 Task: Ladies night Flyers
Action: Mouse pressed left at (204, 227)
Screenshot: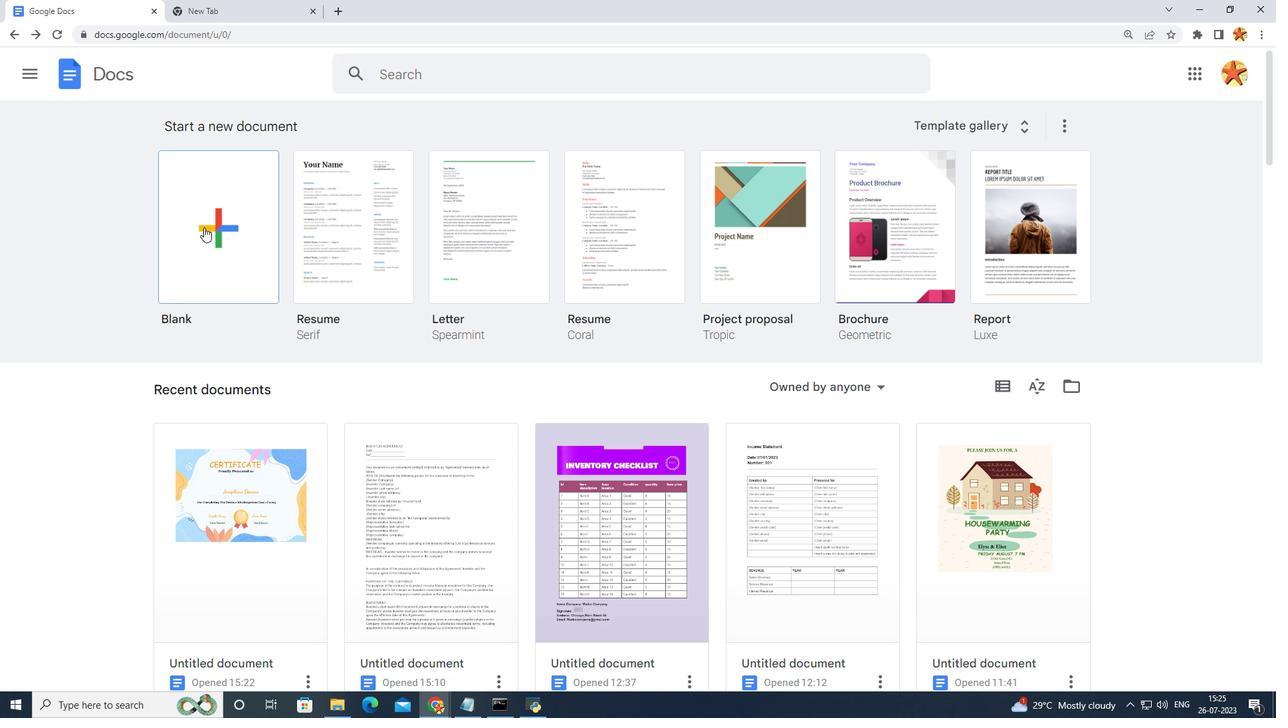 
Action: Mouse moved to (166, 89)
Screenshot: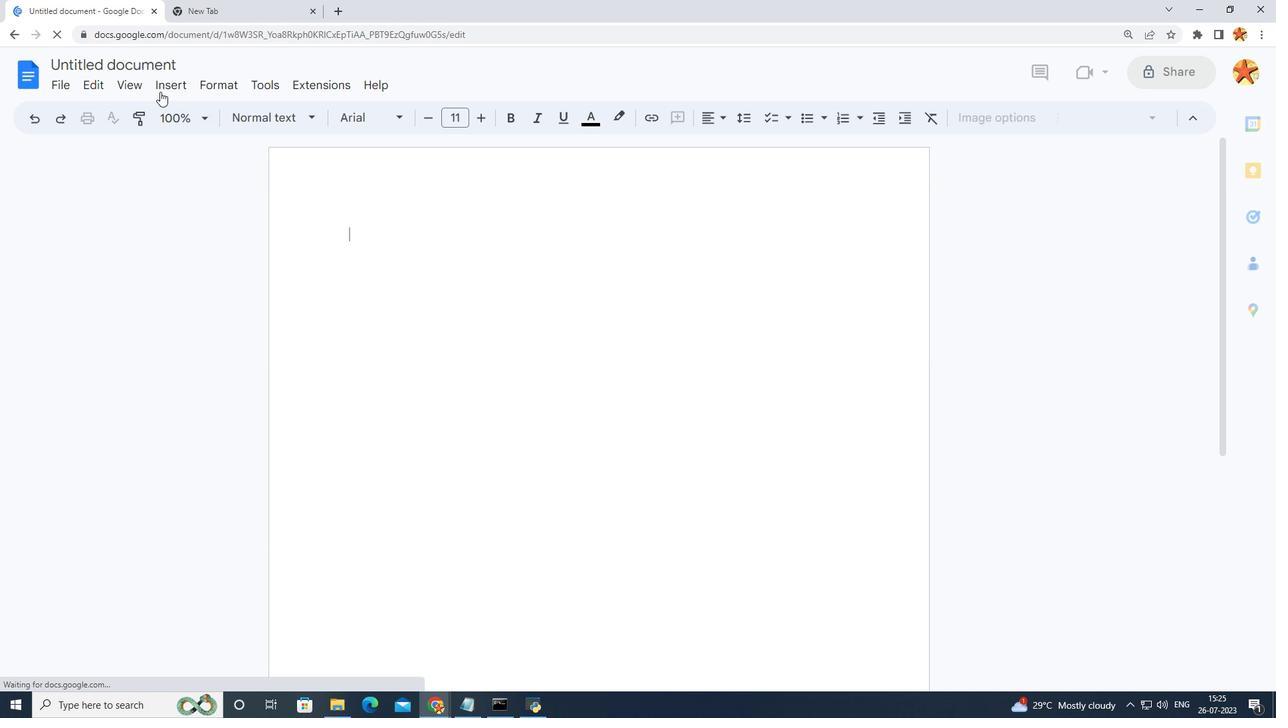 
Action: Mouse pressed left at (166, 89)
Screenshot: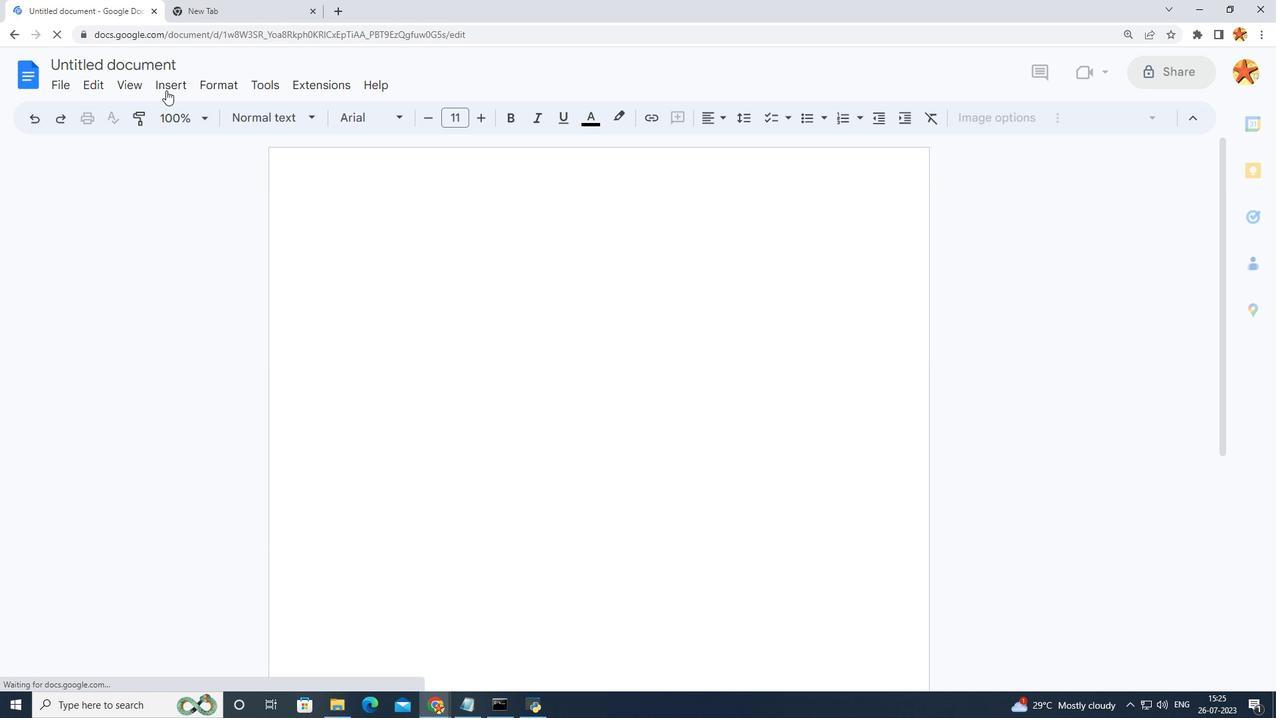 
Action: Mouse moved to (518, 175)
Screenshot: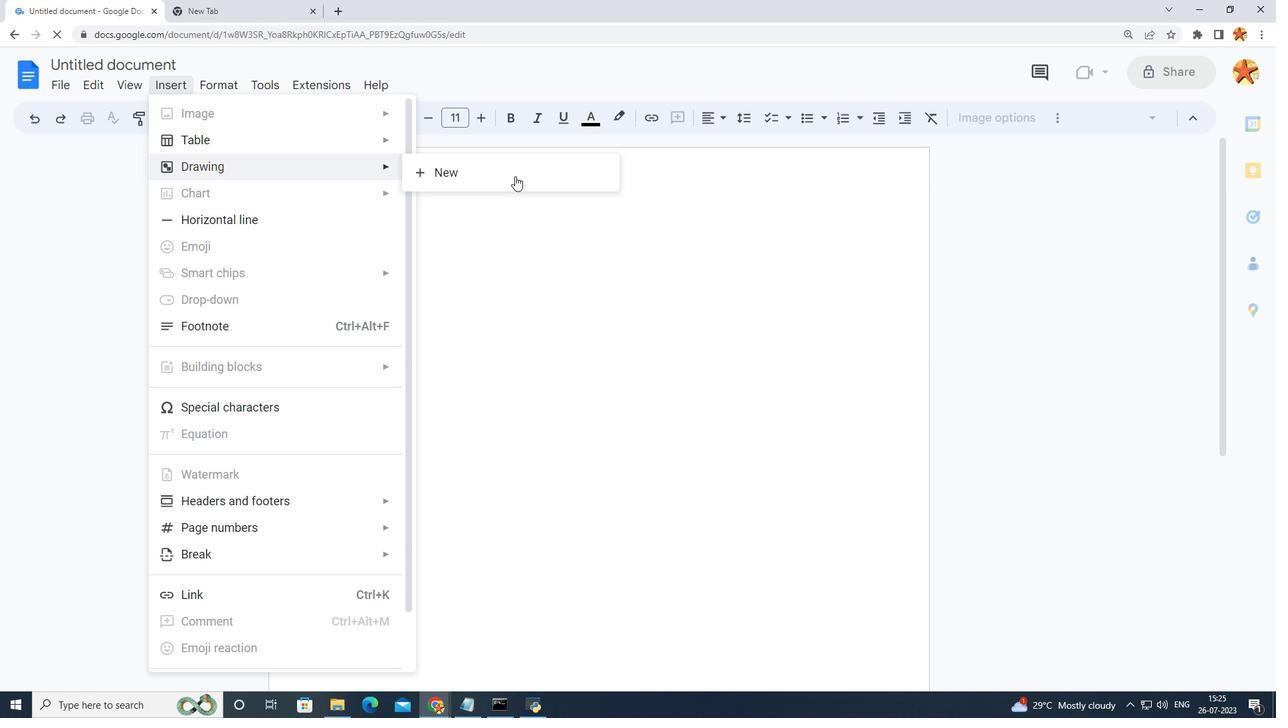 
Action: Mouse pressed left at (518, 175)
Screenshot: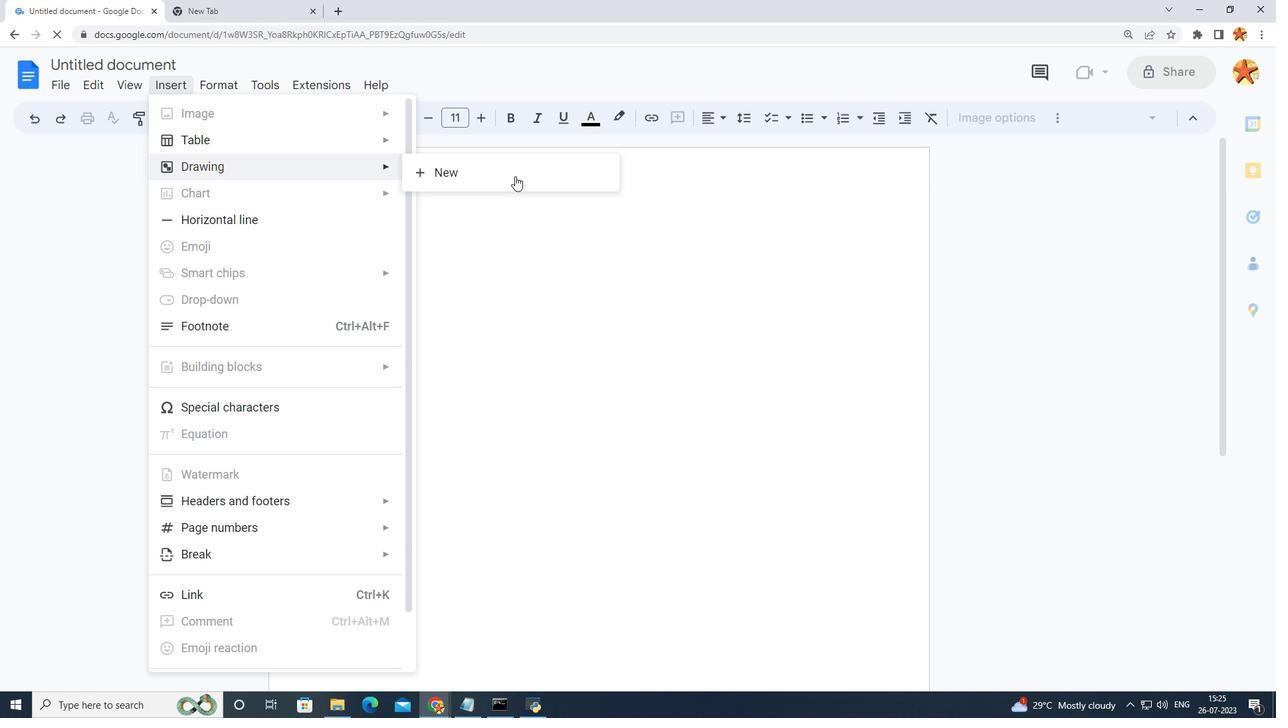 
Action: Mouse moved to (633, 162)
Screenshot: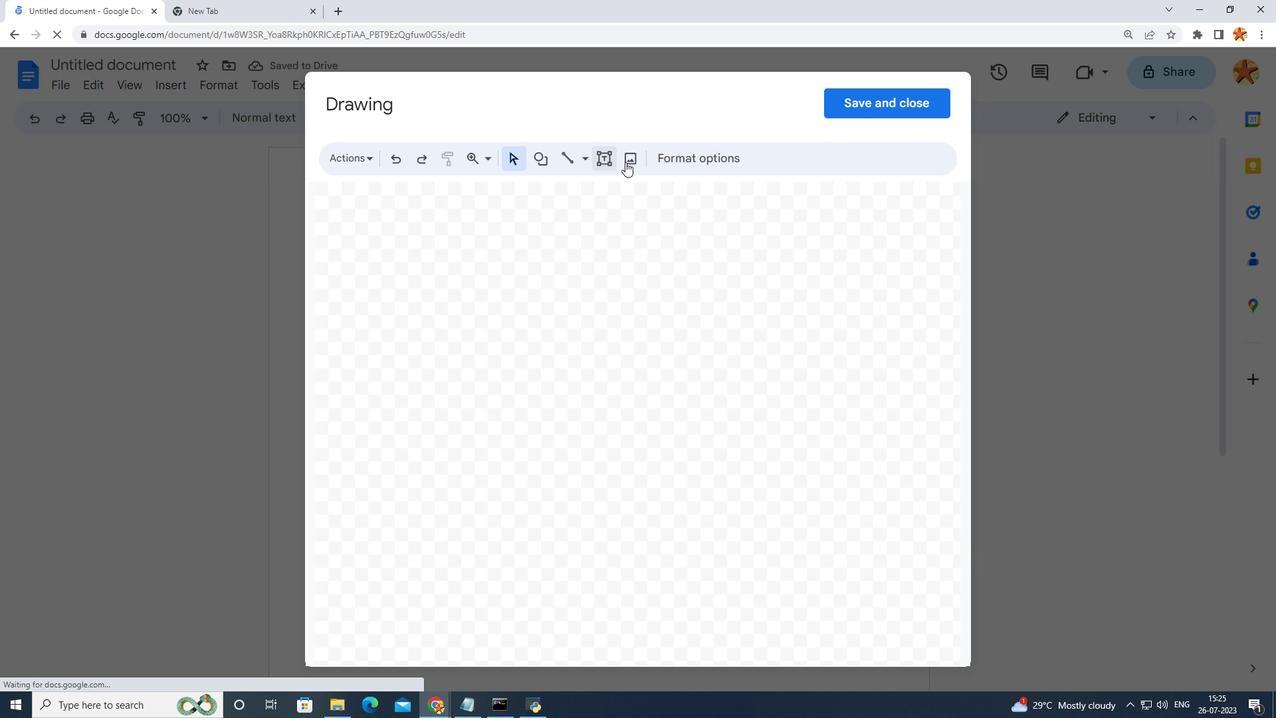 
Action: Mouse pressed left at (633, 162)
Screenshot: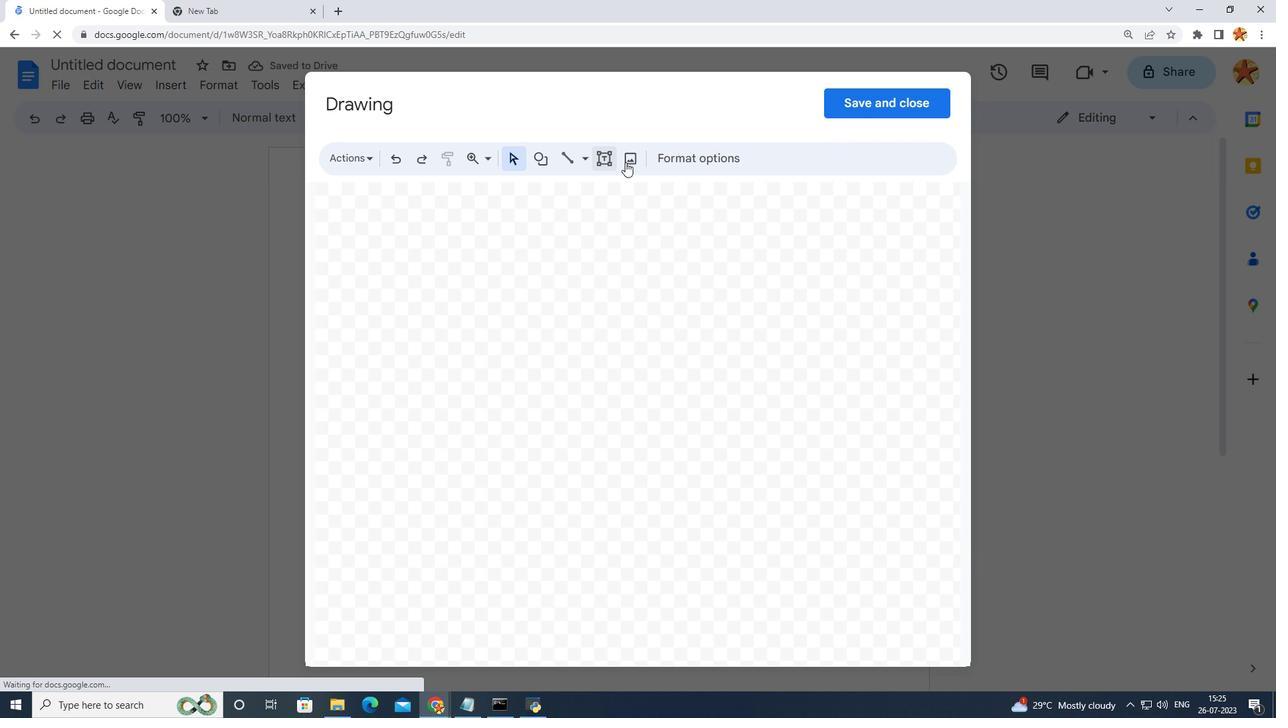 
Action: Mouse moved to (653, 458)
Screenshot: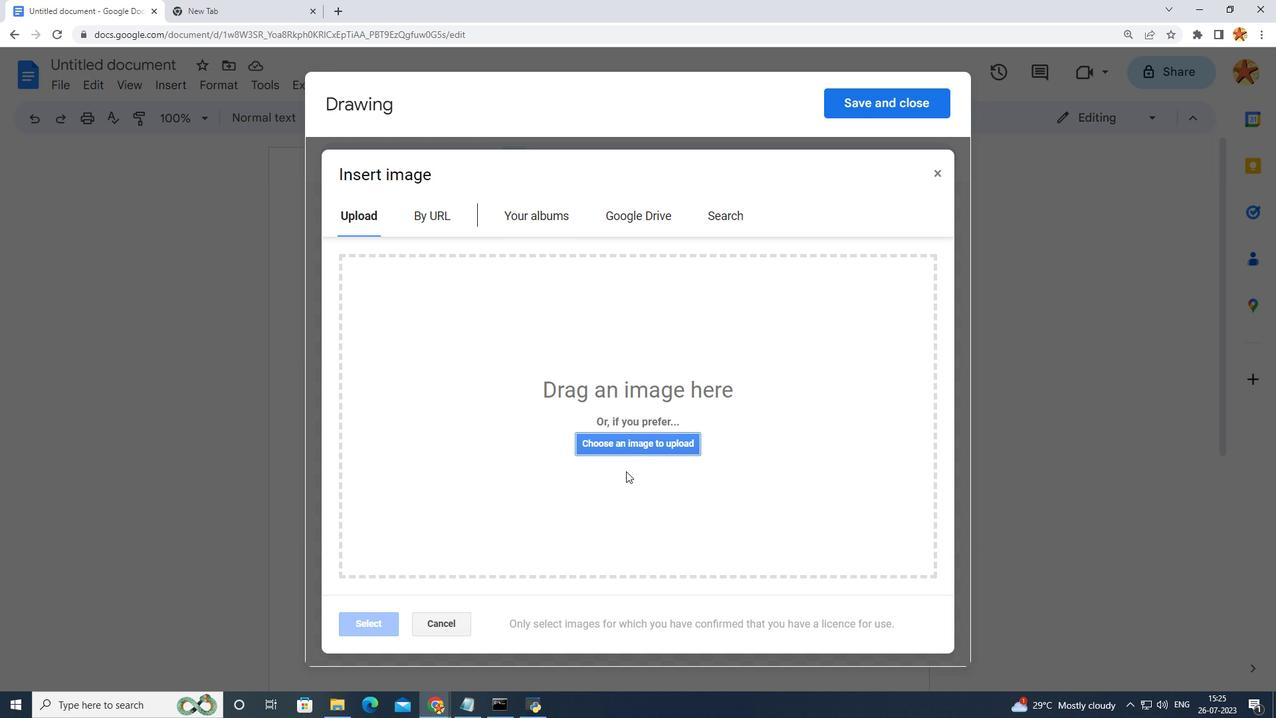 
Action: Mouse pressed left at (653, 458)
Screenshot: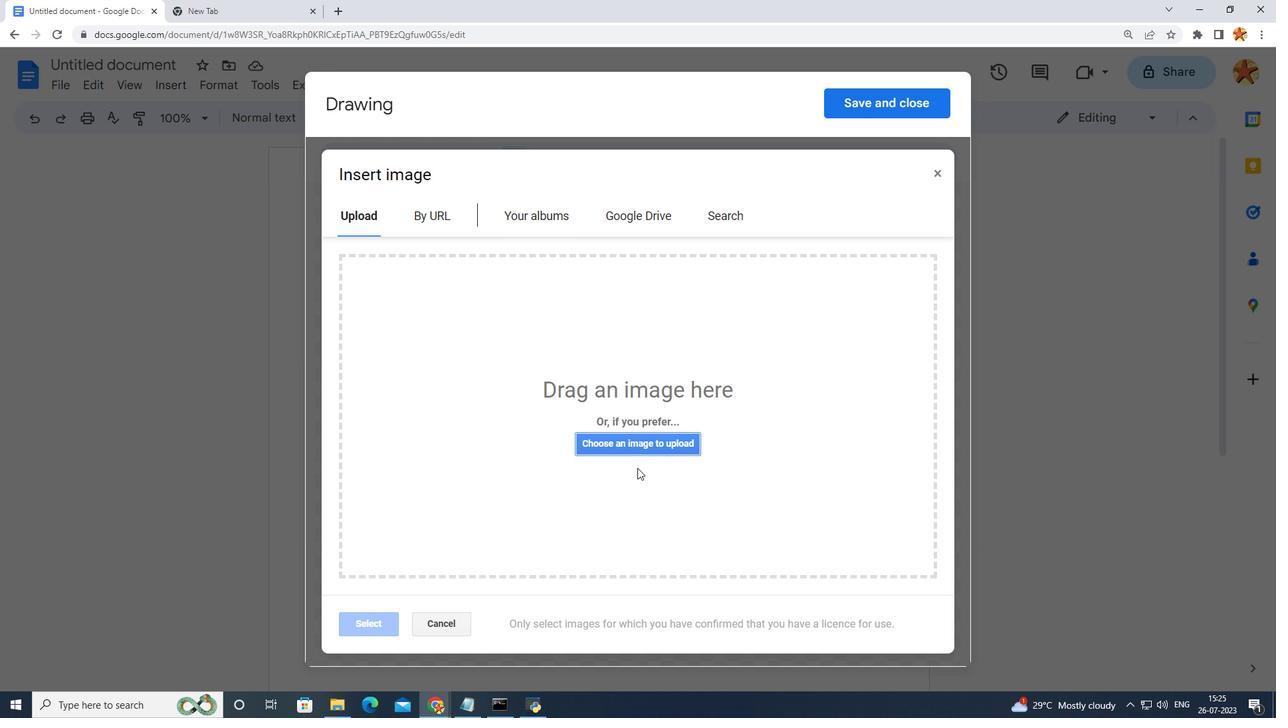 
Action: Mouse moved to (637, 443)
Screenshot: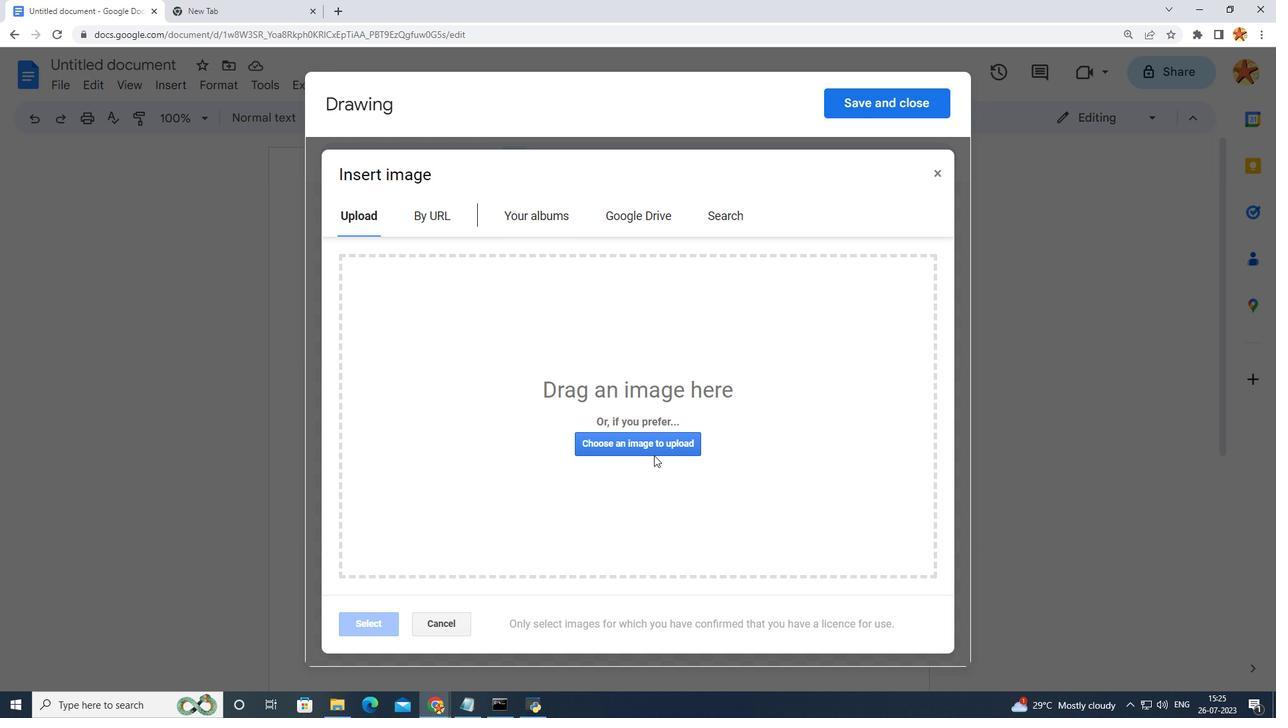 
Action: Mouse pressed left at (637, 443)
Screenshot: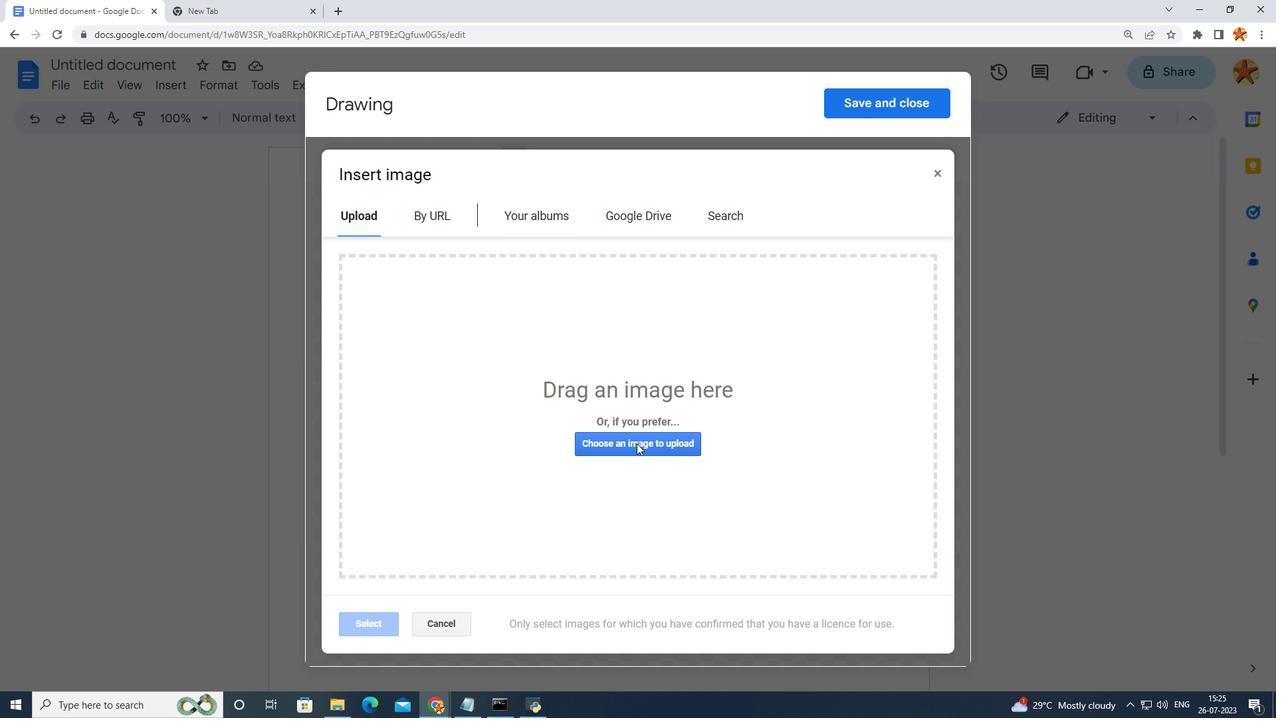 
Action: Mouse moved to (277, 119)
Screenshot: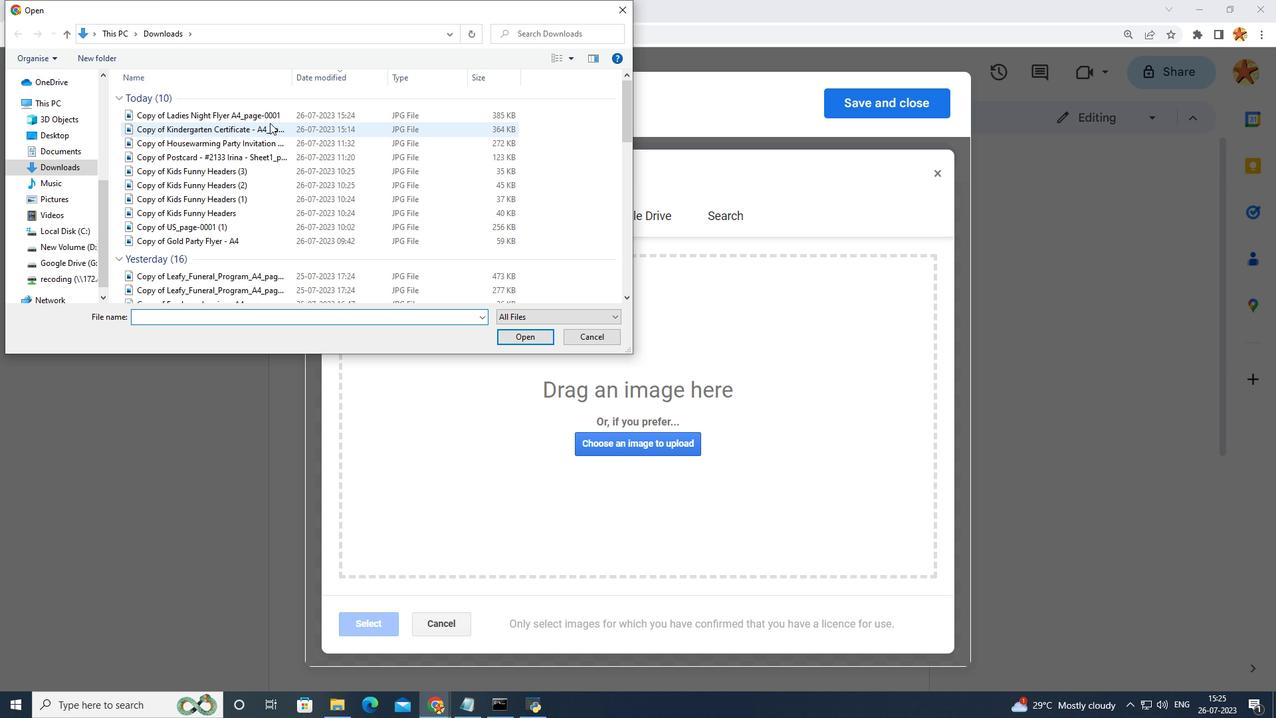 
Action: Mouse pressed left at (277, 119)
Screenshot: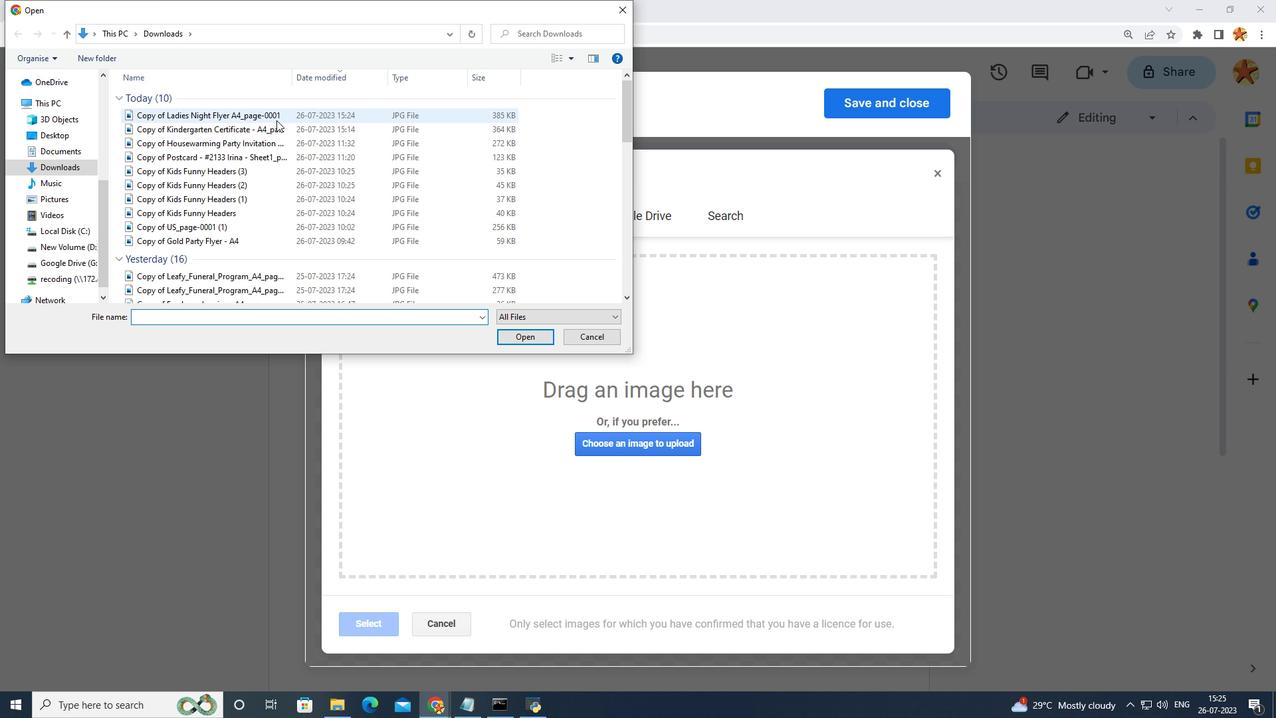 
Action: Mouse moved to (528, 341)
Screenshot: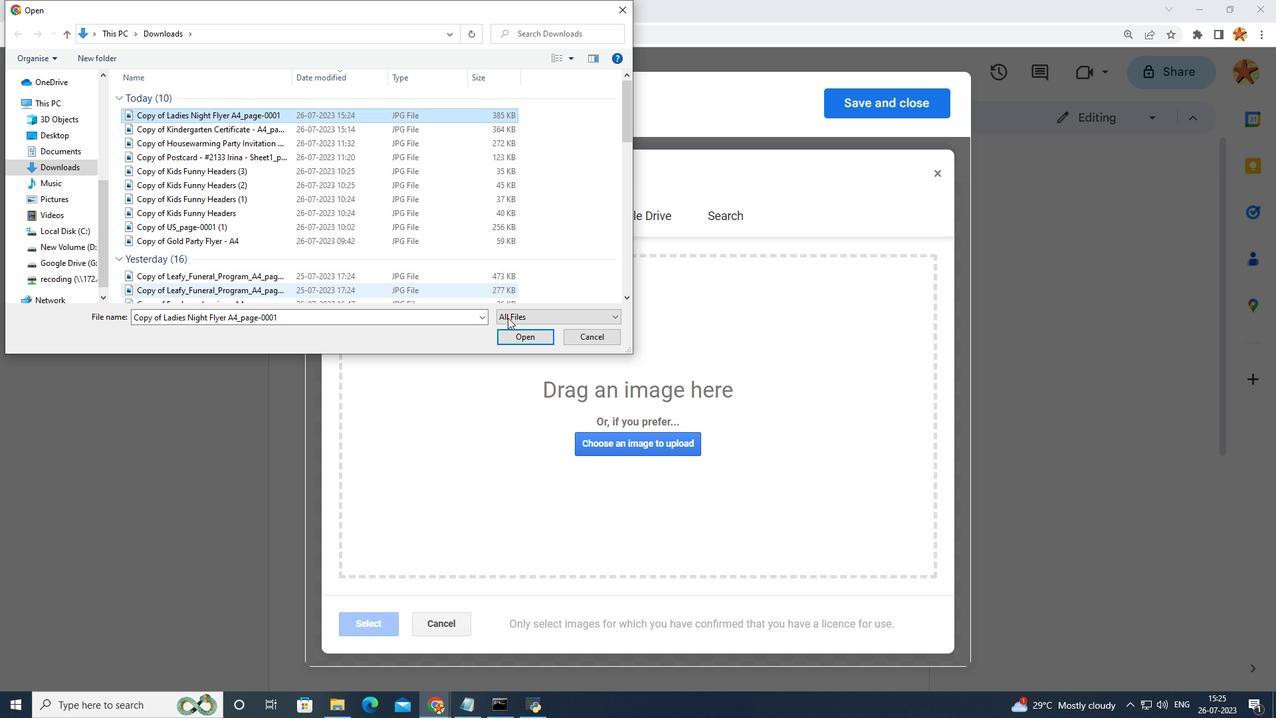 
Action: Mouse pressed left at (528, 341)
Screenshot: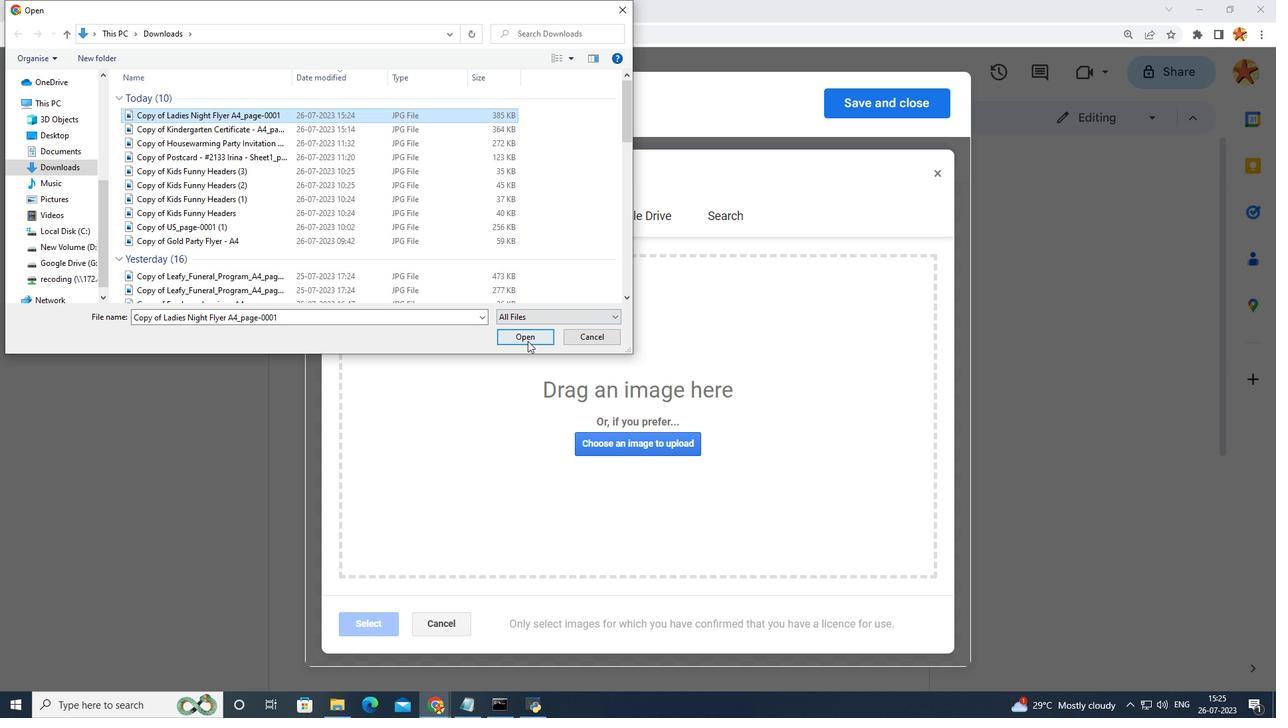 
Action: Mouse moved to (609, 168)
Screenshot: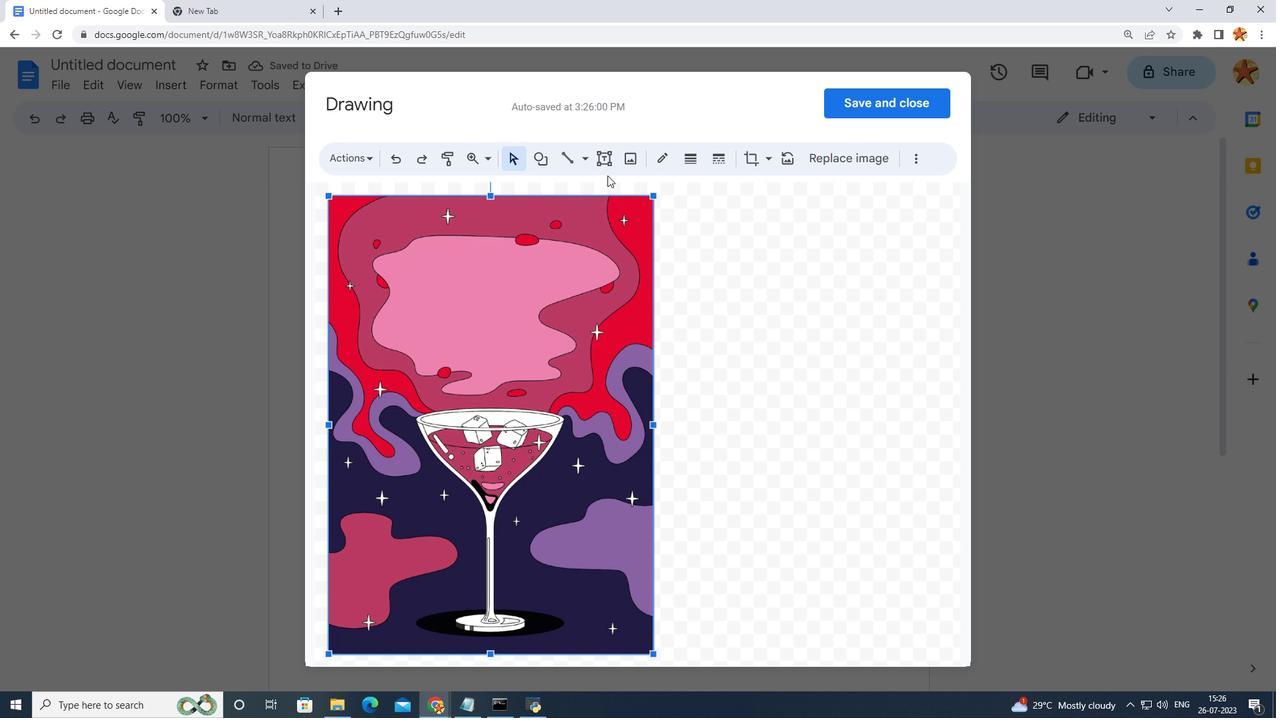 
Action: Mouse pressed left at (609, 168)
Screenshot: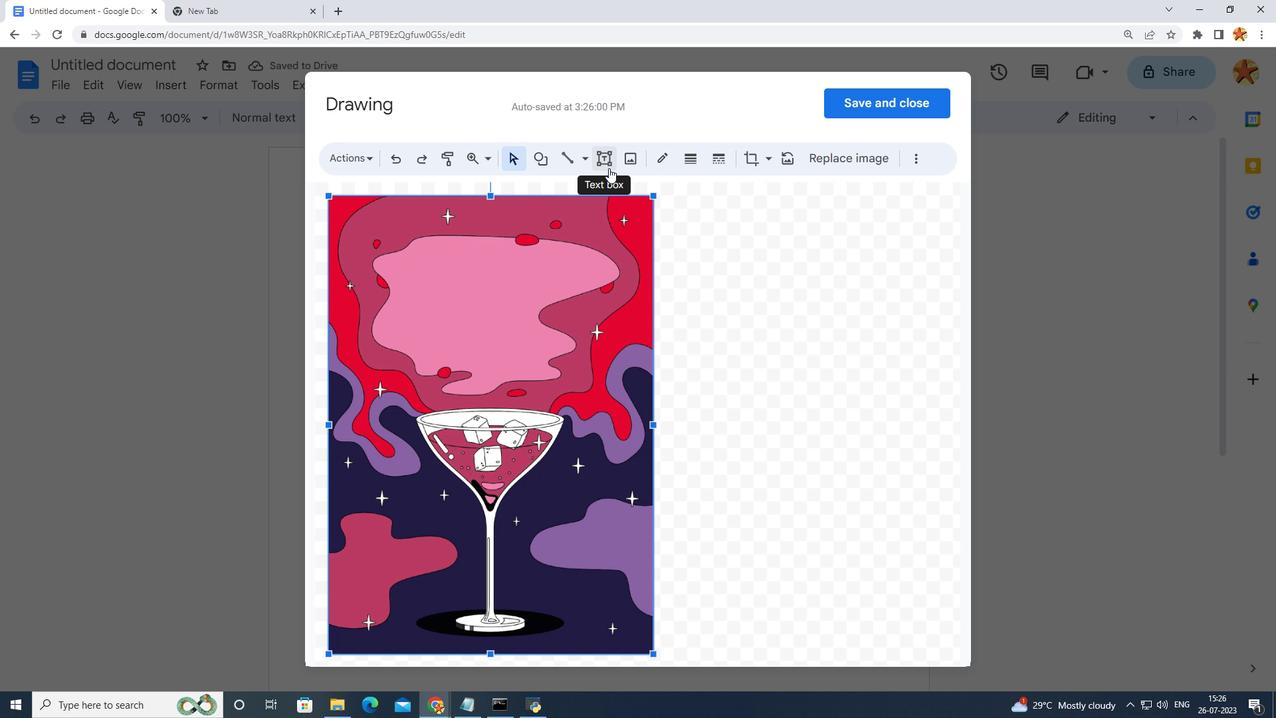 
Action: Mouse moved to (378, 248)
Screenshot: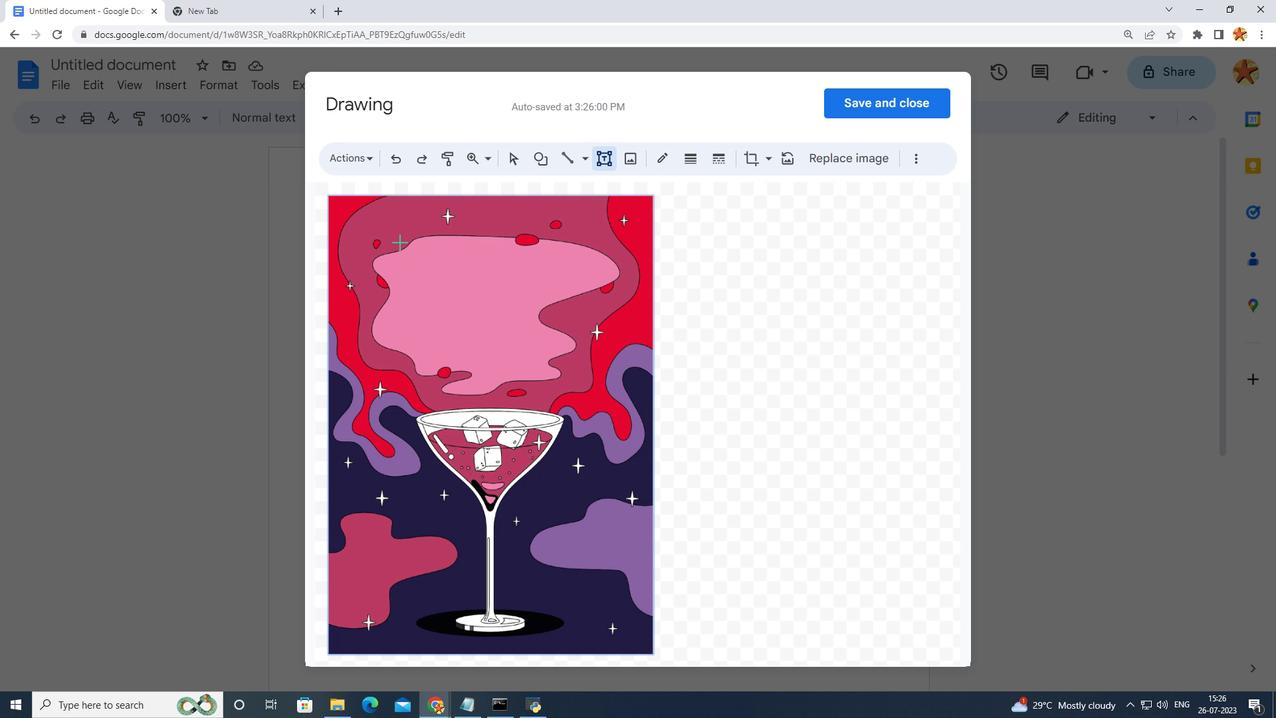 
Action: Mouse pressed left at (378, 248)
Screenshot: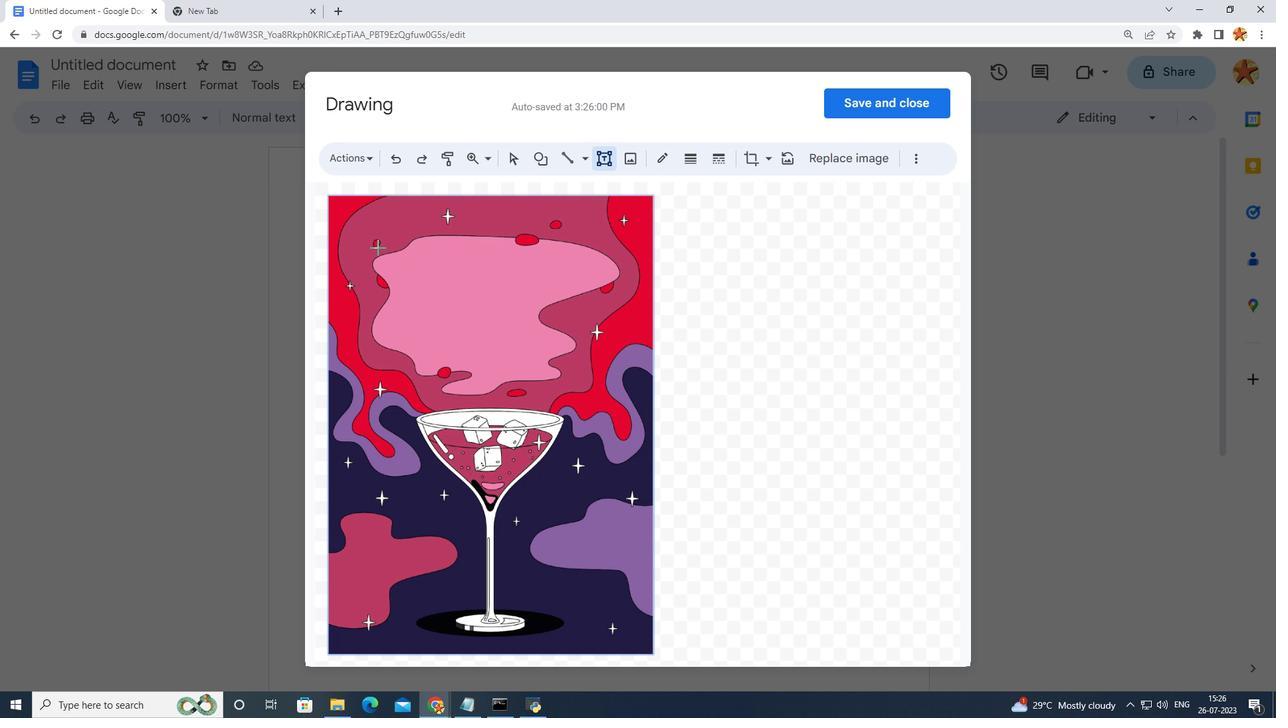 
Action: Mouse moved to (624, 160)
Screenshot: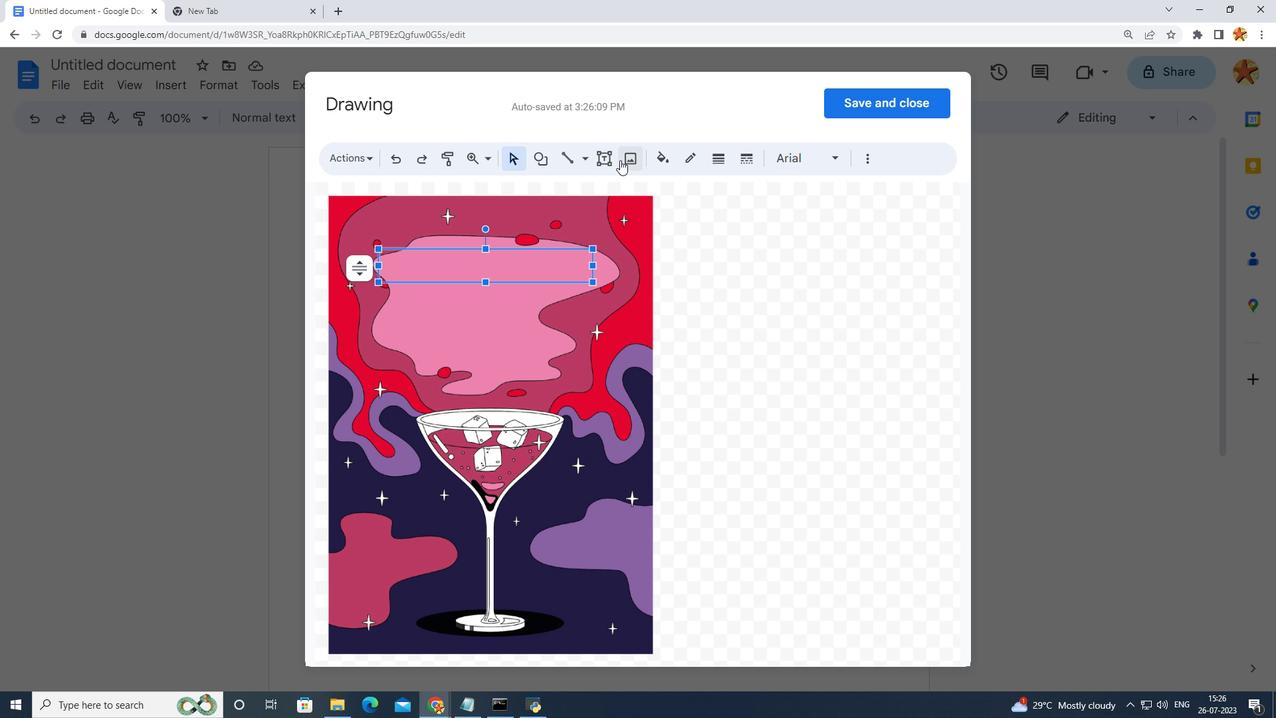 
Action: Mouse pressed left at (624, 160)
Screenshot: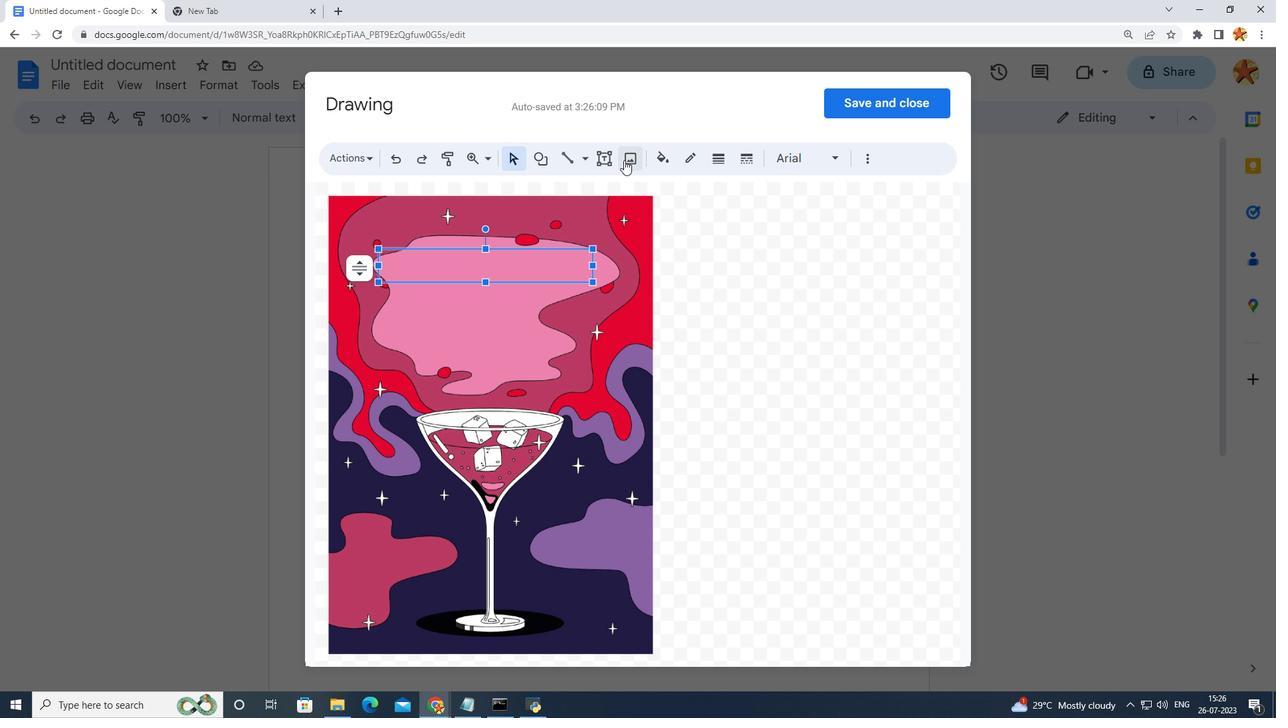 
Action: Mouse moved to (939, 173)
Screenshot: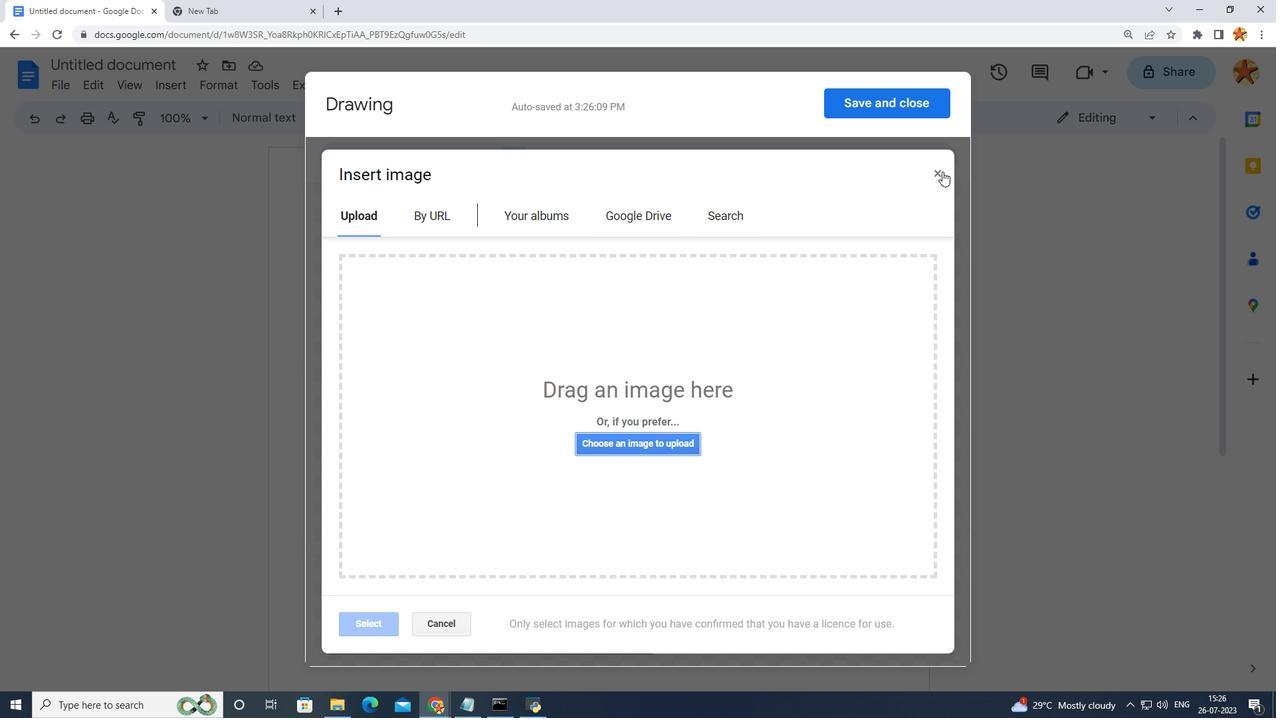 
Action: Mouse pressed left at (939, 173)
Screenshot: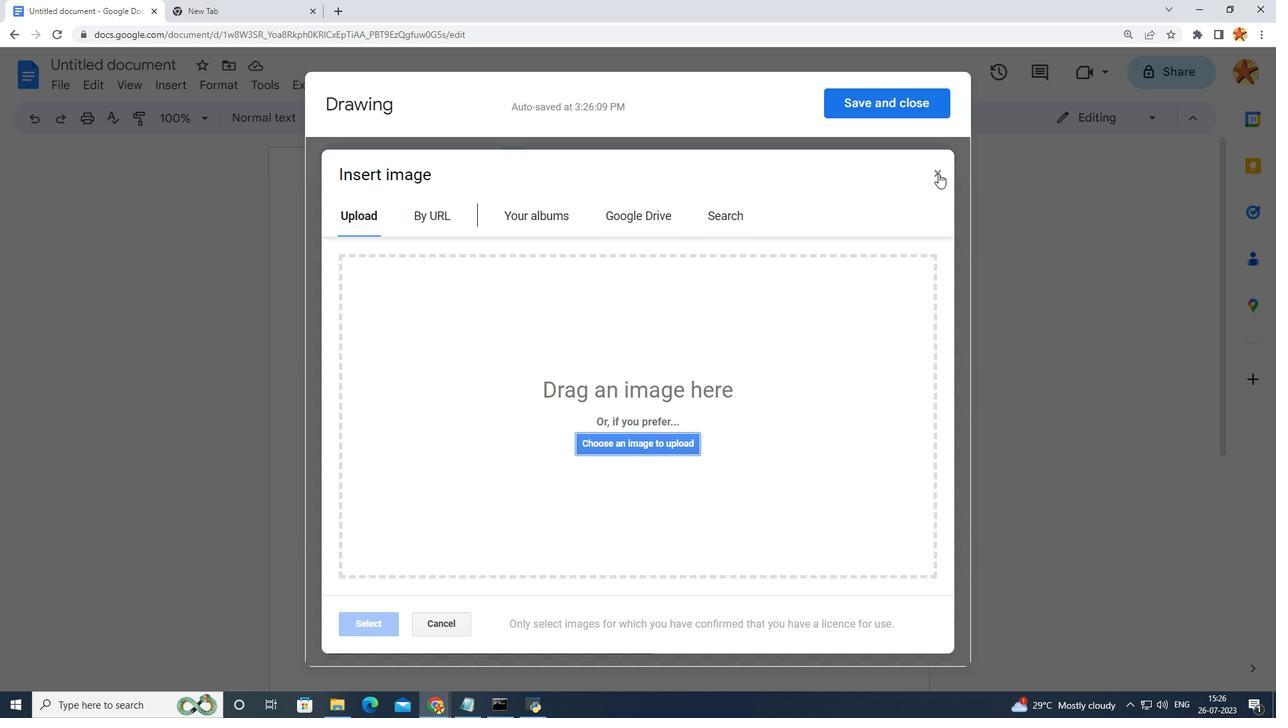 
Action: Mouse moved to (605, 168)
Screenshot: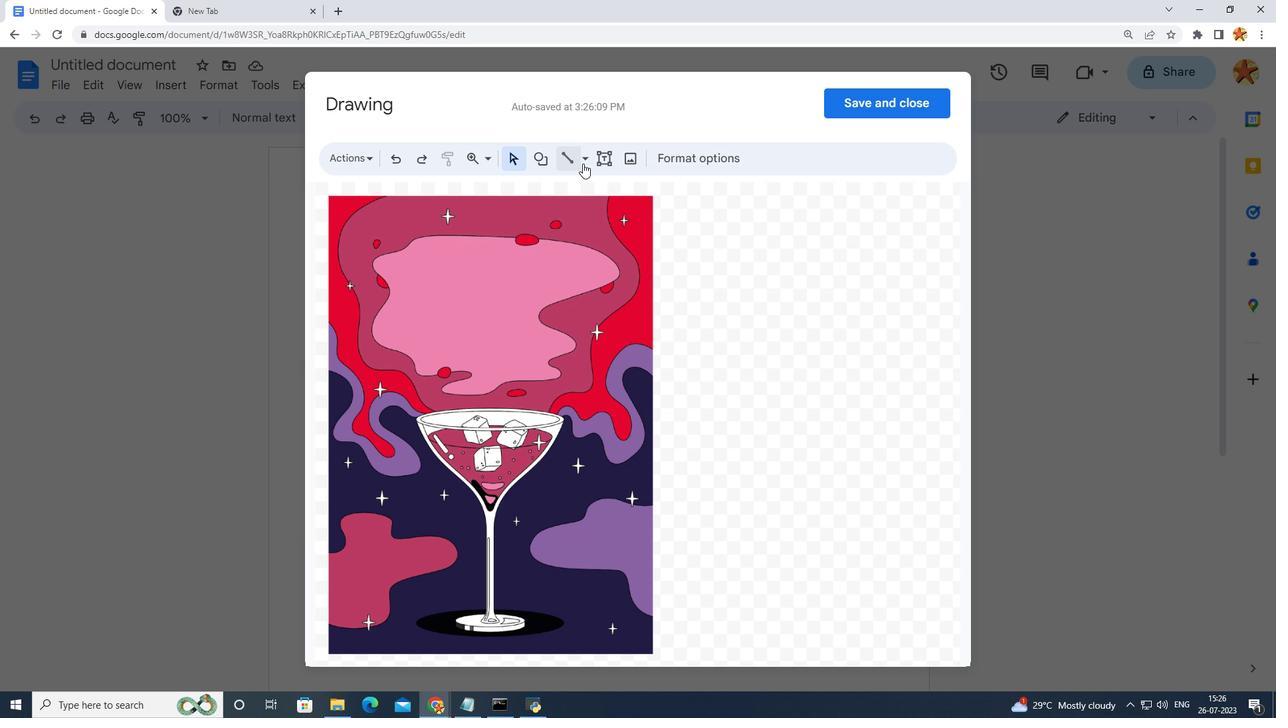 
Action: Mouse pressed left at (605, 168)
Screenshot: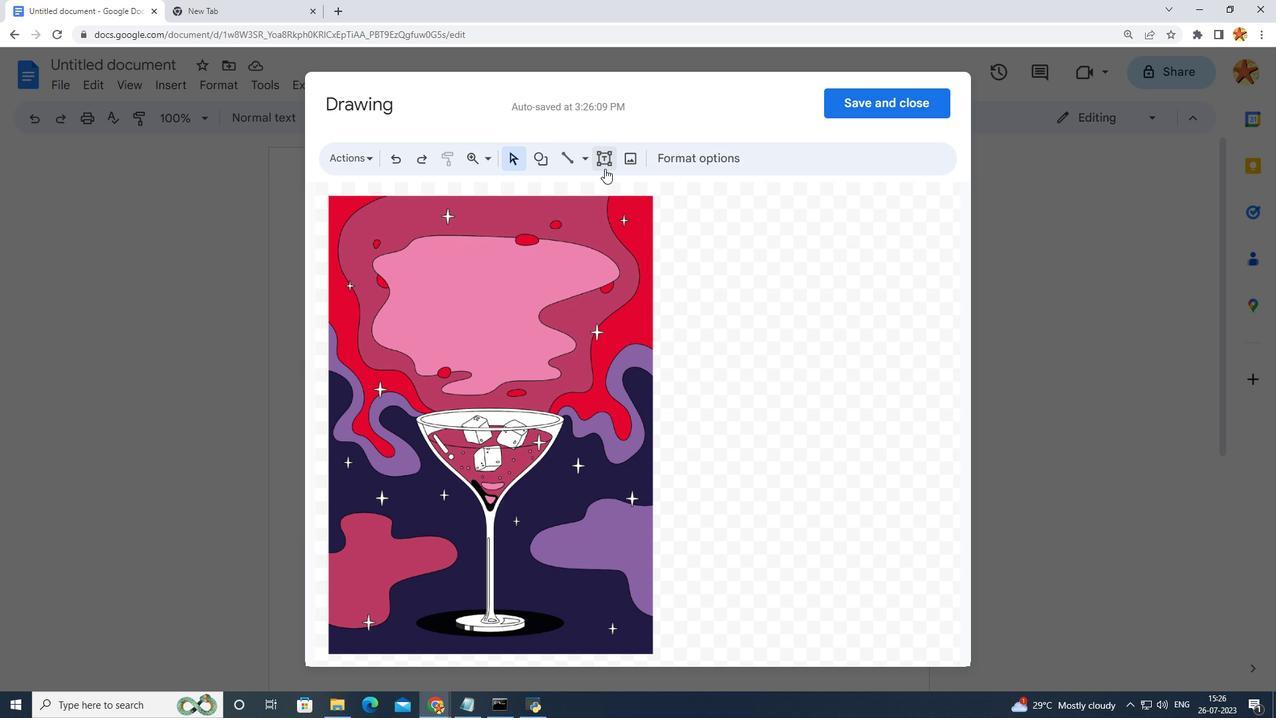 
Action: Mouse moved to (329, 494)
Screenshot: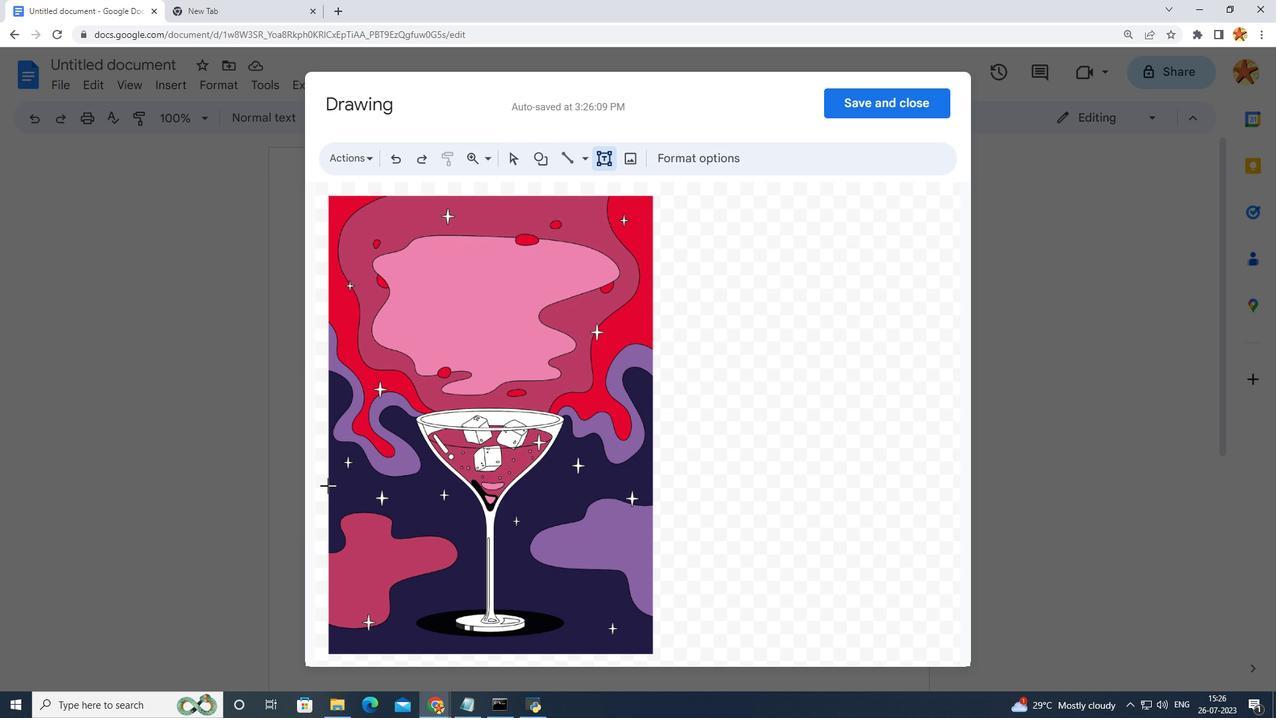 
Action: Mouse pressed left at (329, 494)
Screenshot: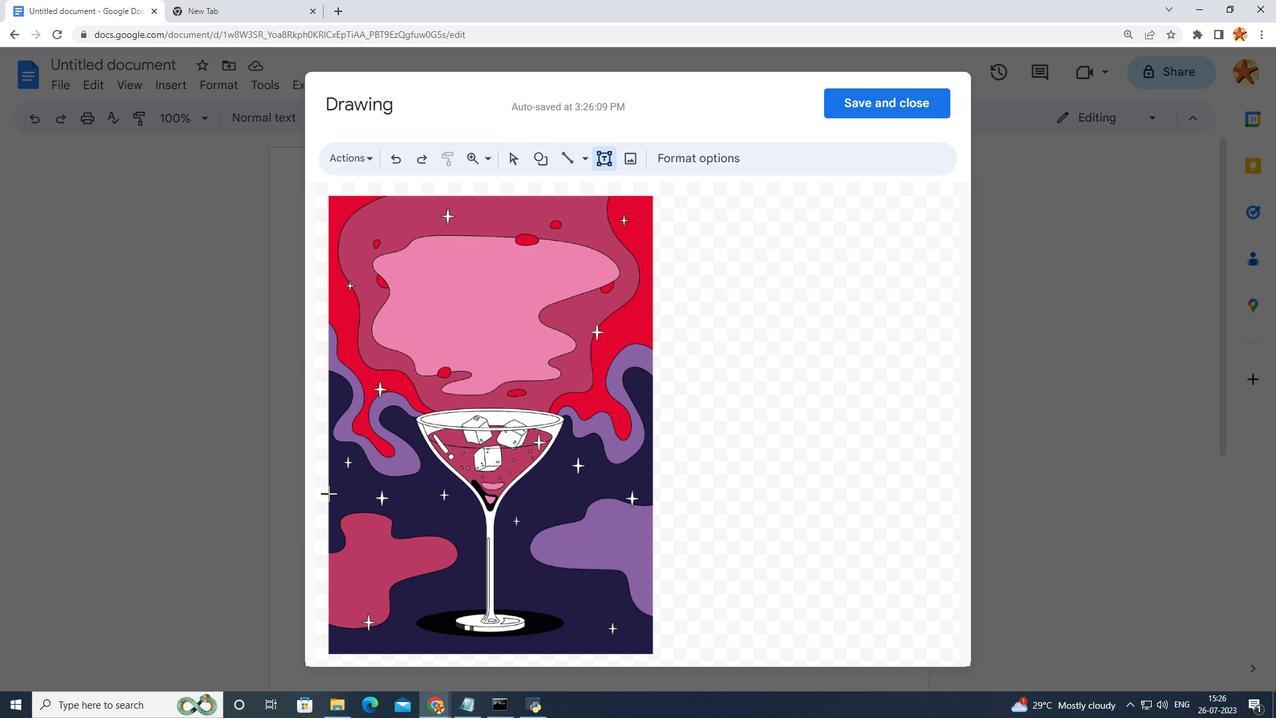 
Action: Mouse moved to (611, 159)
Screenshot: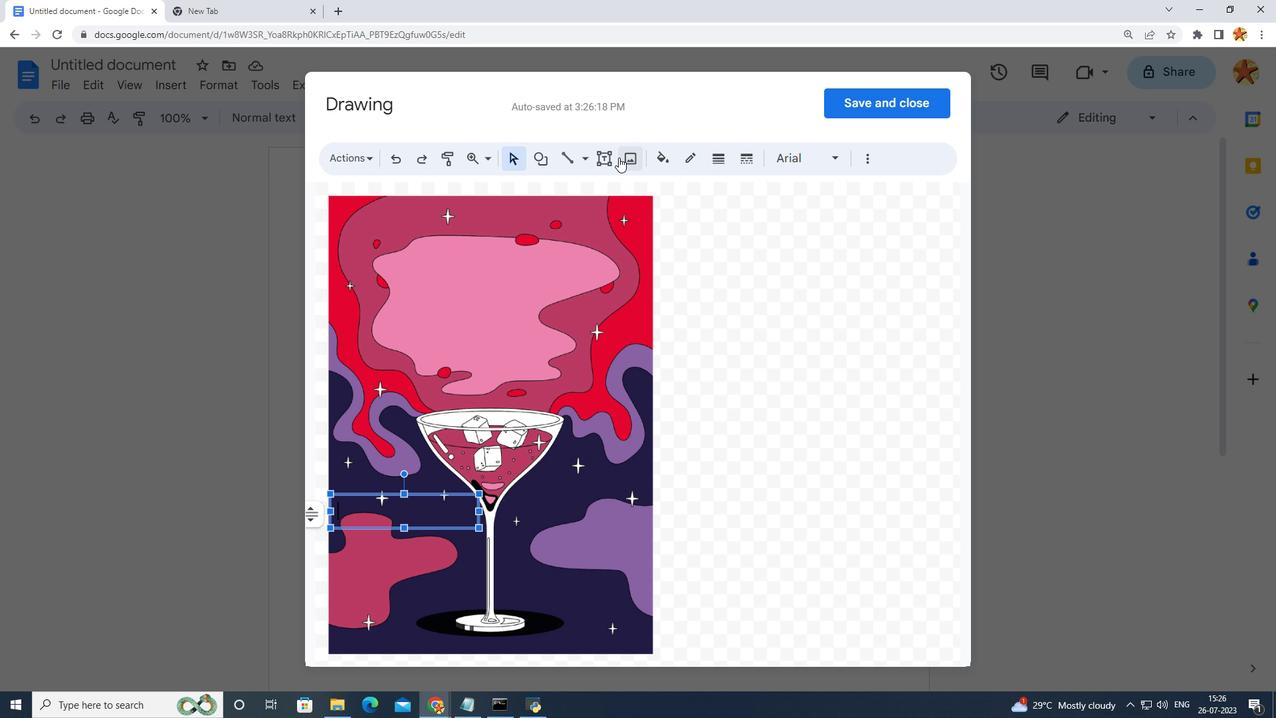 
Action: Mouse pressed left at (611, 159)
Screenshot: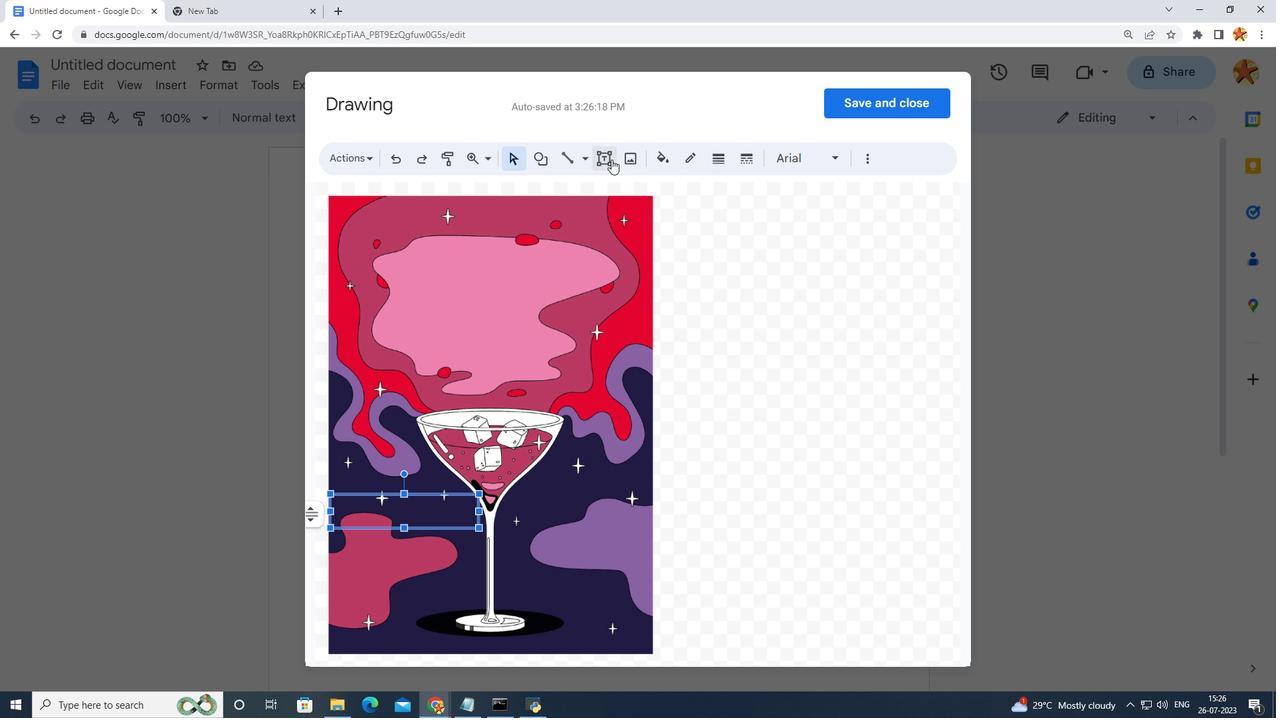 
Action: Mouse moved to (536, 491)
Screenshot: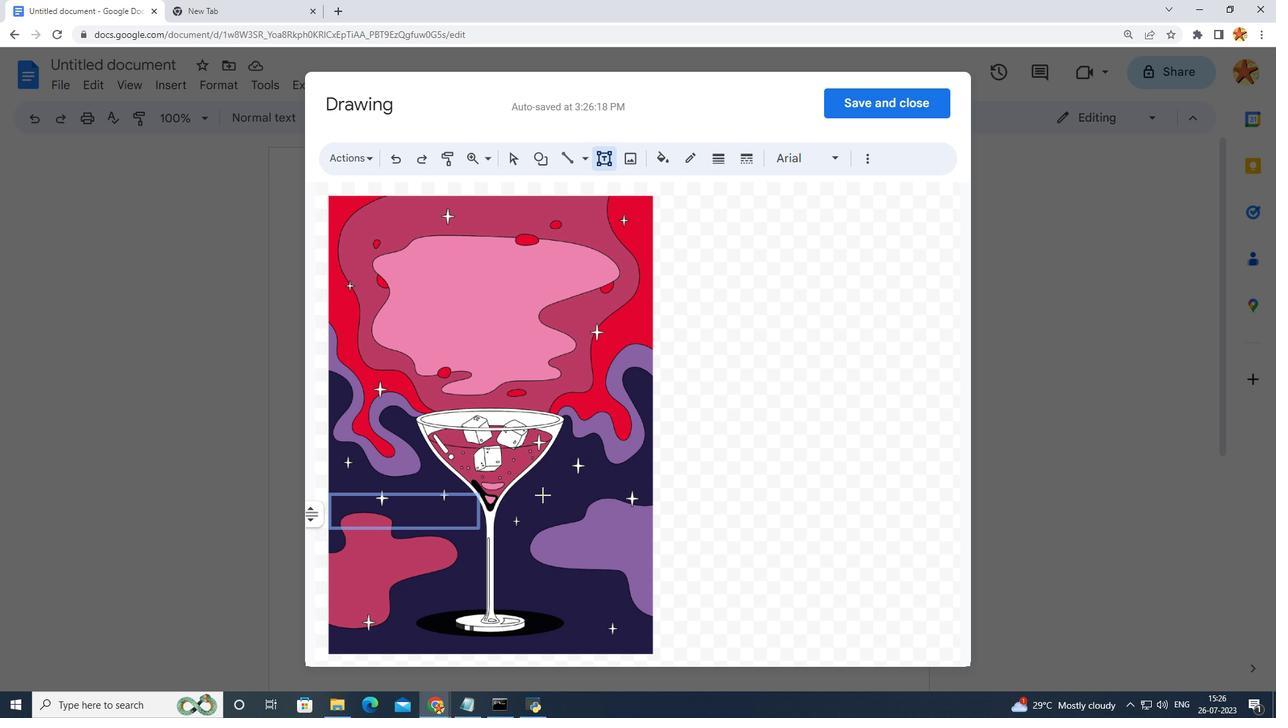 
Action: Mouse pressed left at (536, 491)
Screenshot: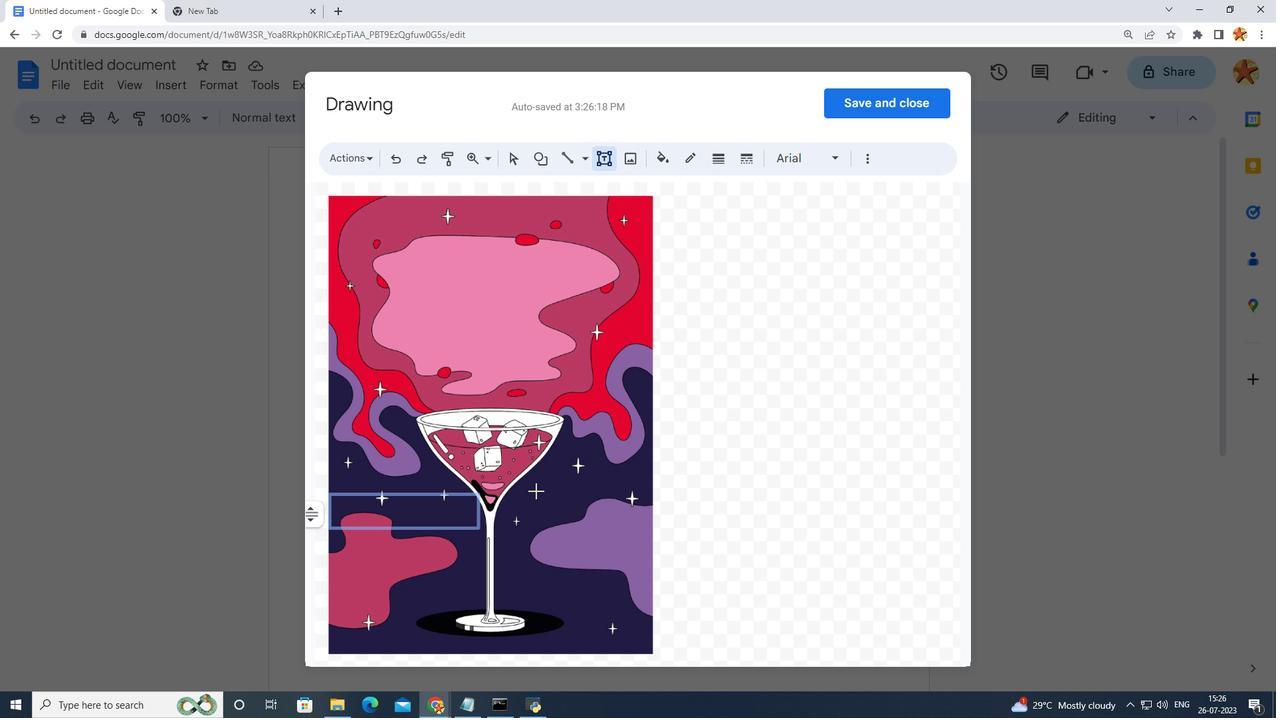 
Action: Mouse moved to (466, 319)
Screenshot: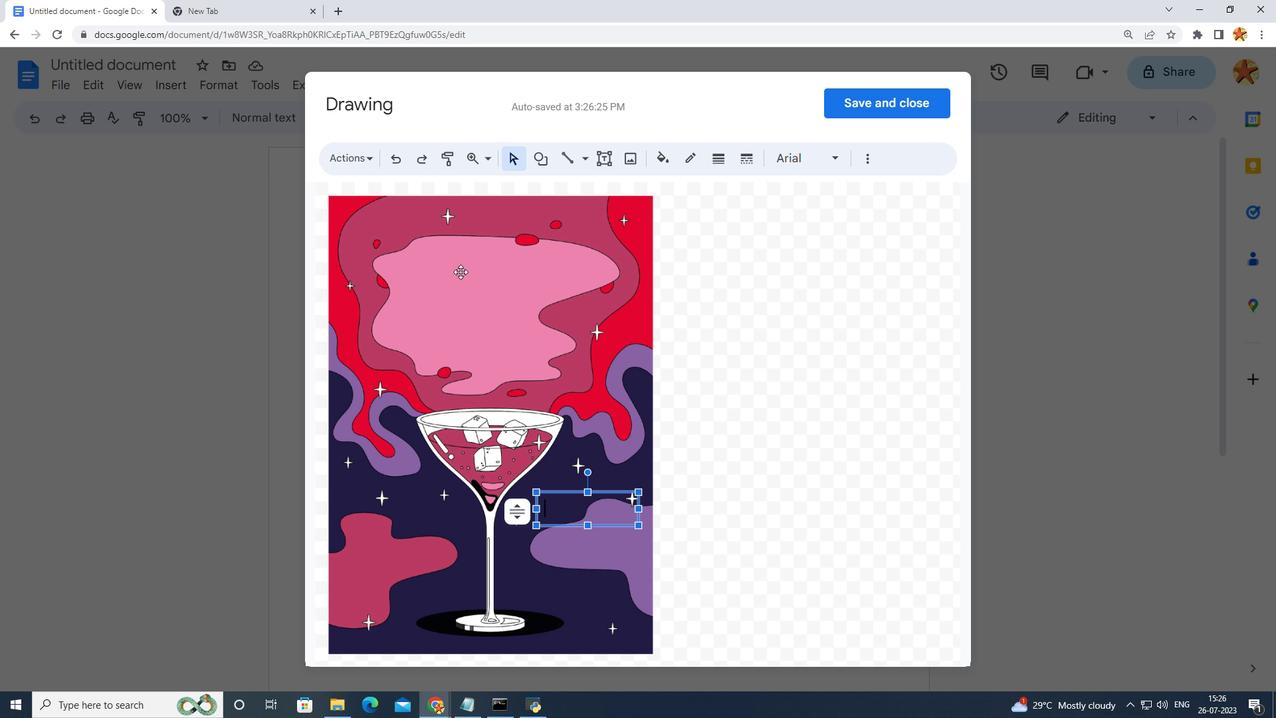 
Action: Mouse pressed left at (466, 319)
Screenshot: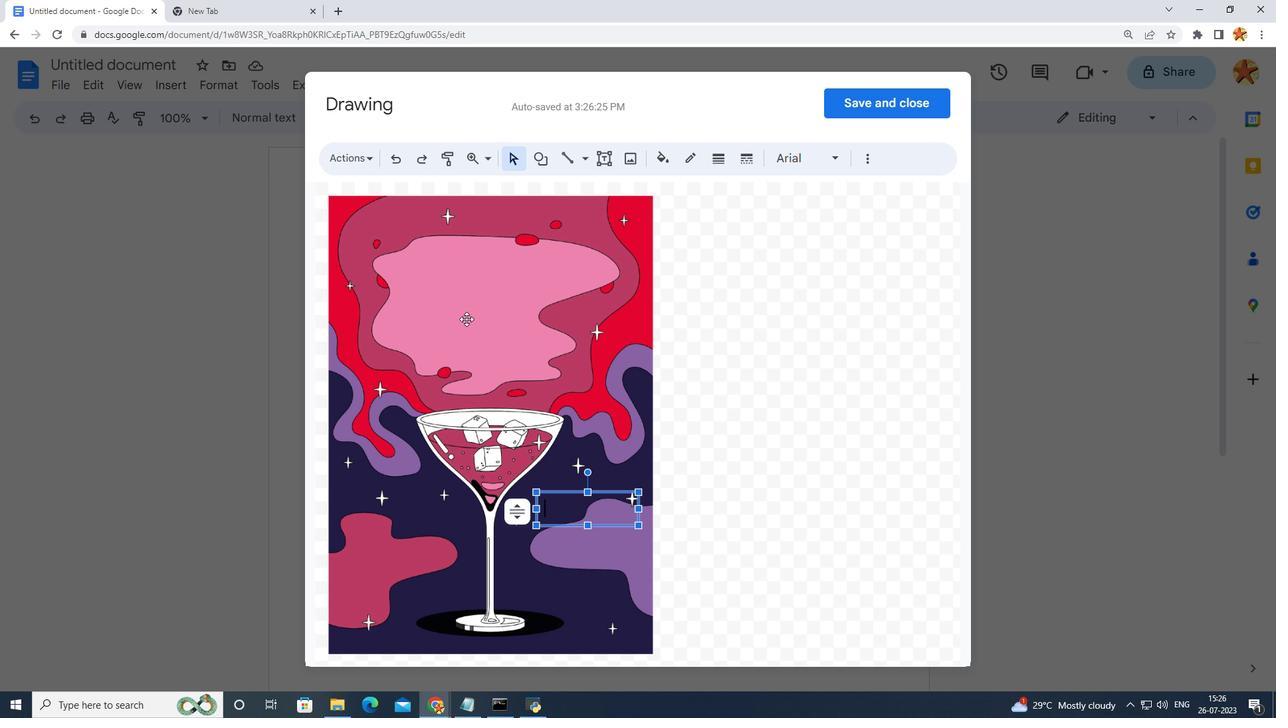 
Action: Mouse moved to (467, 319)
Screenshot: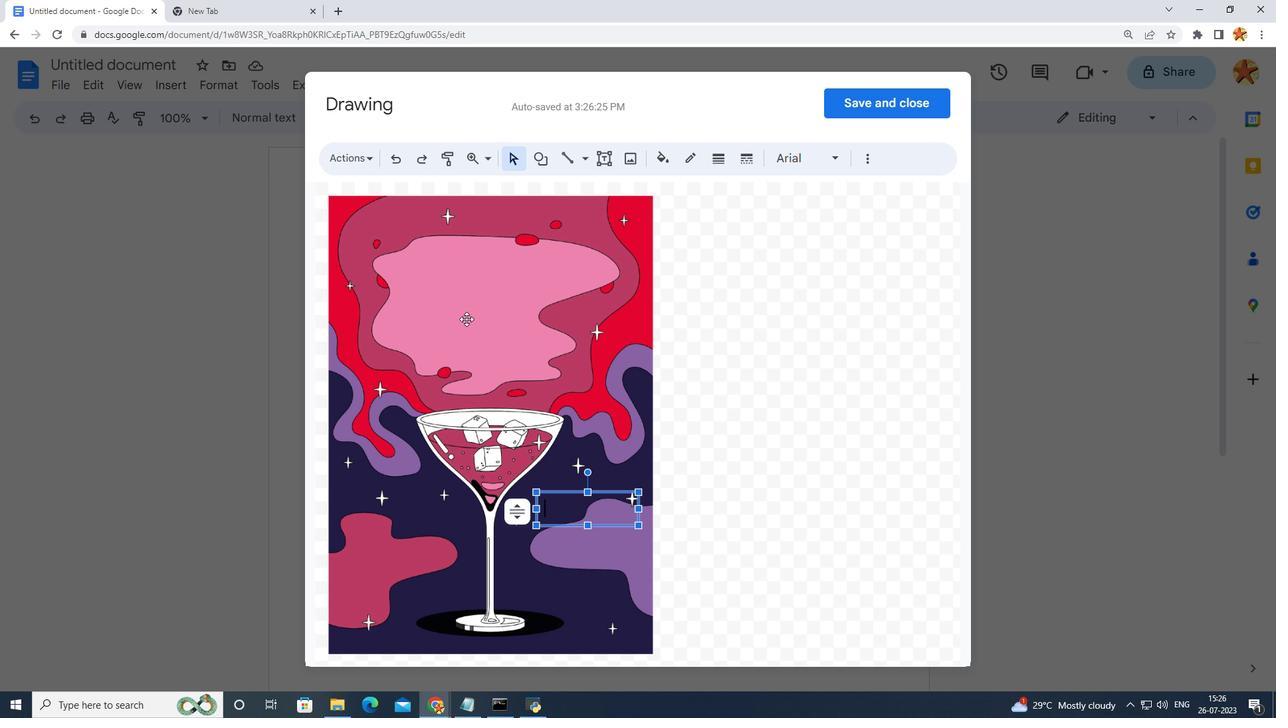 
Action: Mouse pressed left at (467, 319)
Screenshot: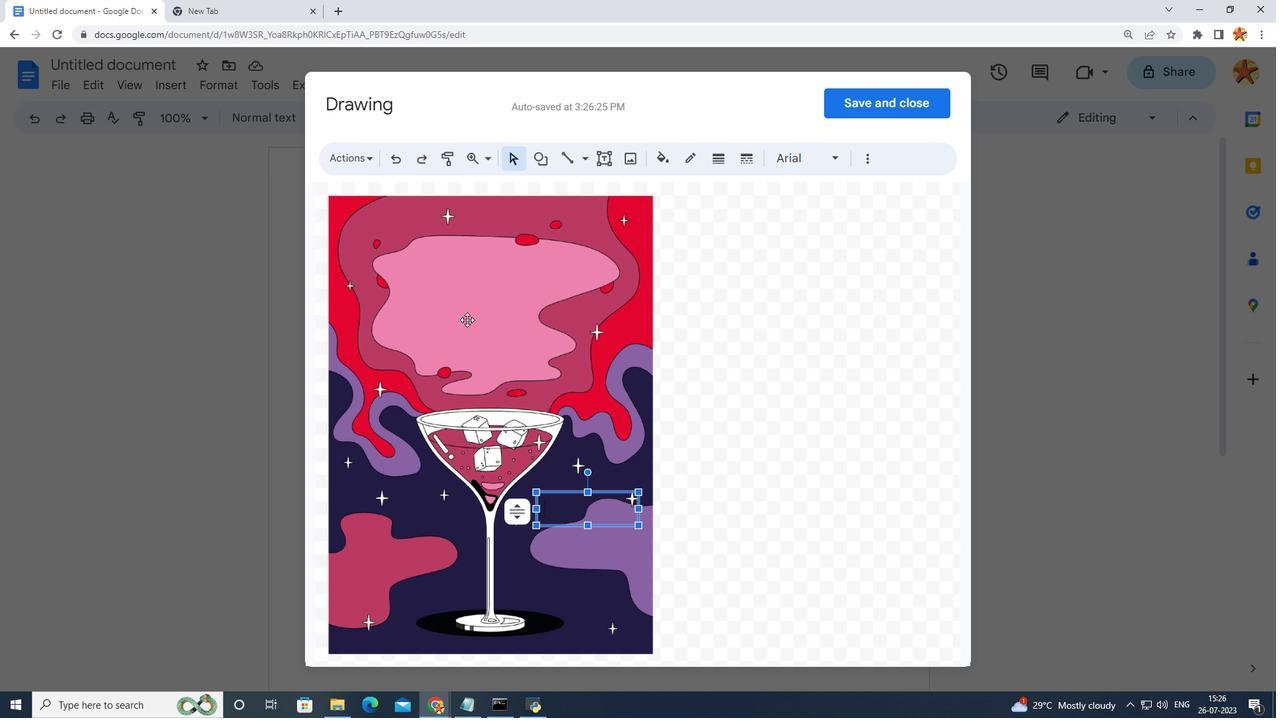 
Action: Mouse moved to (602, 160)
Screenshot: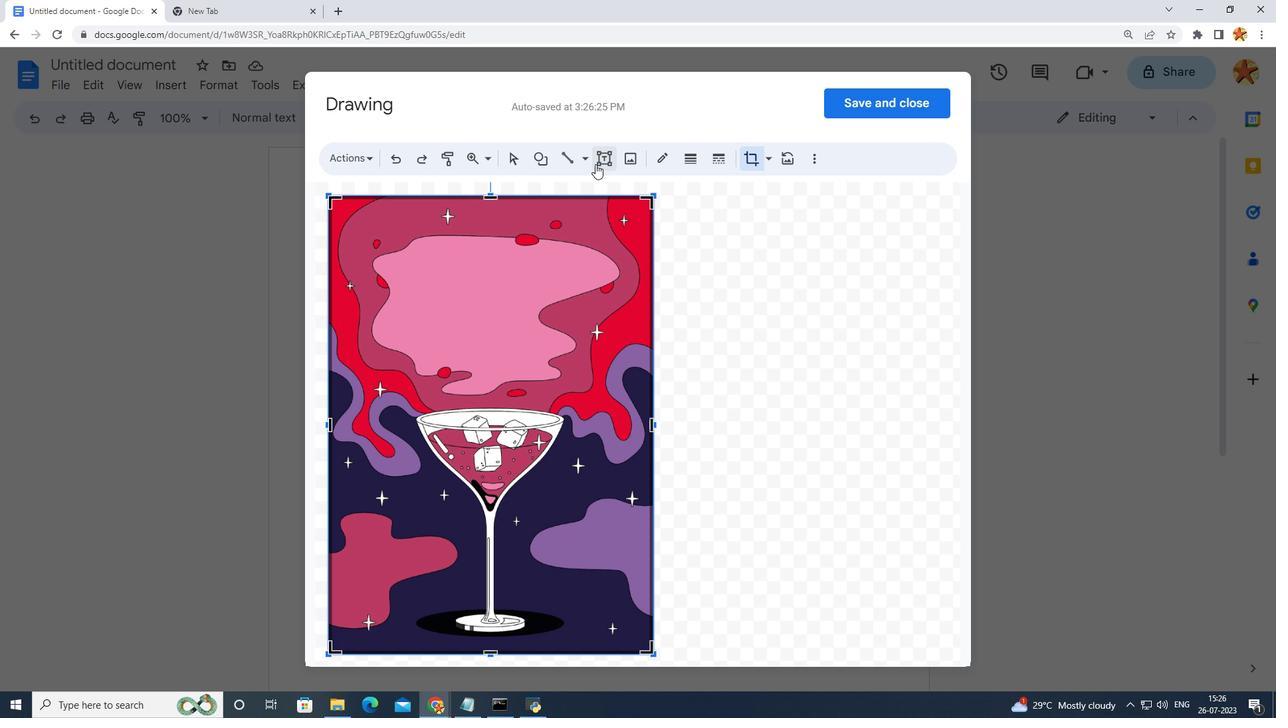 
Action: Mouse pressed left at (602, 160)
Screenshot: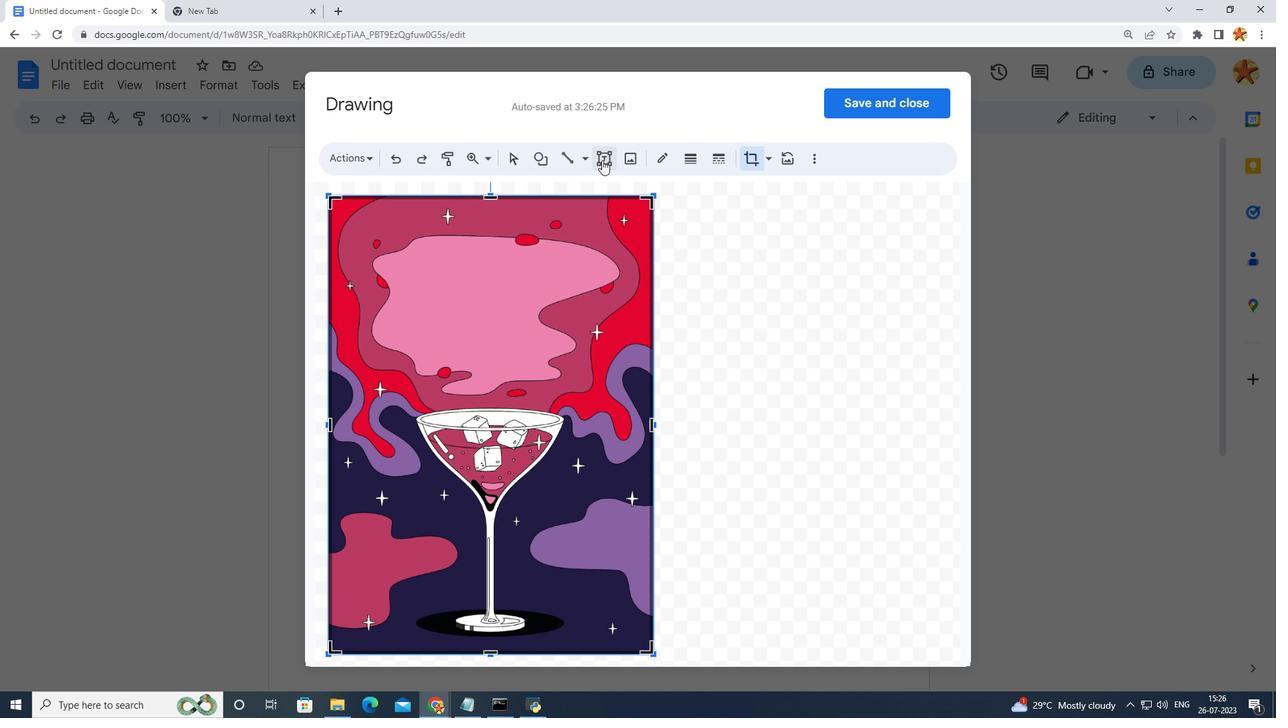 
Action: Mouse moved to (481, 279)
Screenshot: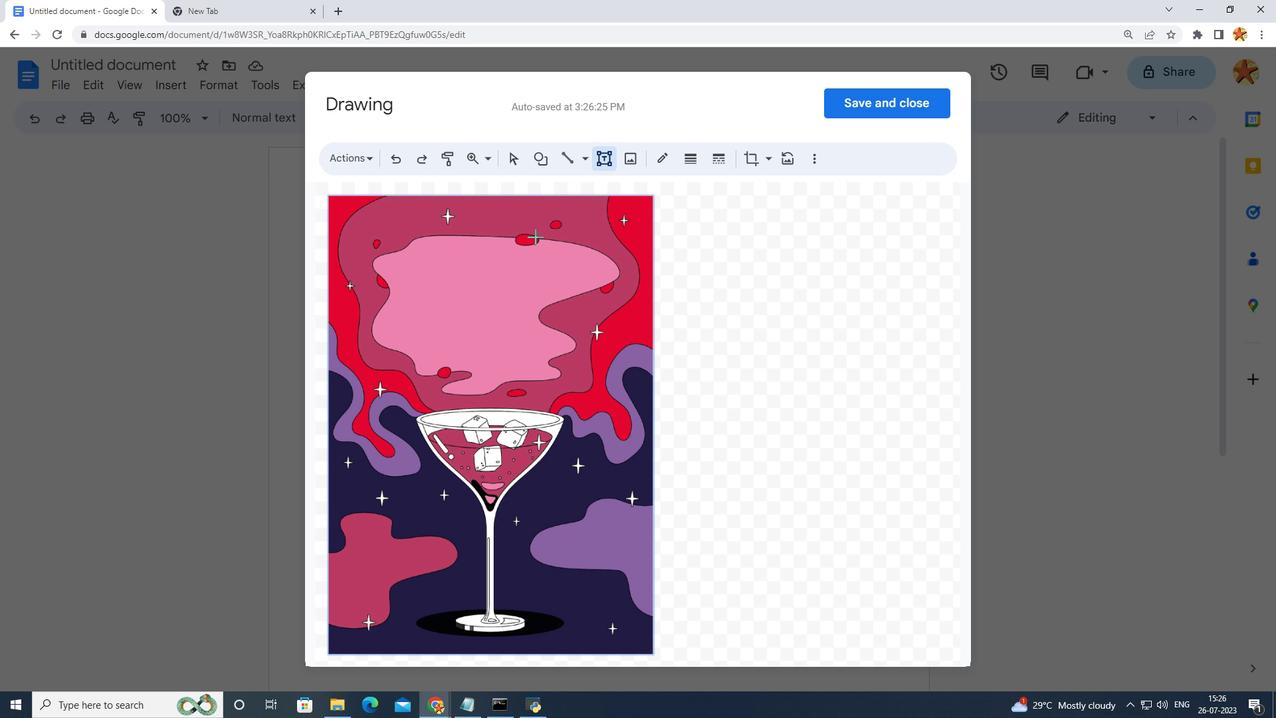 
Action: Mouse pressed left at (481, 279)
Screenshot: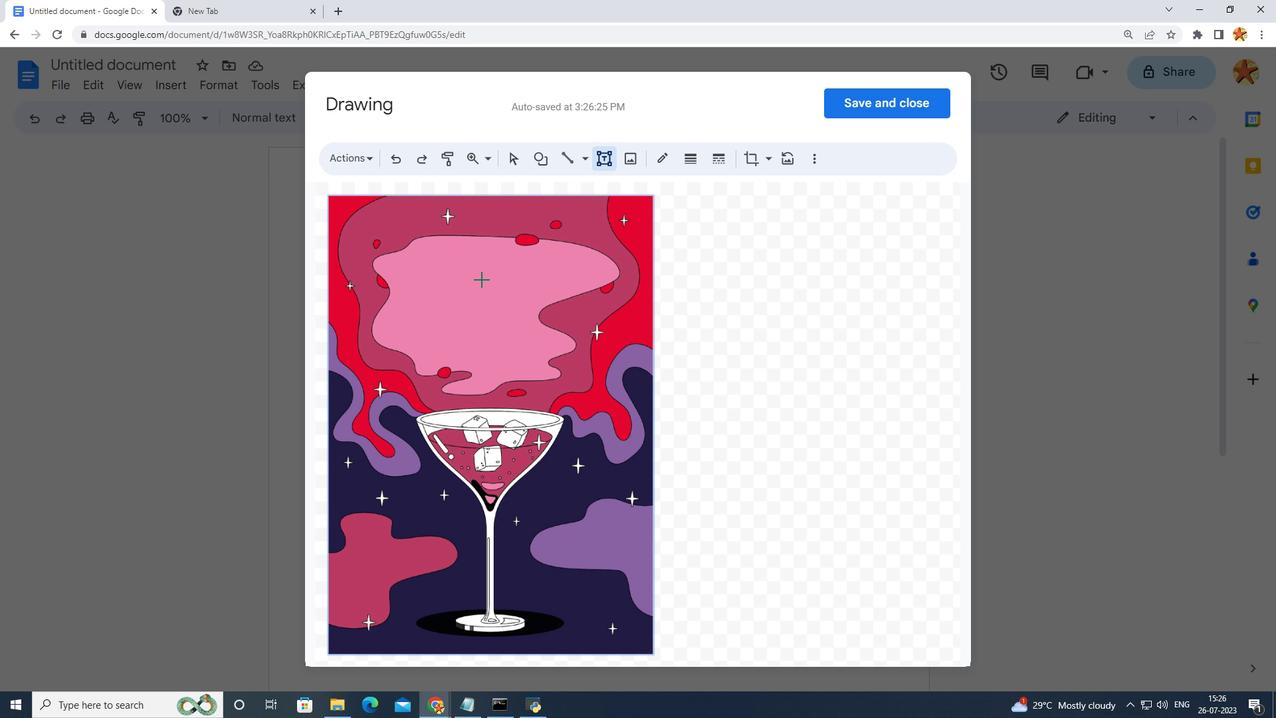 
Action: Mouse pressed left at (481, 279)
Screenshot: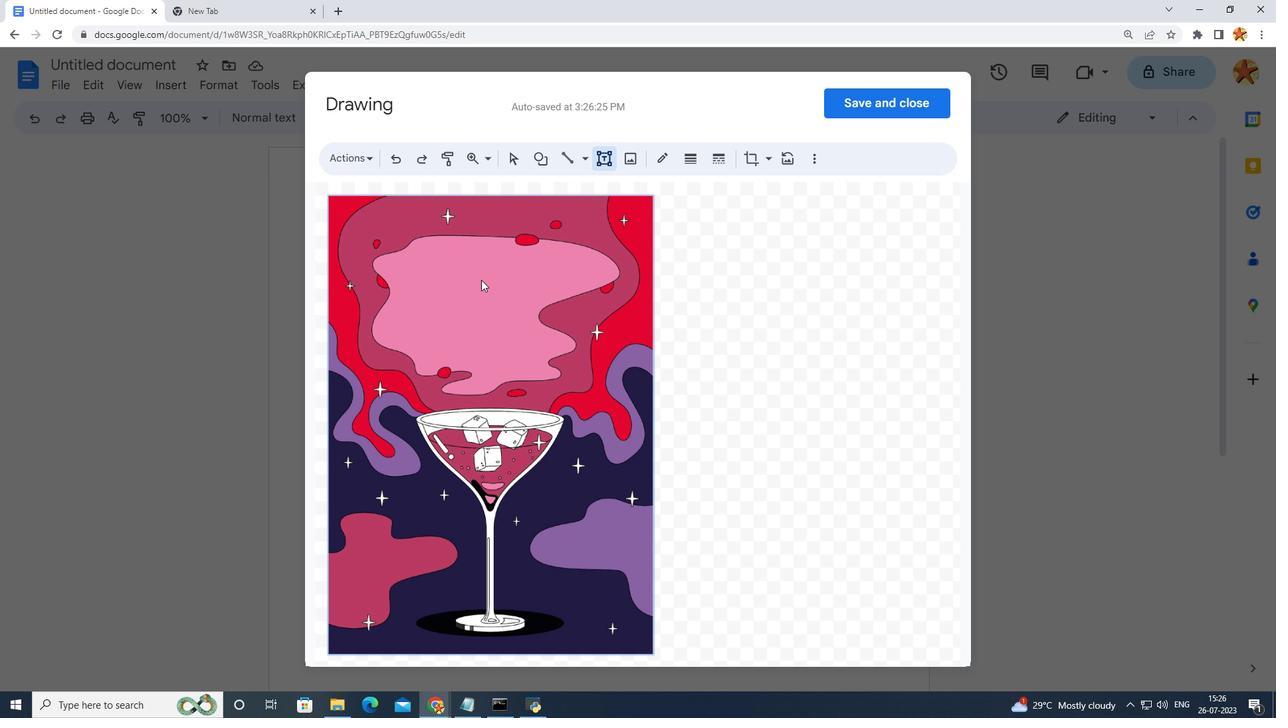 
Action: Mouse moved to (531, 274)
Screenshot: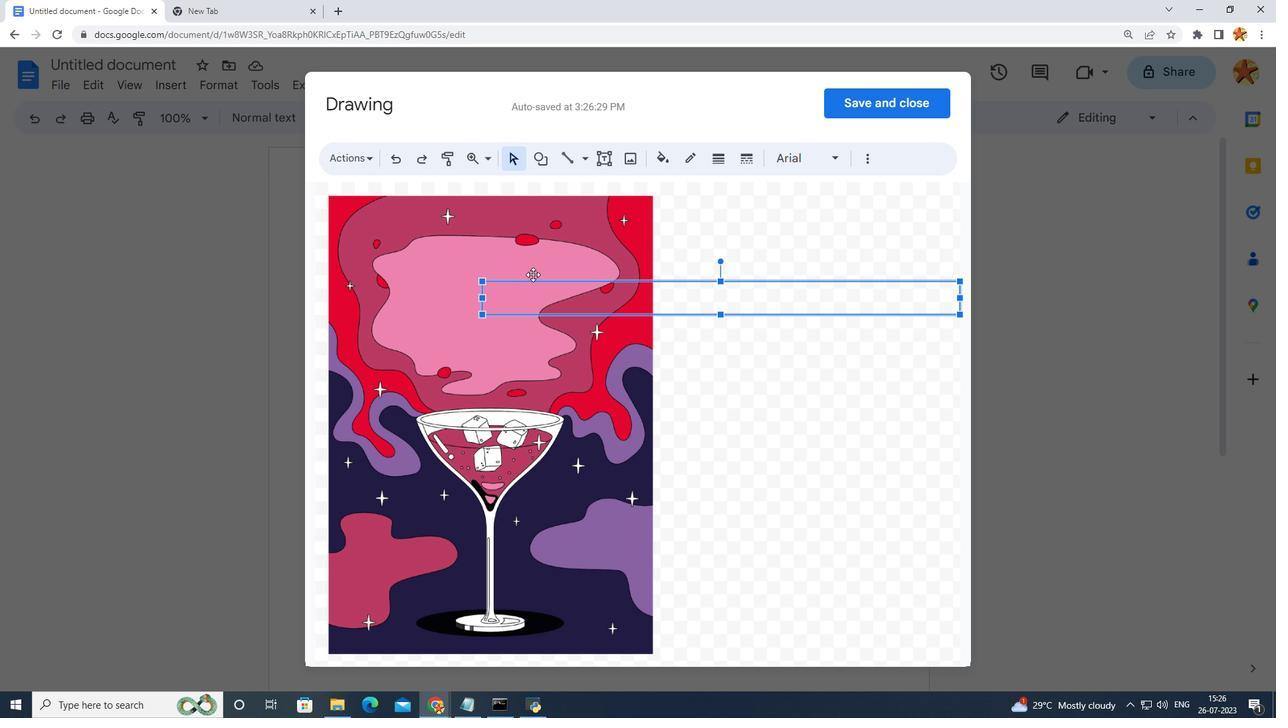 
Action: Mouse pressed left at (531, 274)
Screenshot: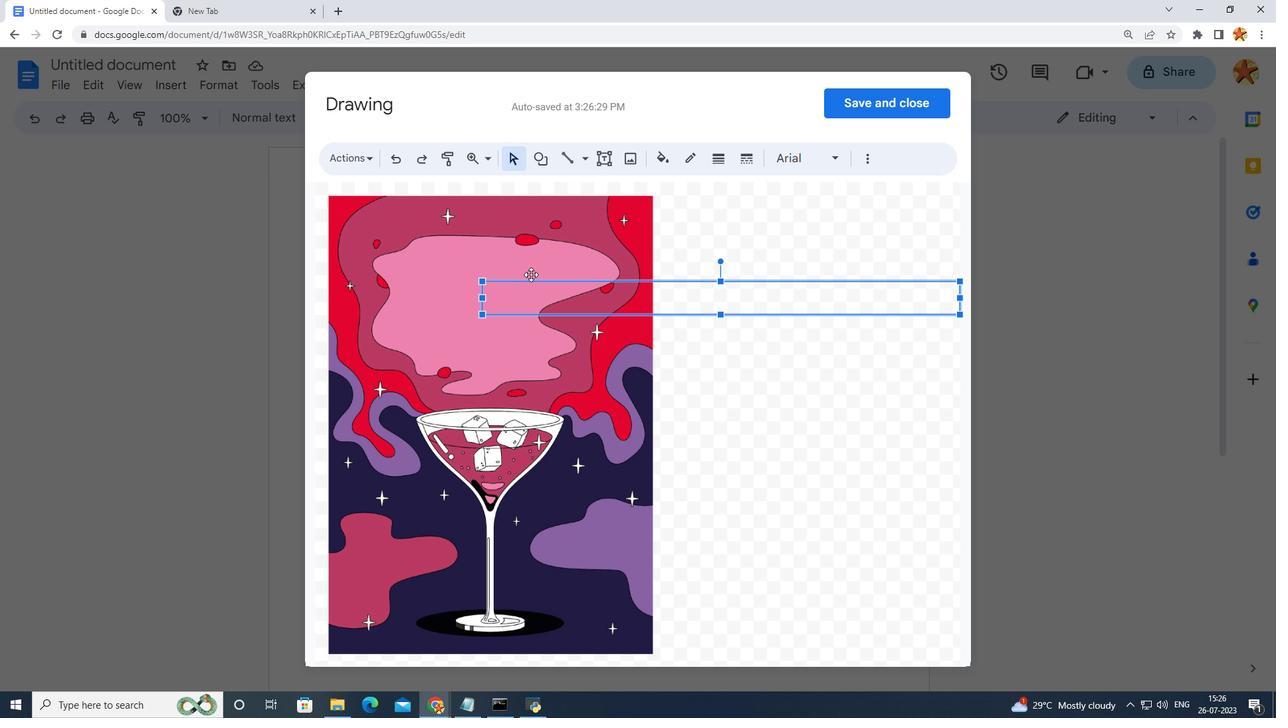 
Action: Mouse moved to (534, 295)
Screenshot: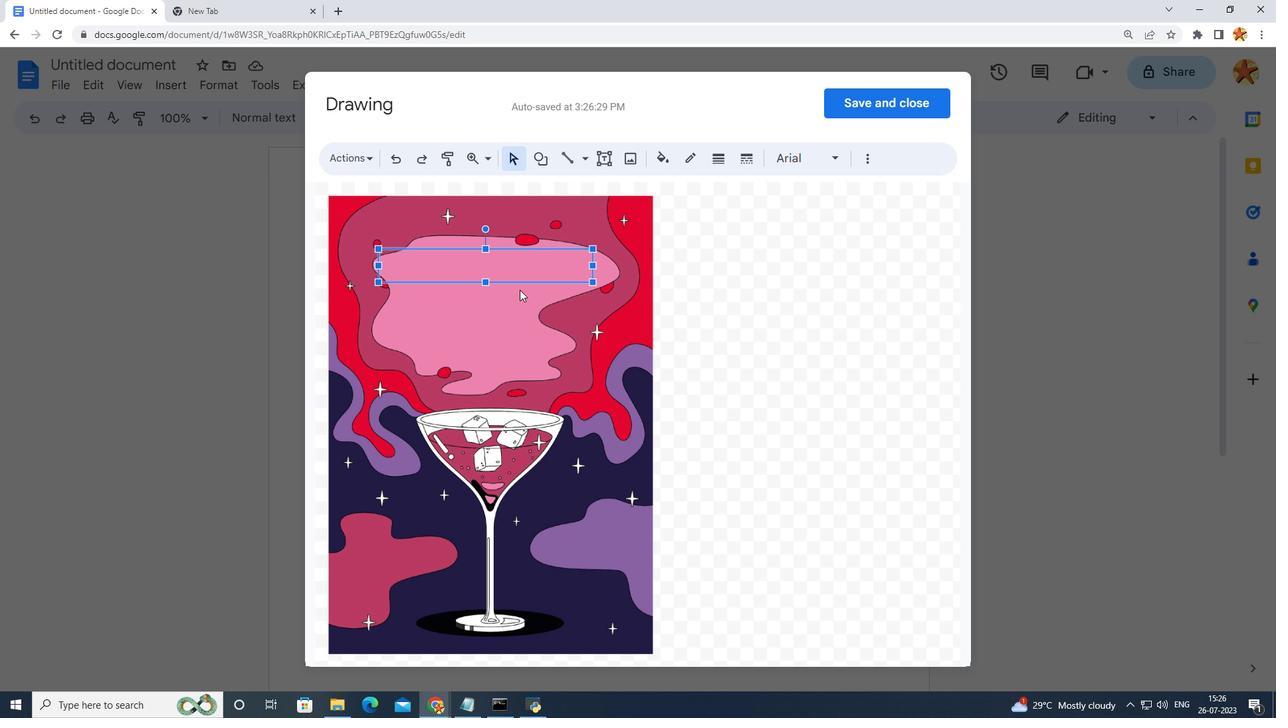 
Action: Mouse pressed left at (534, 295)
Screenshot: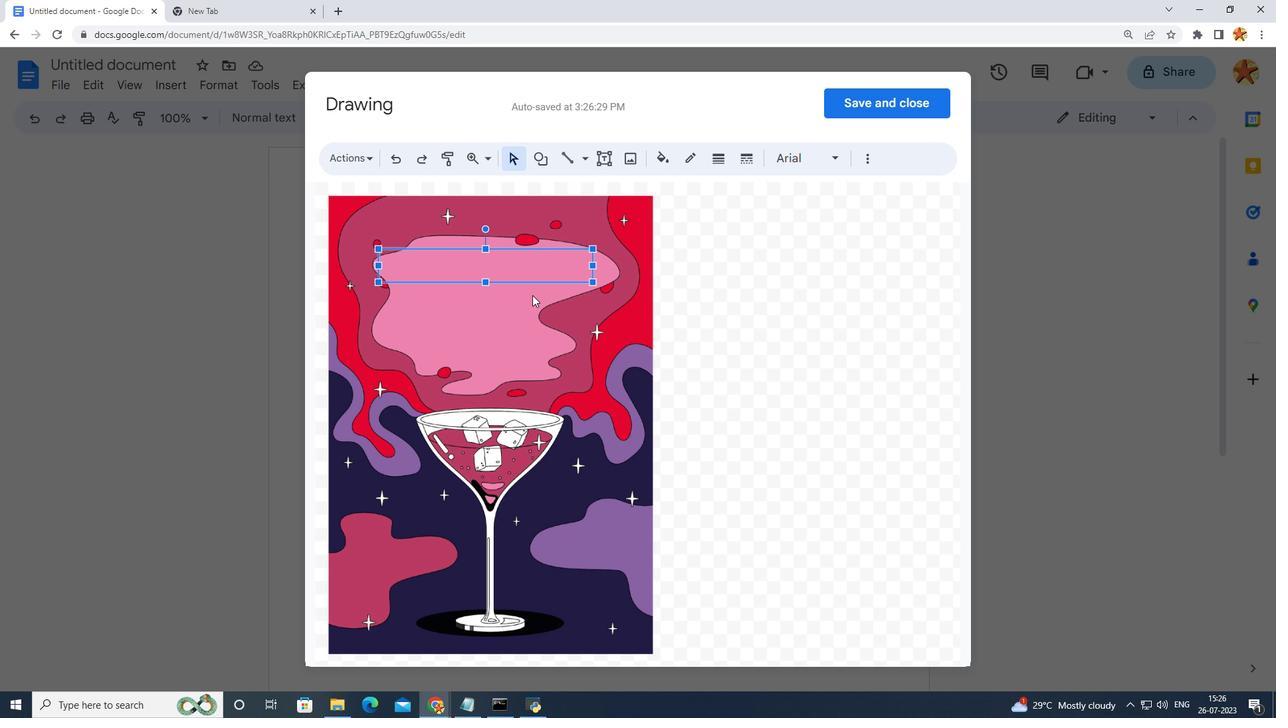
Action: Key pressed <Key.backspace>
Screenshot: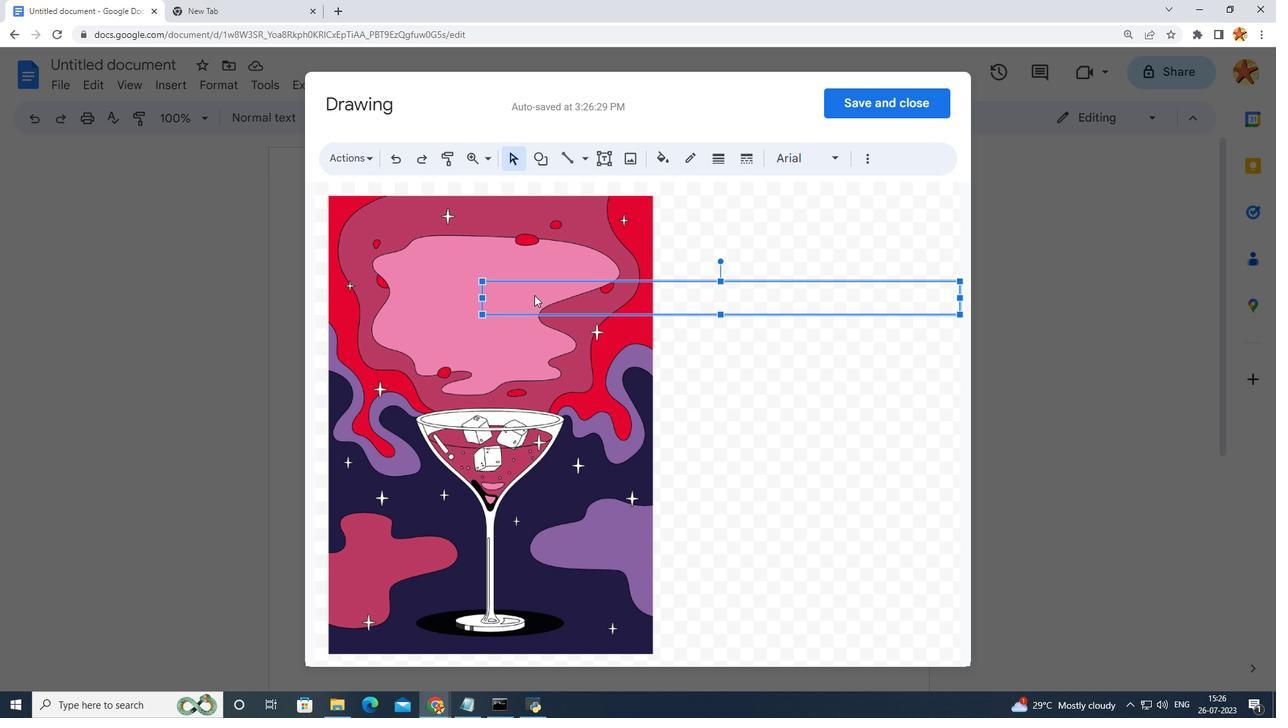 
Action: Mouse moved to (508, 262)
Screenshot: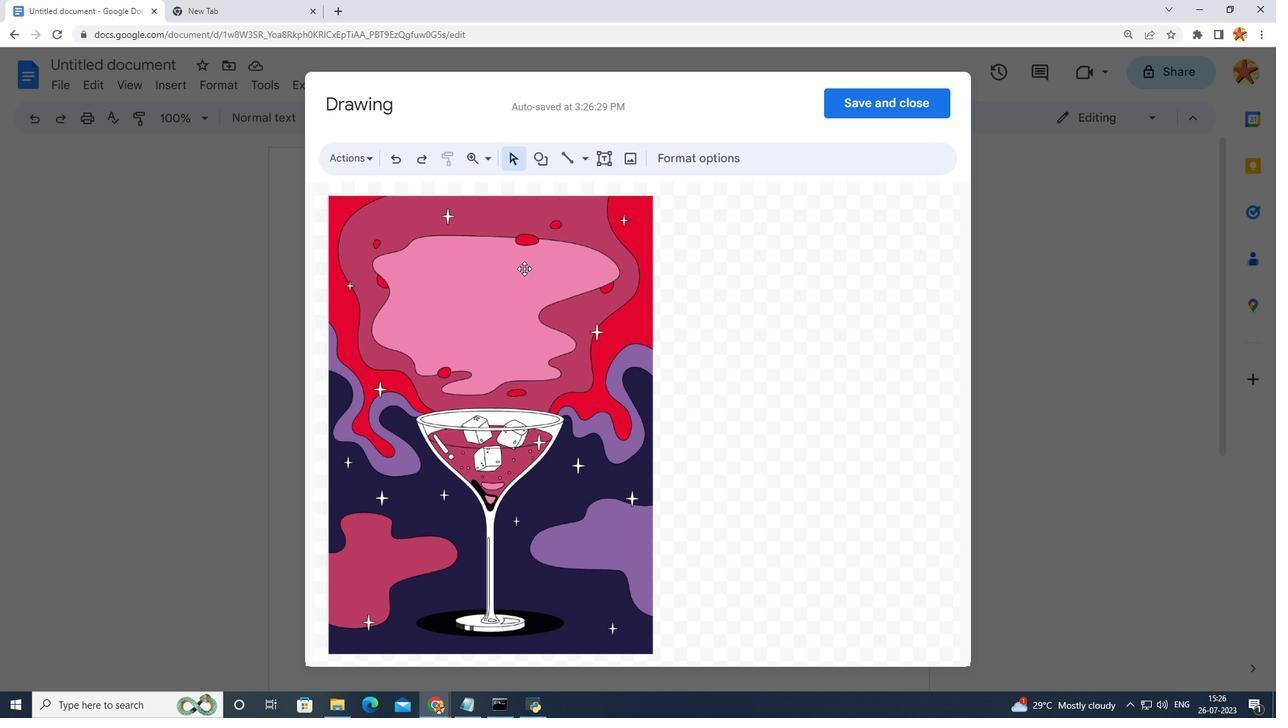 
Action: Mouse pressed left at (508, 262)
Screenshot: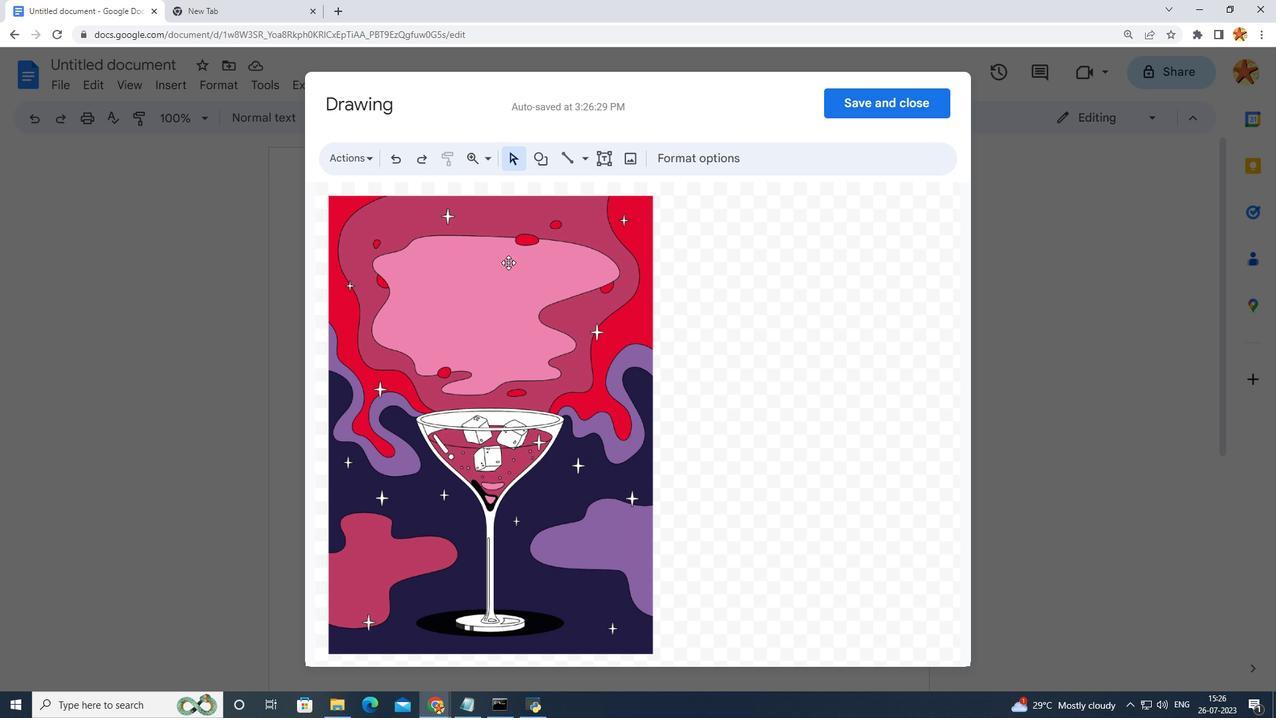 
Action: Mouse moved to (507, 262)
Screenshot: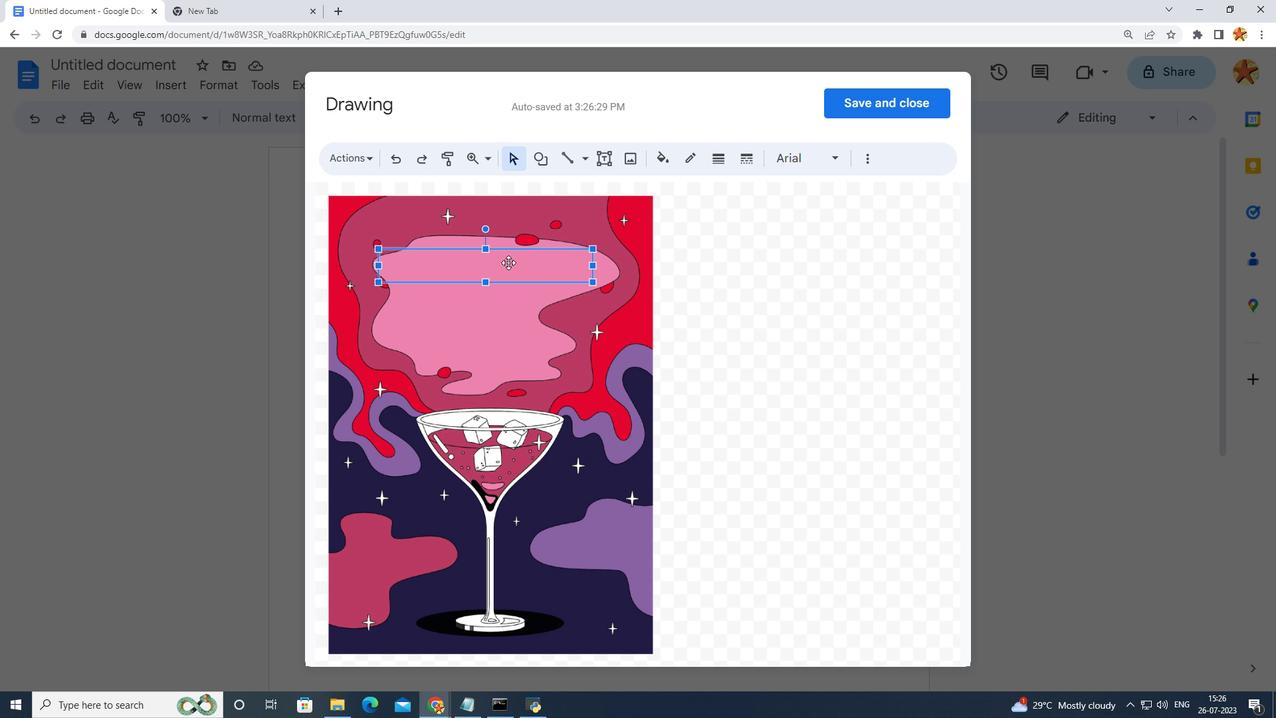 
Action: Mouse pressed left at (507, 262)
Screenshot: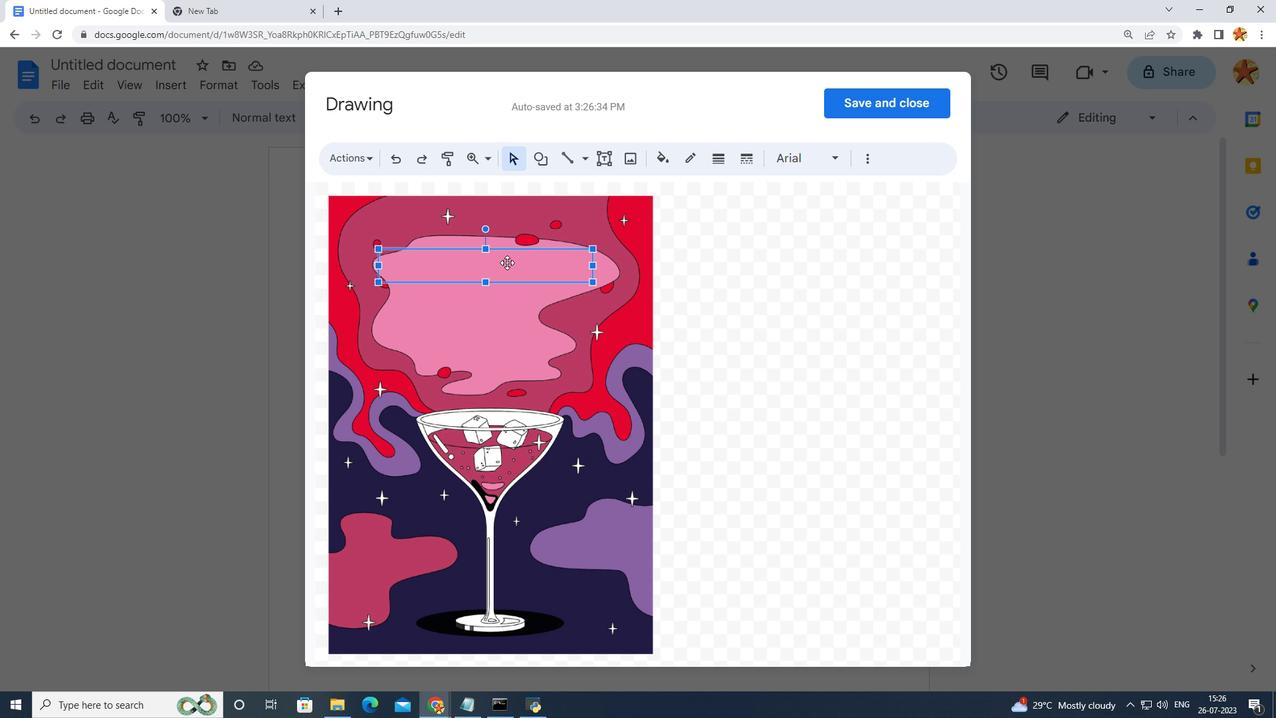 
Action: Mouse pressed left at (507, 262)
Screenshot: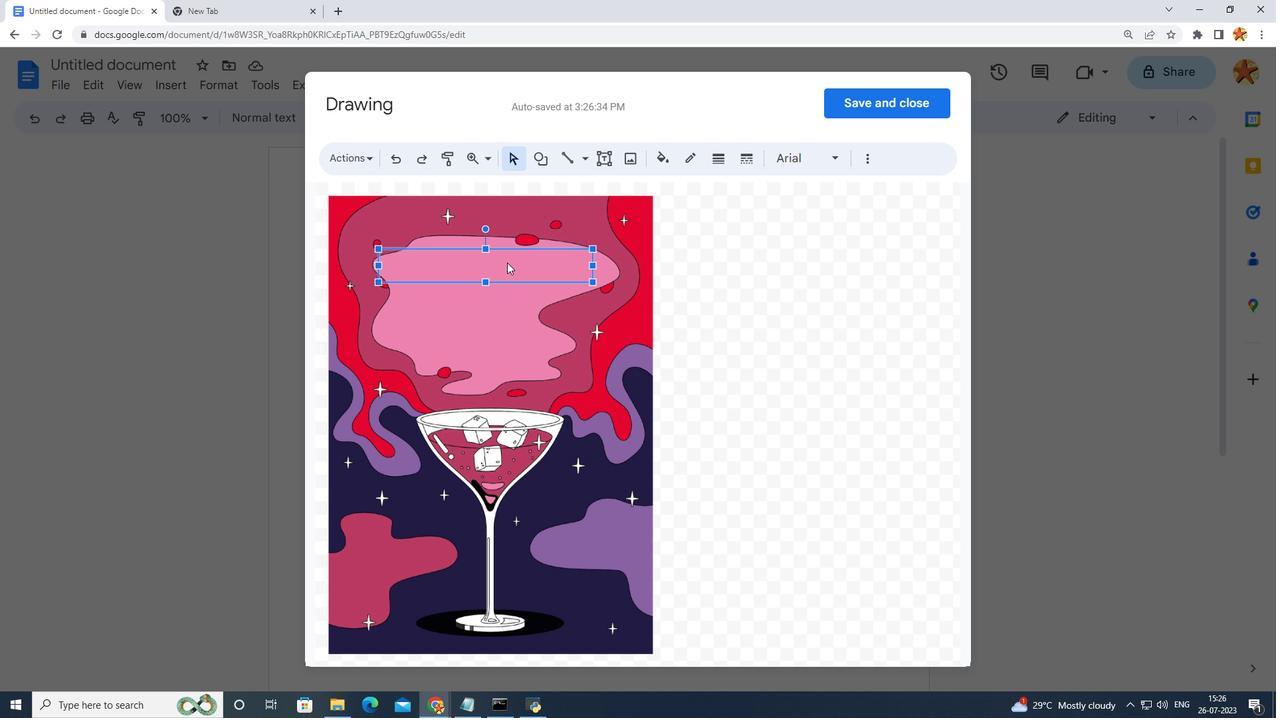 
Action: Key pressed <Key.caps_lock>LAS=<Key.backspace><Key.backspace>DIES<Key.enter>NIGH<Key.backspace><Key.backspace><Key.backspace><Key.backspace><Key.space><Key.backspace><Key.backspace><Key.space>NIGHT
Screenshot: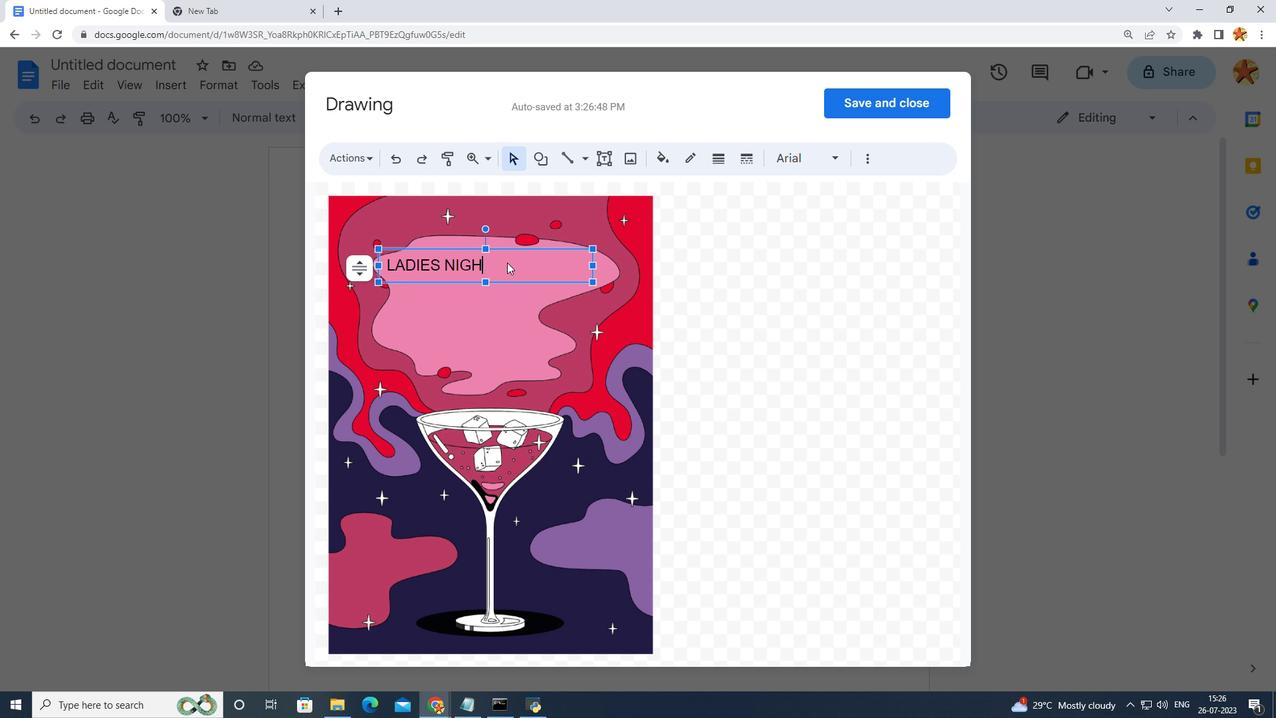 
Action: Mouse moved to (416, 450)
Screenshot: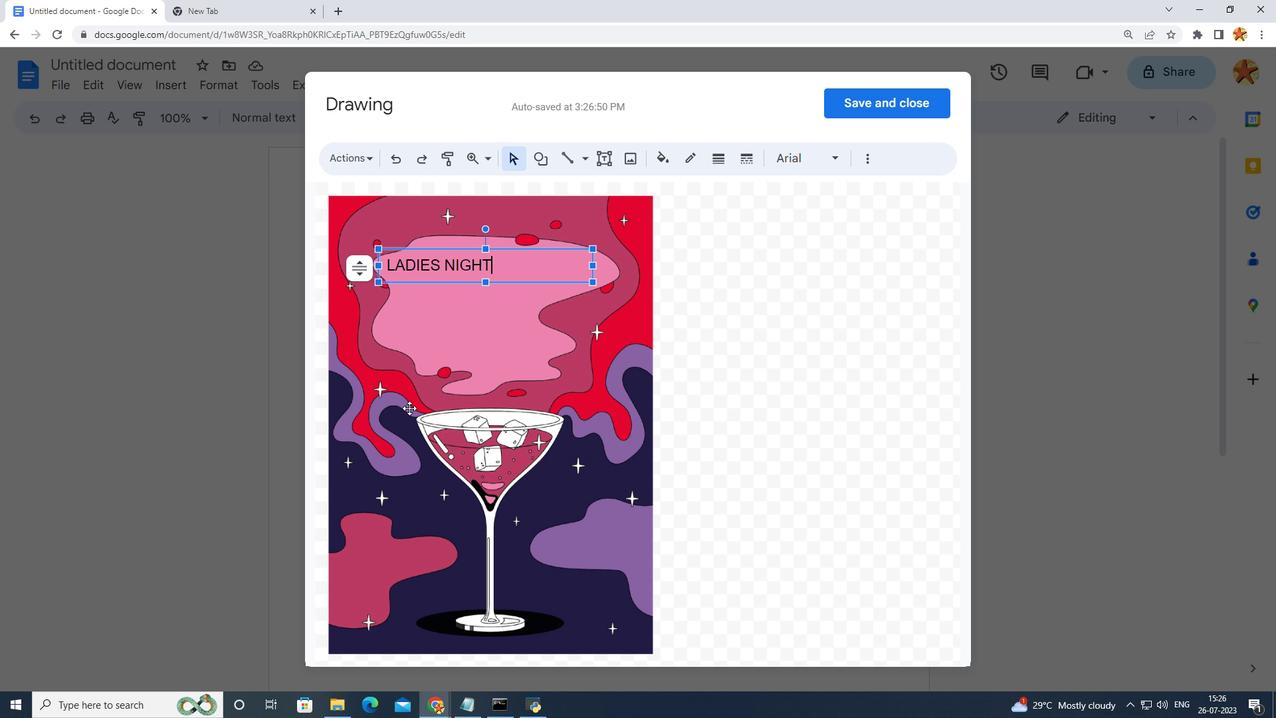 
Action: Mouse pressed left at (416, 450)
Screenshot: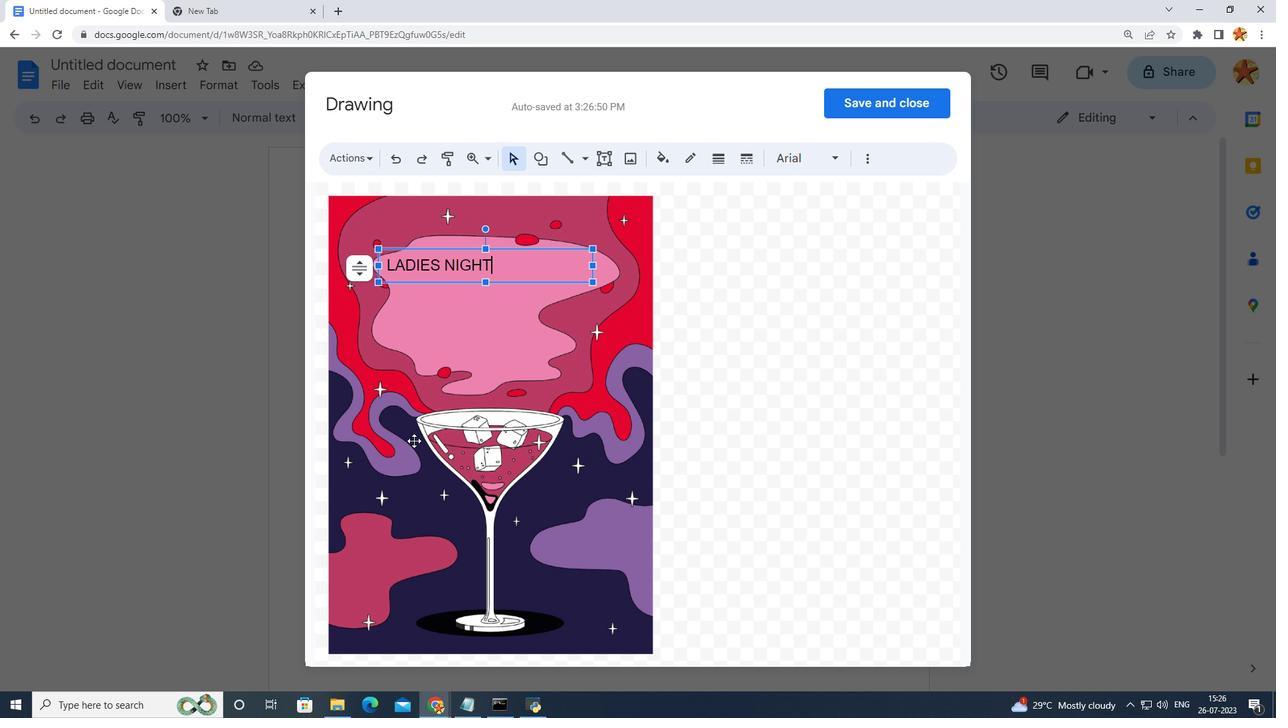 
Action: Mouse moved to (490, 268)
Screenshot: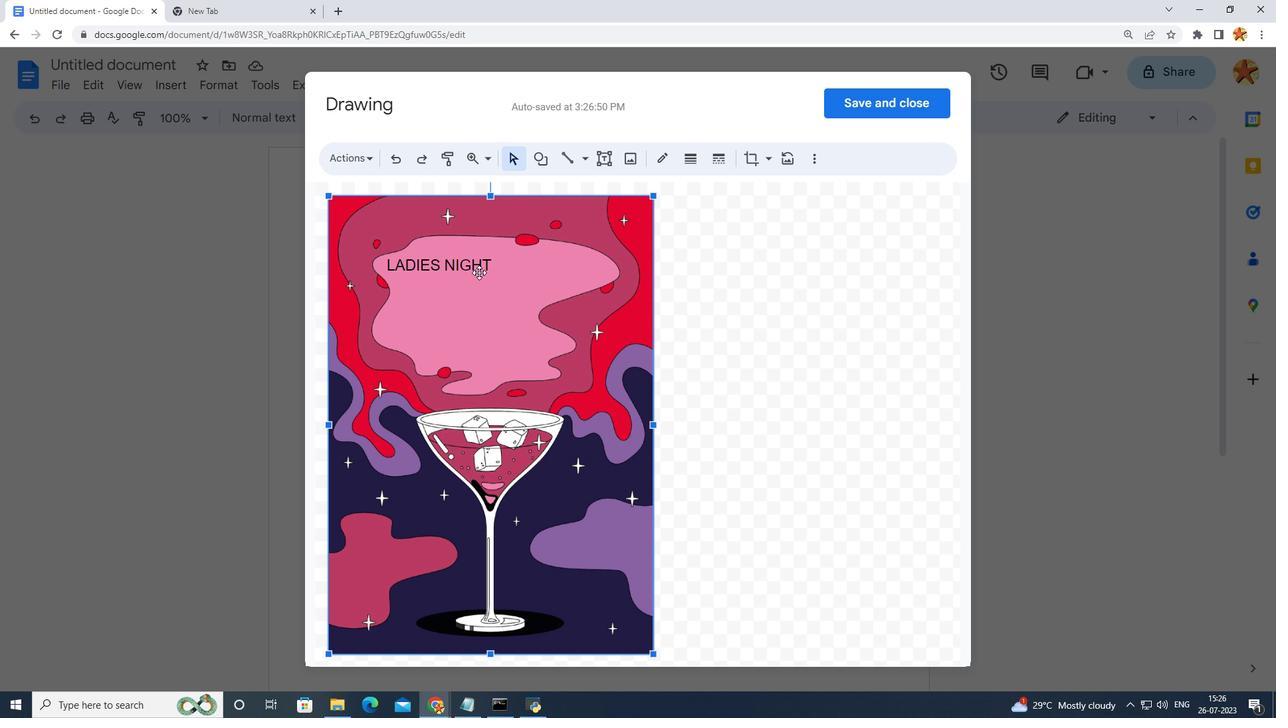 
Action: Mouse pressed left at (490, 268)
Screenshot: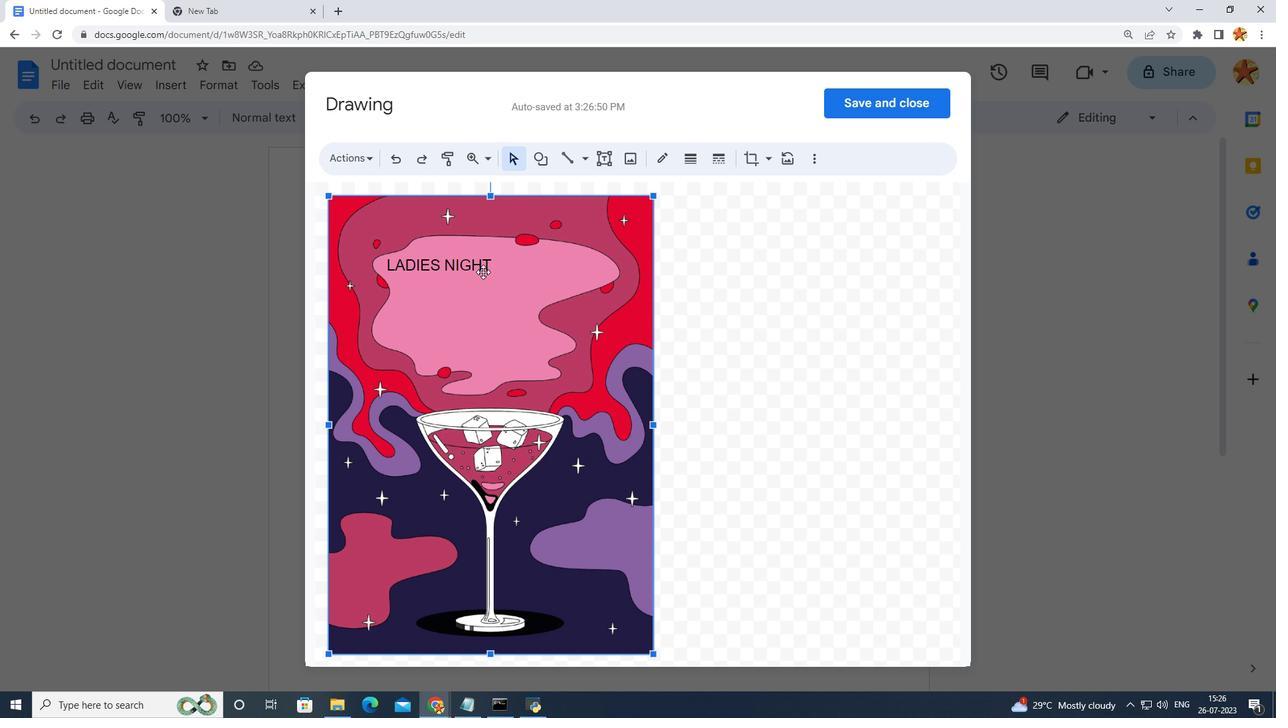 
Action: Mouse moved to (498, 264)
Screenshot: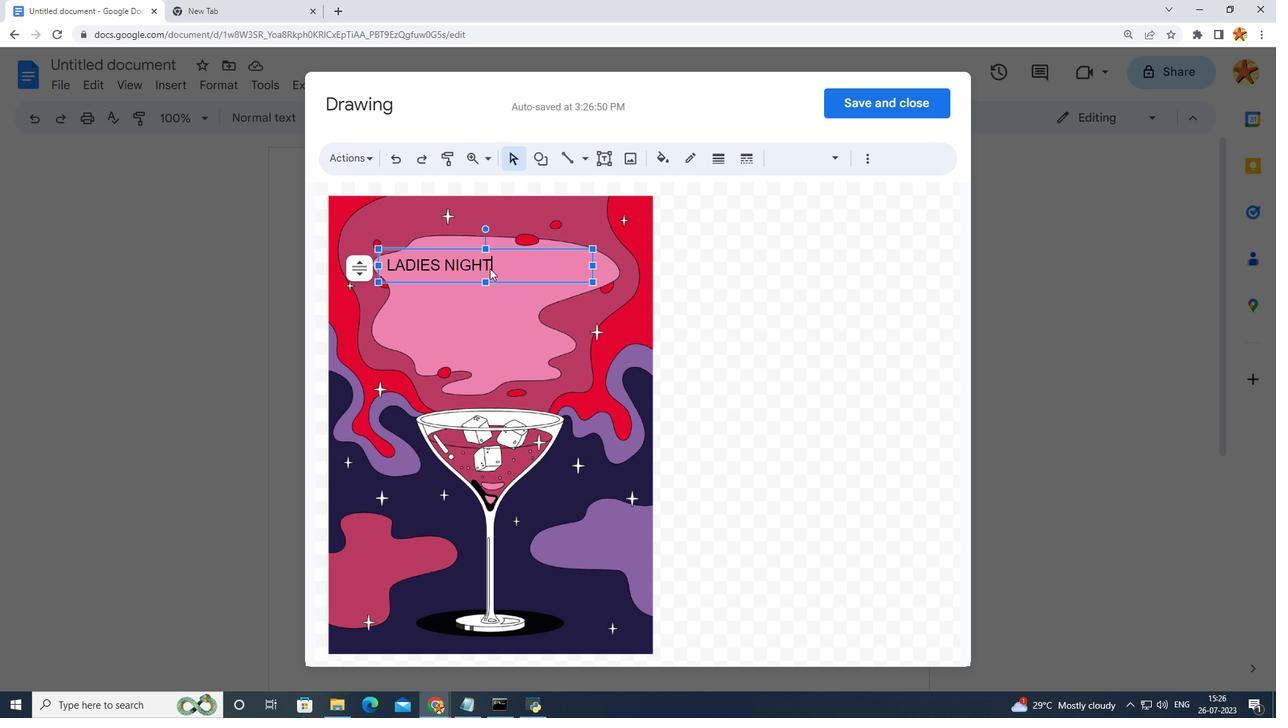 
Action: Mouse pressed left at (498, 264)
Screenshot: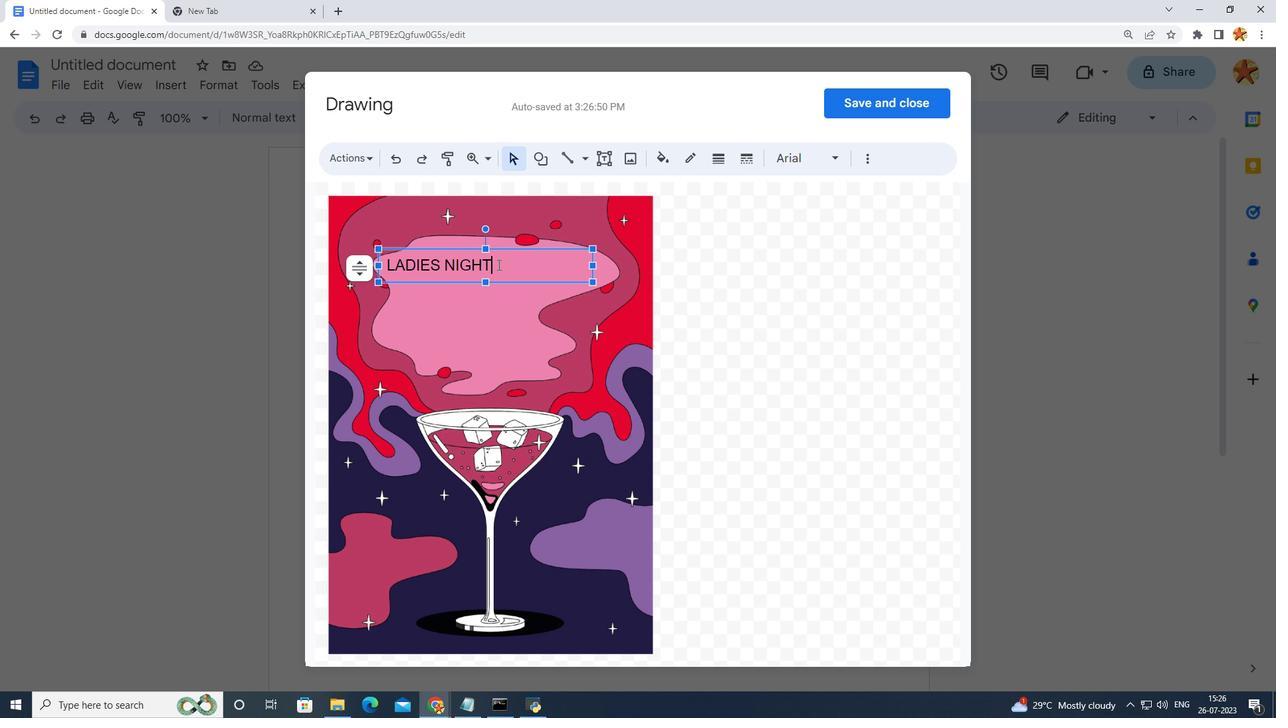
Action: Mouse moved to (829, 161)
Screenshot: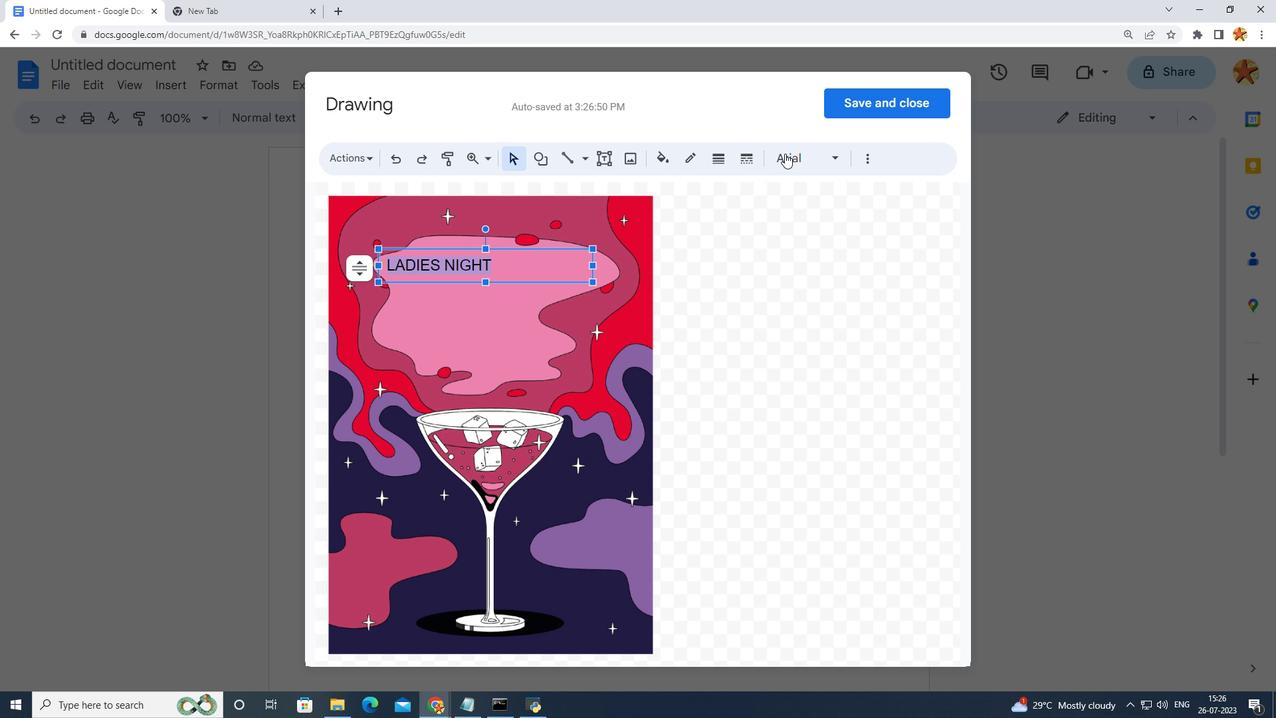 
Action: Mouse pressed left at (829, 161)
Screenshot: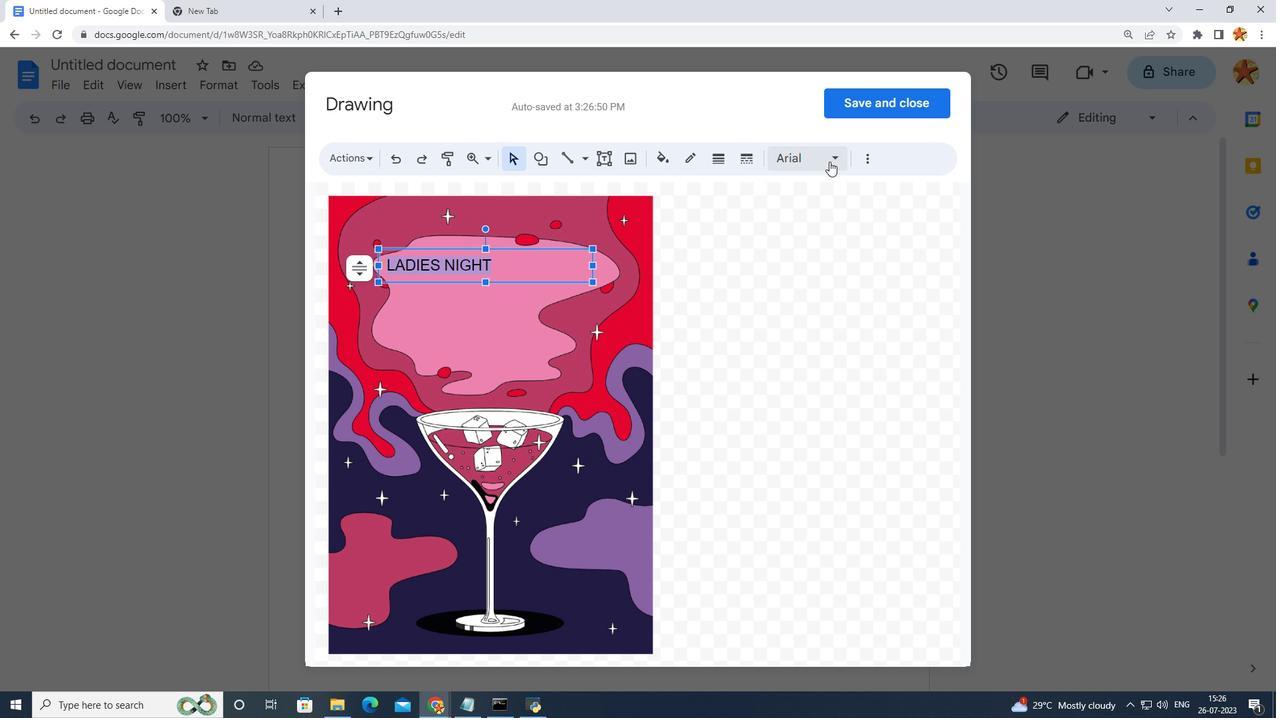 
Action: Mouse moved to (732, 286)
Screenshot: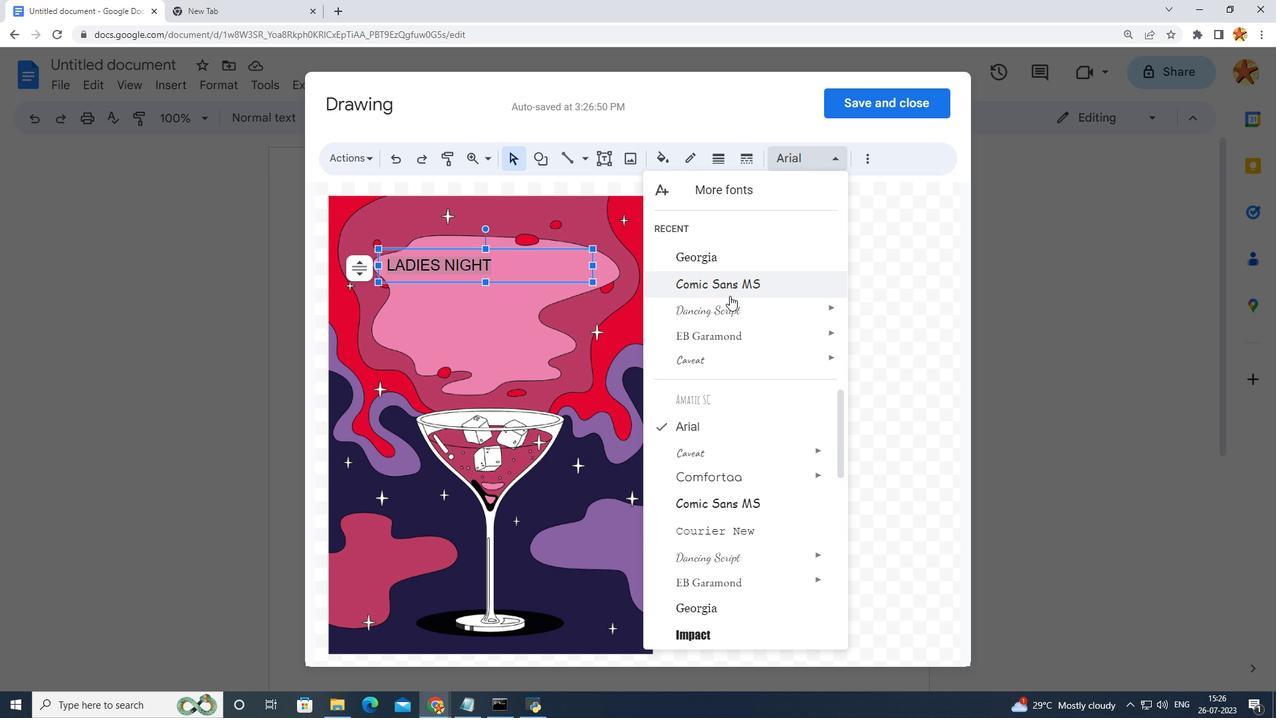 
Action: Mouse pressed left at (732, 286)
Screenshot: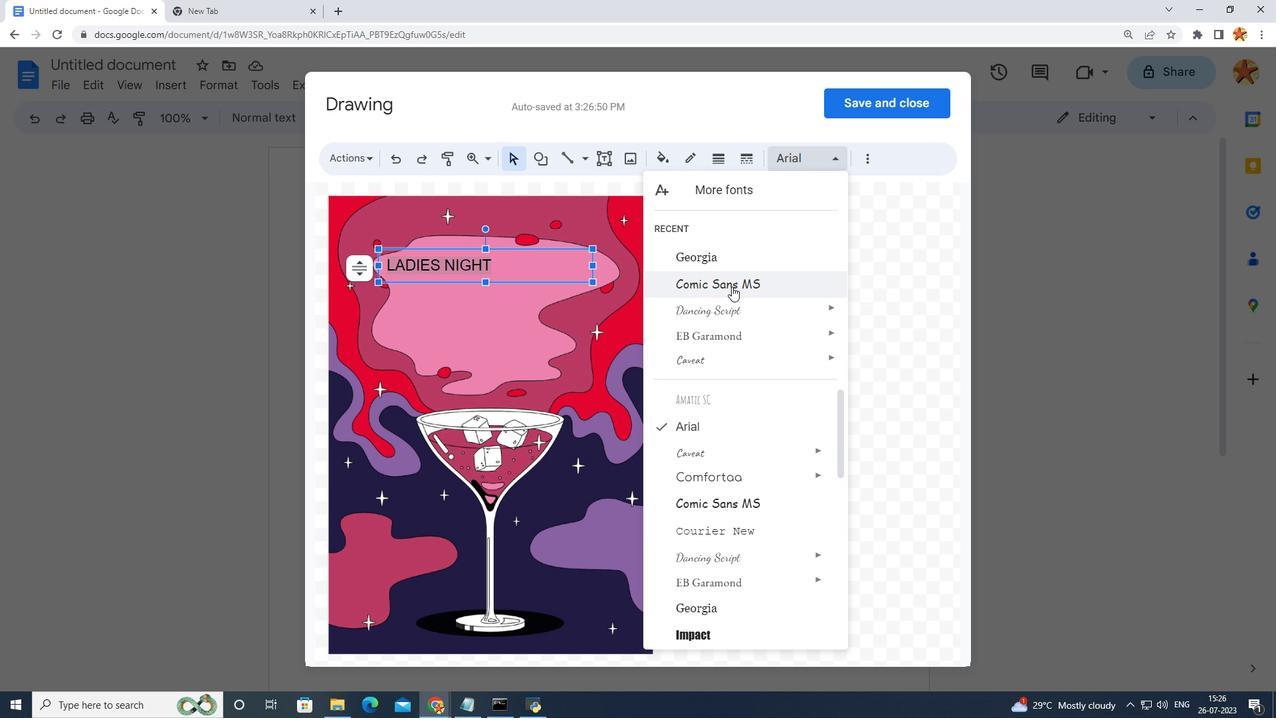 
Action: Mouse moved to (877, 157)
Screenshot: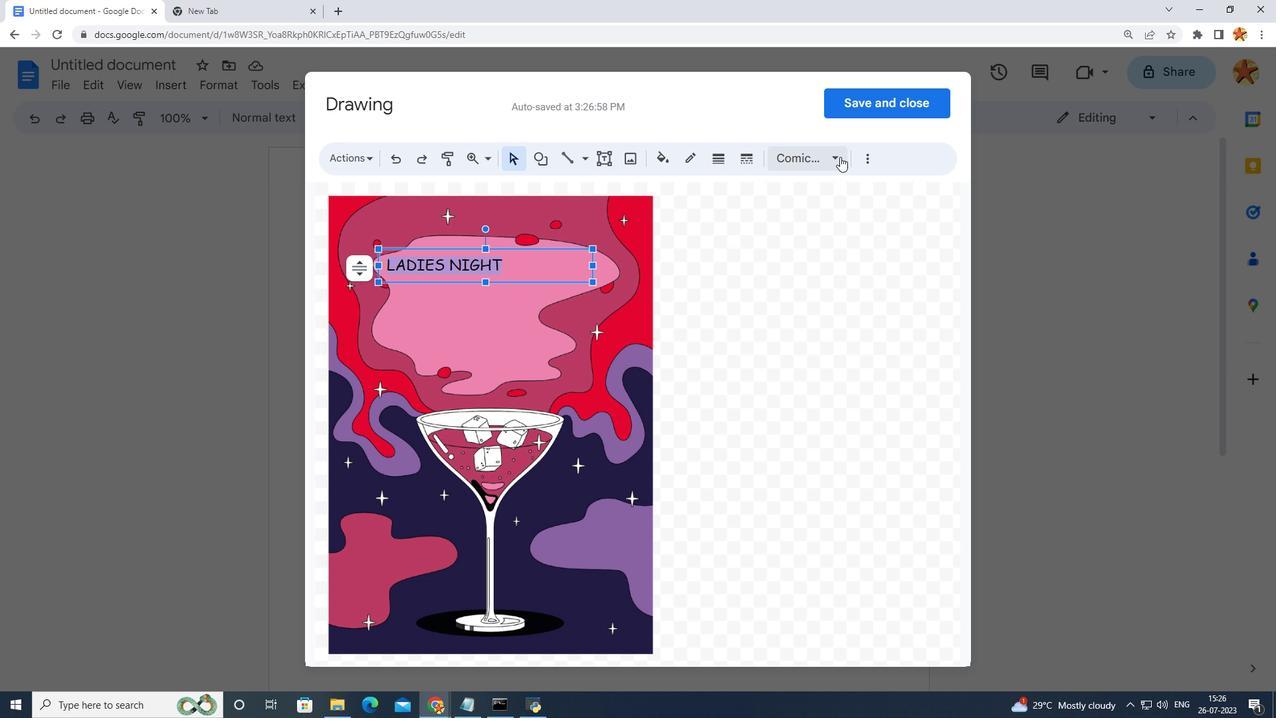 
Action: Mouse pressed left at (877, 157)
Screenshot: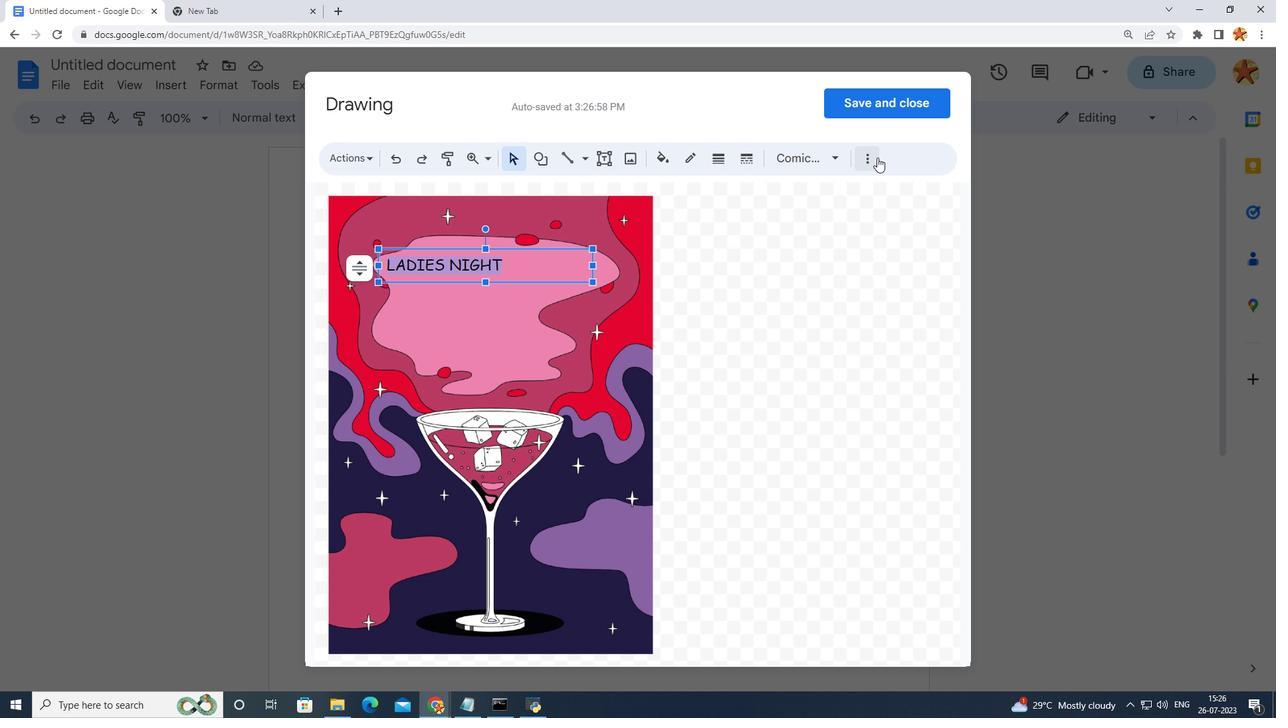 
Action: Mouse moved to (432, 188)
Screenshot: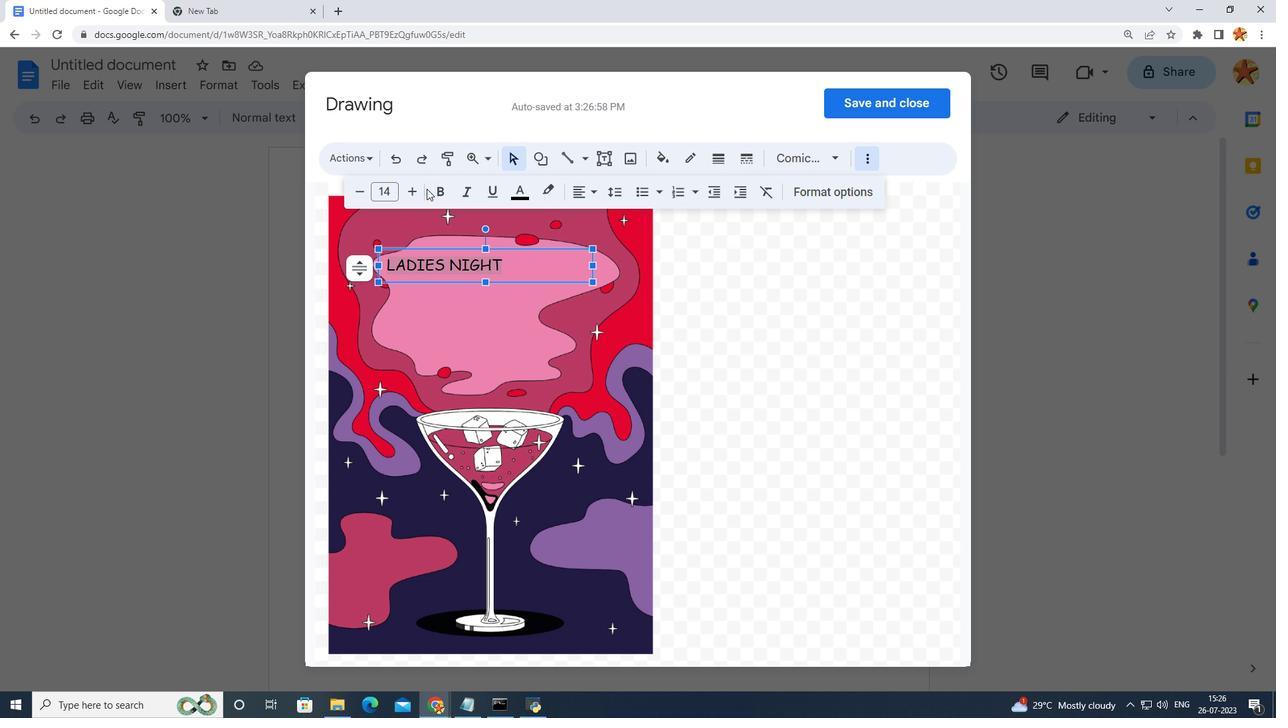 
Action: Mouse pressed left at (432, 188)
Screenshot: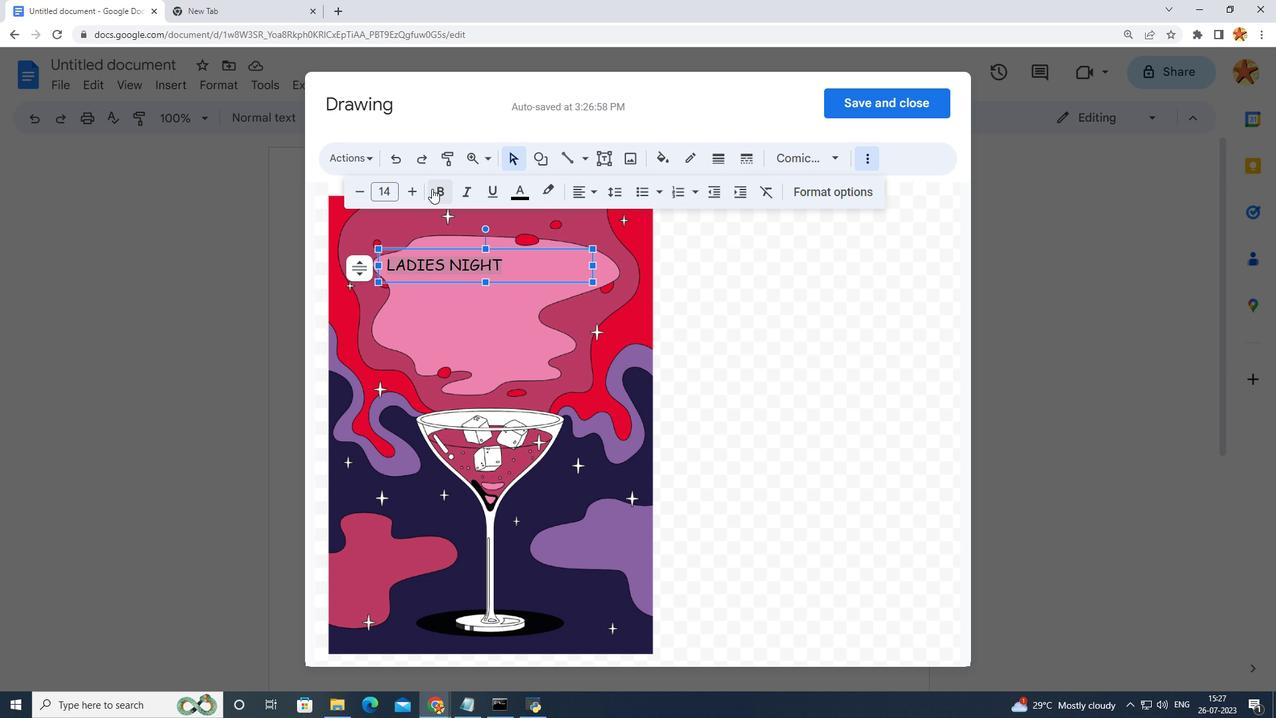 
Action: Mouse moved to (535, 194)
Screenshot: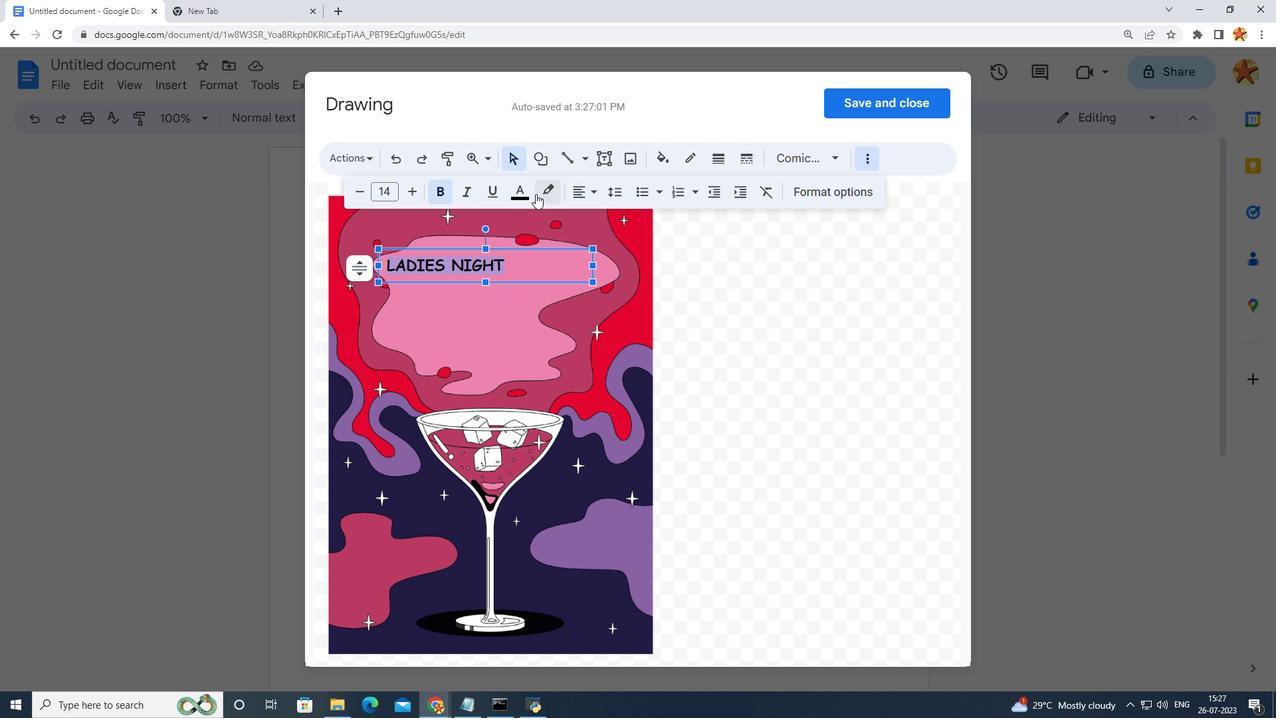 
Action: Mouse pressed left at (535, 194)
Screenshot: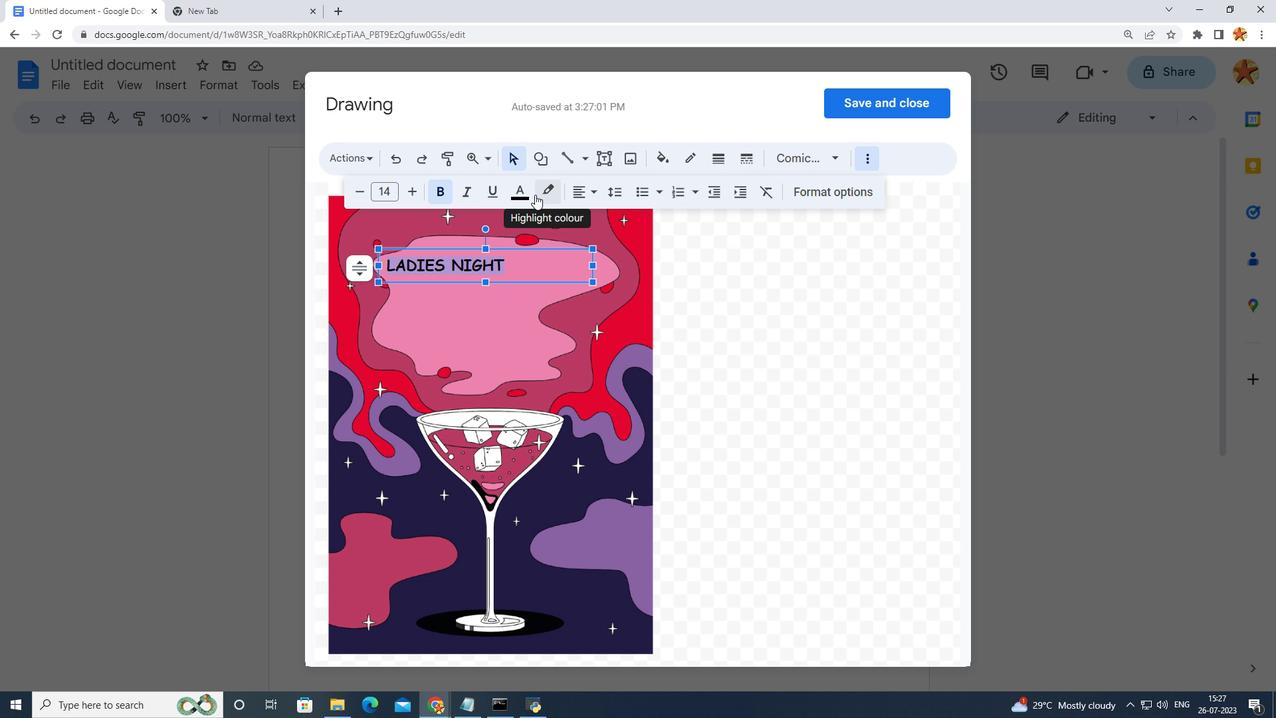 
Action: Mouse moved to (724, 285)
Screenshot: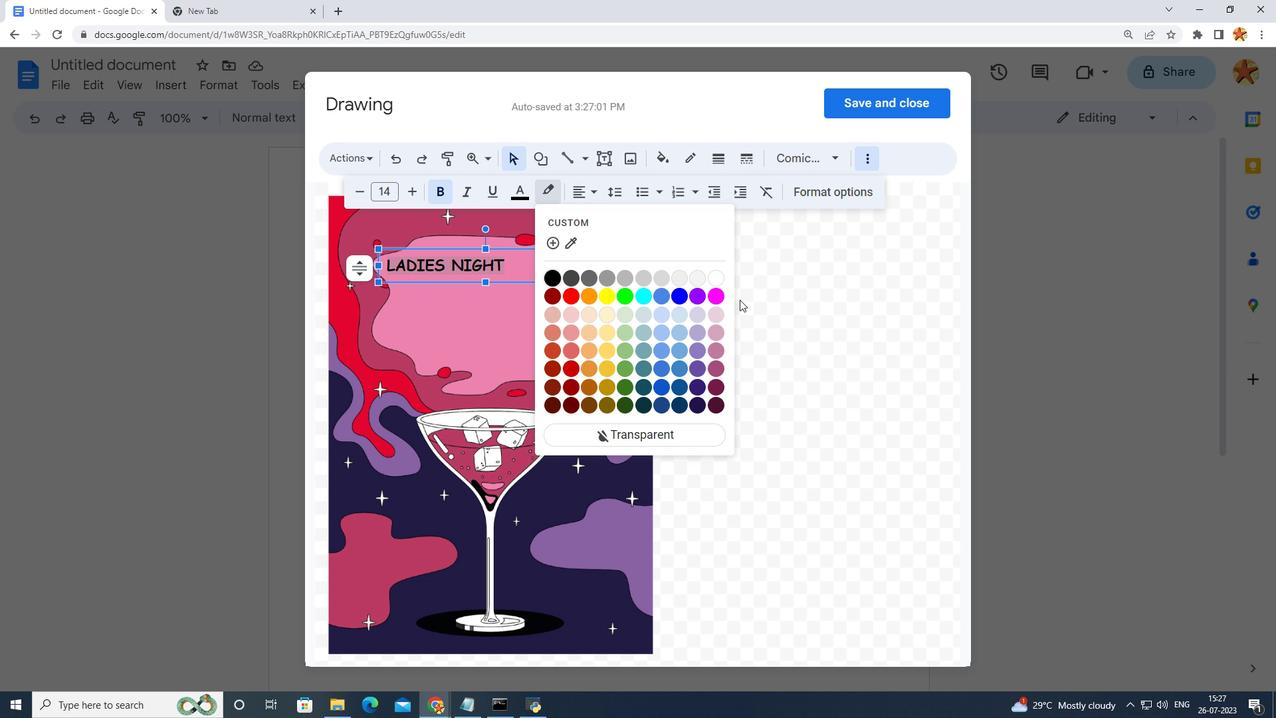 
Action: Mouse pressed left at (724, 285)
Screenshot: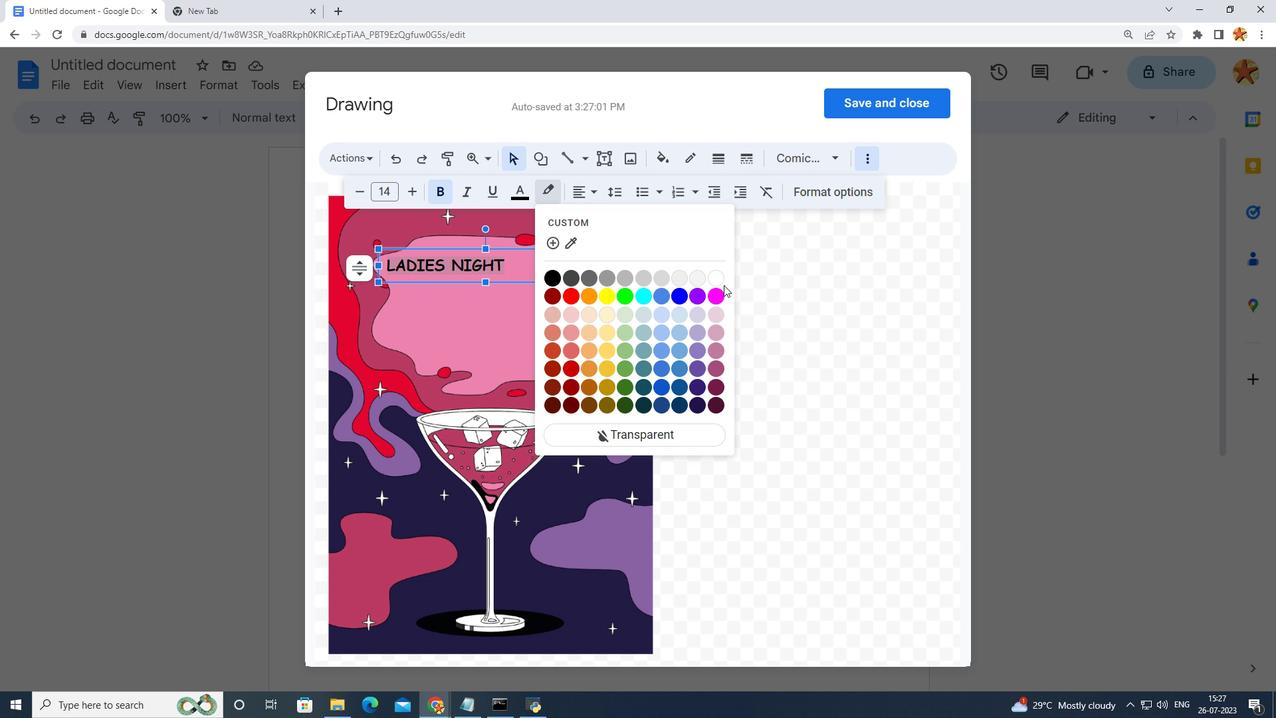 
Action: Mouse moved to (522, 189)
Screenshot: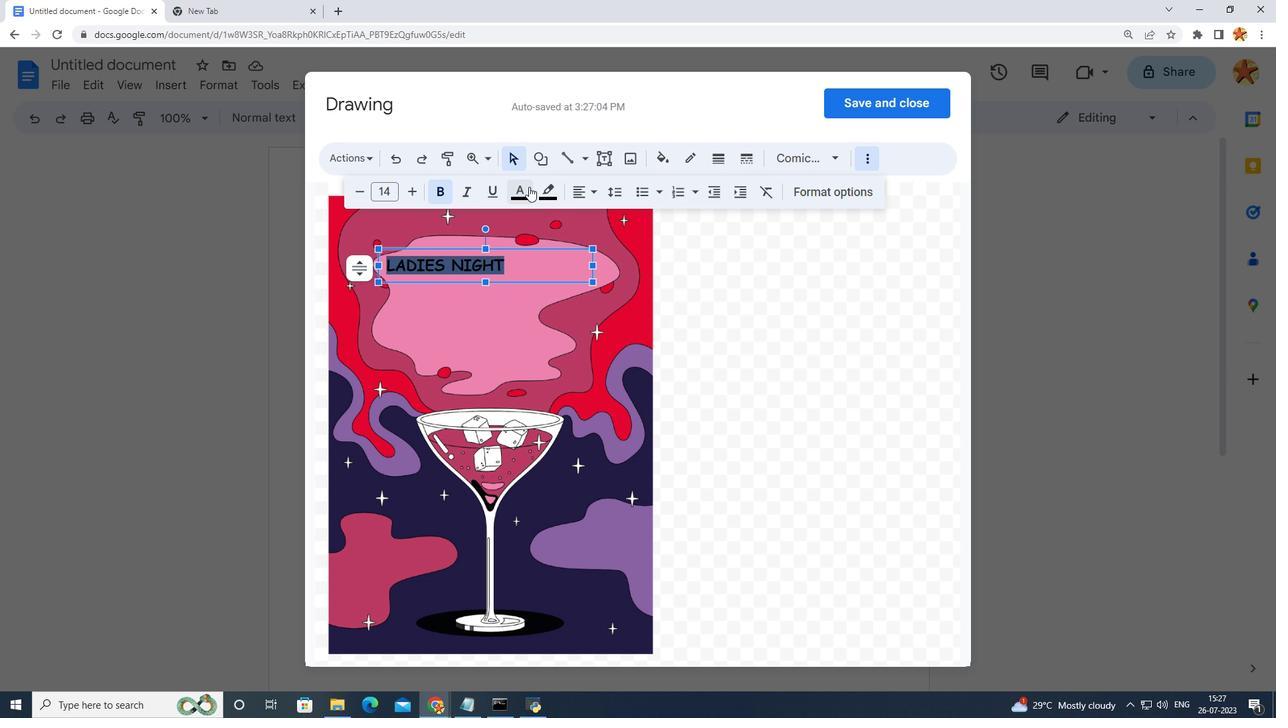 
Action: Mouse pressed left at (522, 189)
Screenshot: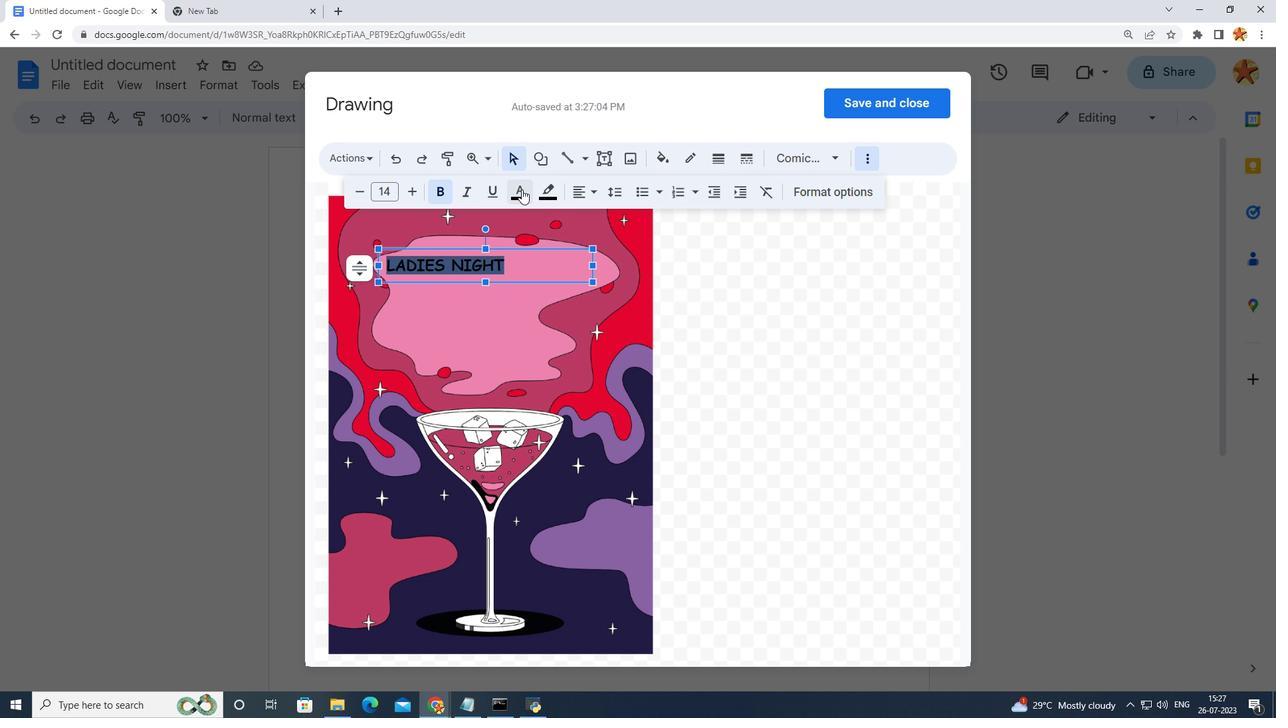 
Action: Mouse moved to (690, 280)
Screenshot: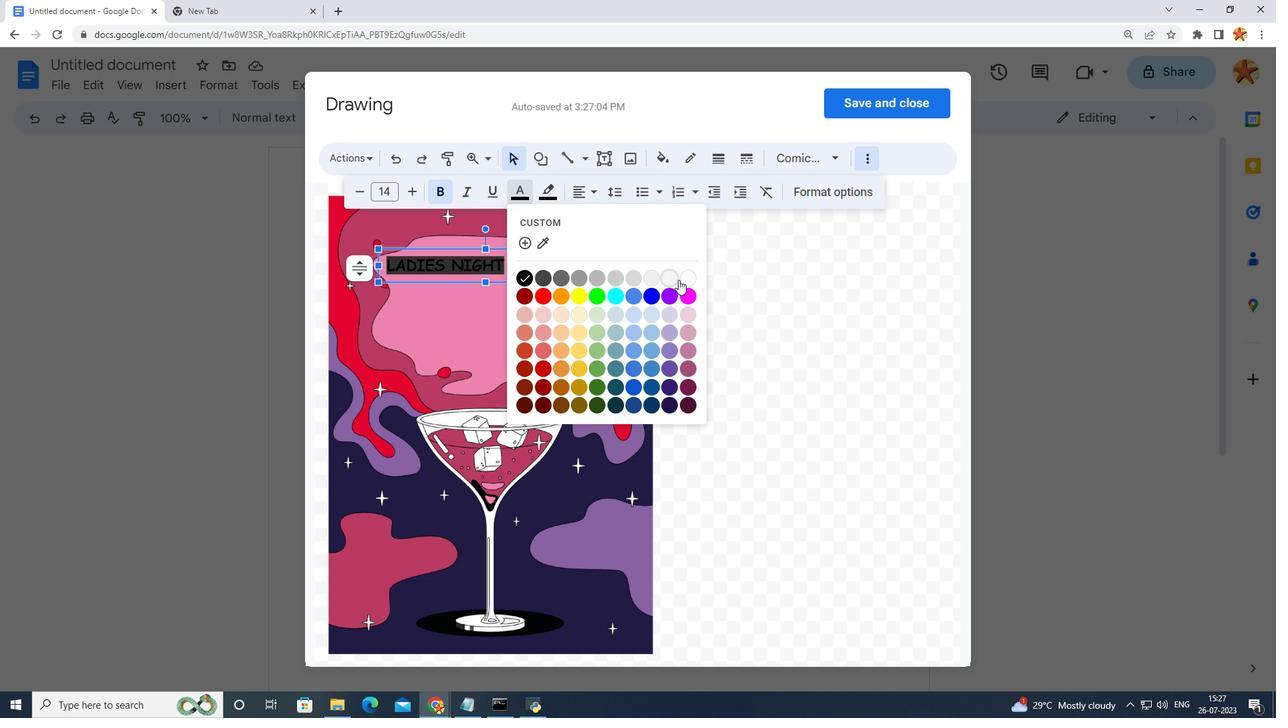 
Action: Mouse pressed left at (690, 280)
Screenshot: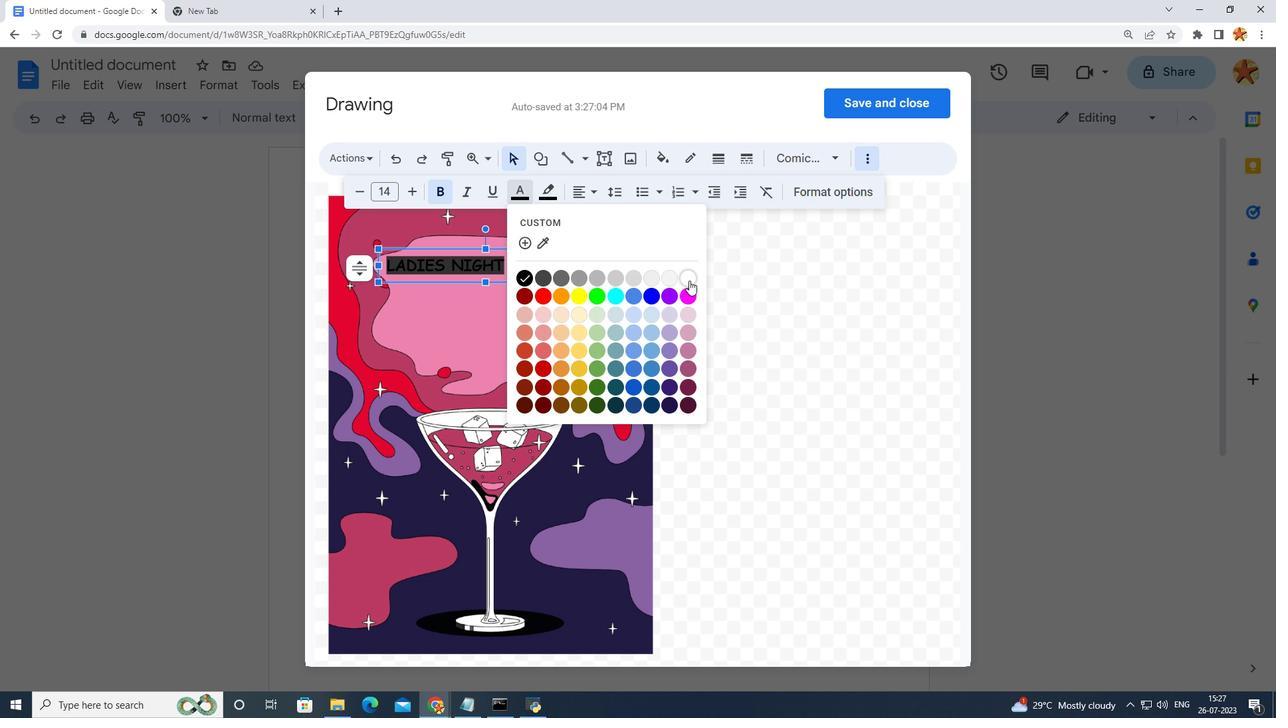 
Action: Mouse moved to (540, 191)
Screenshot: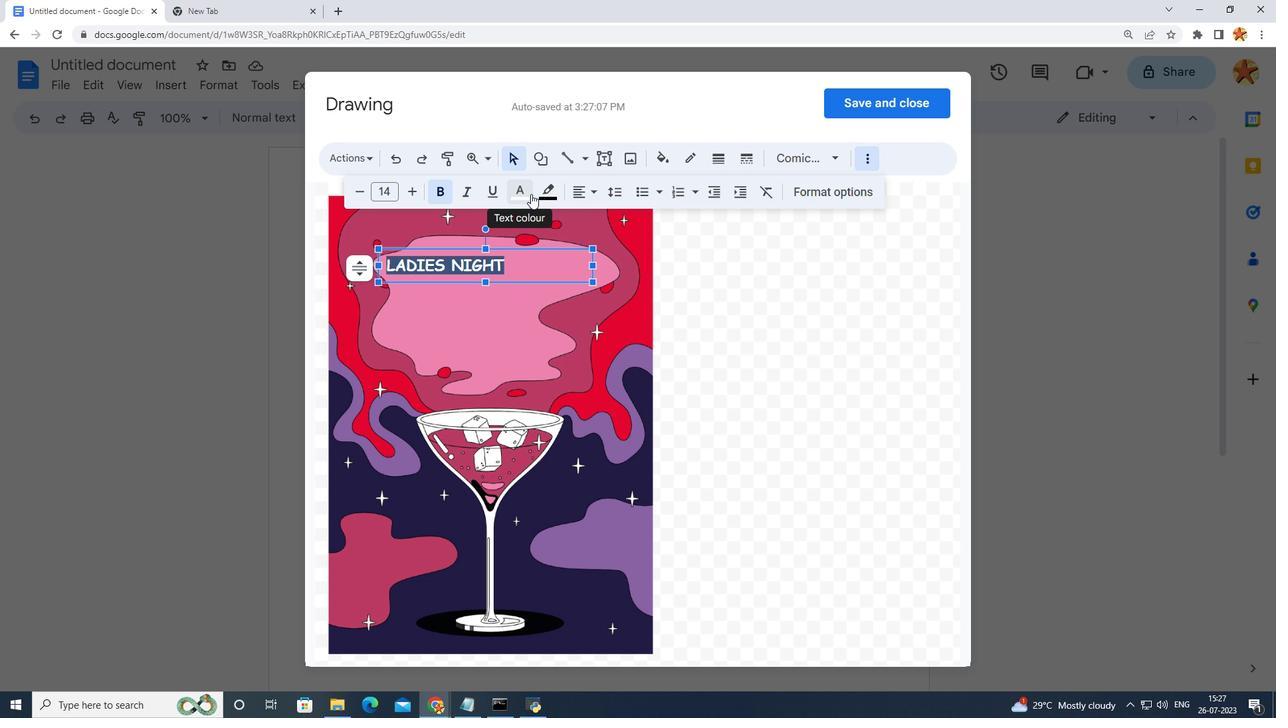 
Action: Mouse pressed left at (540, 191)
Screenshot: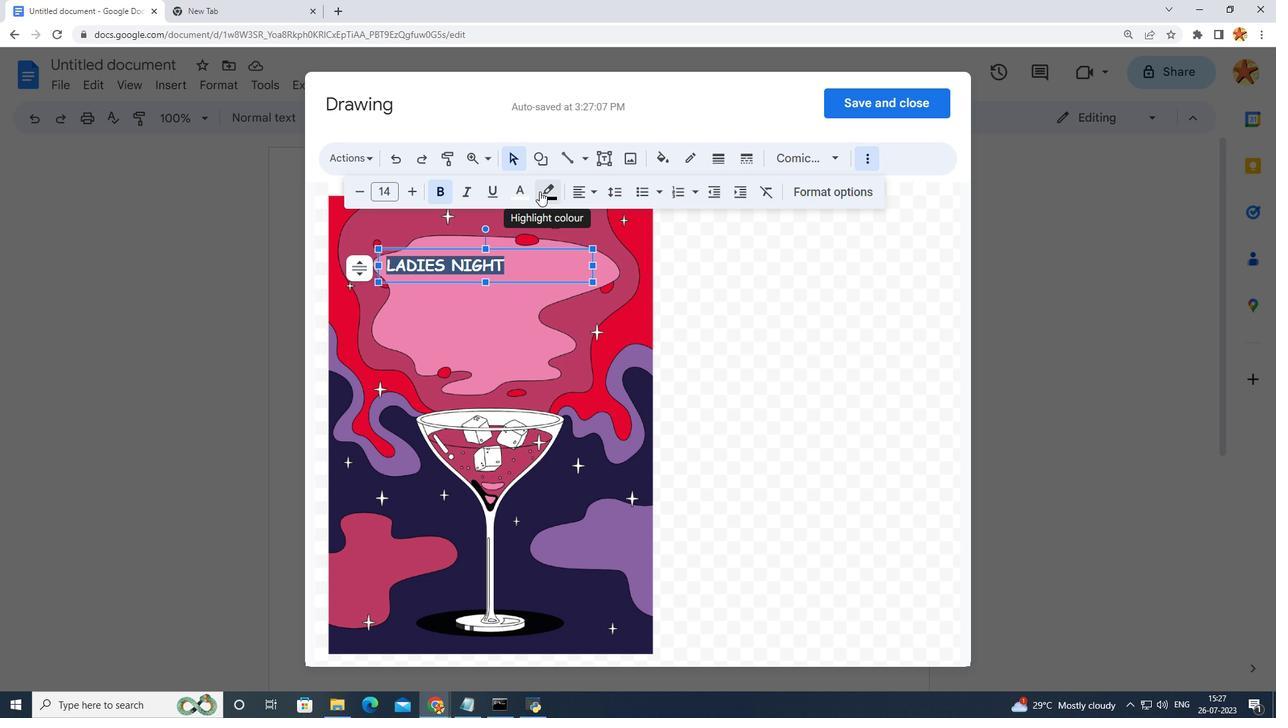 
Action: Mouse moved to (588, 426)
Screenshot: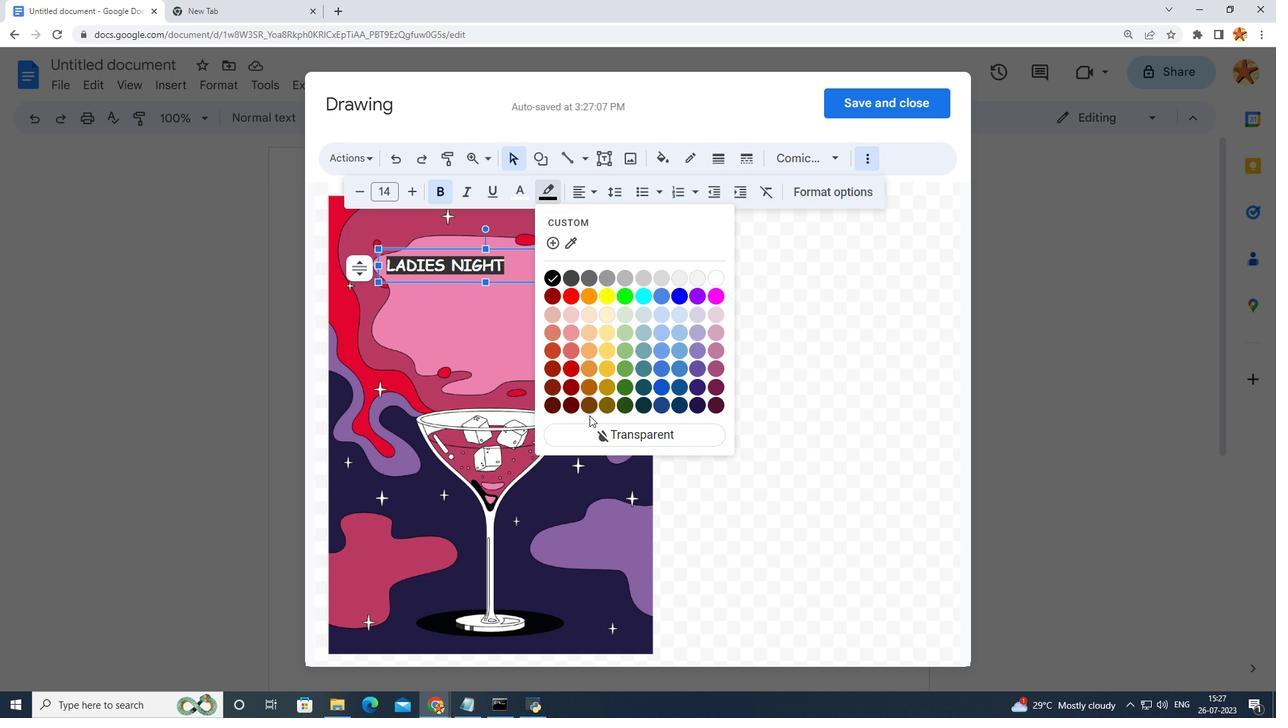 
Action: Mouse pressed left at (588, 426)
Screenshot: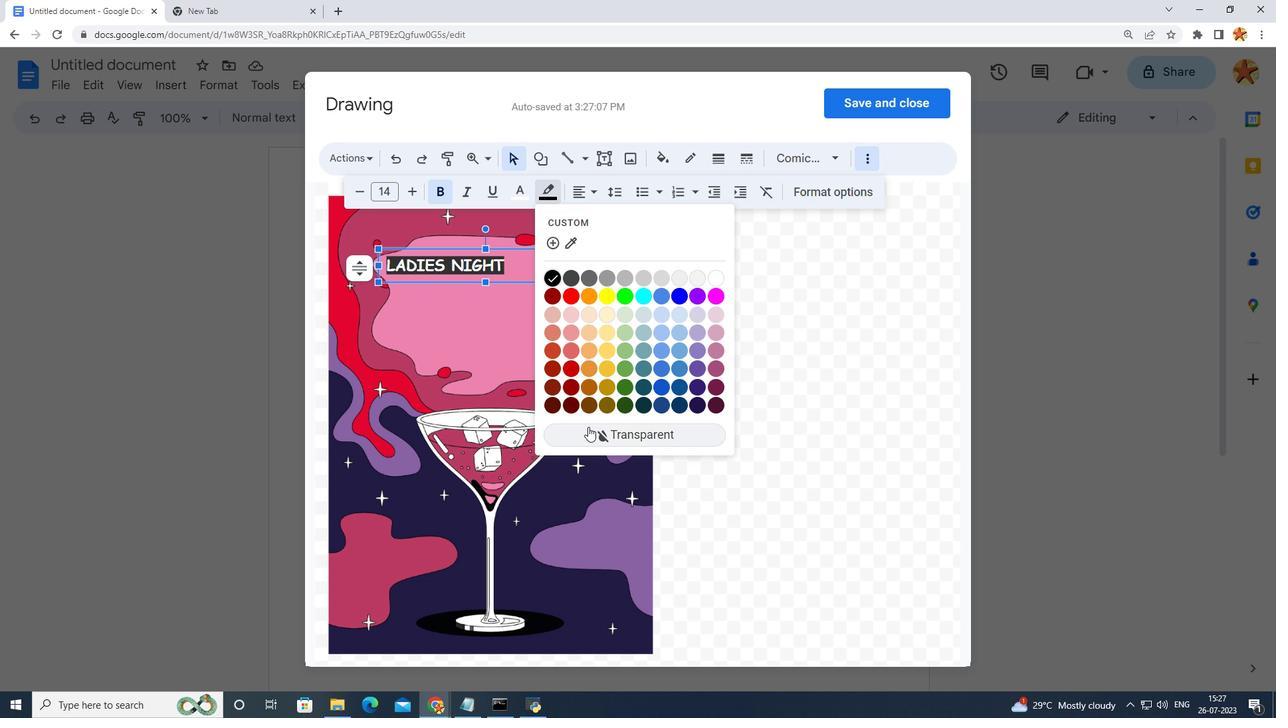 
Action: Mouse moved to (415, 192)
Screenshot: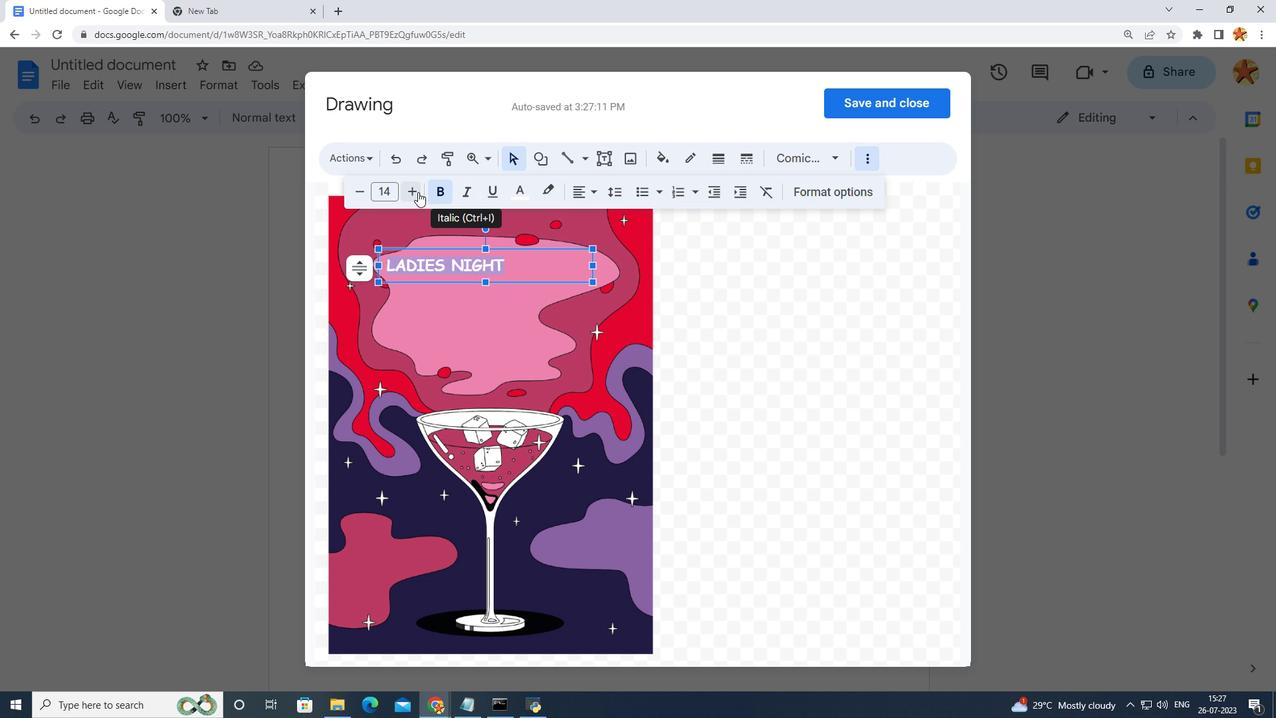 
Action: Mouse pressed left at (415, 192)
Screenshot: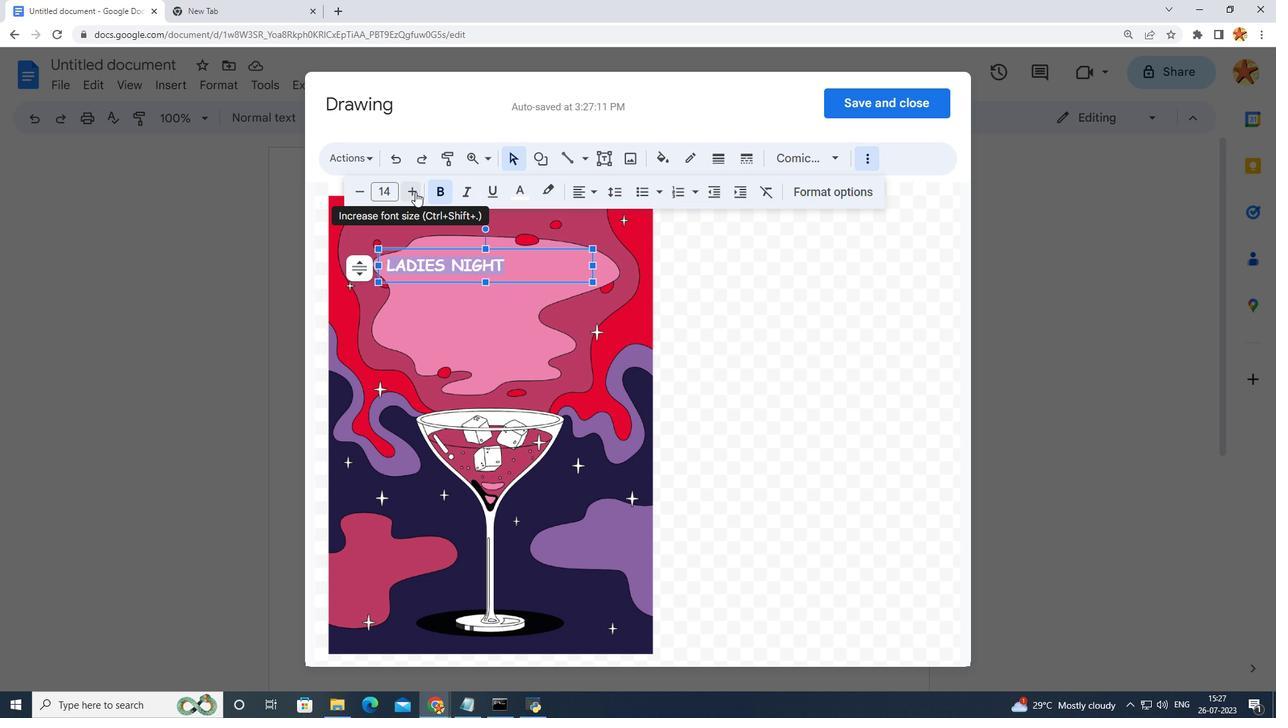 
Action: Mouse moved to (414, 192)
Screenshot: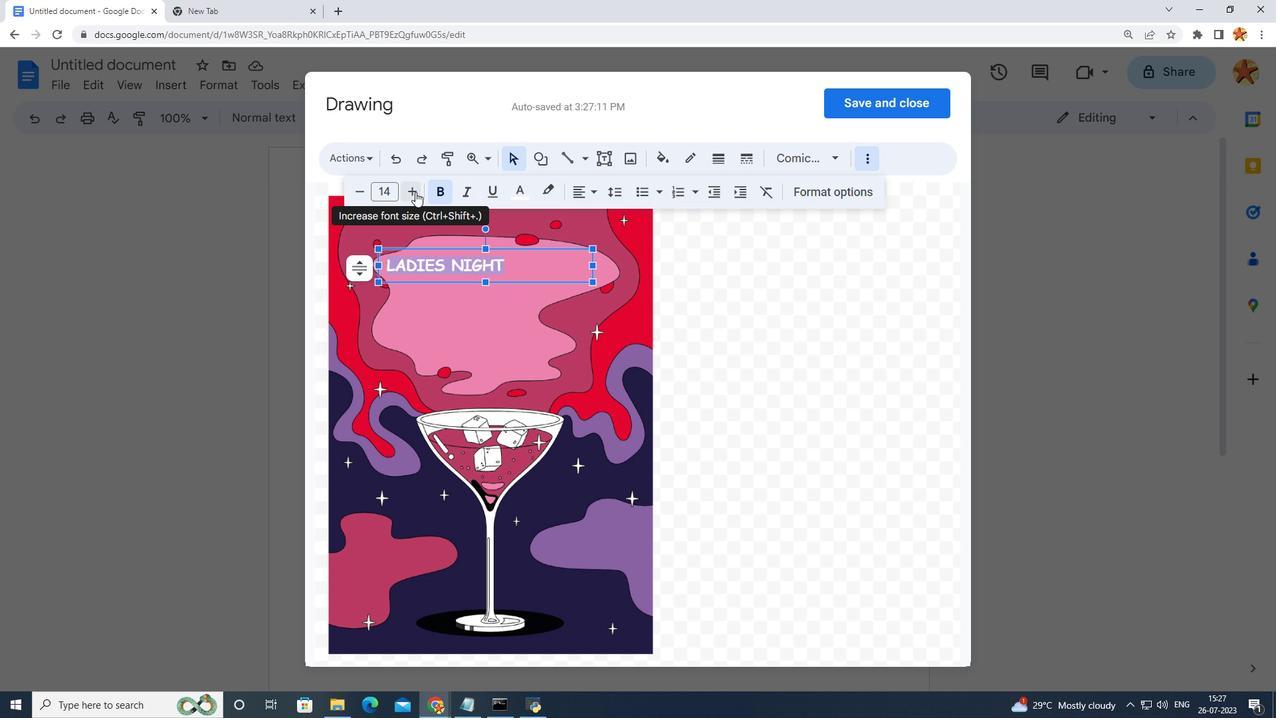 
Action: Mouse pressed left at (414, 192)
Screenshot: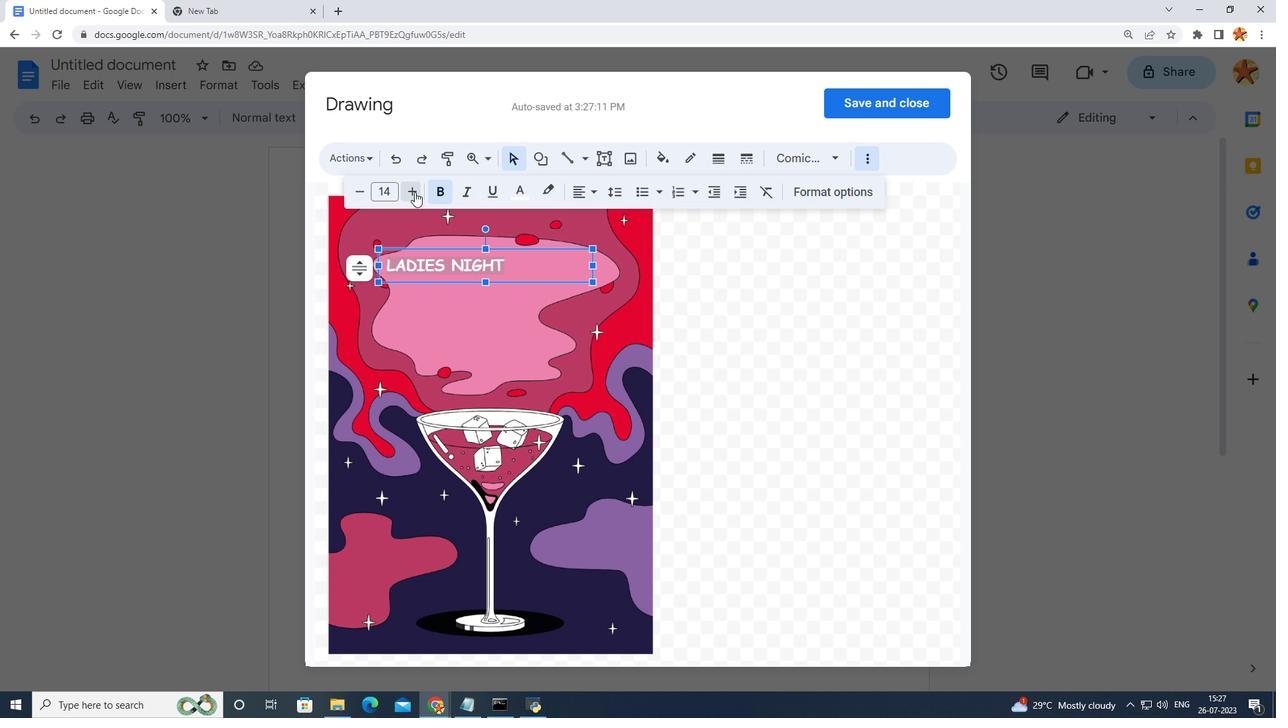 
Action: Mouse pressed left at (414, 192)
Screenshot: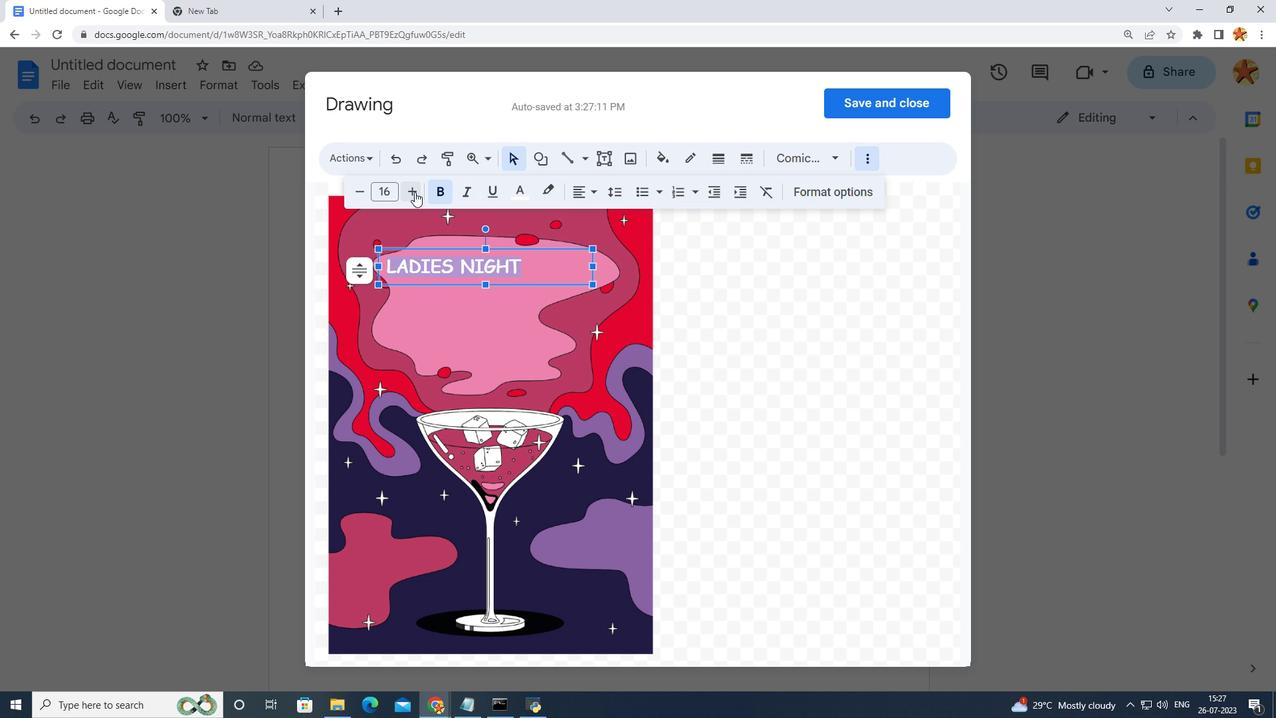 
Action: Mouse pressed left at (414, 192)
Screenshot: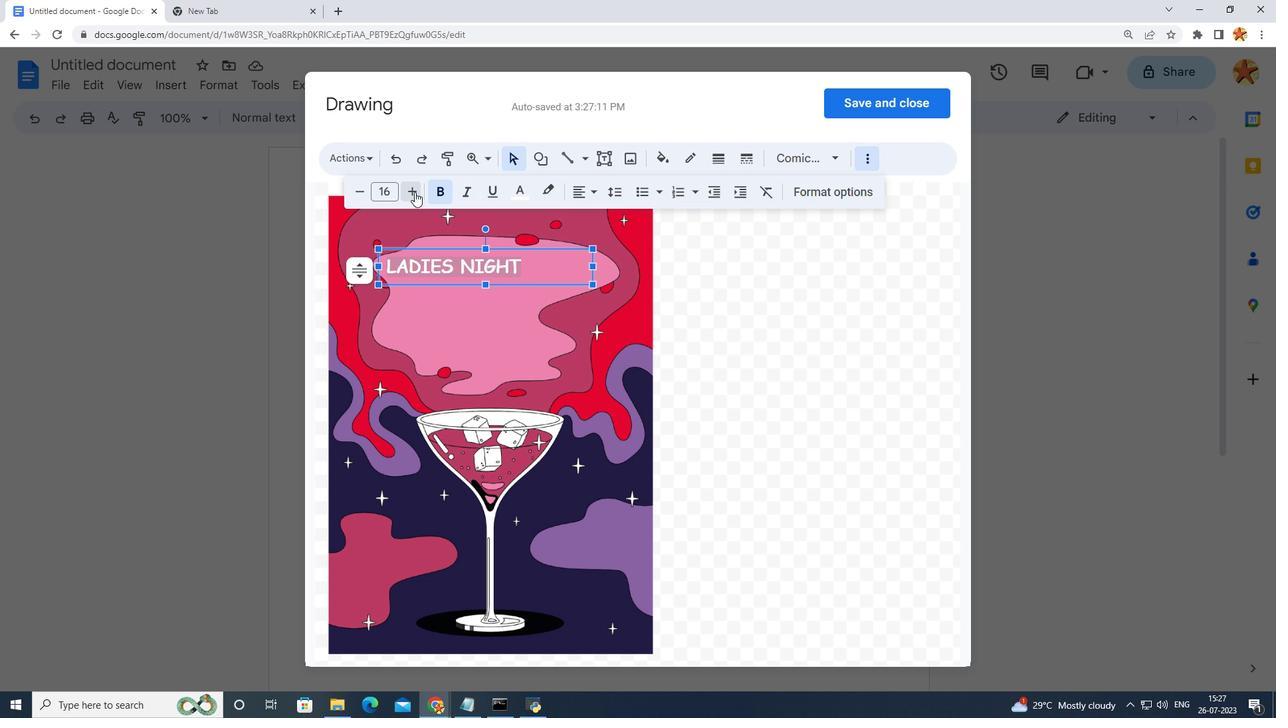 
Action: Mouse pressed left at (414, 192)
Screenshot: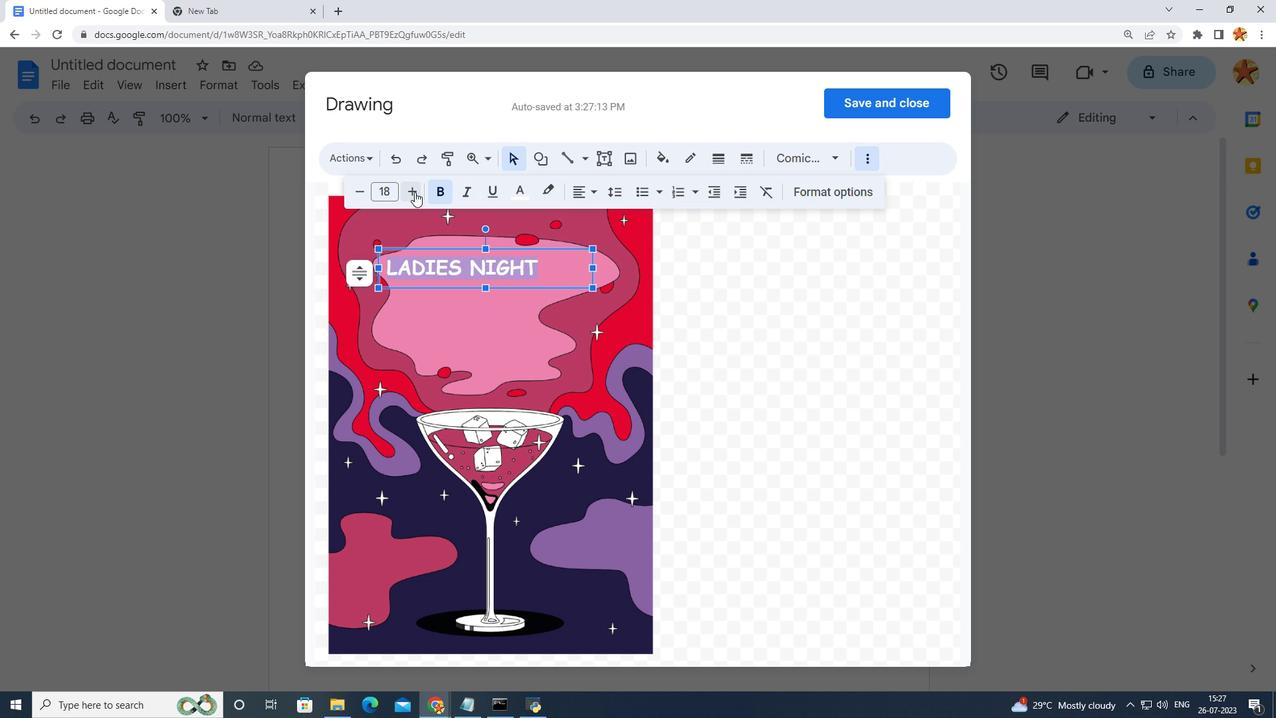 
Action: Mouse moved to (414, 192)
Screenshot: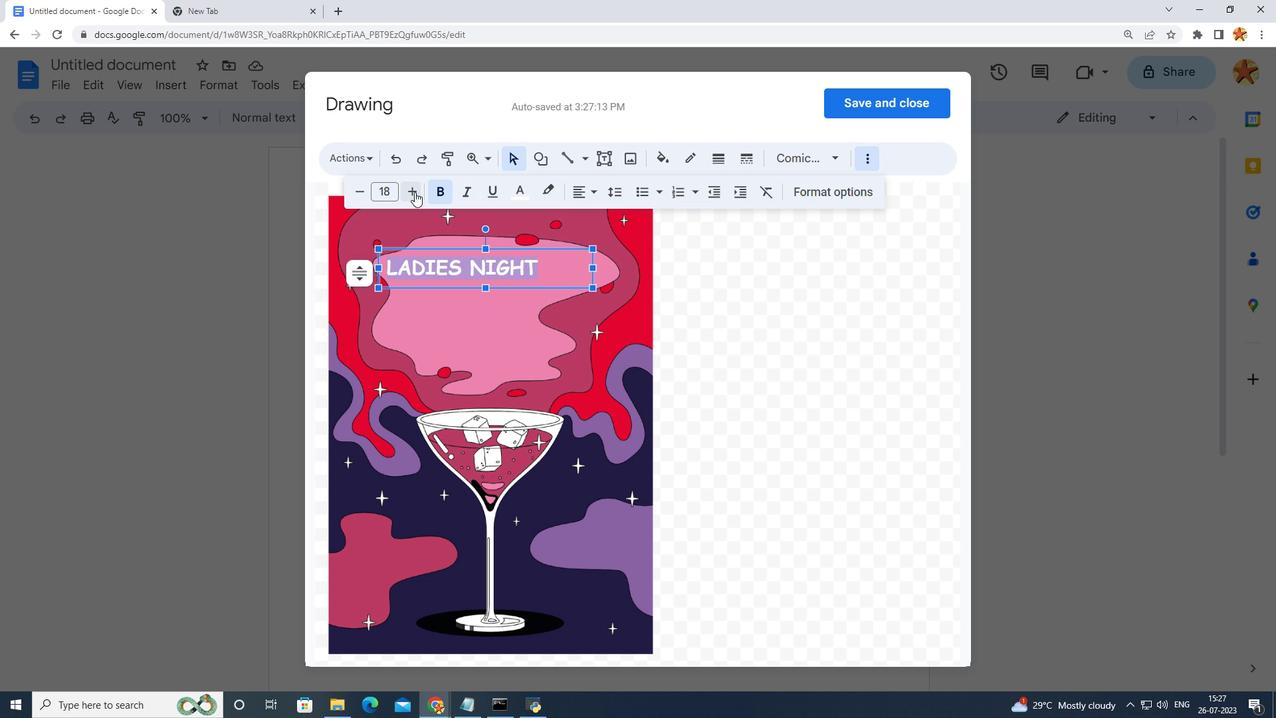 
Action: Mouse pressed left at (414, 192)
Screenshot: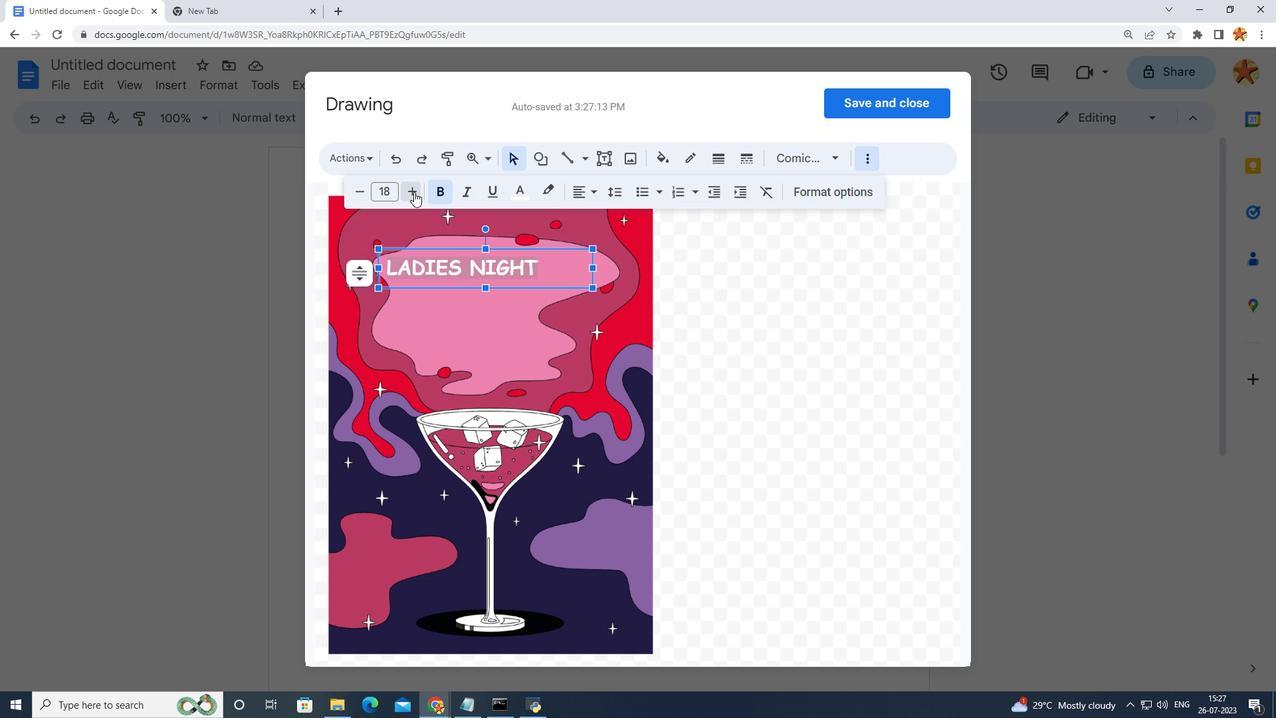 
Action: Mouse pressed left at (414, 192)
Screenshot: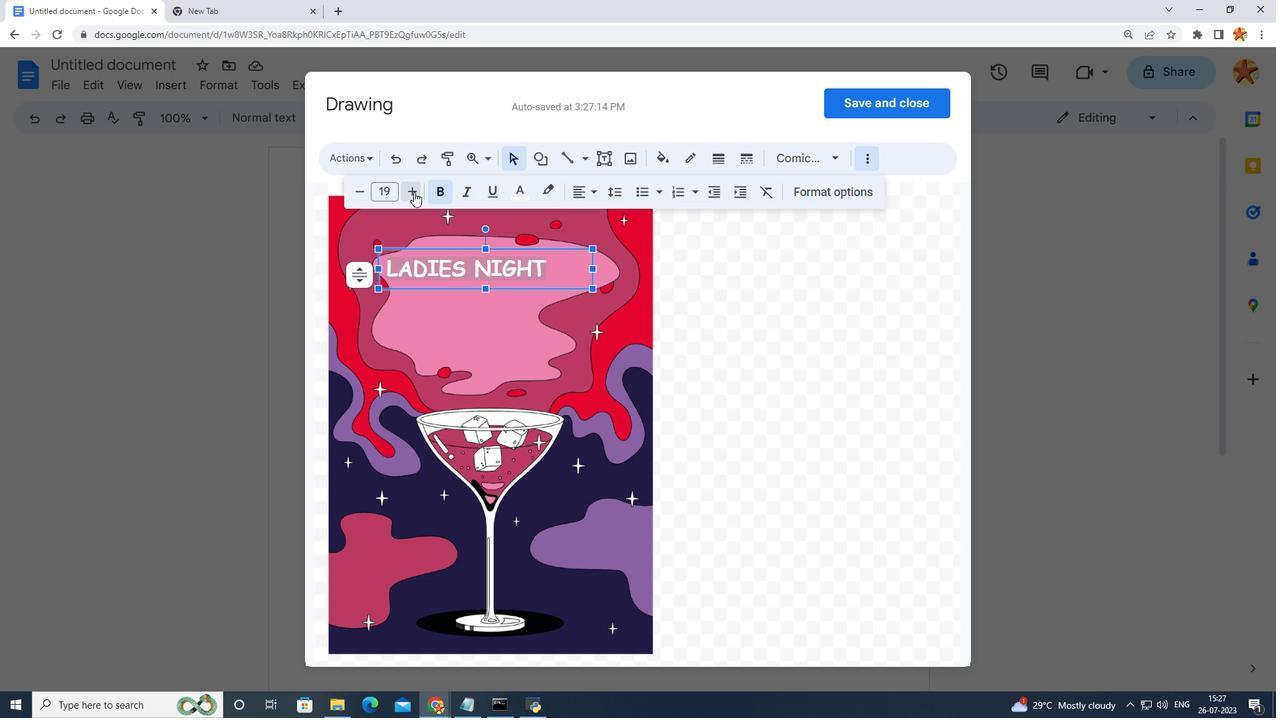 
Action: Mouse pressed left at (414, 192)
Screenshot: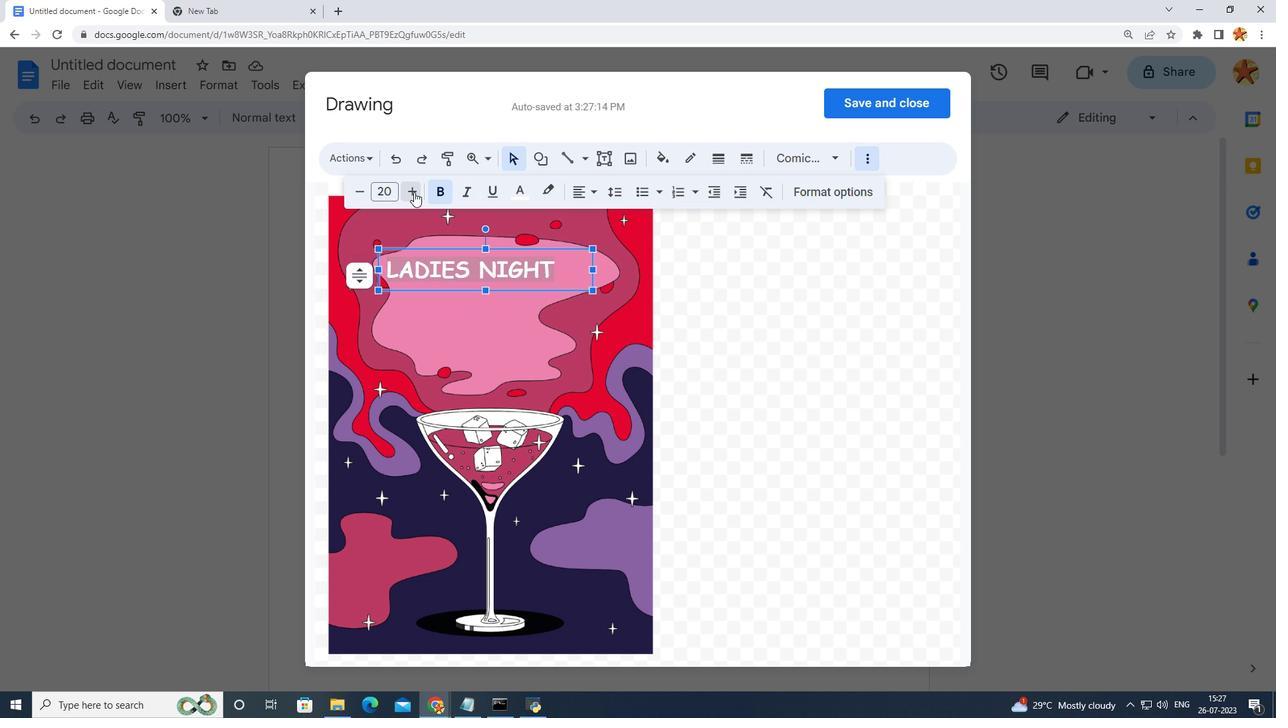 
Action: Mouse pressed left at (414, 192)
Screenshot: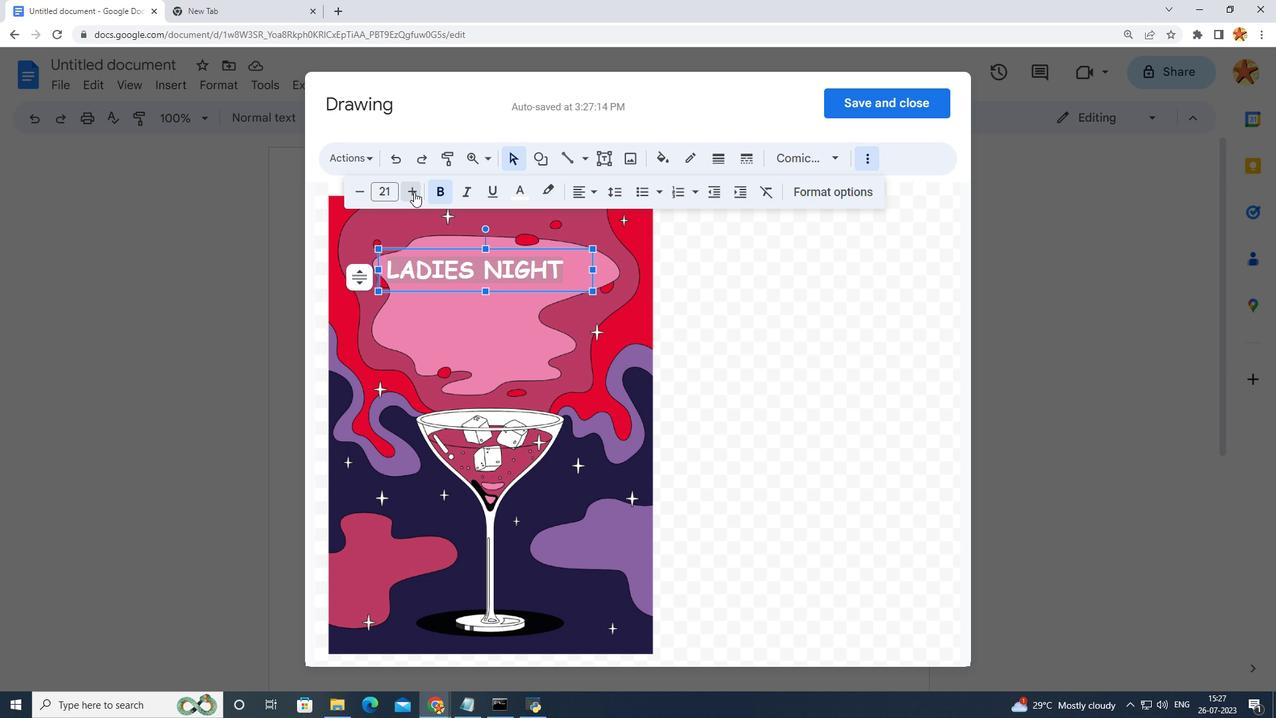 
Action: Mouse pressed left at (414, 192)
Screenshot: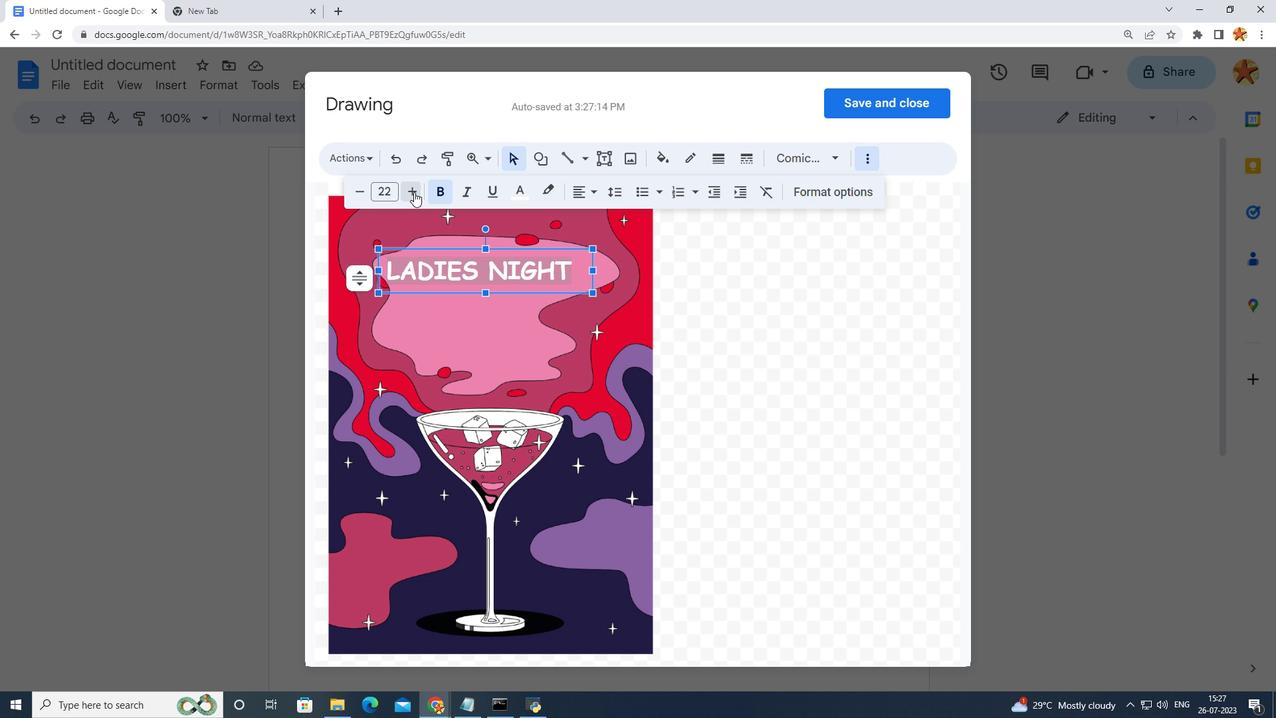 
Action: Mouse pressed left at (414, 192)
Screenshot: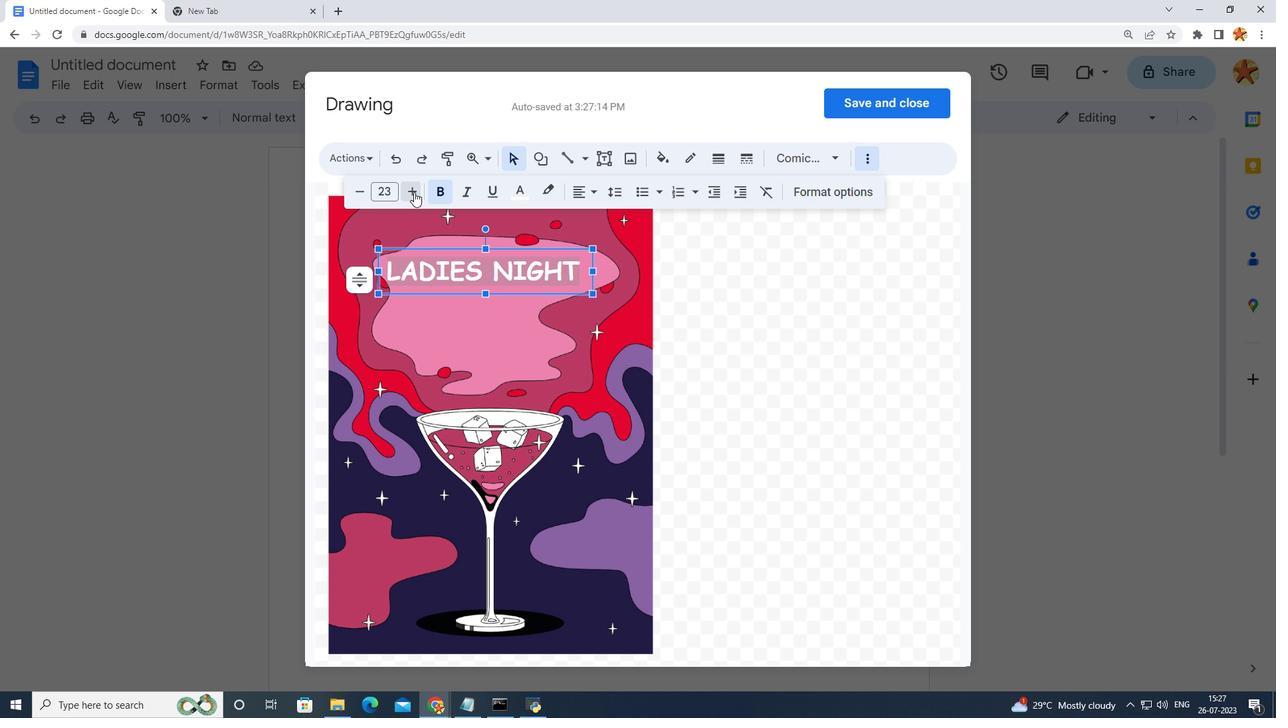 
Action: Mouse pressed left at (414, 192)
Screenshot: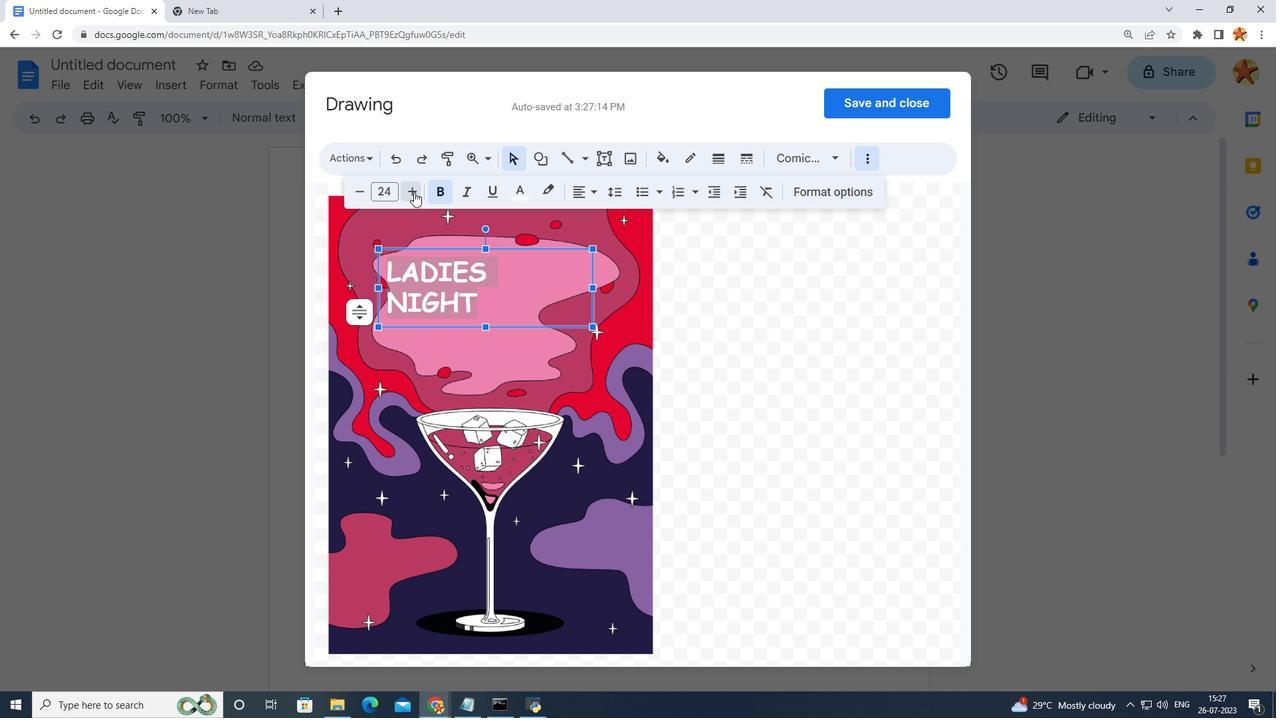 
Action: Mouse pressed left at (414, 192)
Screenshot: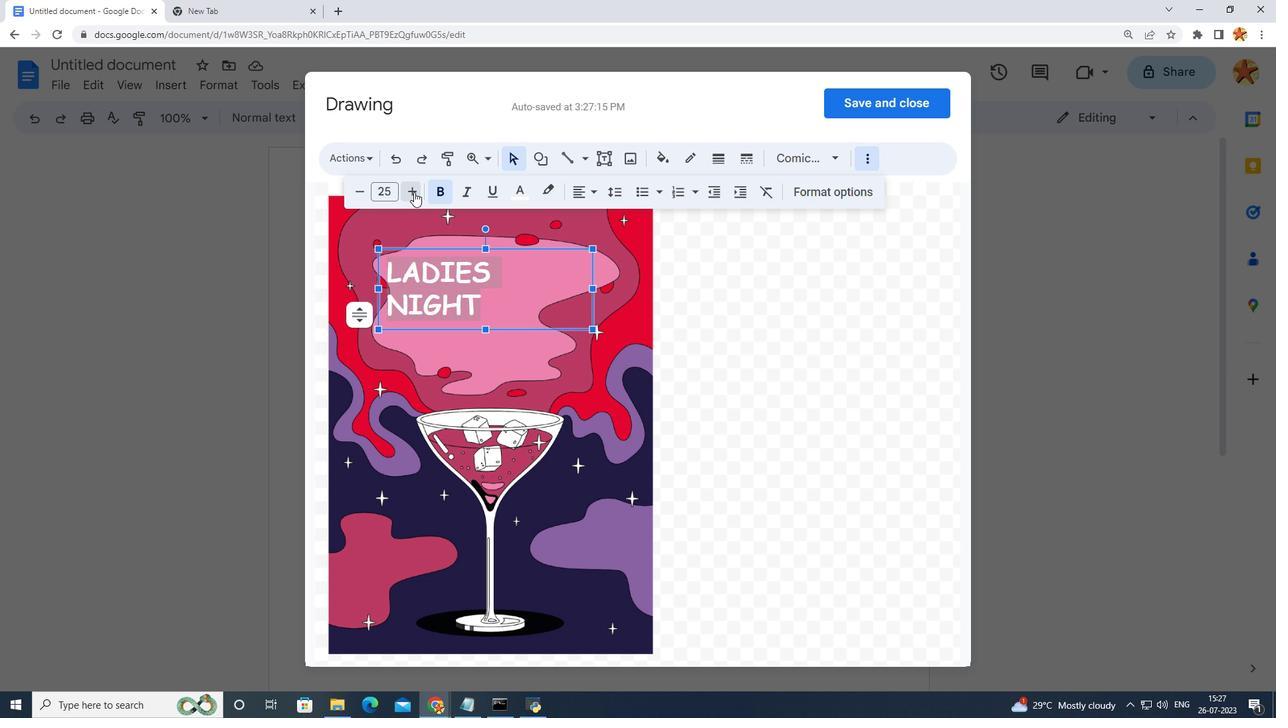 
Action: Mouse pressed left at (414, 192)
Screenshot: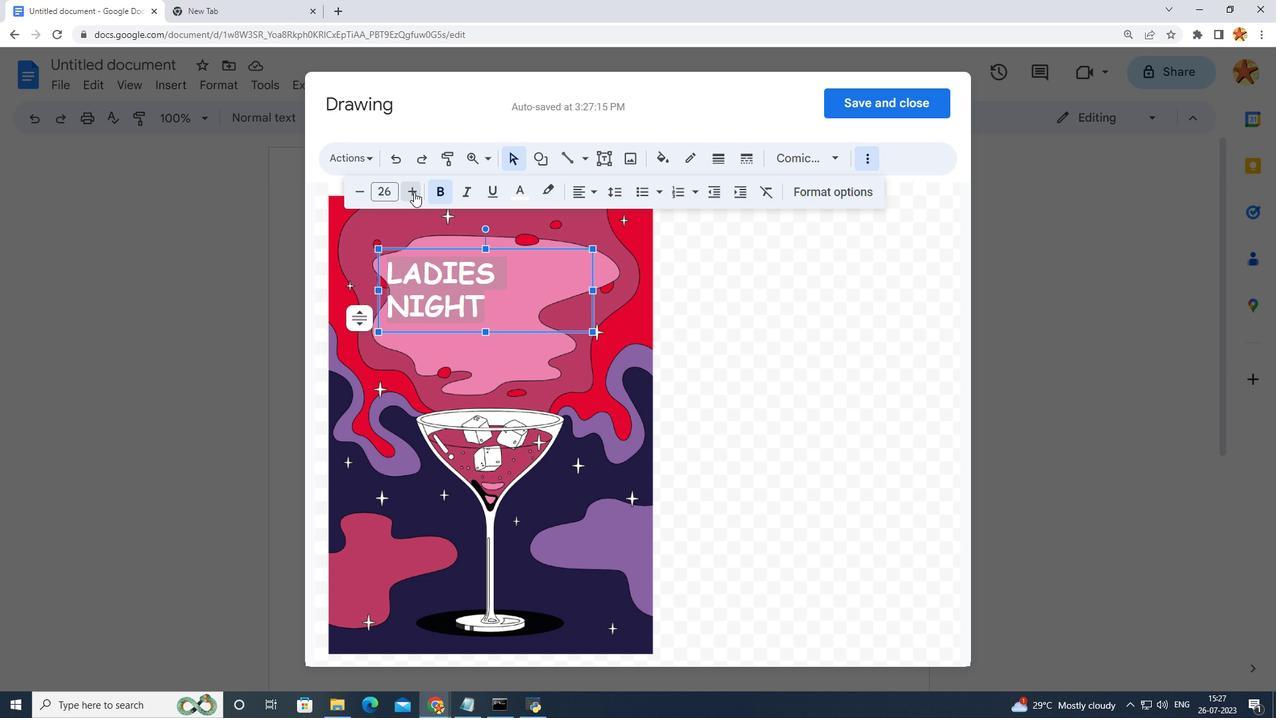 
Action: Mouse pressed left at (414, 192)
Screenshot: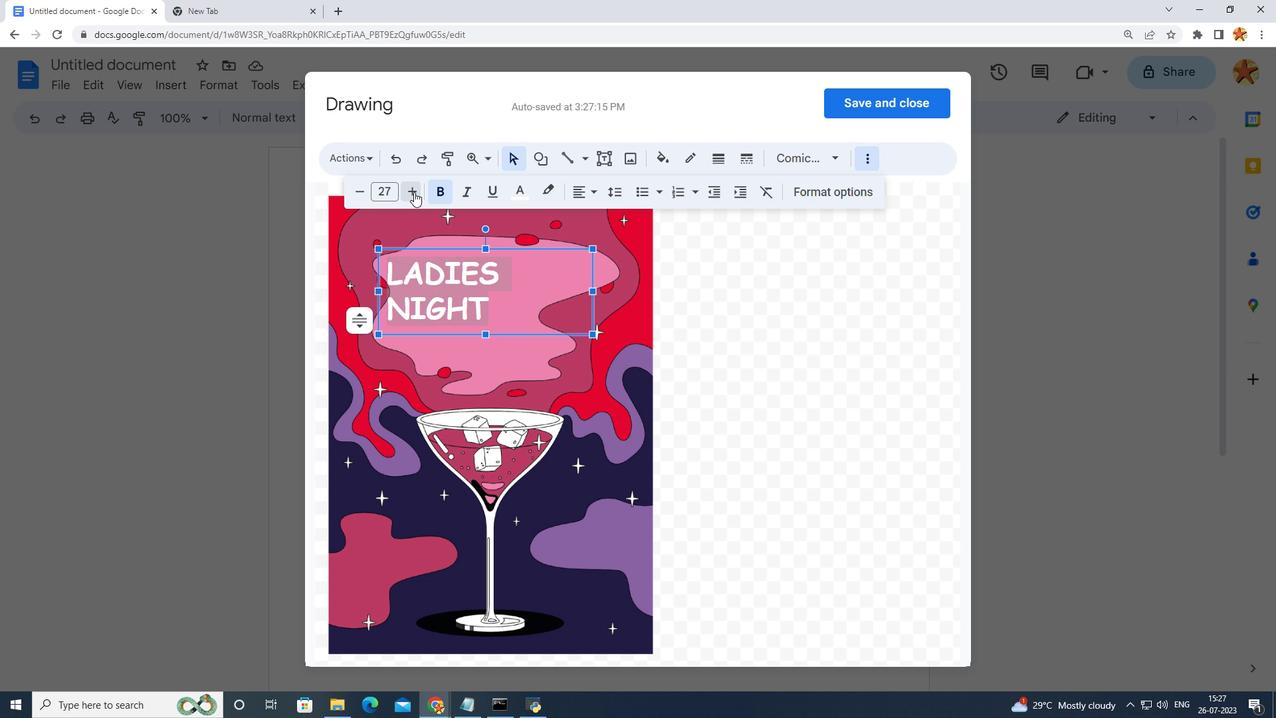 
Action: Mouse pressed left at (414, 192)
Screenshot: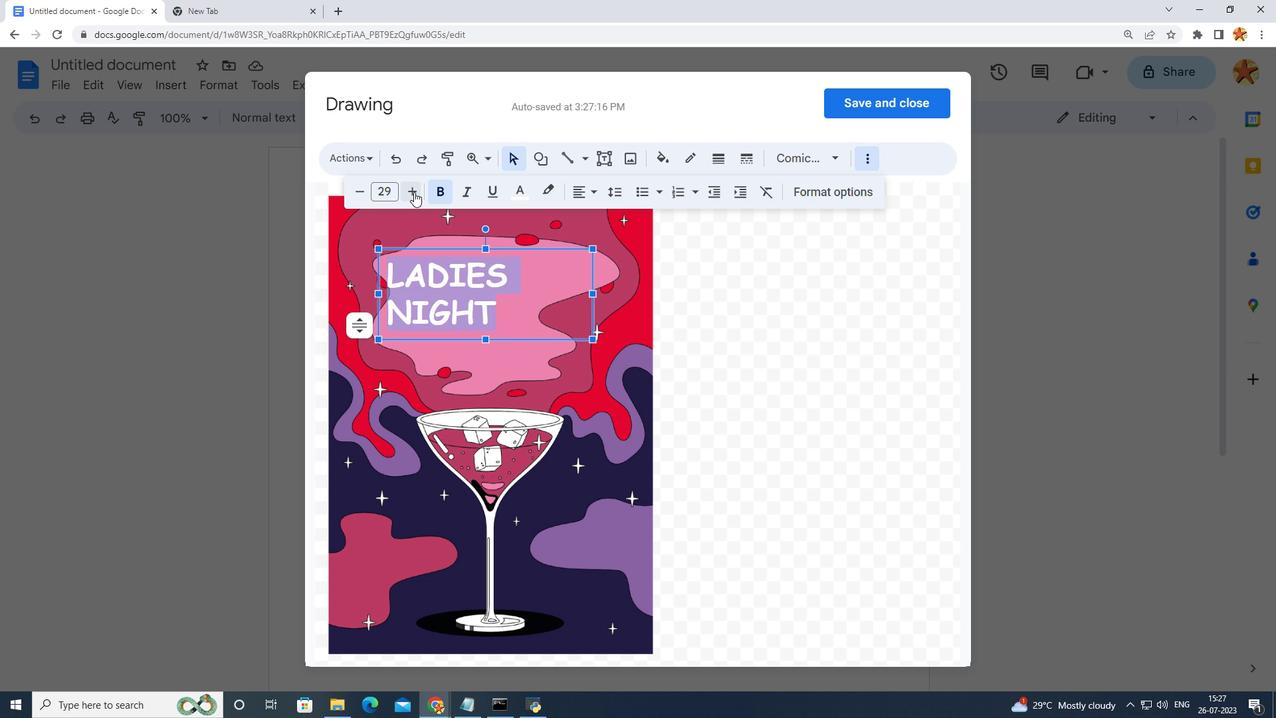 
Action: Mouse pressed left at (414, 192)
Screenshot: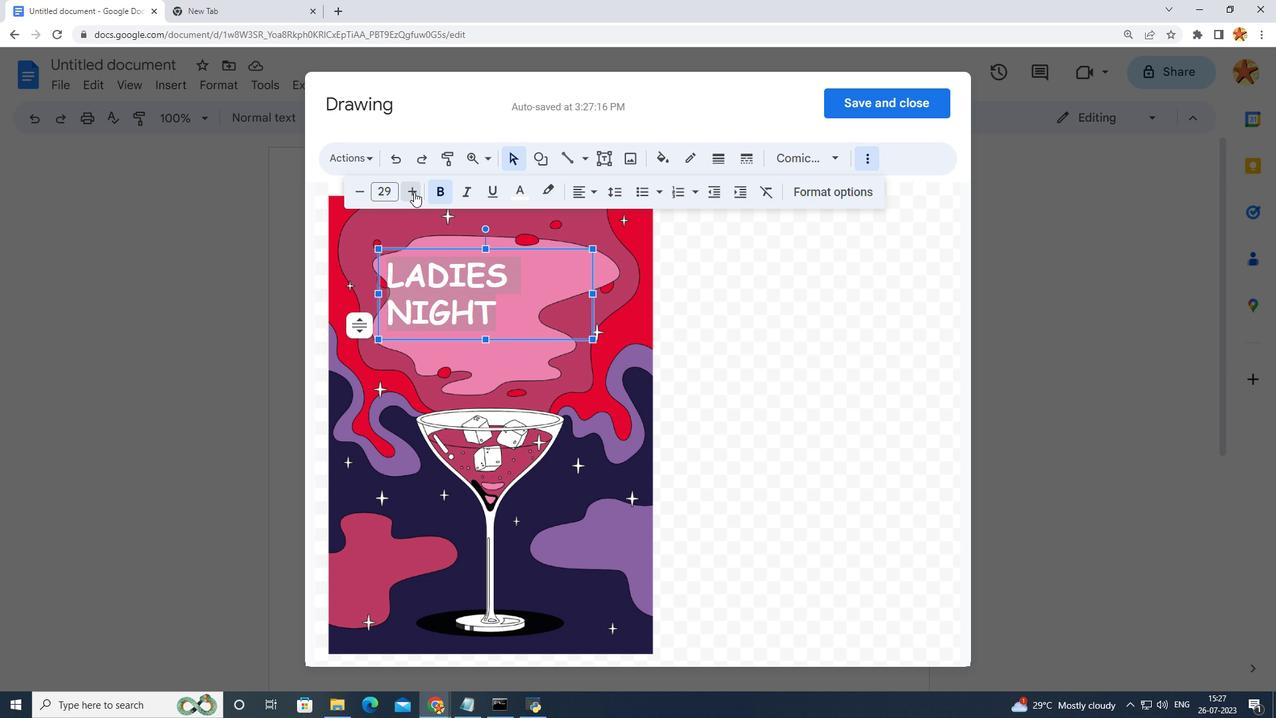 
Action: Mouse pressed left at (414, 192)
Screenshot: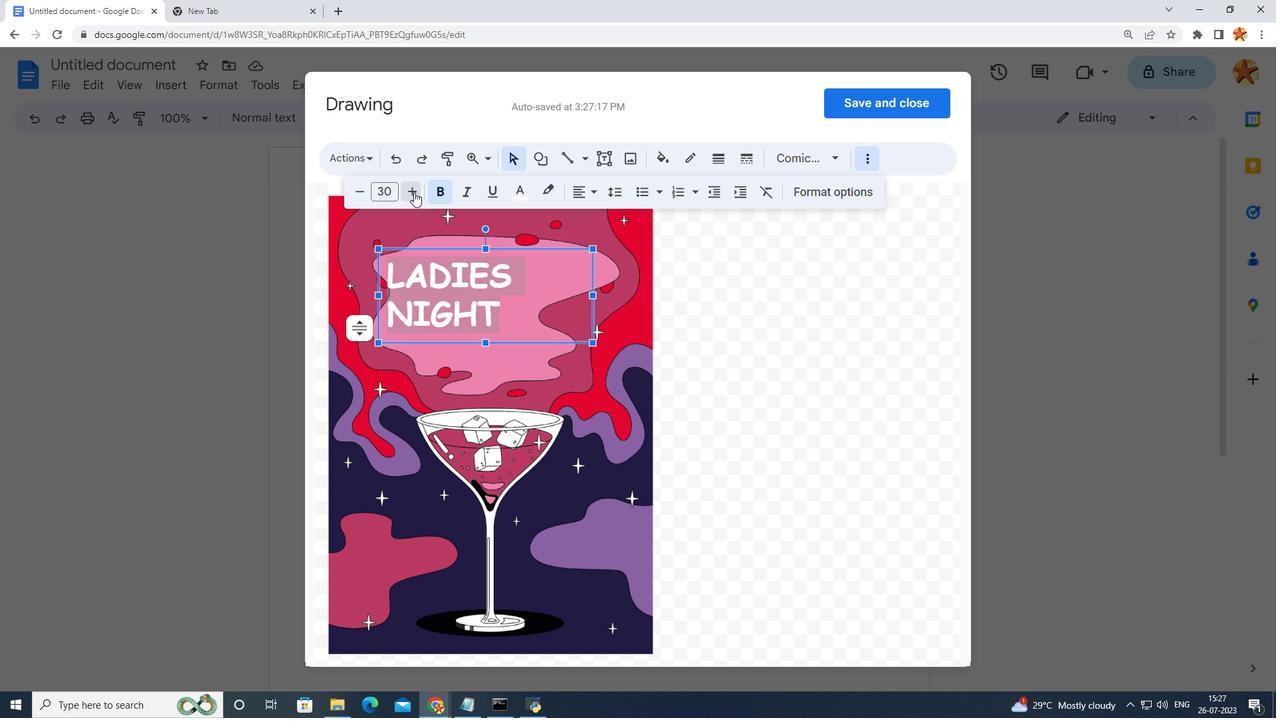 
Action: Mouse pressed left at (414, 192)
Screenshot: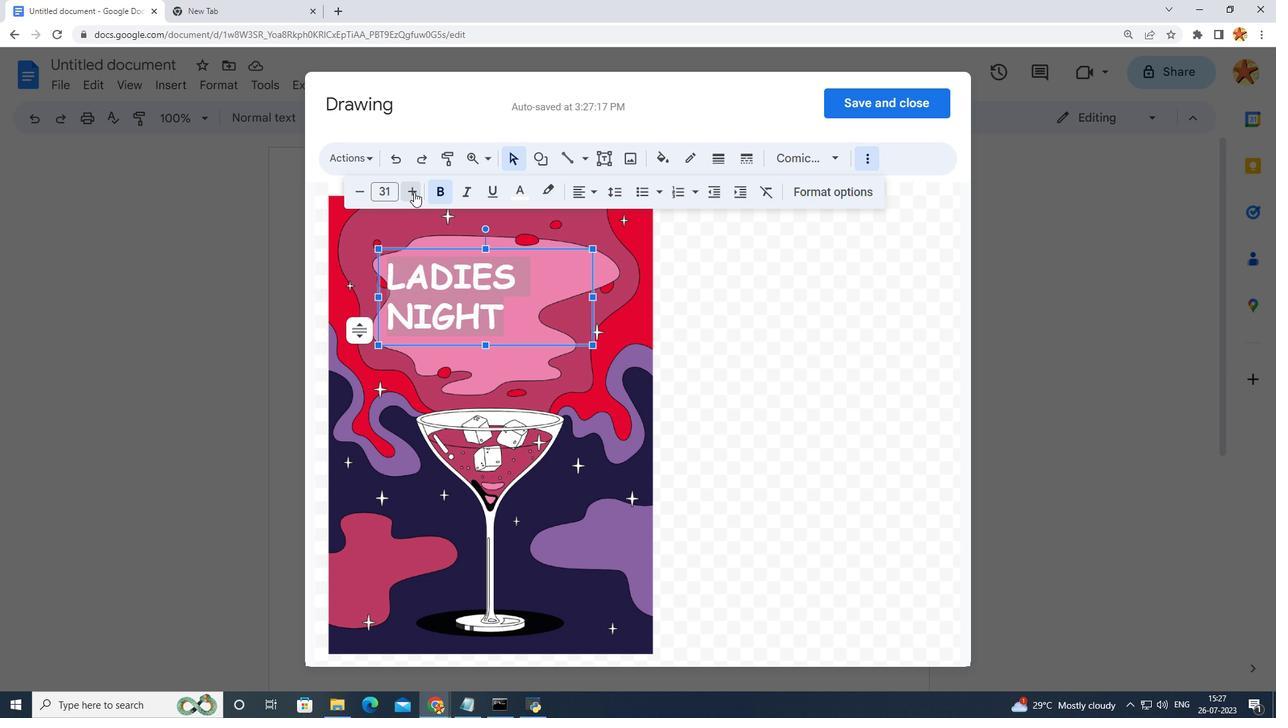 
Action: Mouse pressed left at (414, 192)
Screenshot: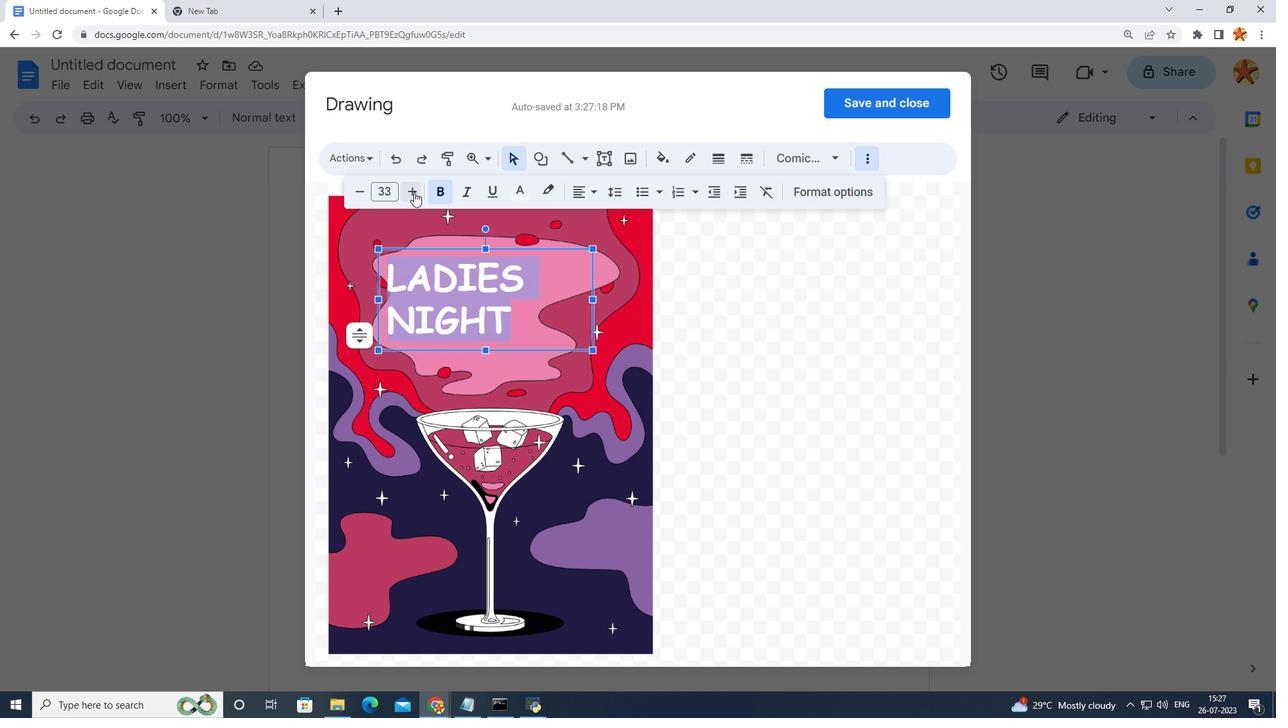 
Action: Mouse pressed left at (414, 192)
Screenshot: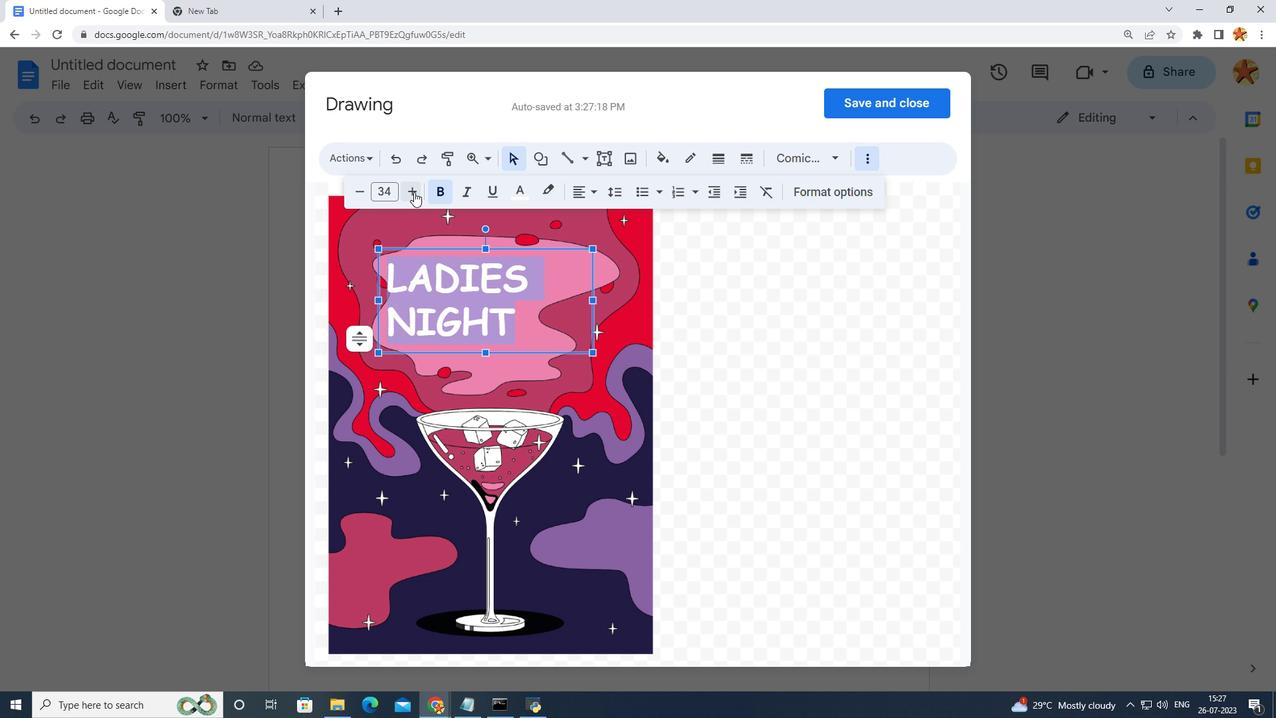 
Action: Mouse pressed left at (414, 192)
Screenshot: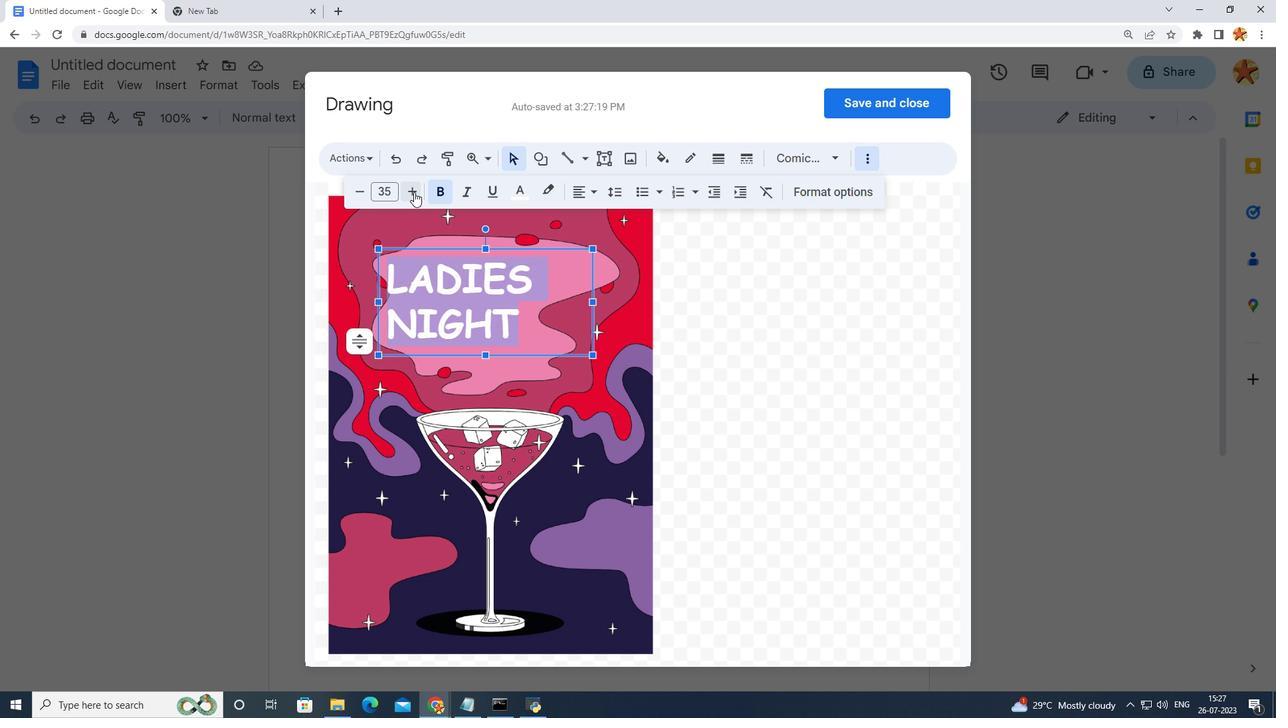 
Action: Mouse pressed left at (414, 192)
Screenshot: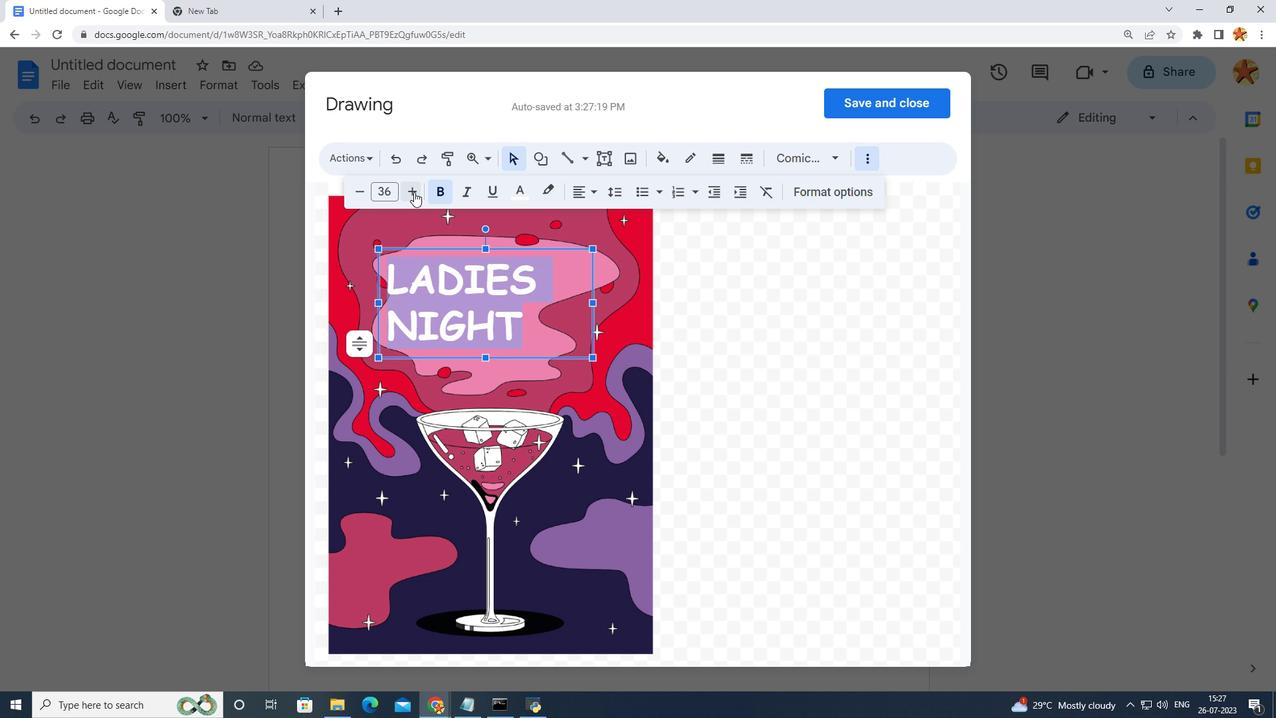 
Action: Mouse pressed left at (414, 192)
Screenshot: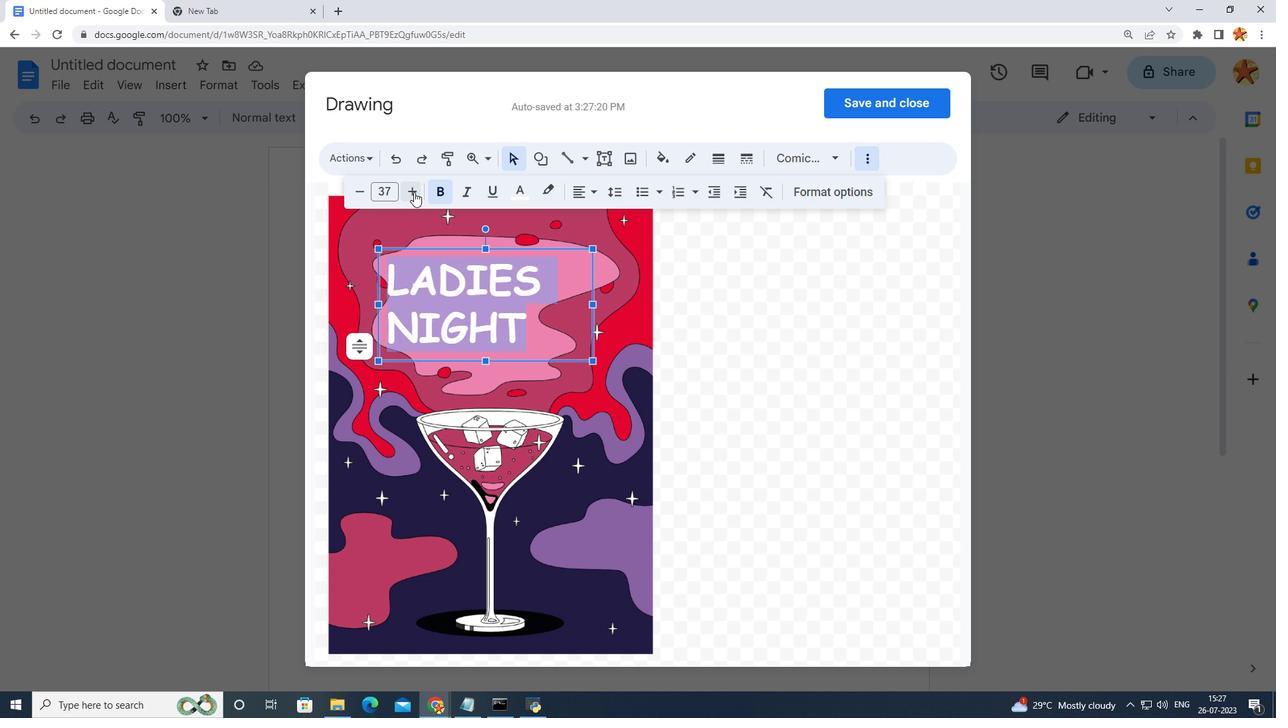 
Action: Mouse moved to (436, 329)
Screenshot: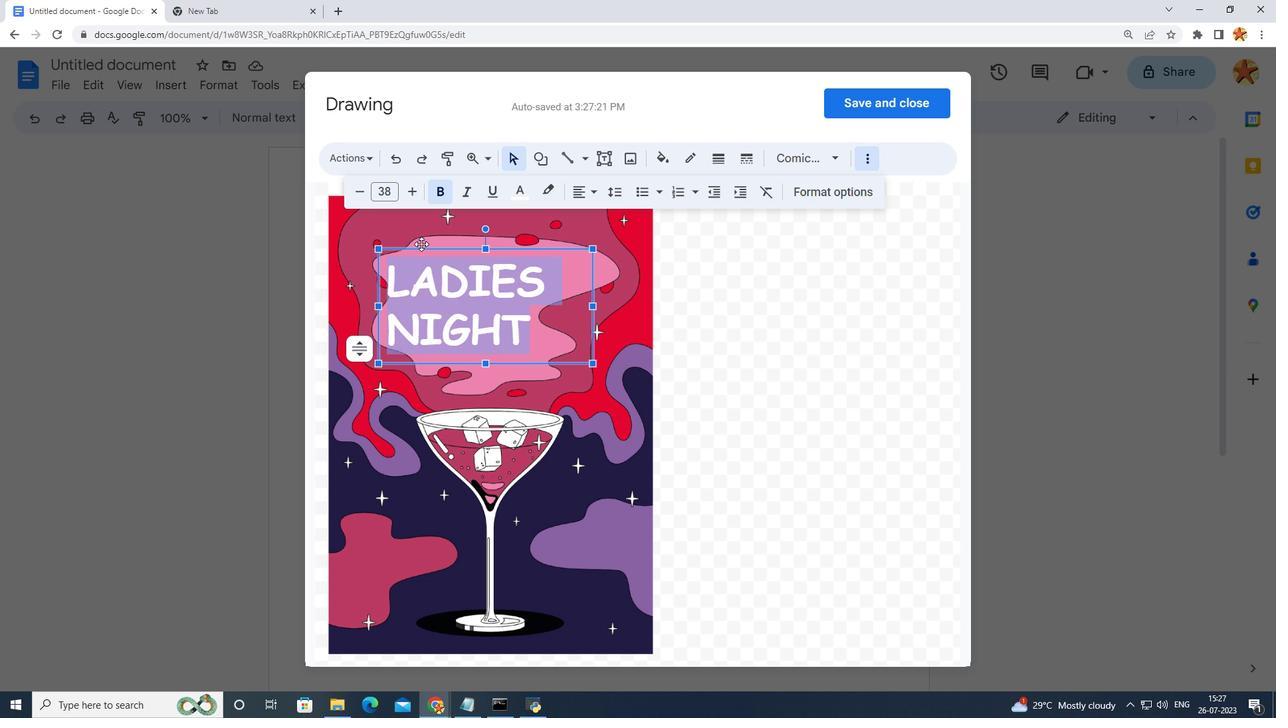 
Action: Mouse pressed left at (436, 329)
Screenshot: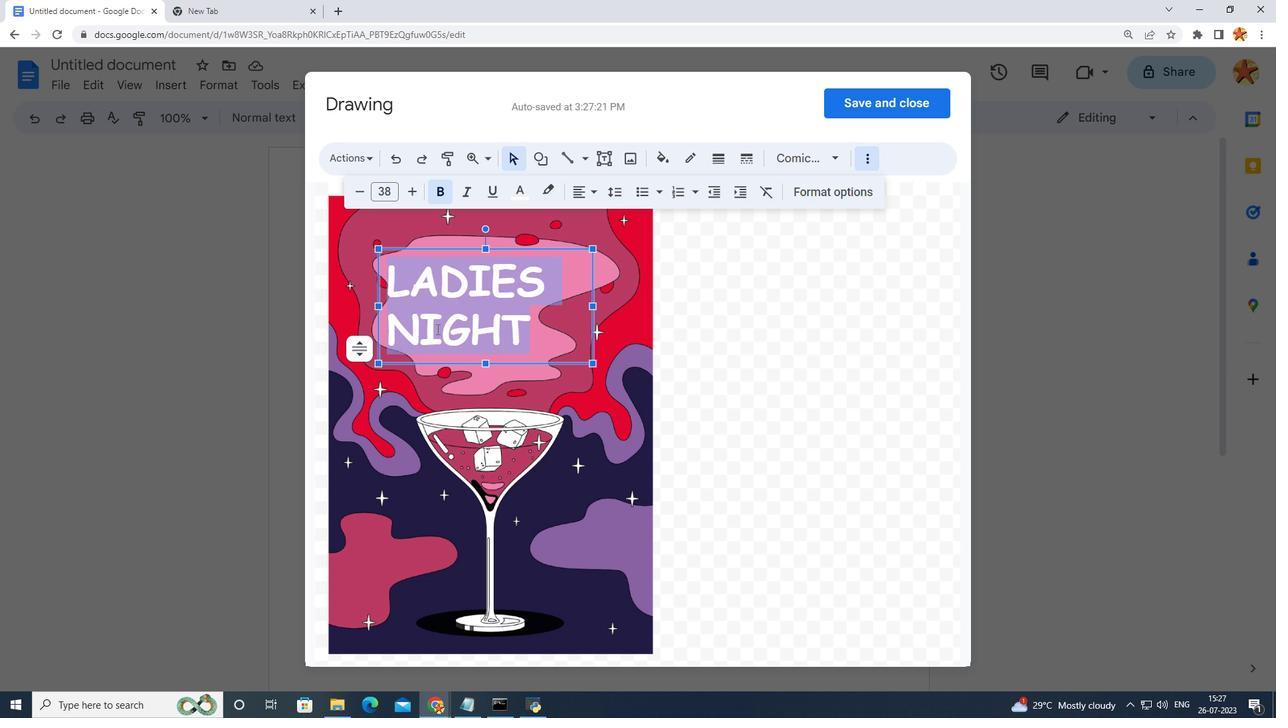 
Action: Mouse moved to (497, 250)
Screenshot: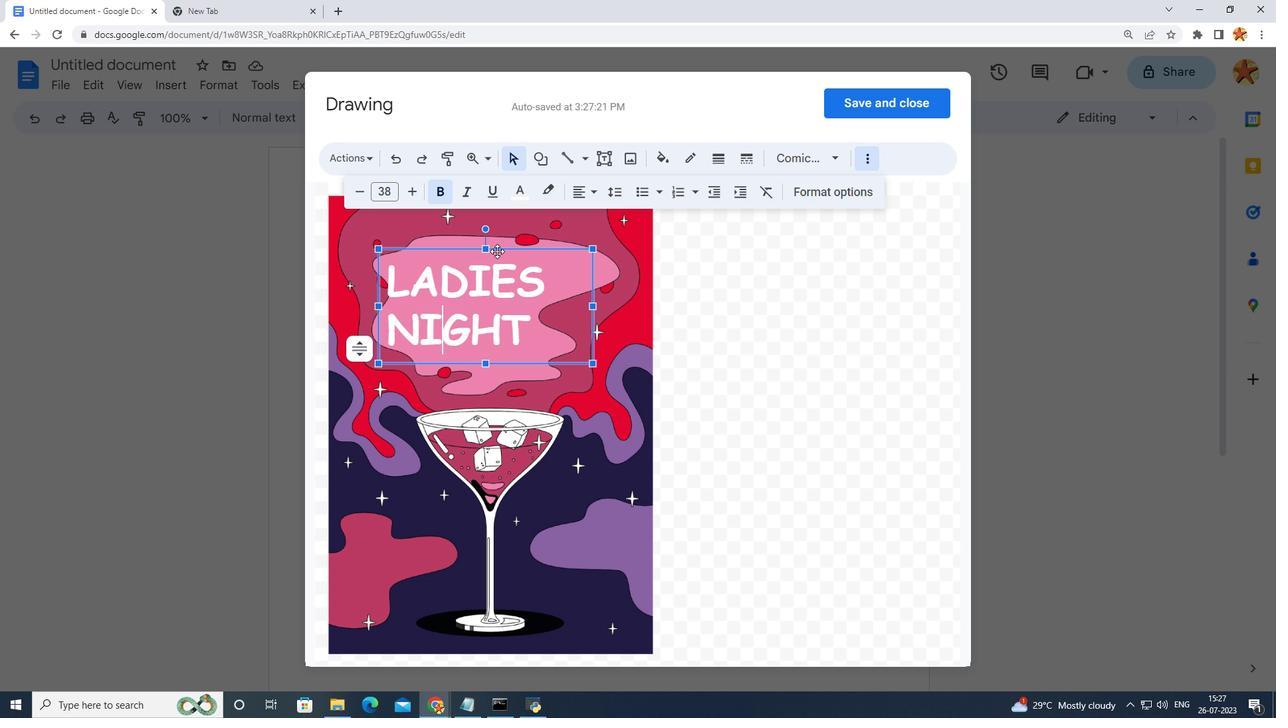 
Action: Mouse pressed left at (497, 250)
Screenshot: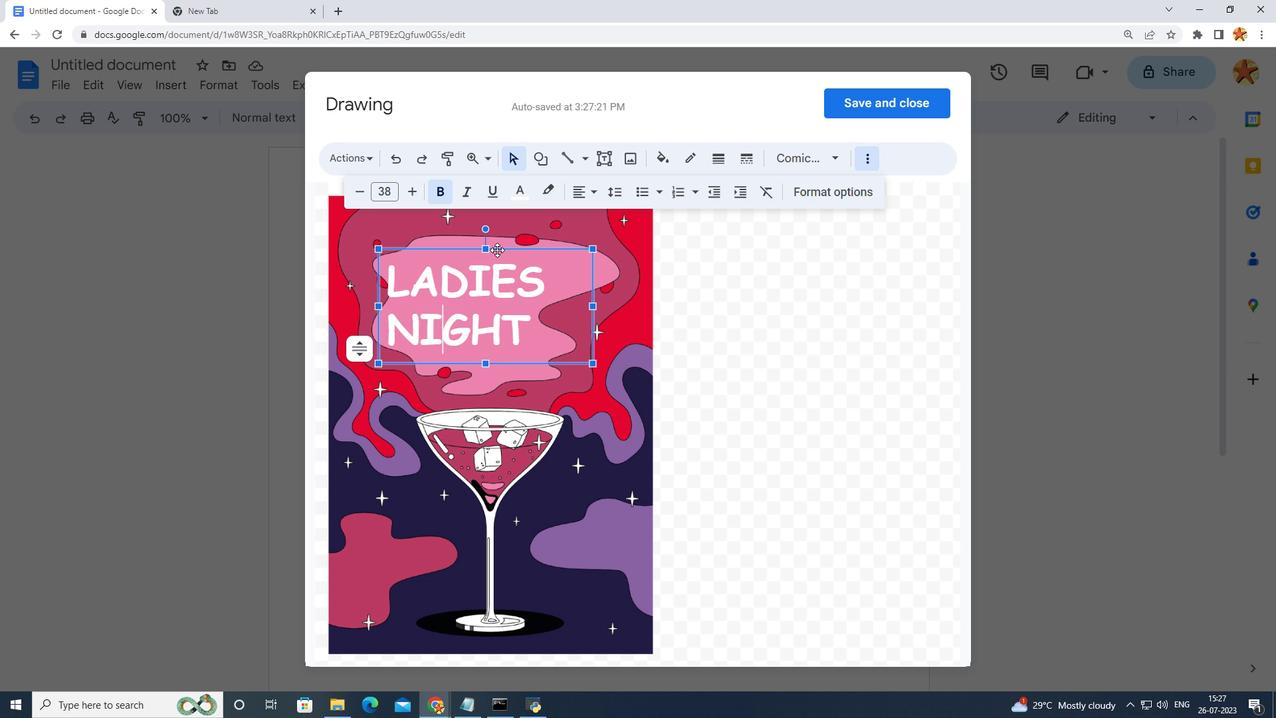 
Action: Mouse moved to (639, 306)
Screenshot: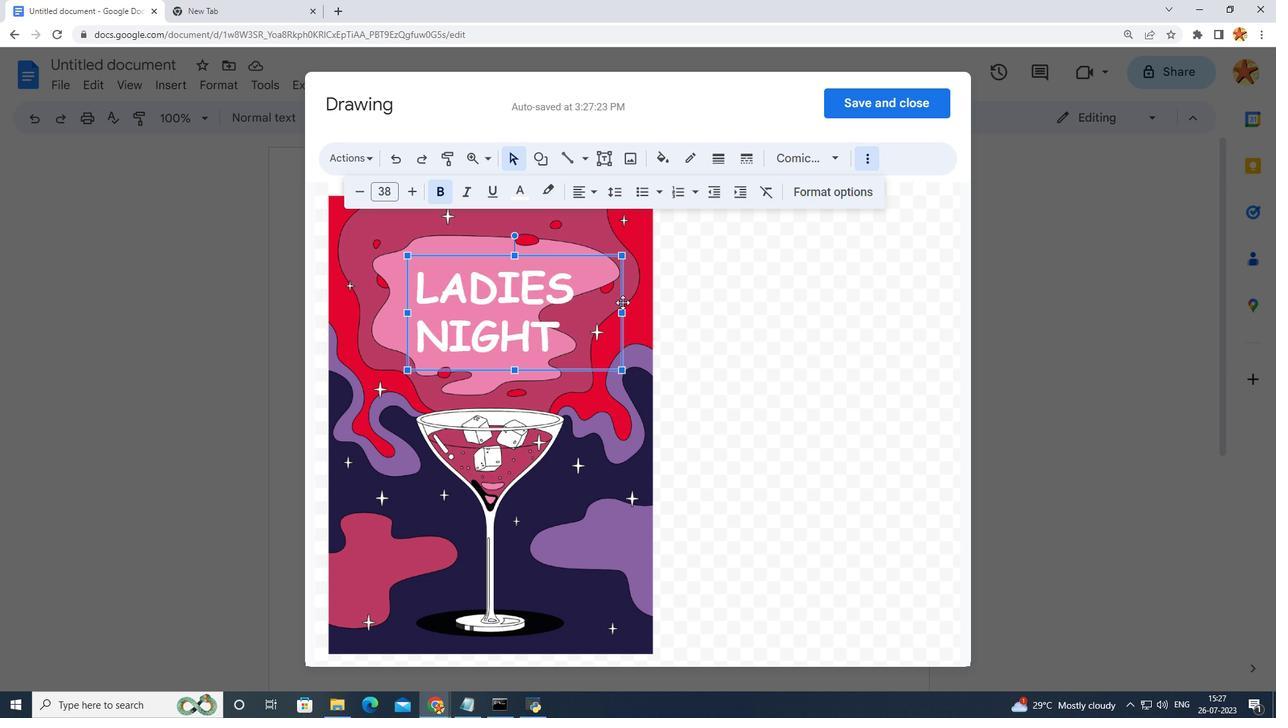 
Action: Mouse pressed left at (639, 306)
Screenshot: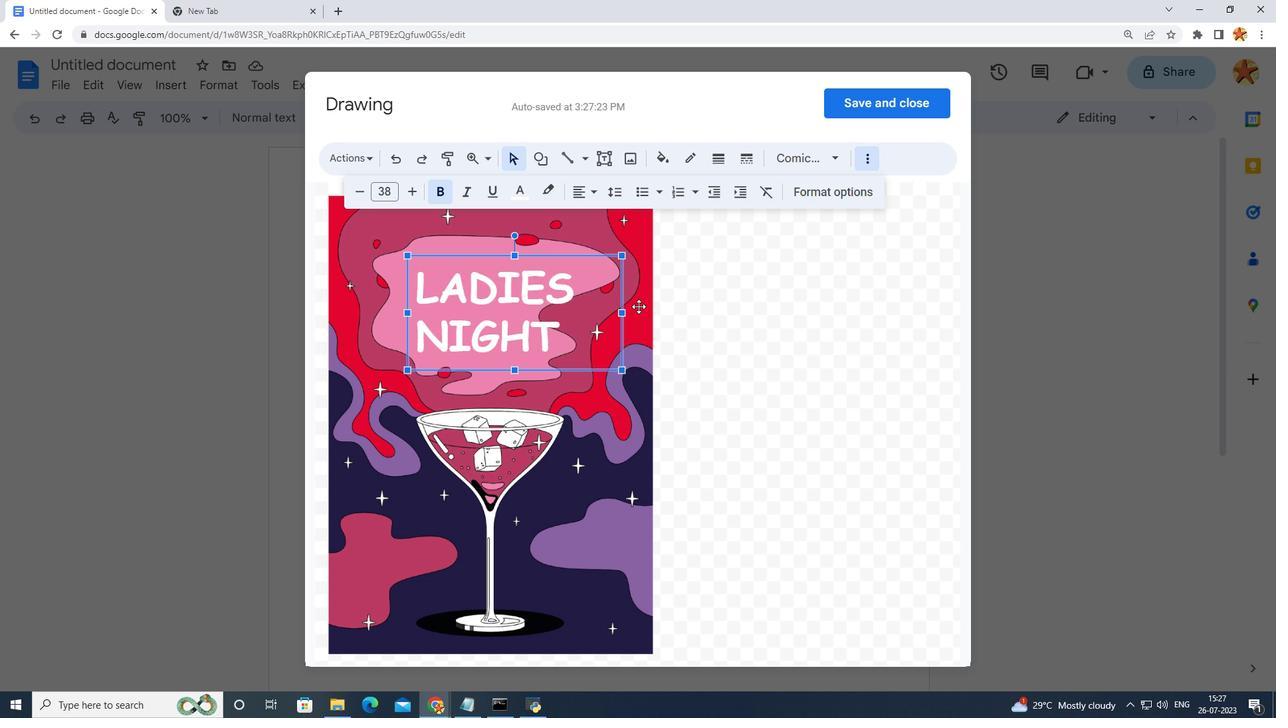
Action: Mouse moved to (593, 494)
Screenshot: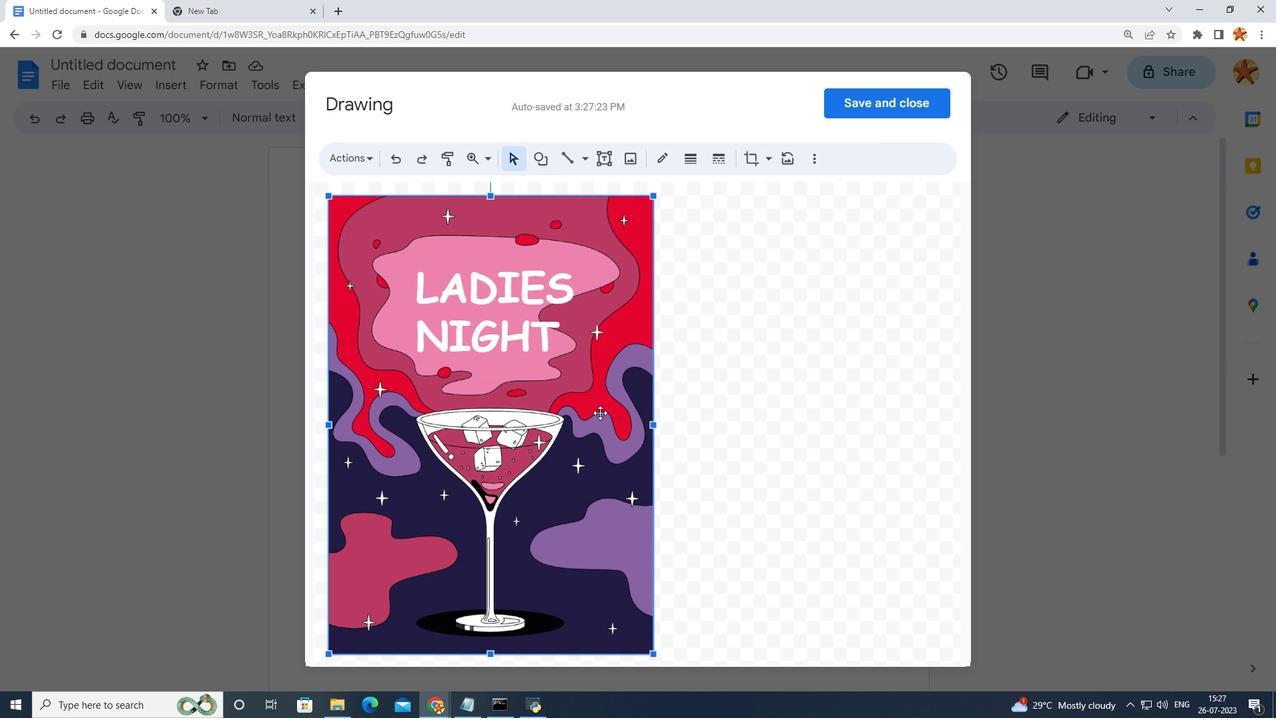 
Action: Mouse pressed left at (593, 494)
Screenshot: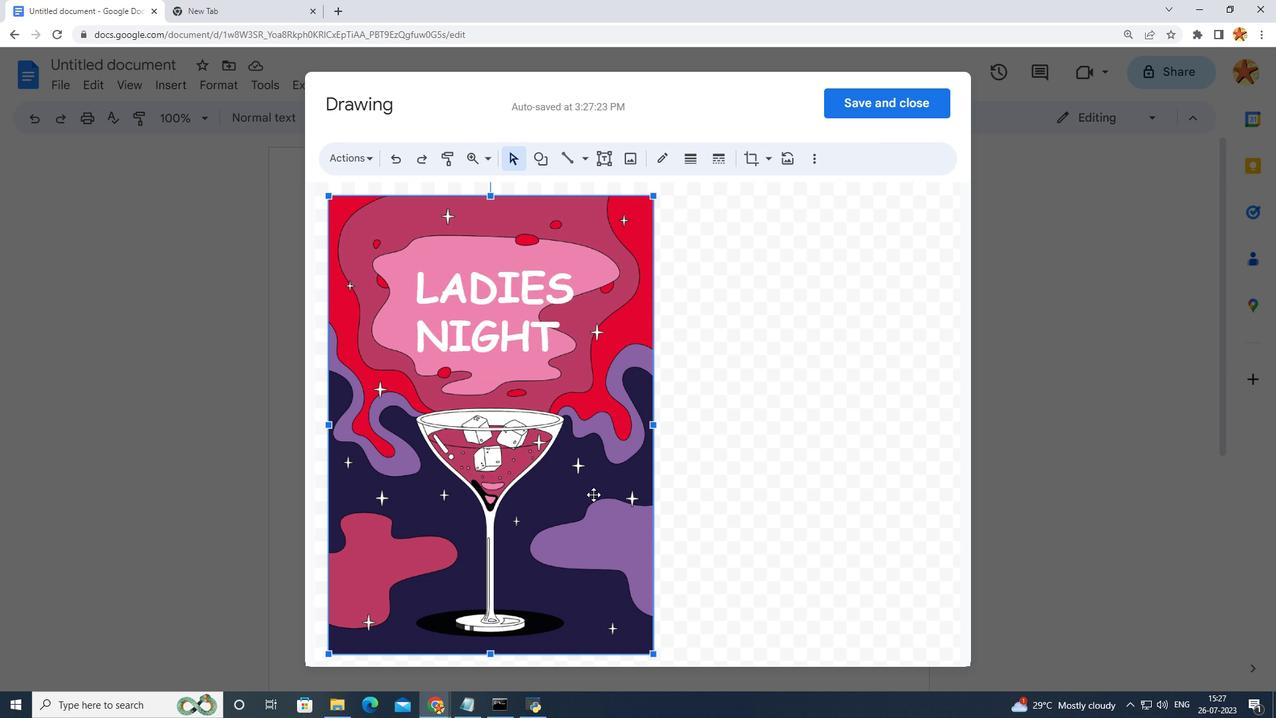 
Action: Mouse pressed left at (593, 494)
Screenshot: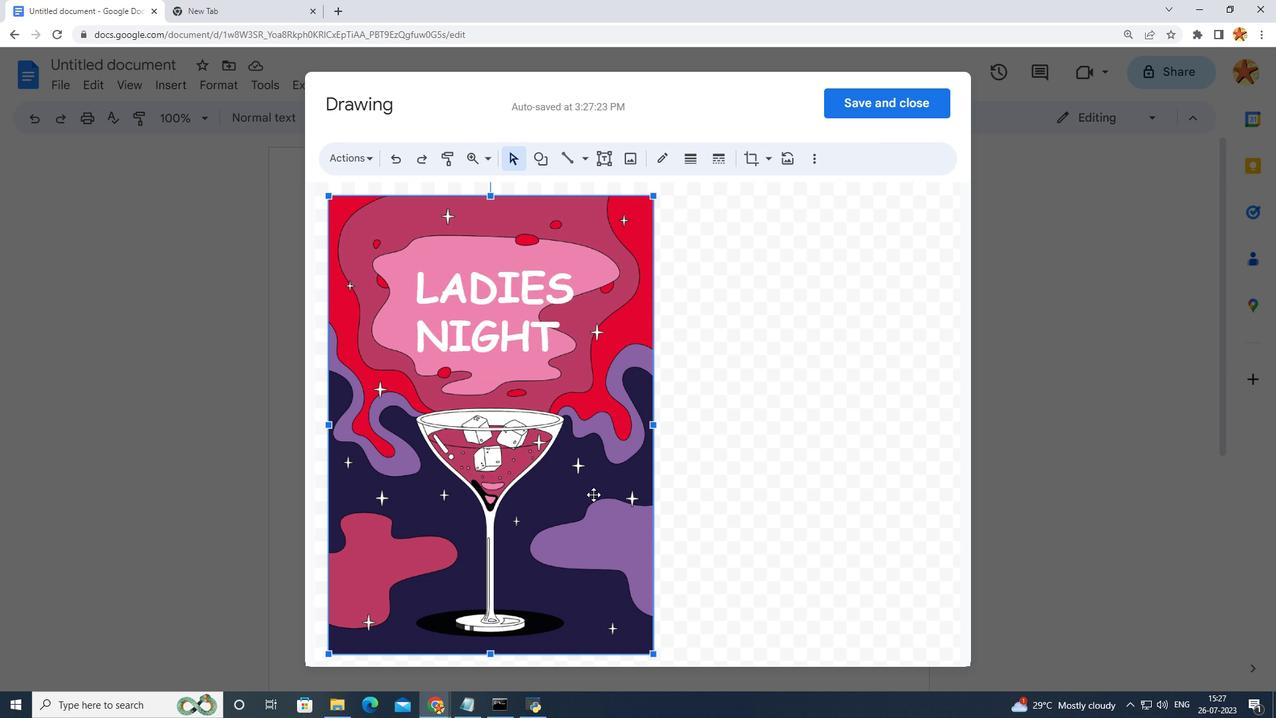 
Action: Mouse moved to (581, 506)
Screenshot: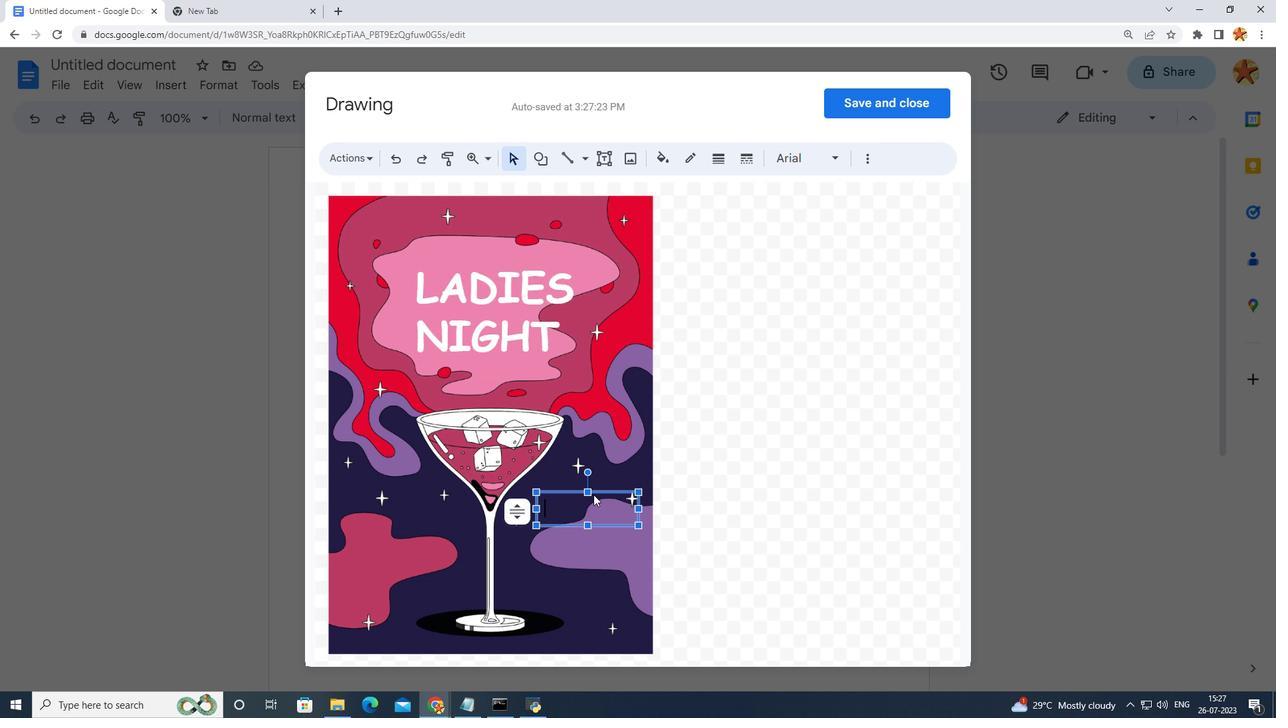 
Action: Mouse pressed left at (581, 506)
Screenshot: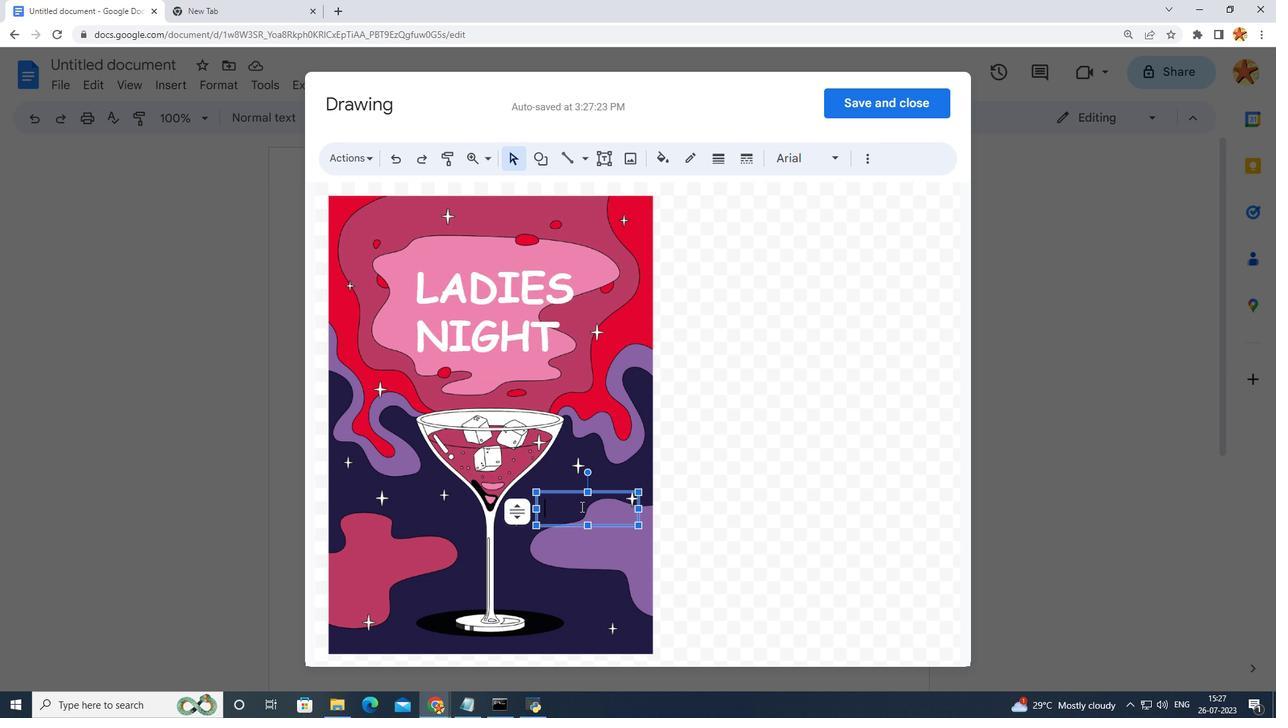 
Action: Key pressed <Key.caps_lock>m<Key.backspace><Key.caps_lock>MUSIC<Key.space>AND<Key.space>DANCE<Key.space><Key.enter>ALL<Key.space>NIGHT
Screenshot: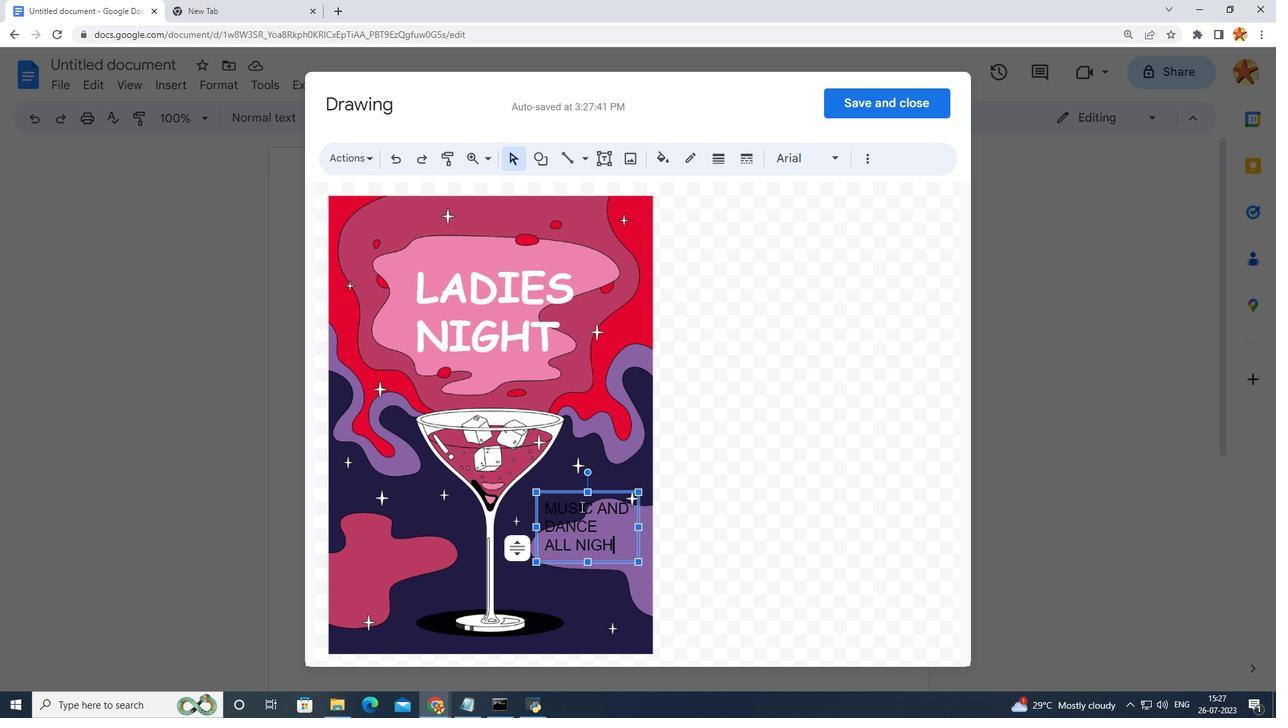 
Action: Mouse moved to (620, 540)
Screenshot: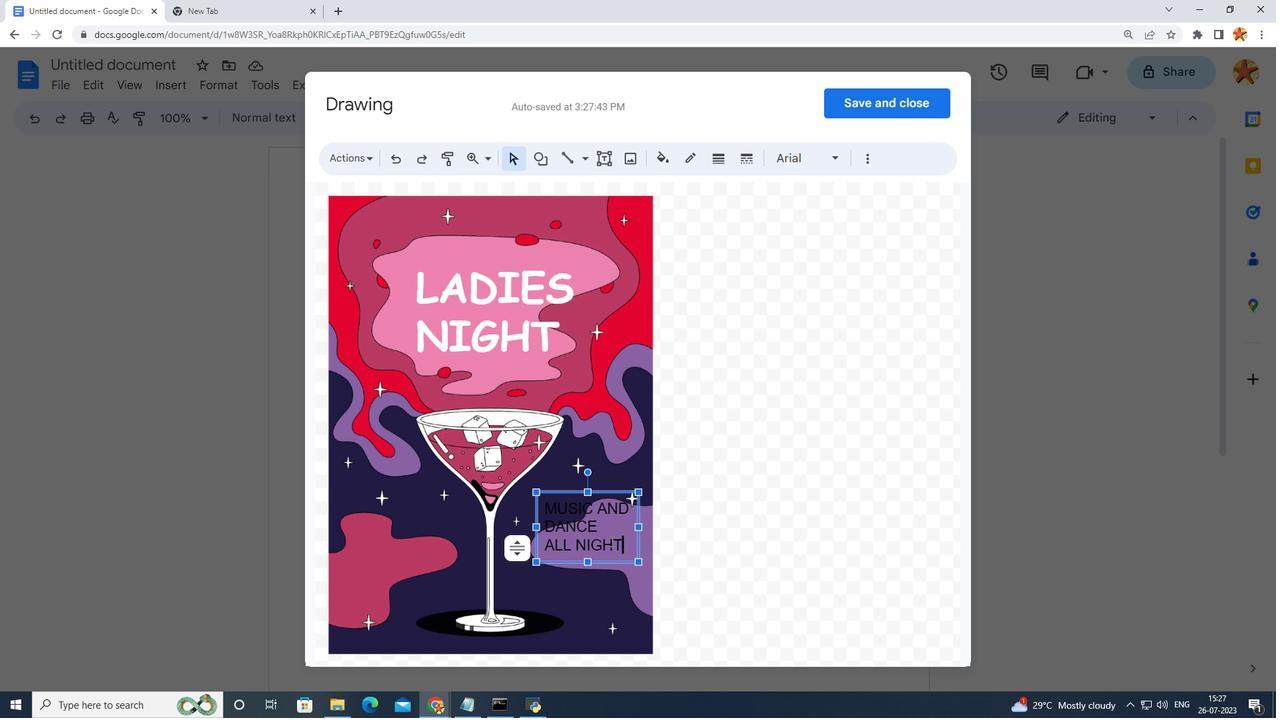 
Action: Mouse pressed left at (620, 540)
Screenshot: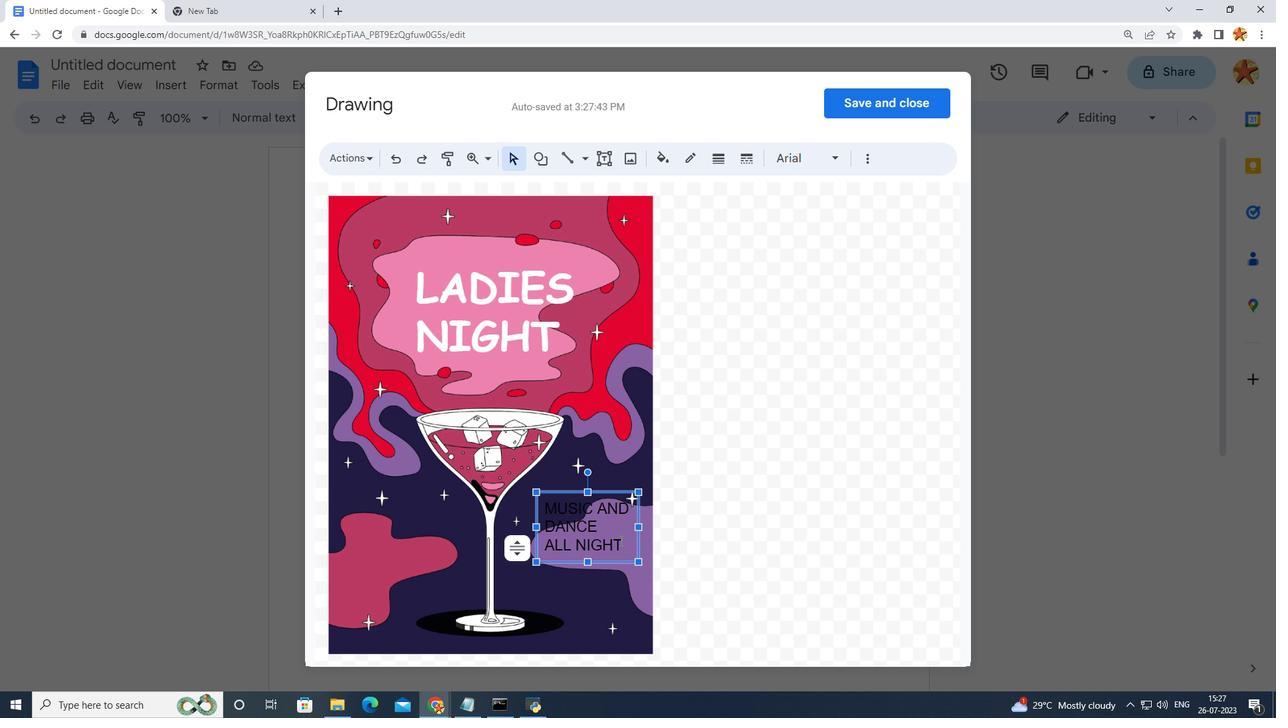 
Action: Mouse moved to (863, 154)
Screenshot: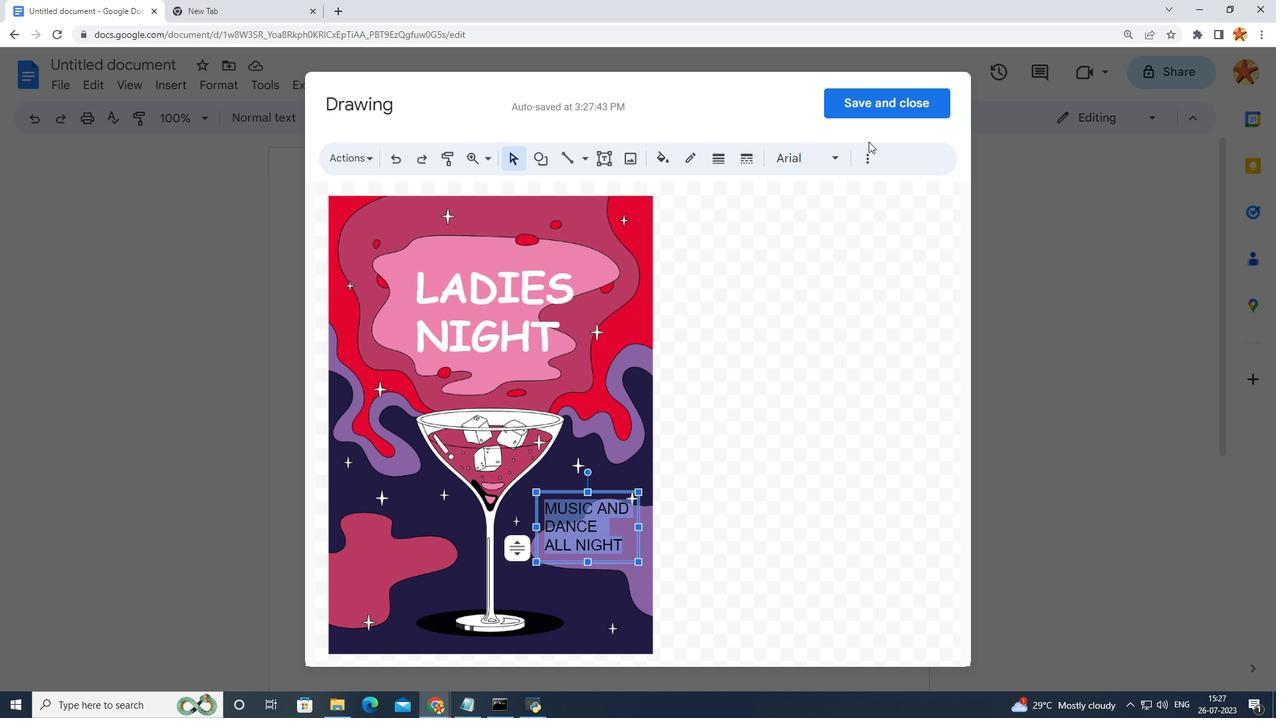 
Action: Mouse pressed left at (863, 154)
Screenshot: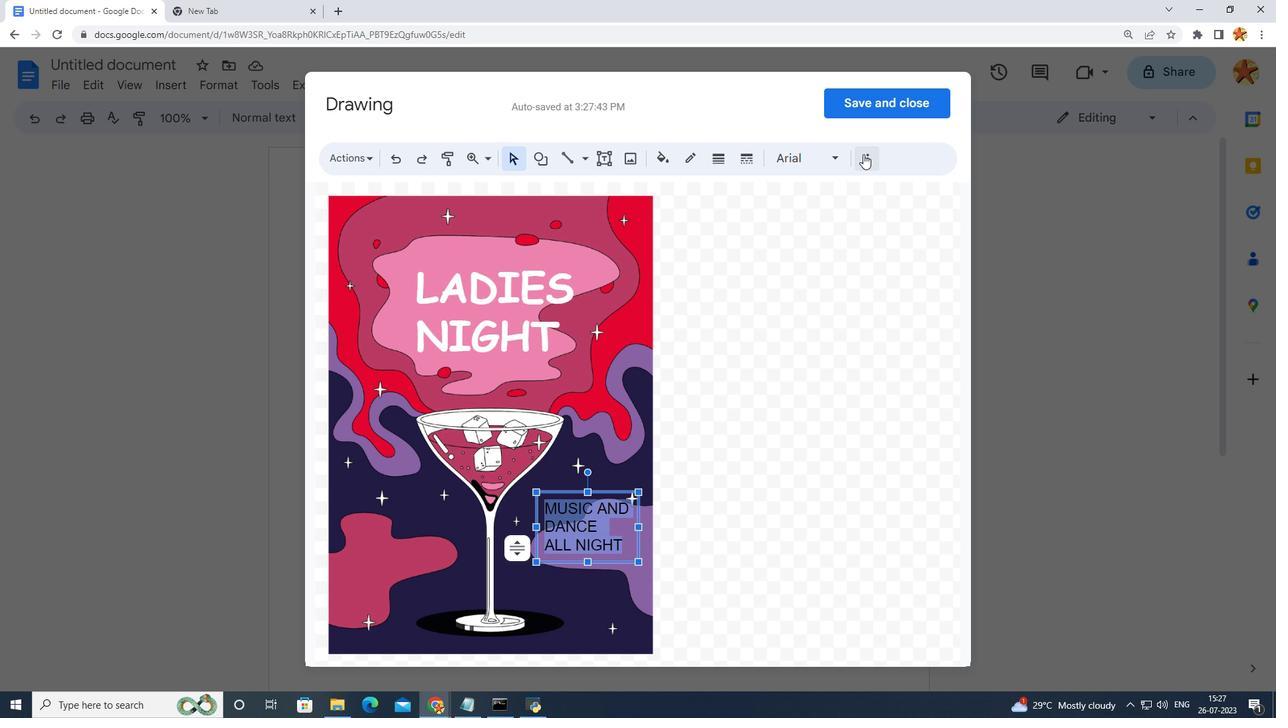 
Action: Mouse moved to (435, 191)
Screenshot: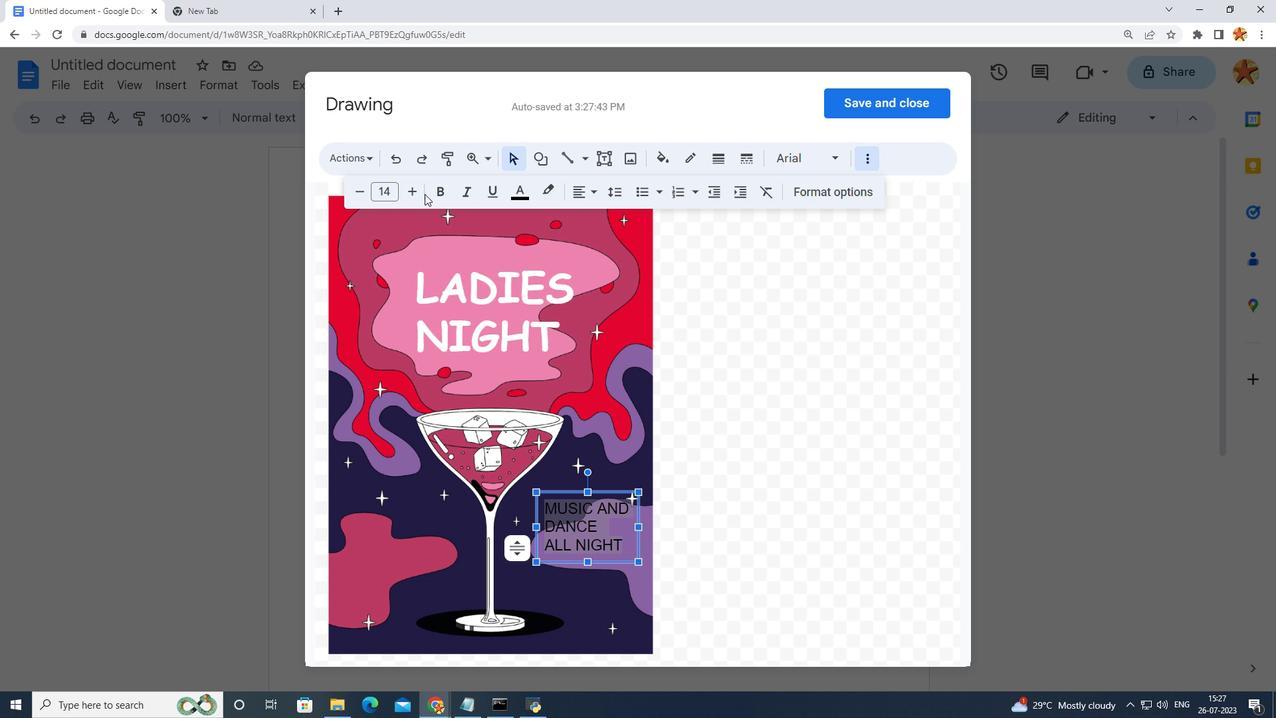 
Action: Mouse pressed left at (435, 191)
Screenshot: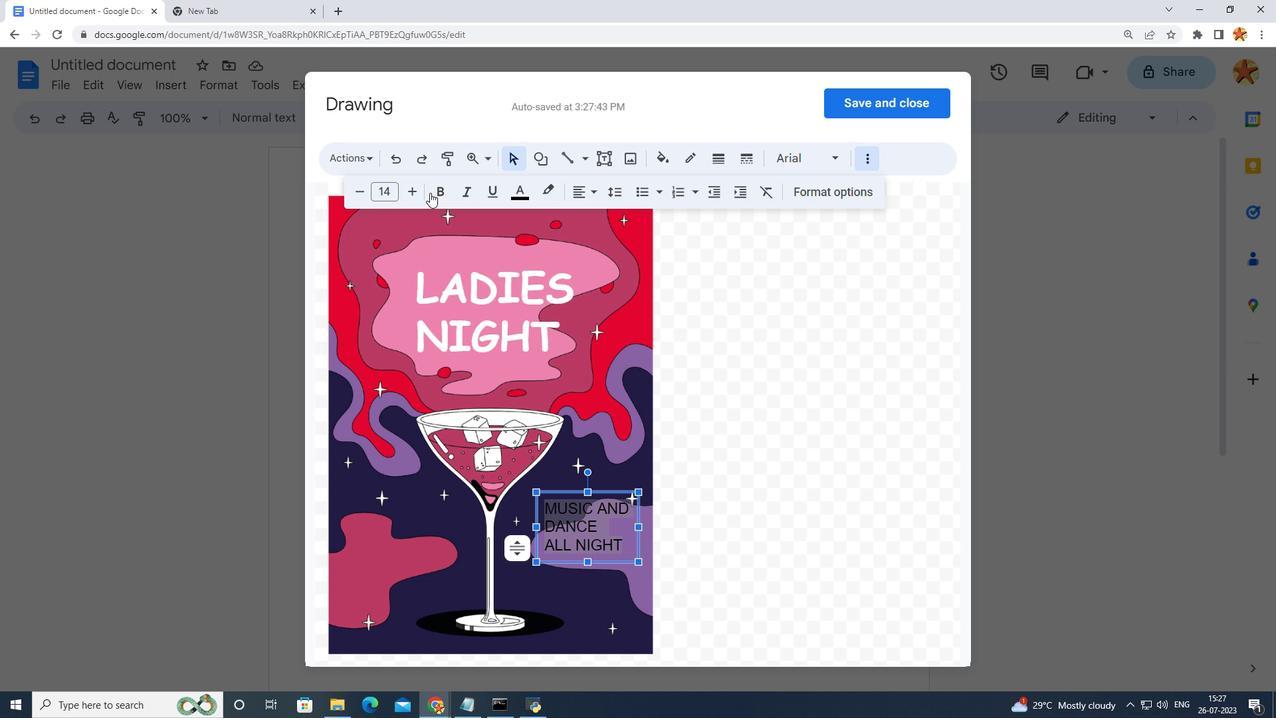 
Action: Mouse moved to (505, 188)
Screenshot: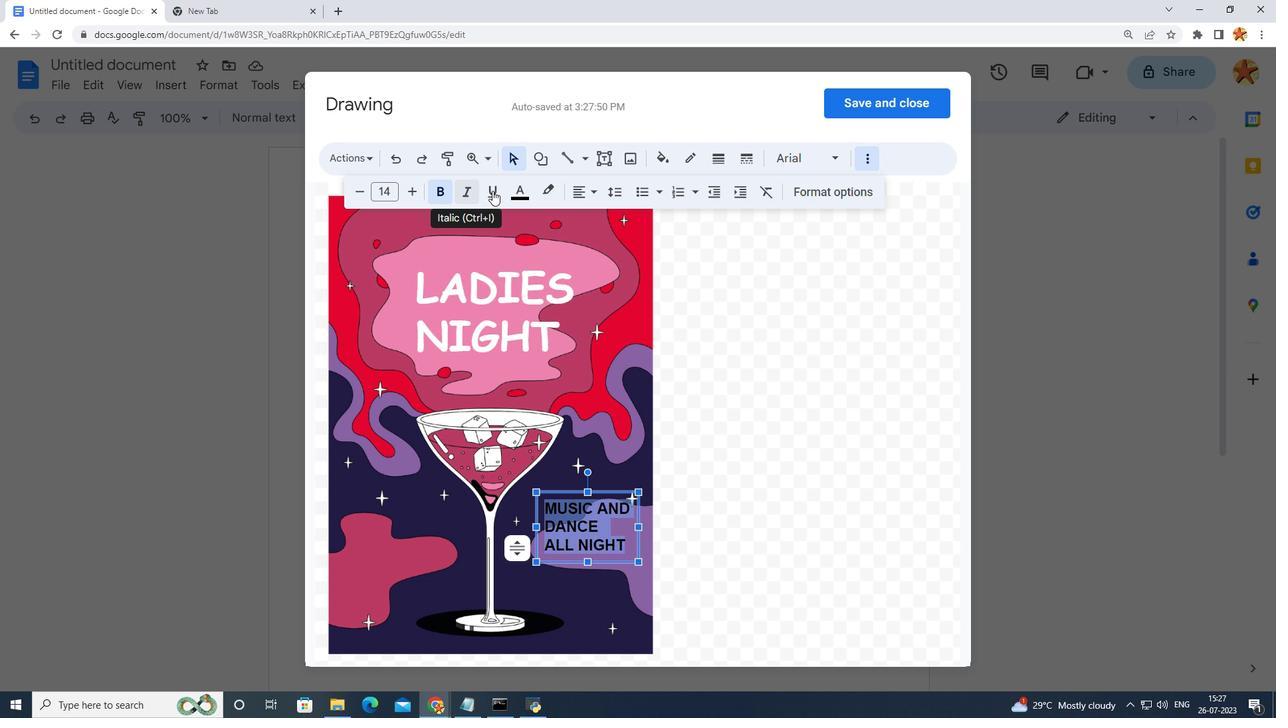
Action: Mouse pressed left at (505, 188)
Screenshot: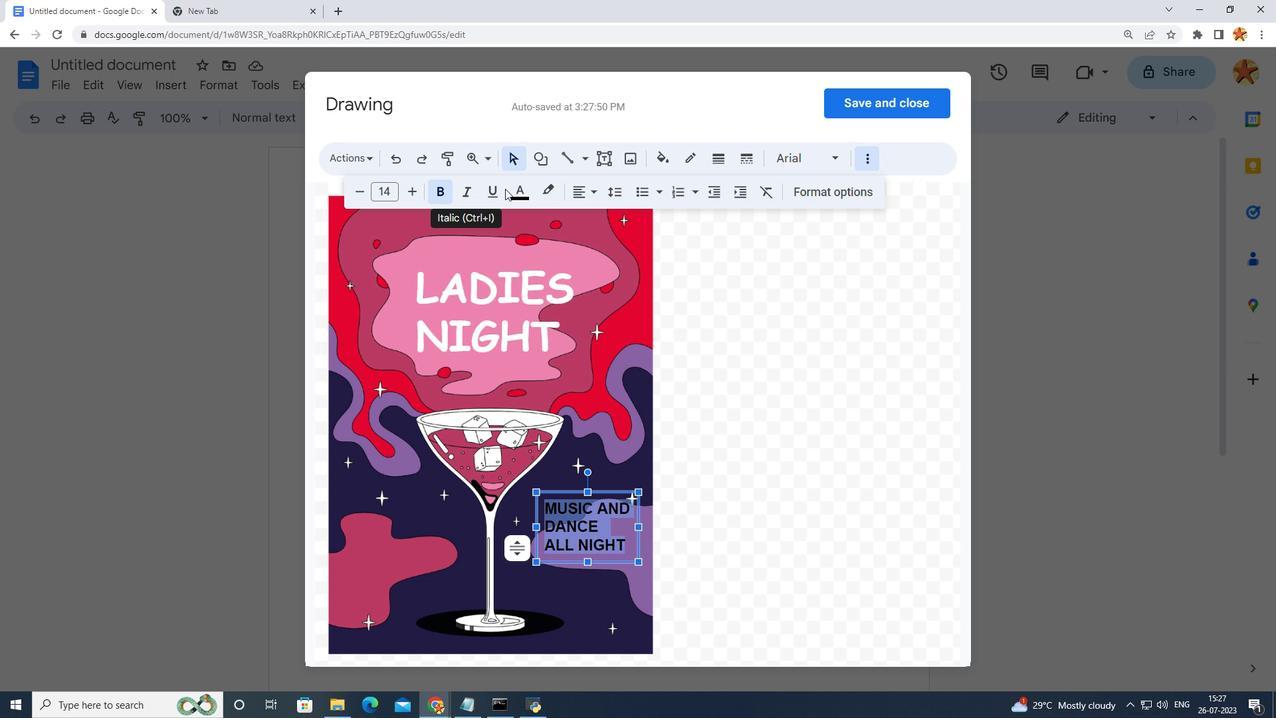 
Action: Mouse moved to (515, 186)
Screenshot: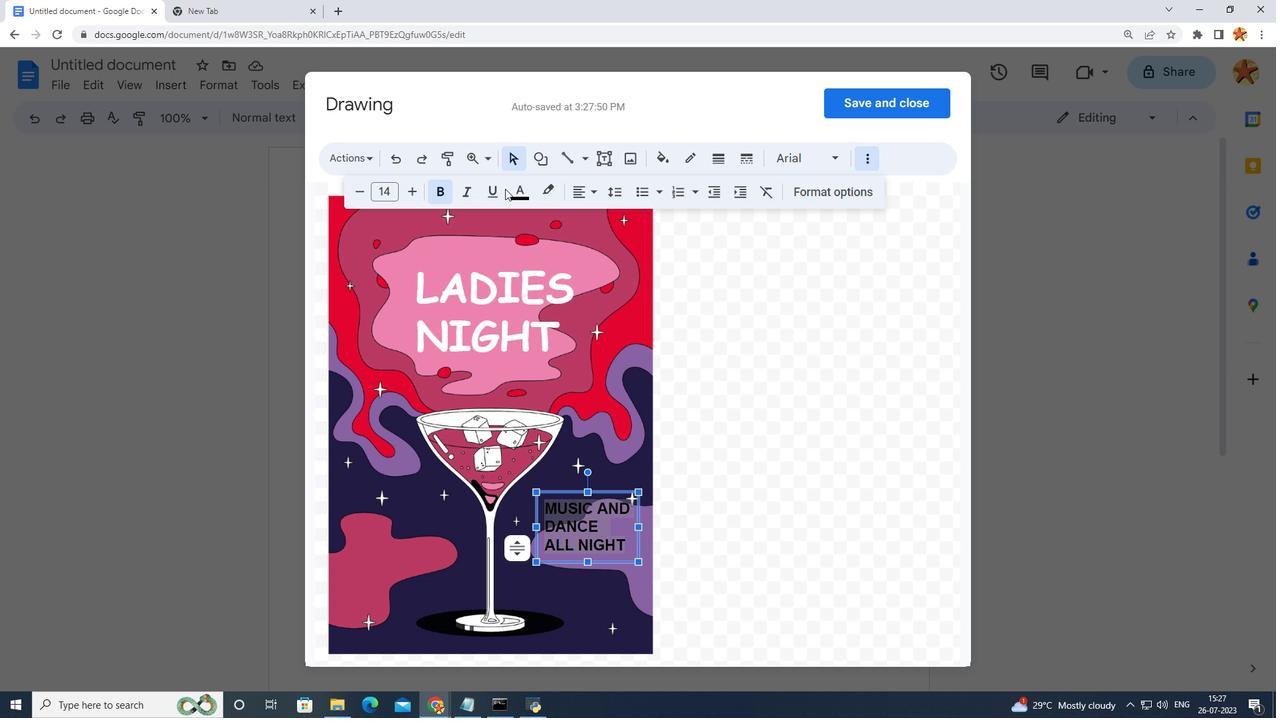 
Action: Mouse pressed left at (515, 186)
Screenshot: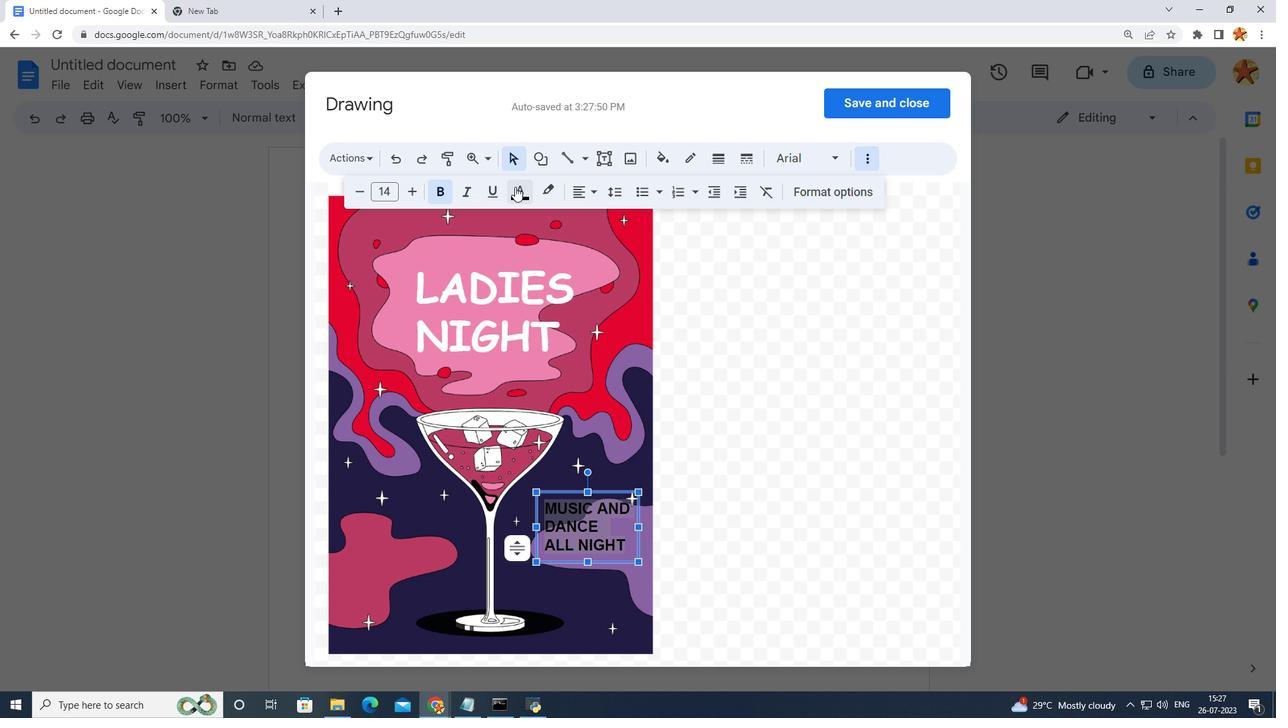 
Action: Mouse moved to (688, 279)
Screenshot: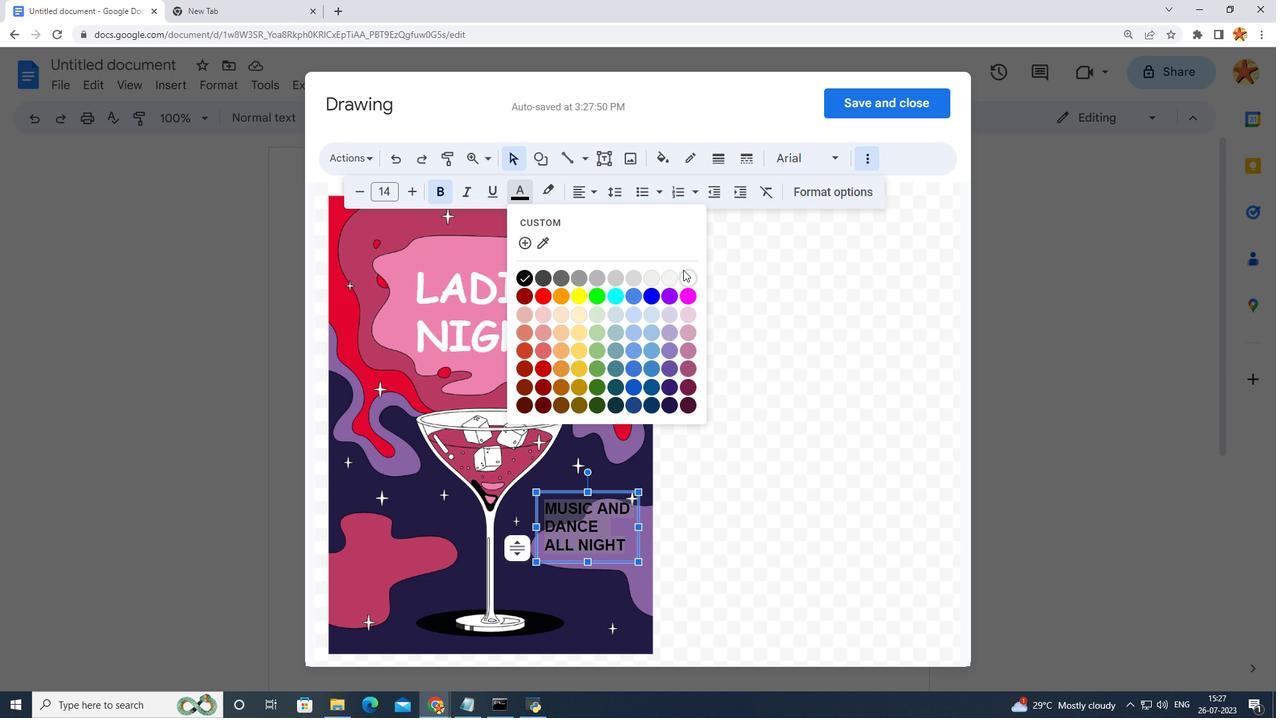 
Action: Mouse pressed left at (688, 279)
Screenshot: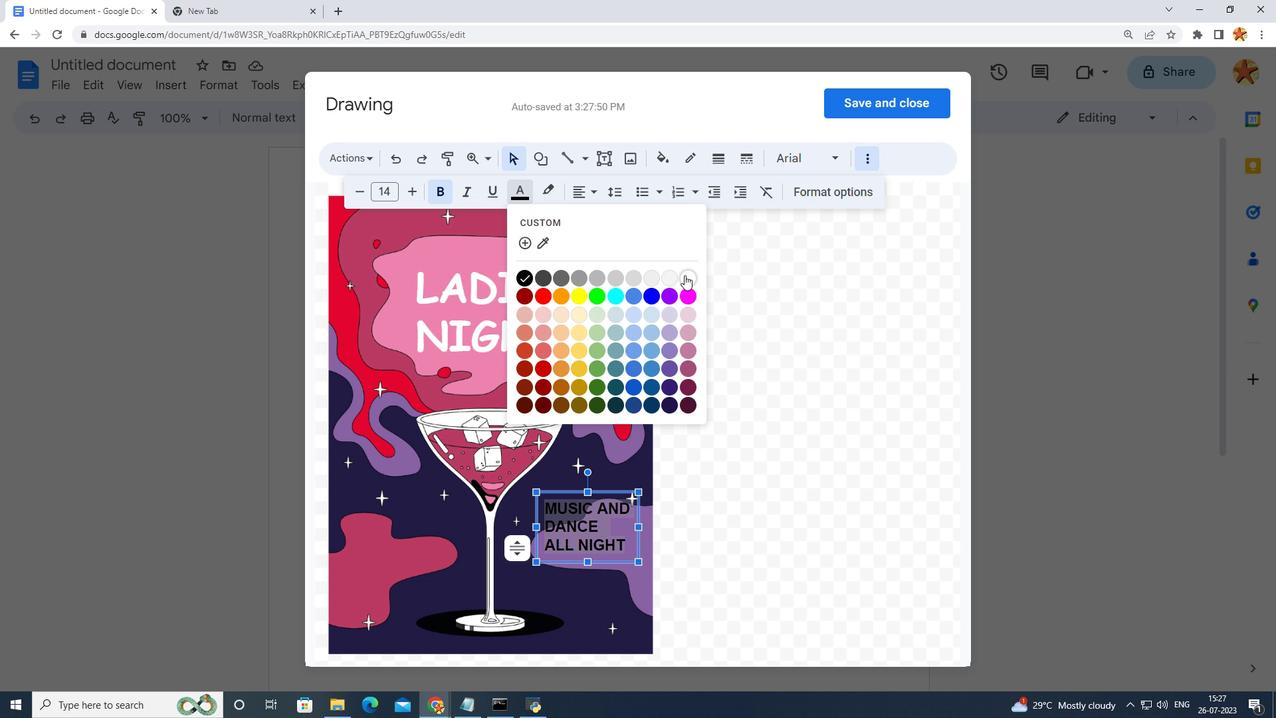 
Action: Mouse moved to (794, 162)
Screenshot: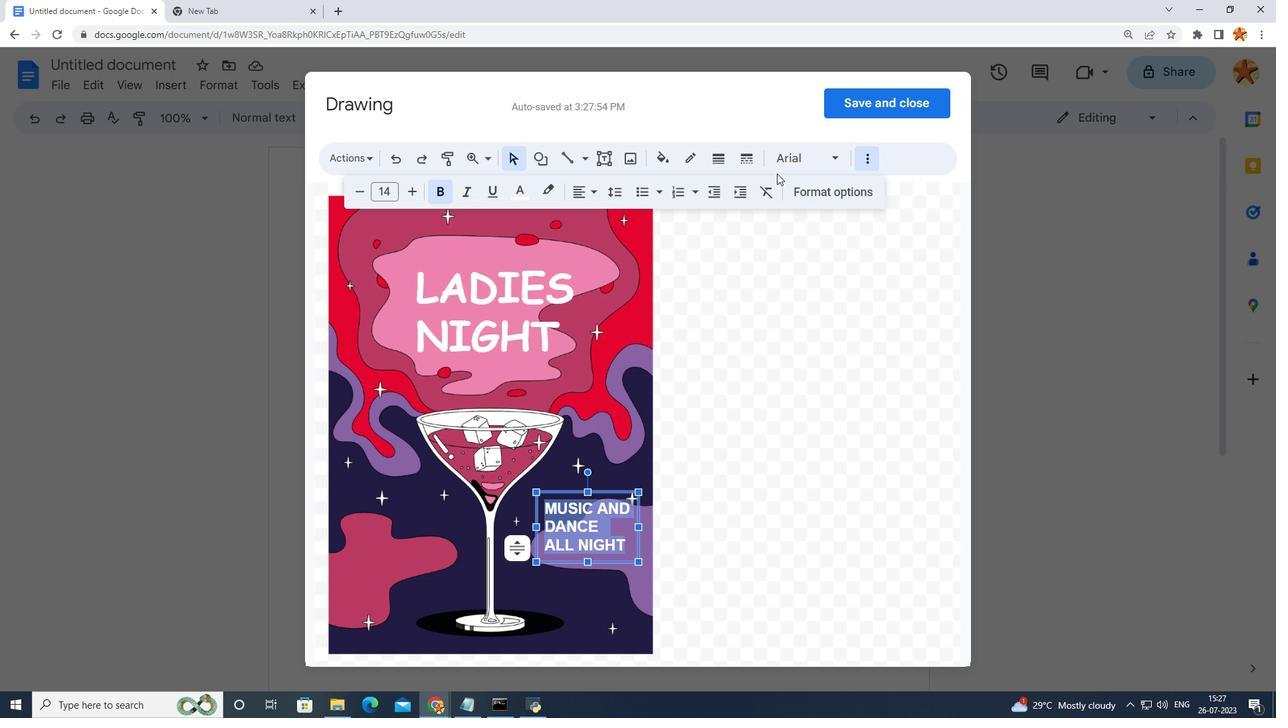 
Action: Mouse pressed left at (794, 162)
Screenshot: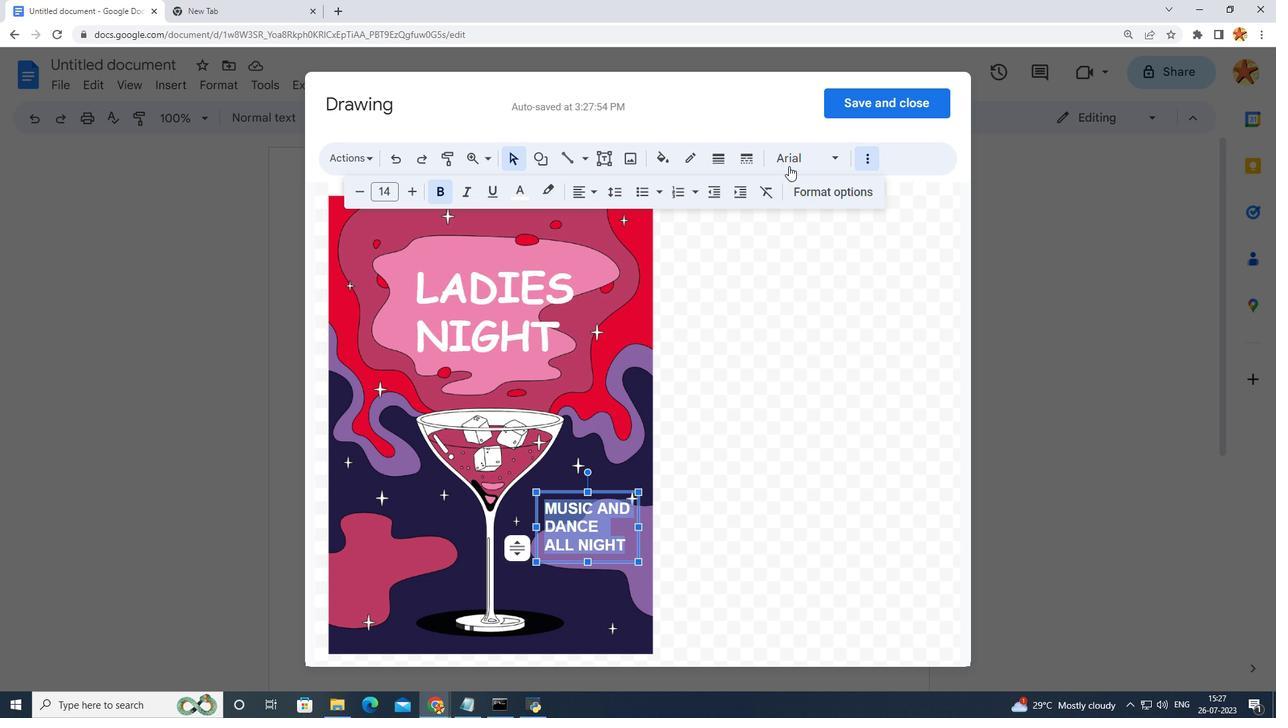 
Action: Mouse moved to (717, 333)
Screenshot: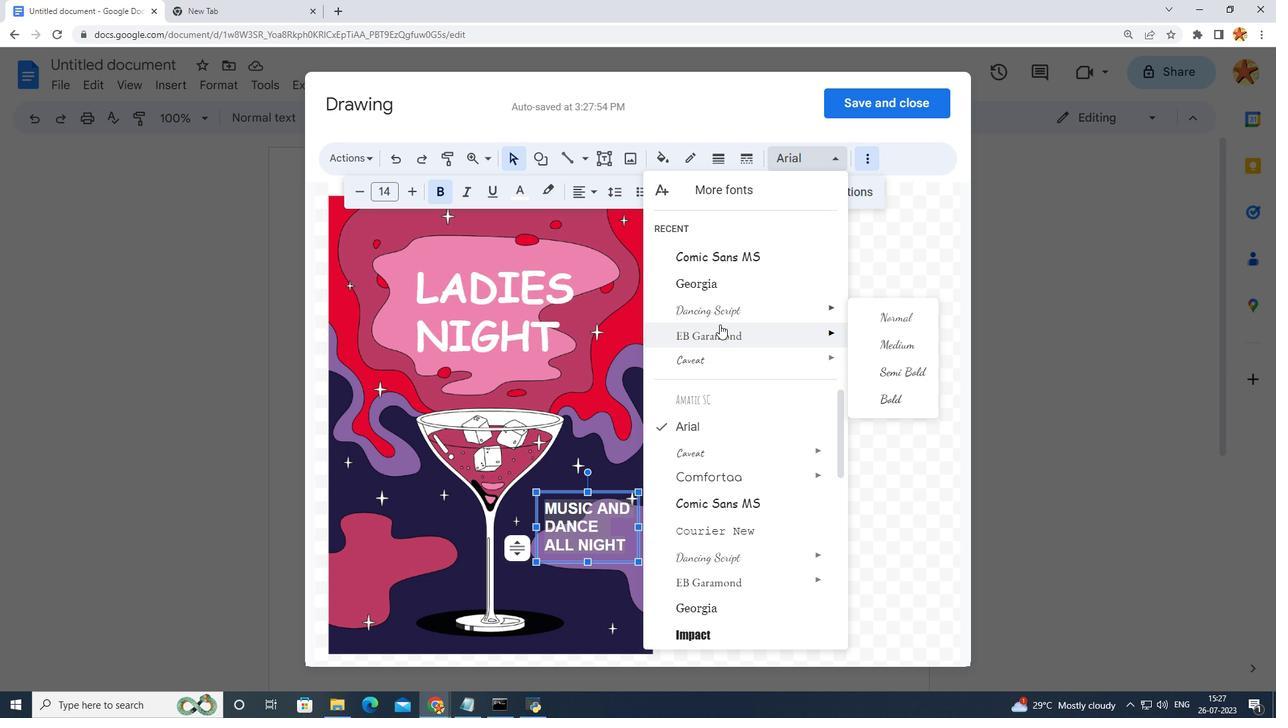 
Action: Mouse pressed left at (717, 333)
Screenshot: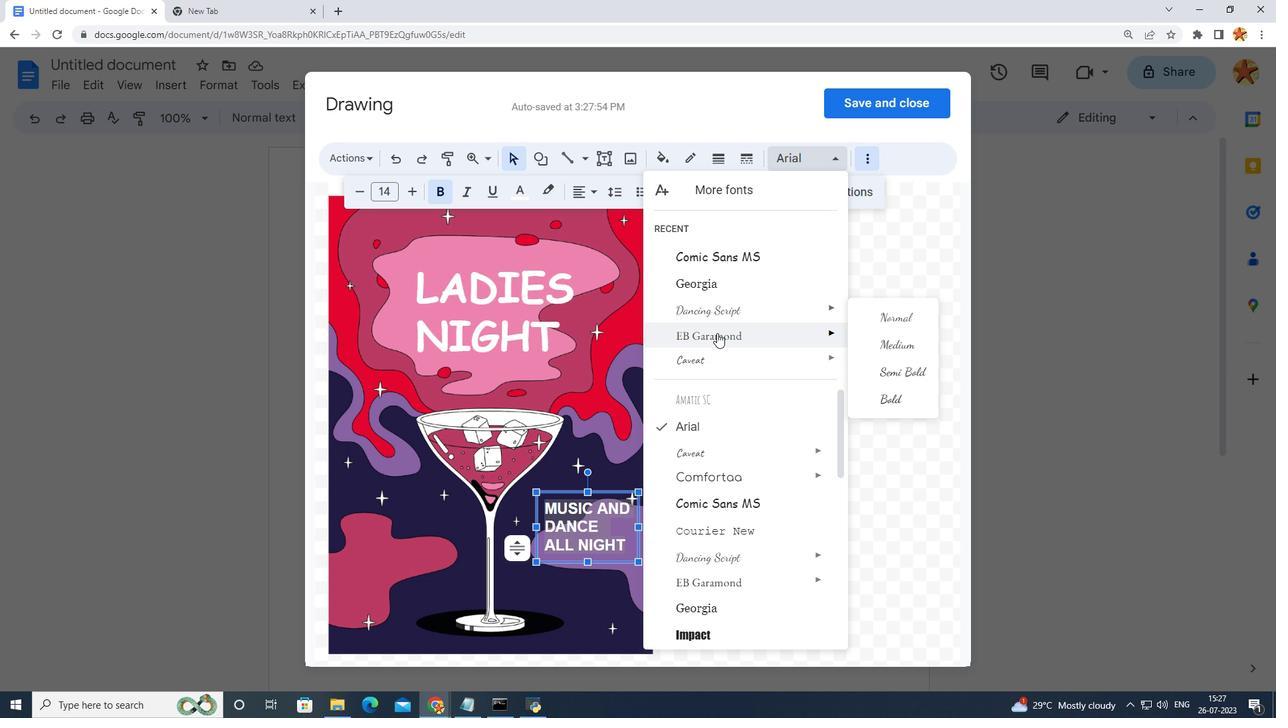 
Action: Mouse moved to (364, 191)
Screenshot: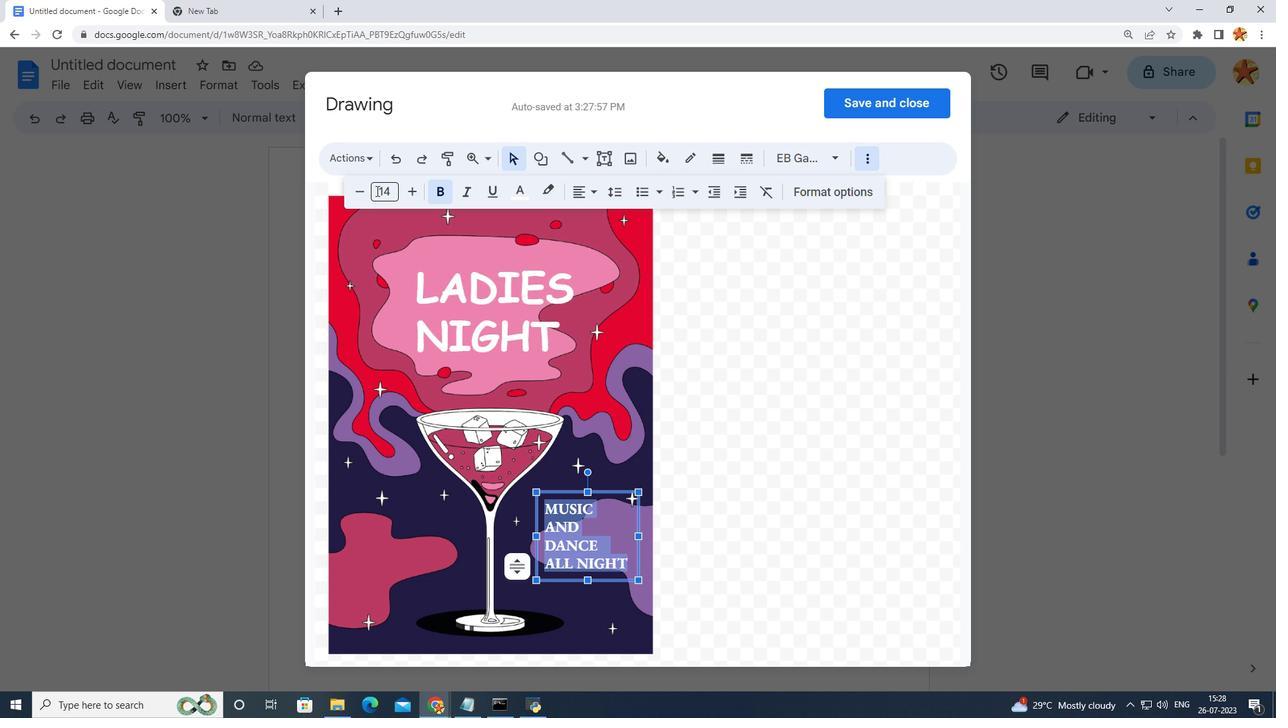 
Action: Mouse pressed left at (364, 191)
Screenshot: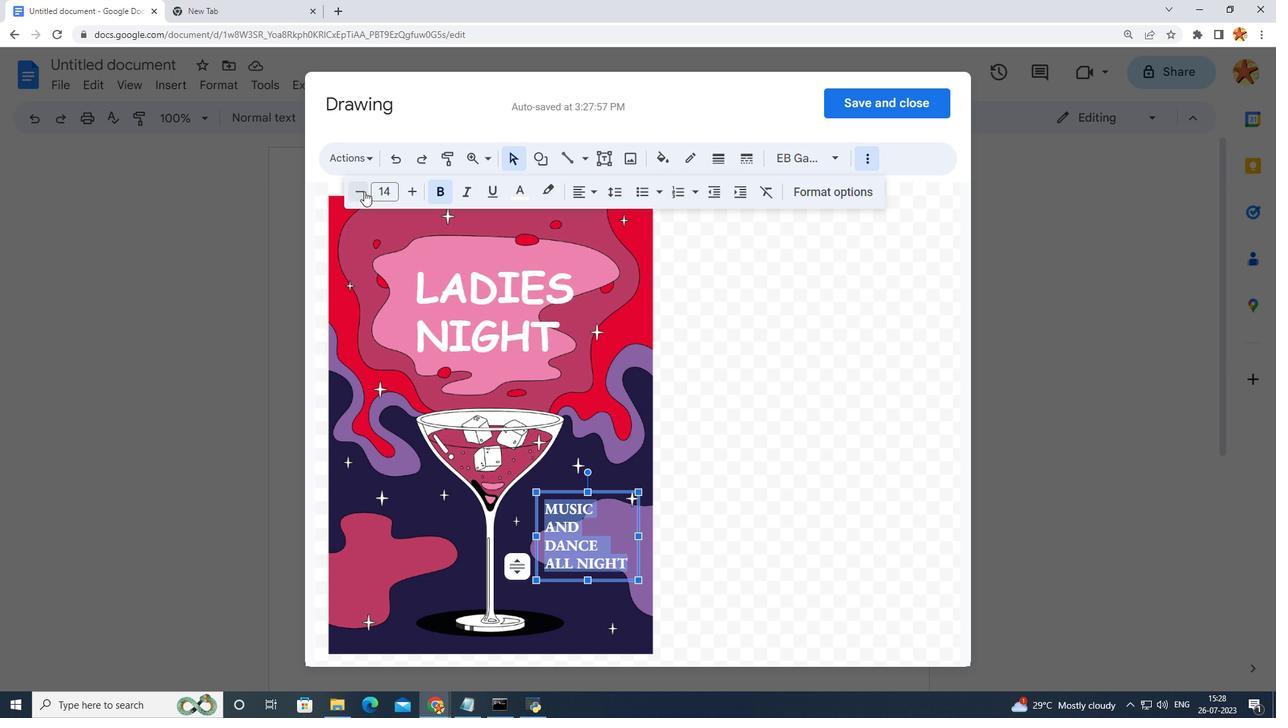 
Action: Mouse pressed left at (364, 191)
Screenshot: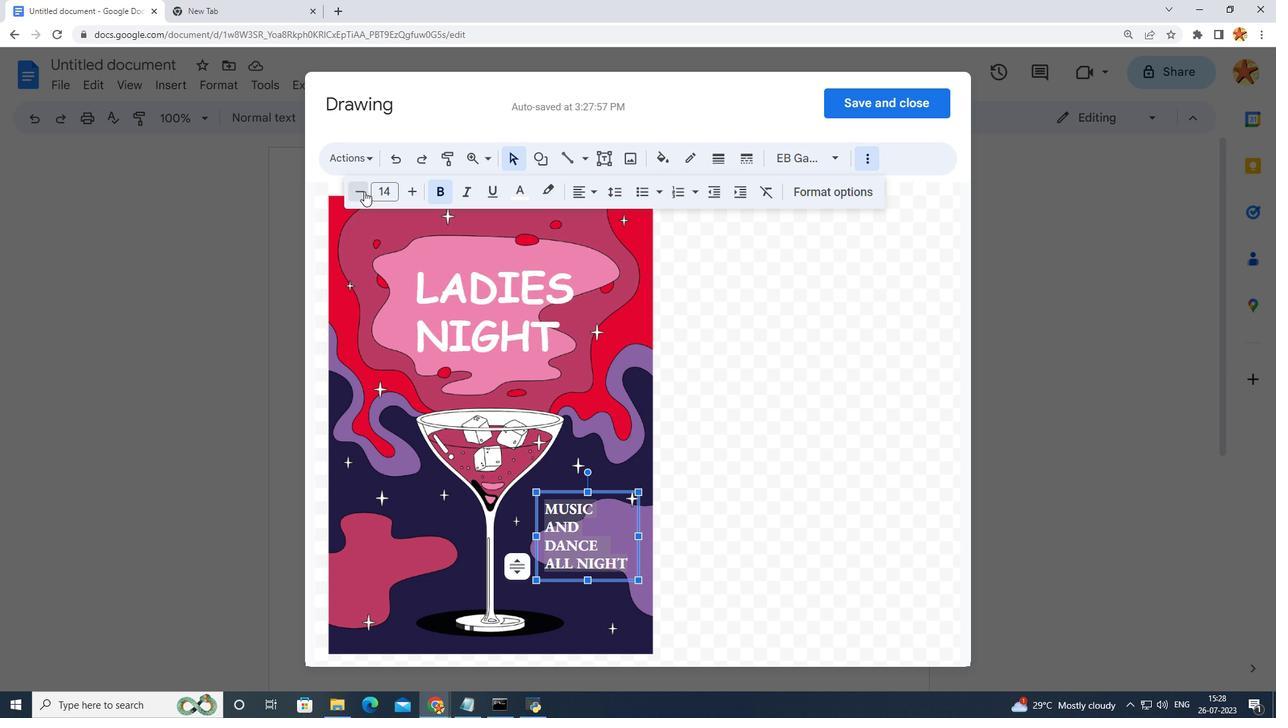 
Action: Mouse moved to (394, 463)
Screenshot: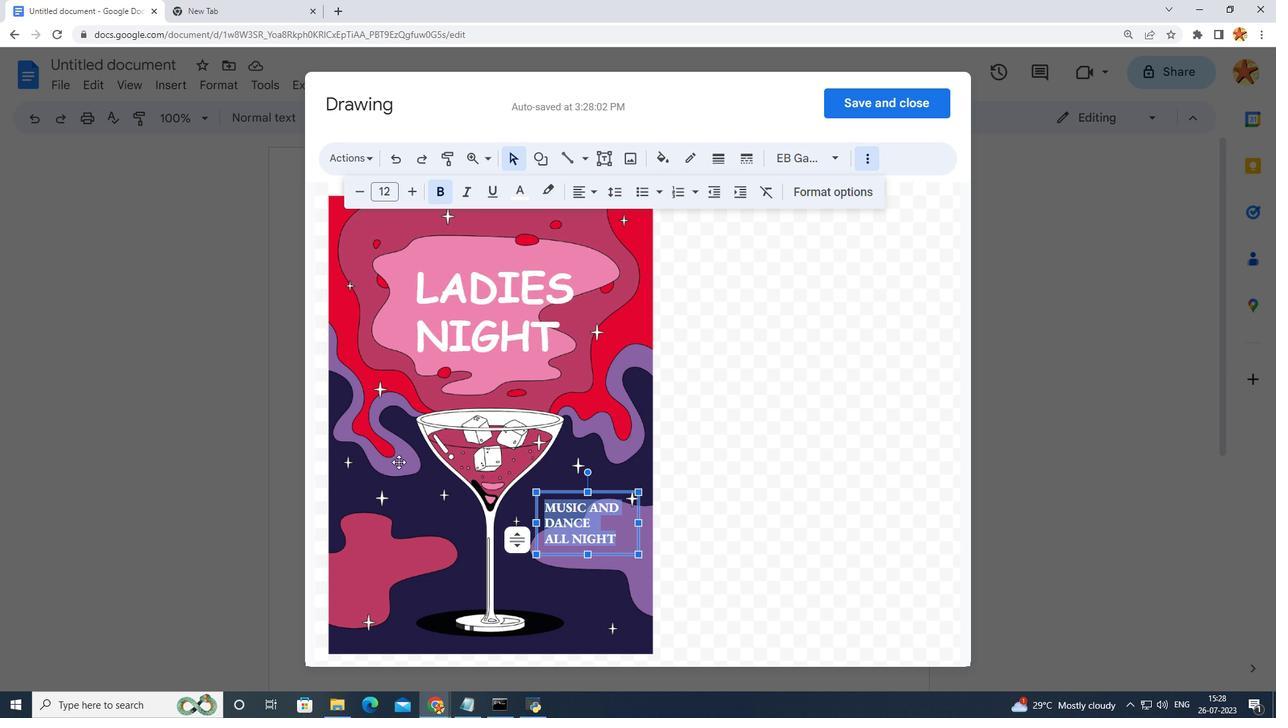 
Action: Mouse pressed left at (394, 463)
Screenshot: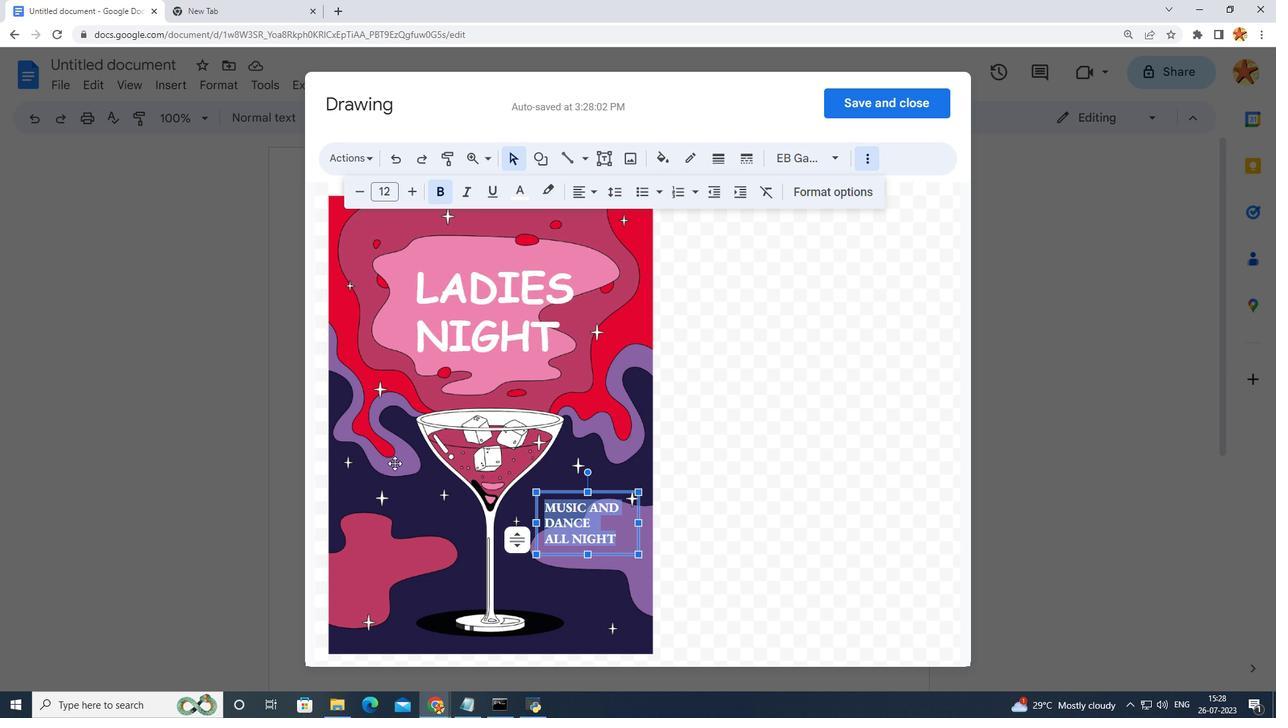 
Action: Mouse moved to (351, 542)
Screenshot: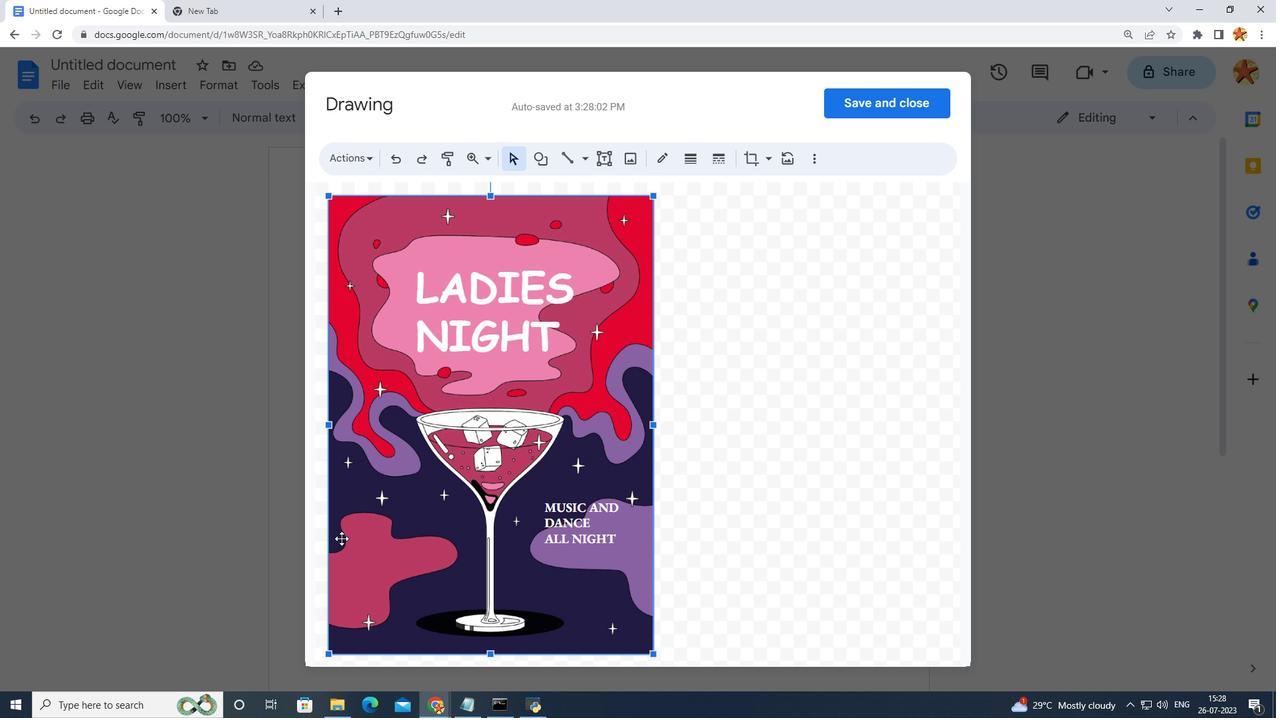 
Action: Mouse pressed left at (351, 542)
Screenshot: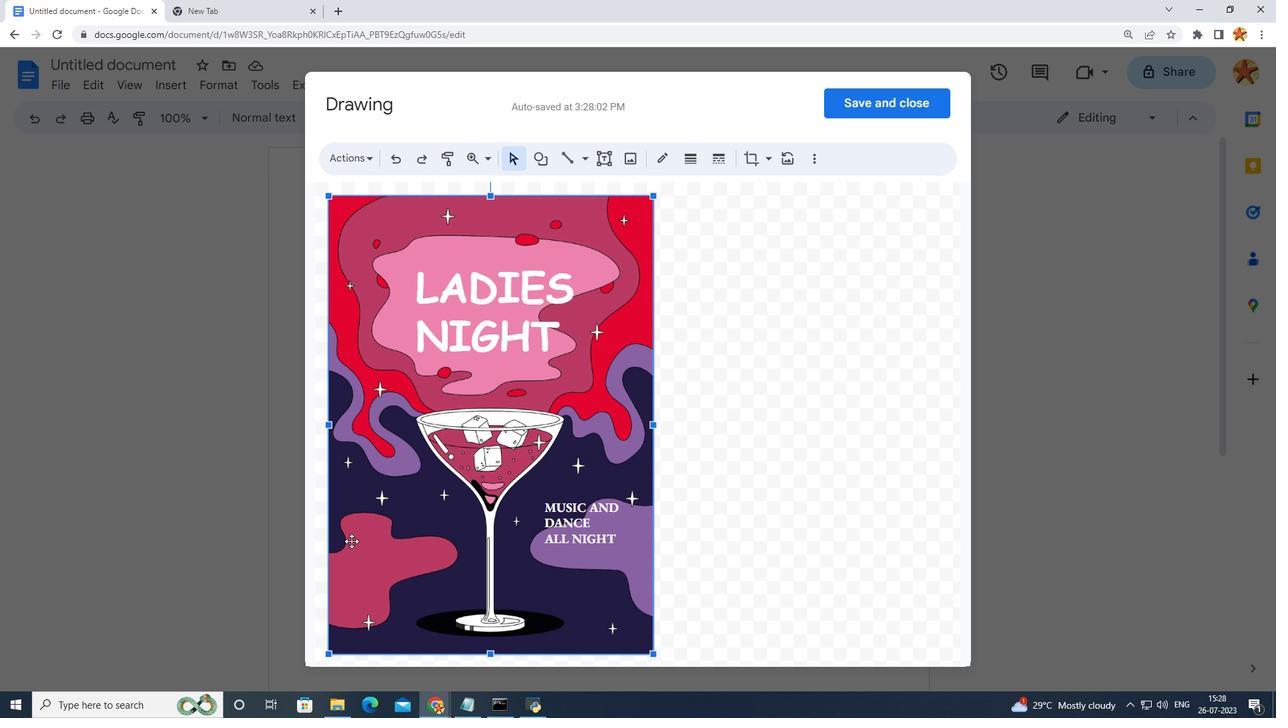 
Action: Mouse pressed left at (351, 542)
Screenshot: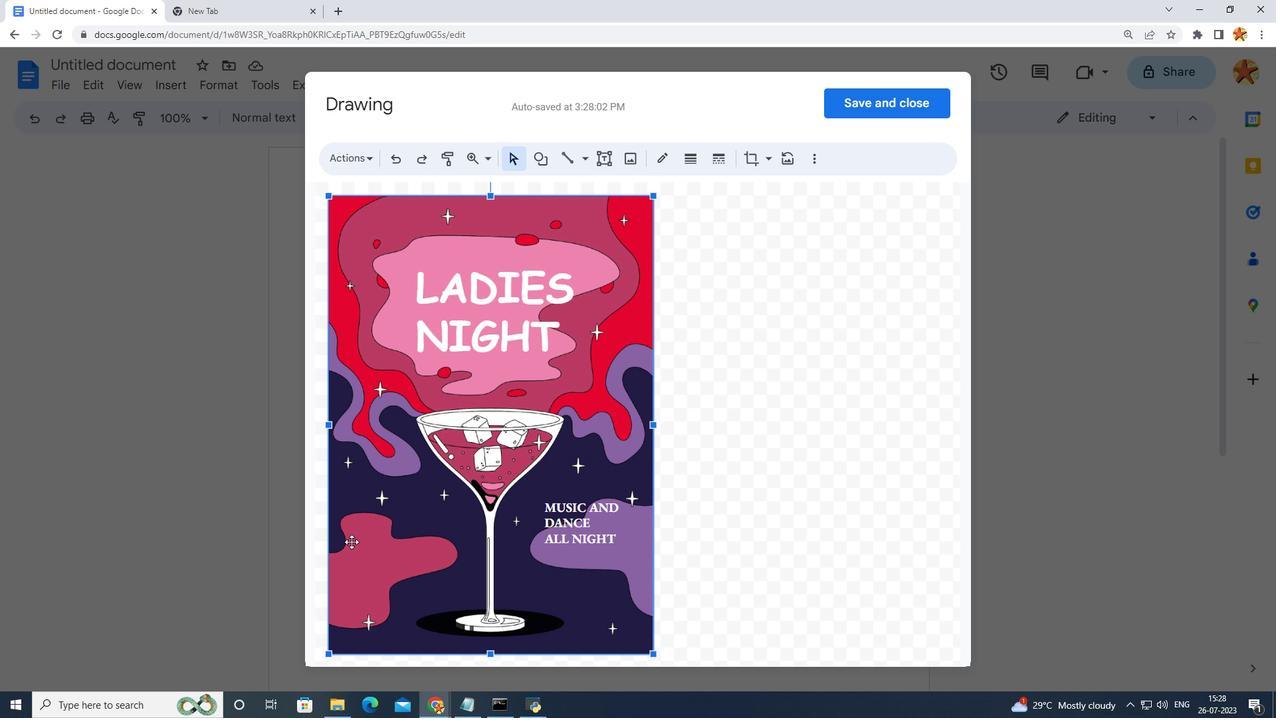 
Action: Mouse moved to (351, 551)
Screenshot: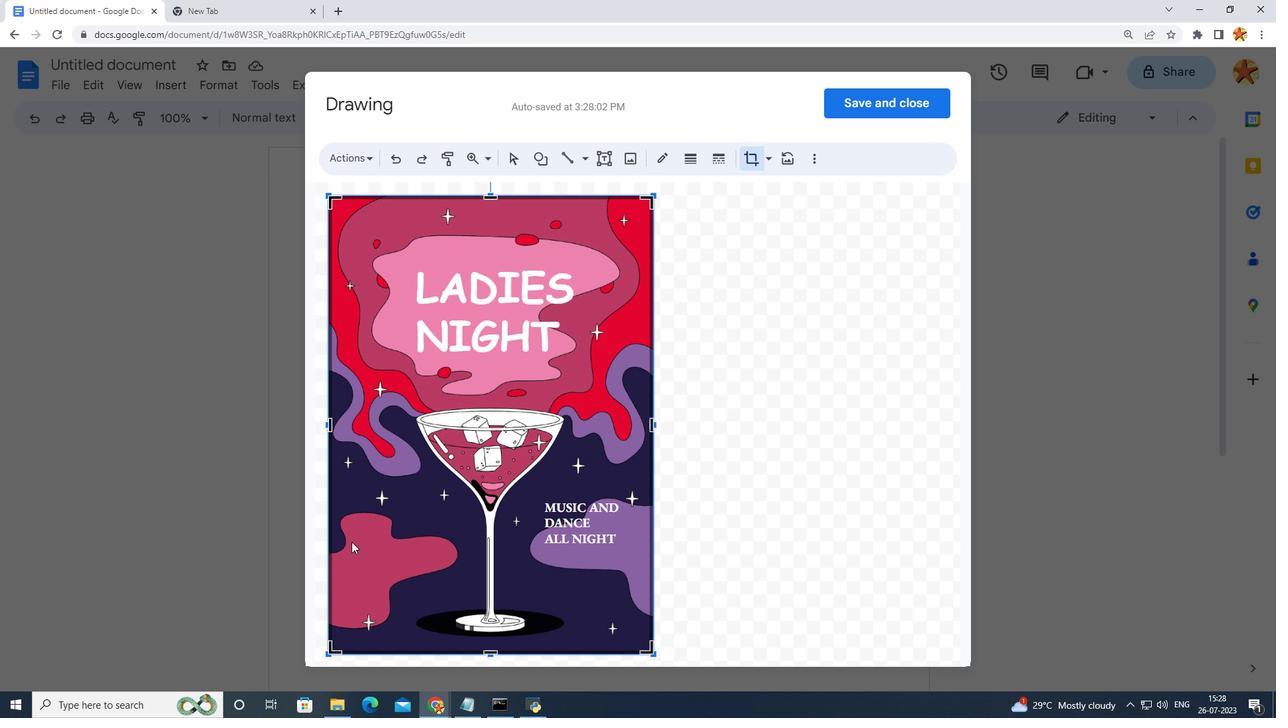 
Action: Mouse pressed left at (351, 551)
Screenshot: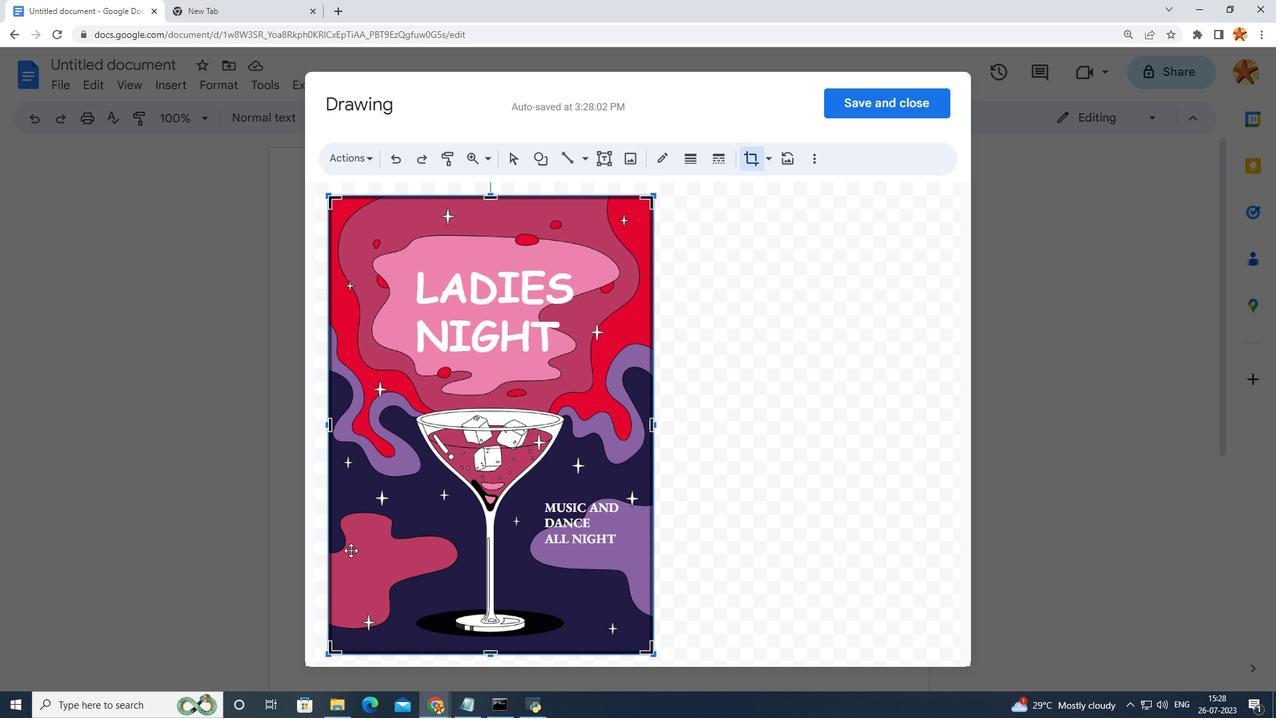 
Action: Mouse pressed left at (351, 551)
Screenshot: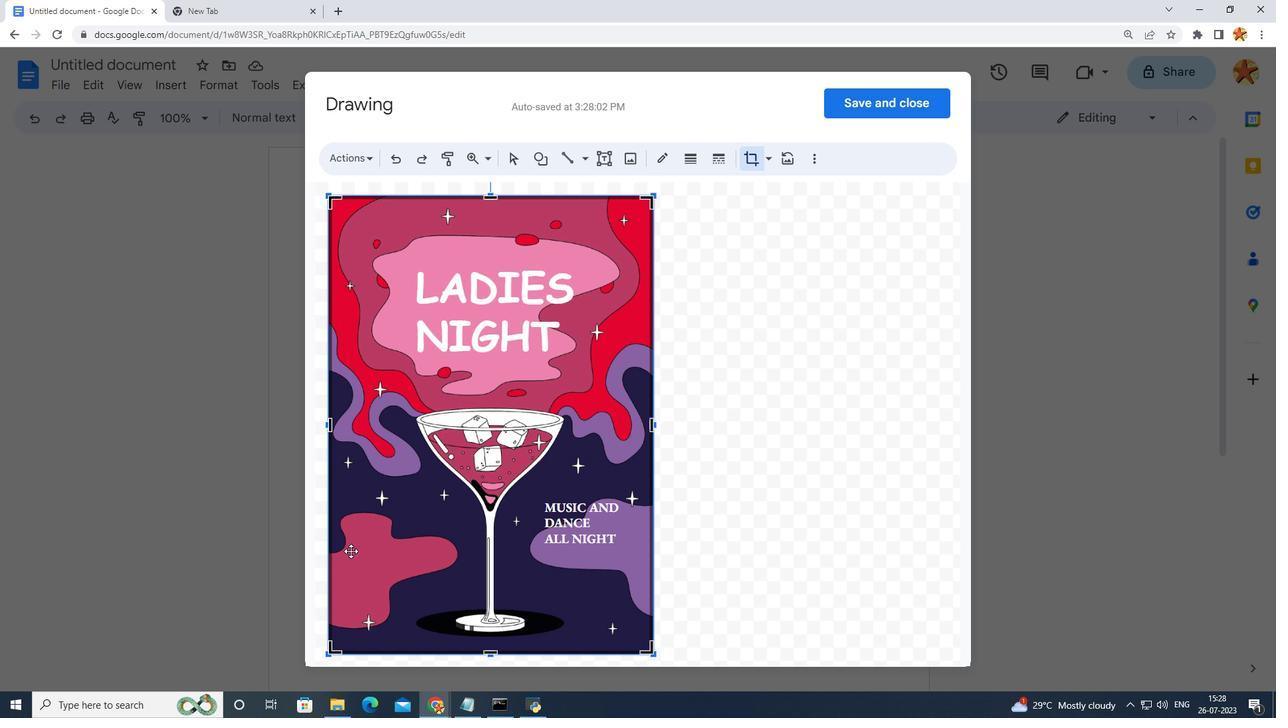 
Action: Mouse moved to (356, 567)
Screenshot: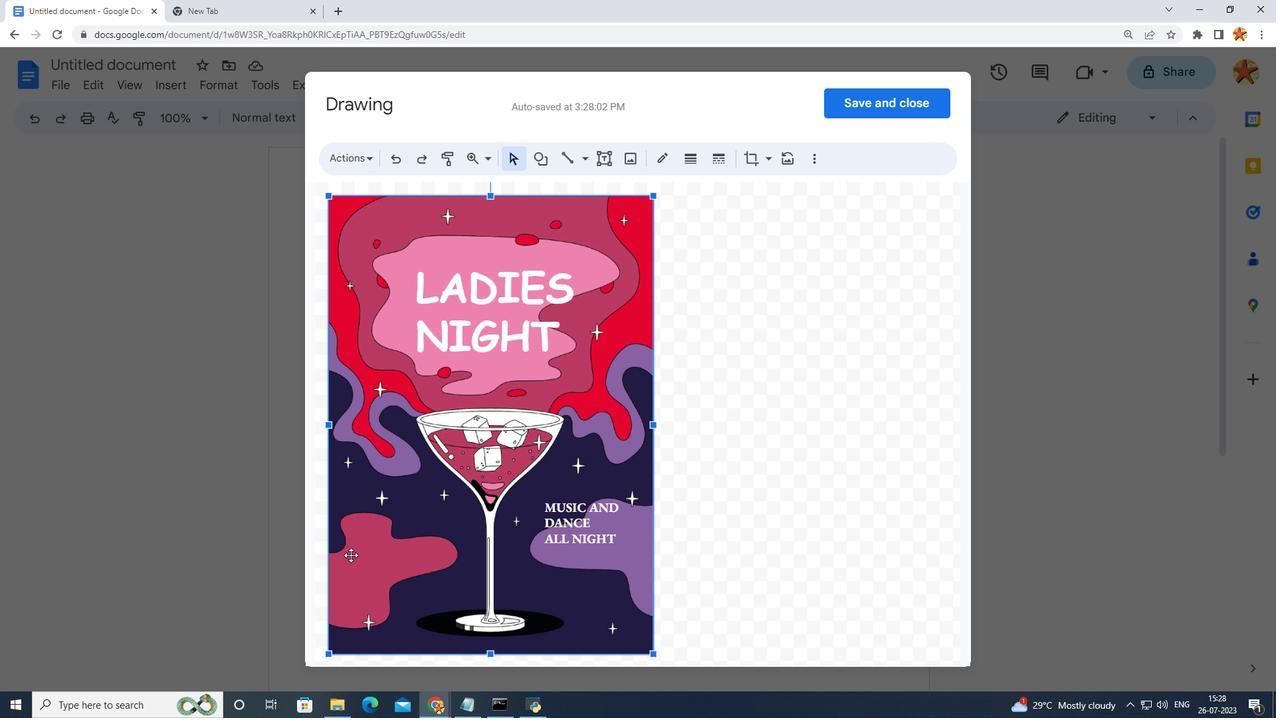 
Action: Mouse pressed left at (356, 567)
Screenshot: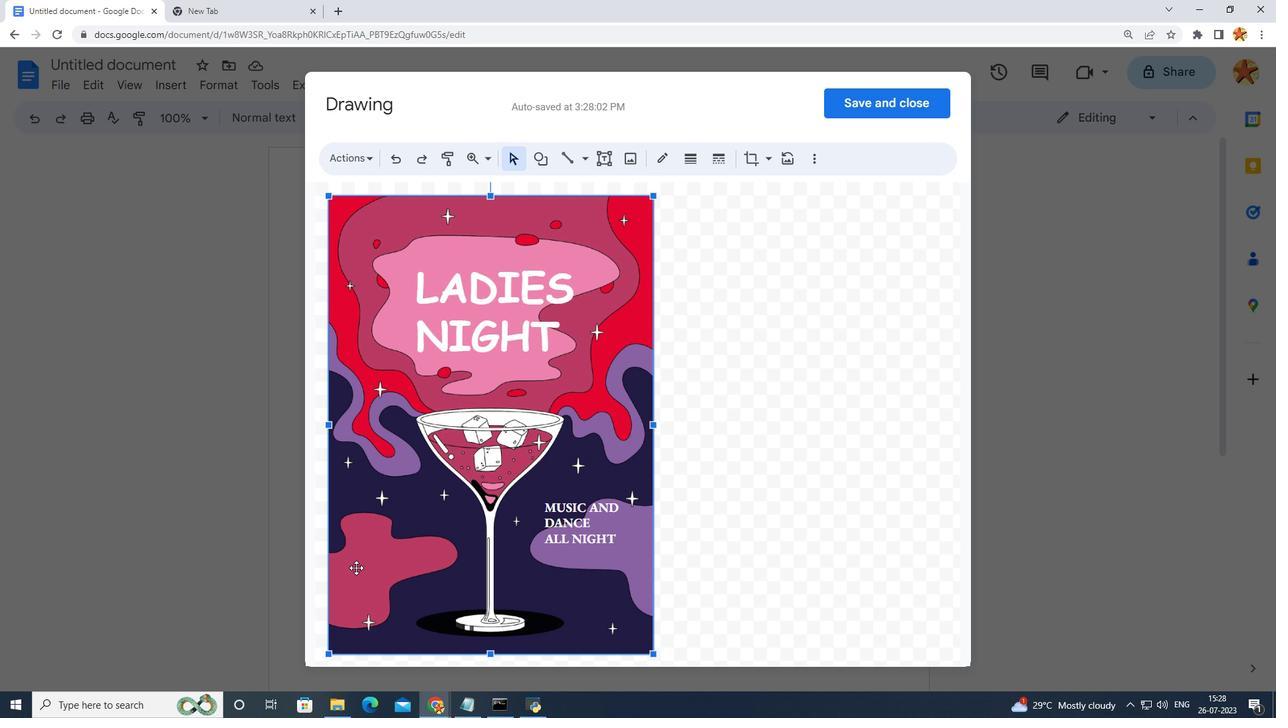 
Action: Mouse pressed left at (356, 567)
Screenshot: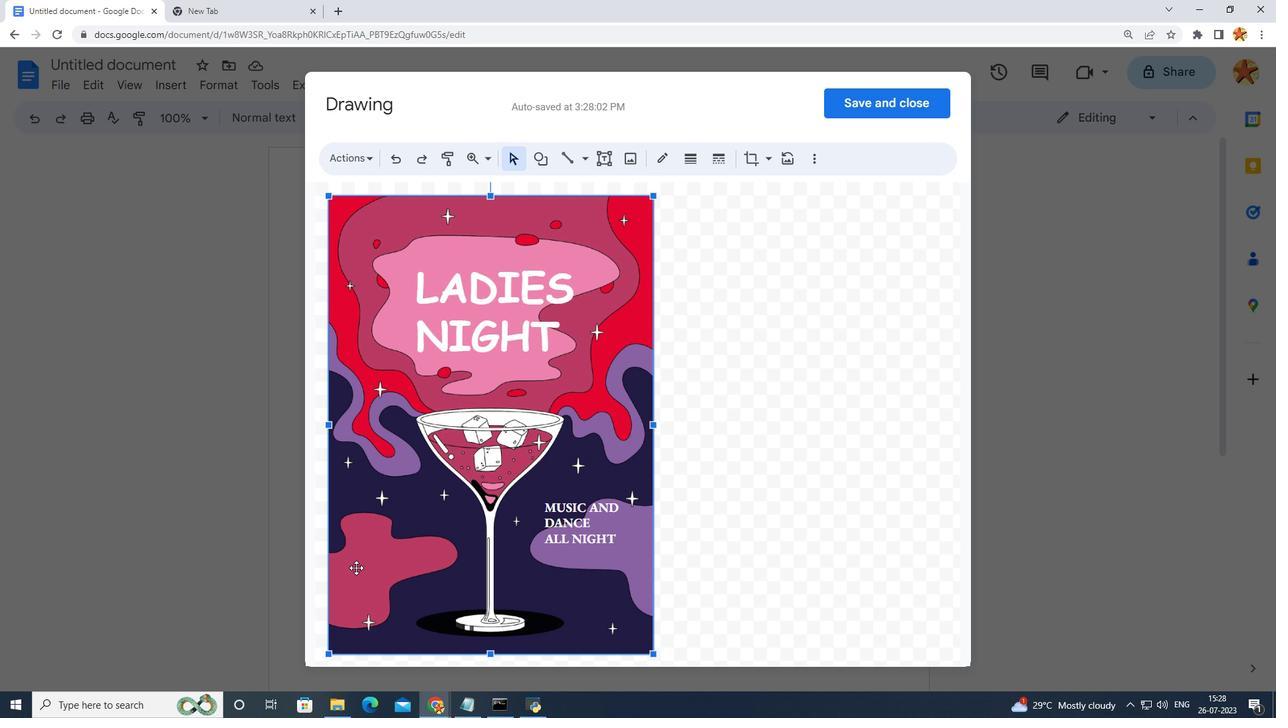 
Action: Mouse pressed left at (356, 567)
Screenshot: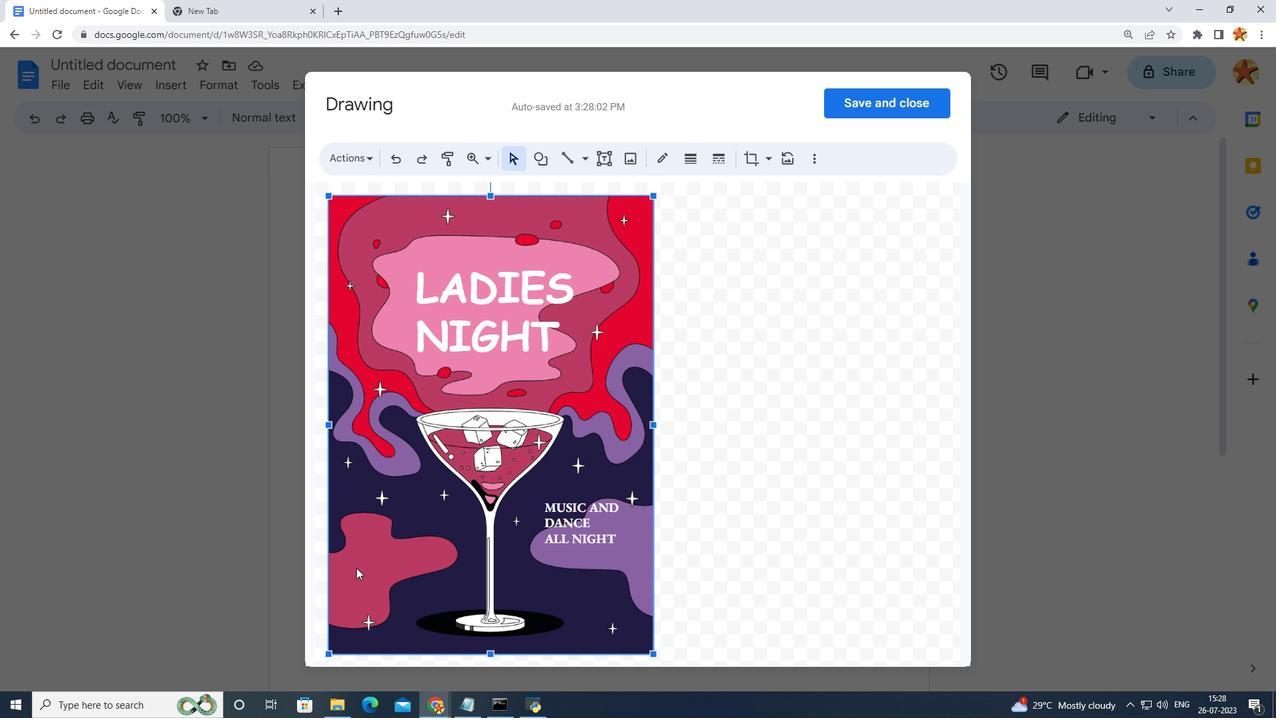 
Action: Mouse moved to (368, 557)
Screenshot: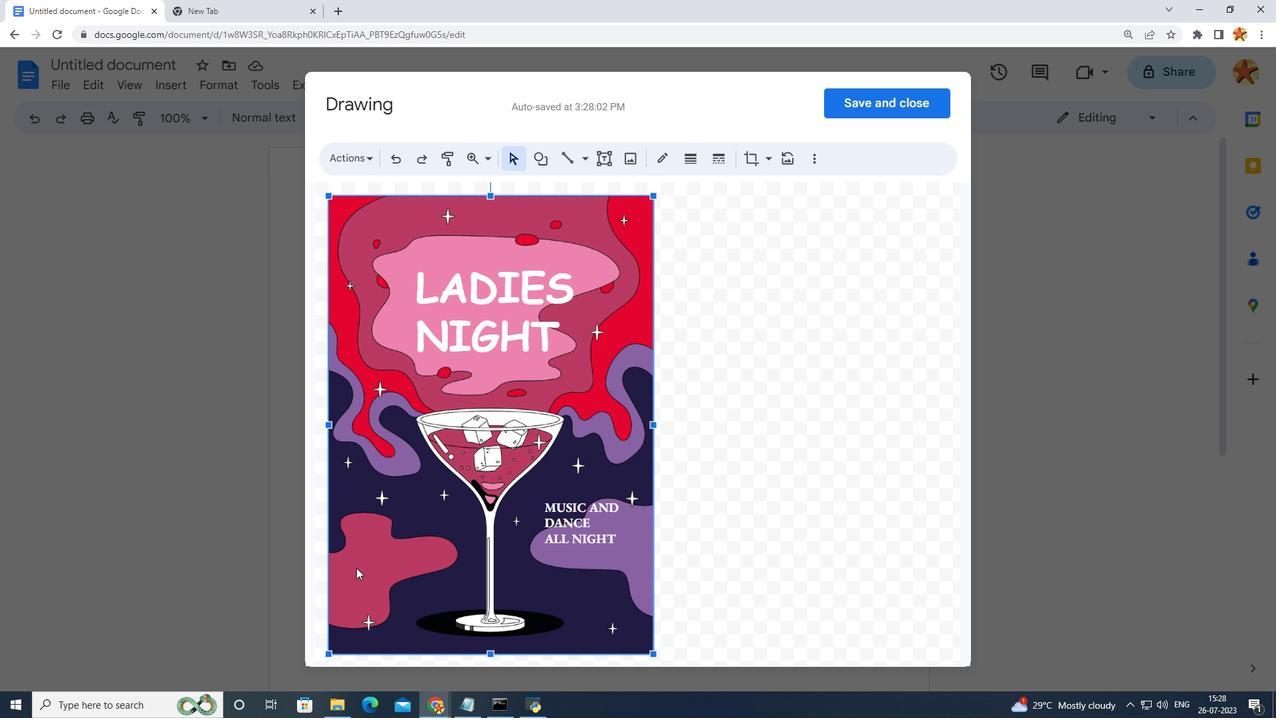 
Action: Mouse pressed left at (368, 557)
Screenshot: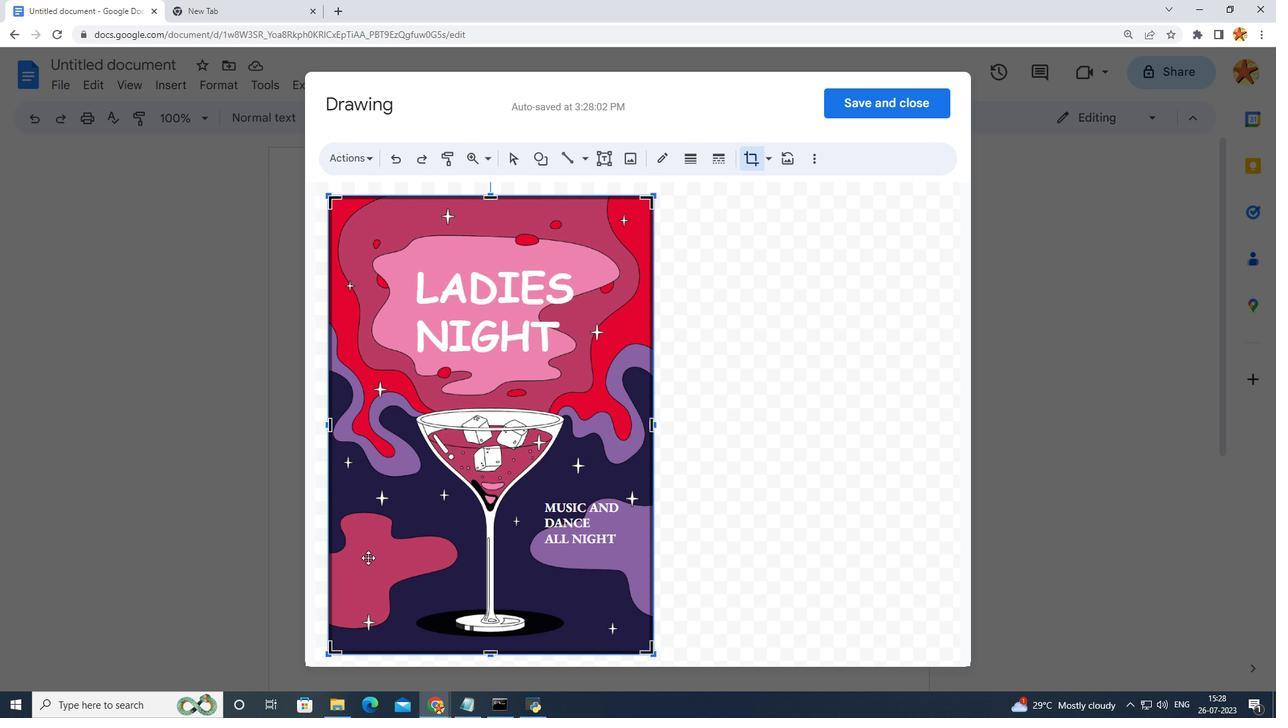 
Action: Mouse moved to (367, 547)
Screenshot: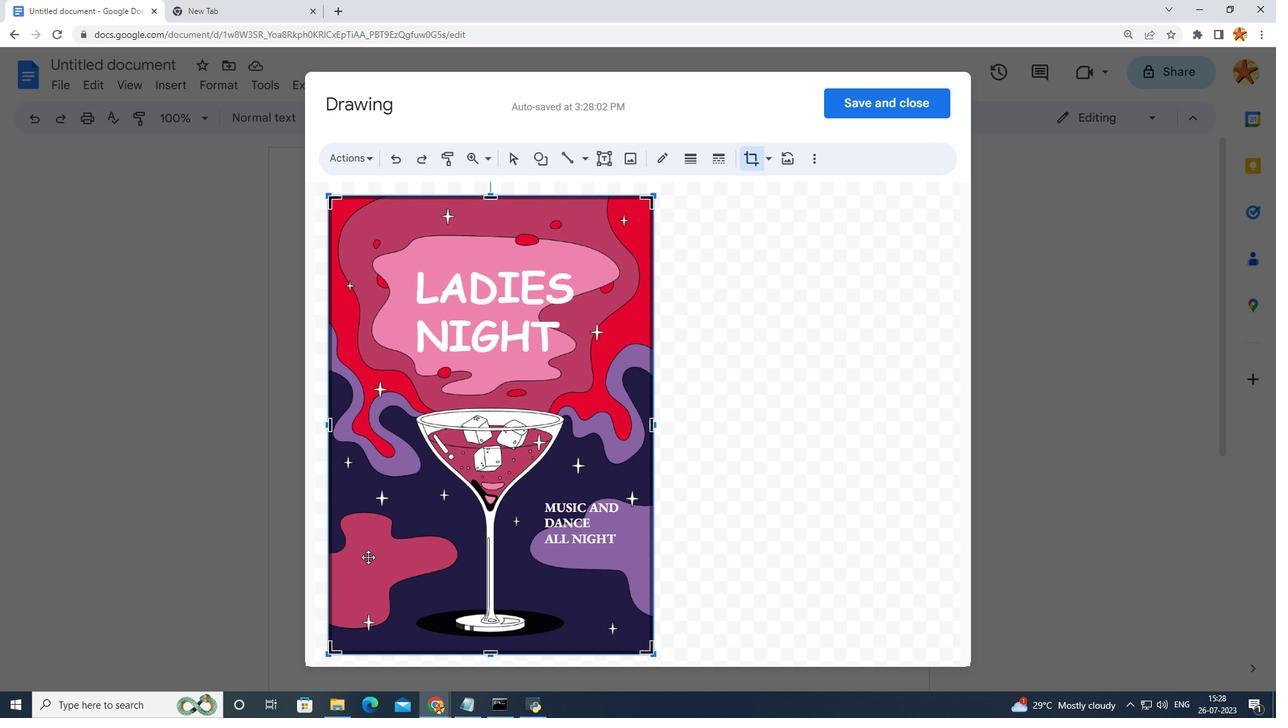 
Action: Mouse pressed left at (367, 547)
Screenshot: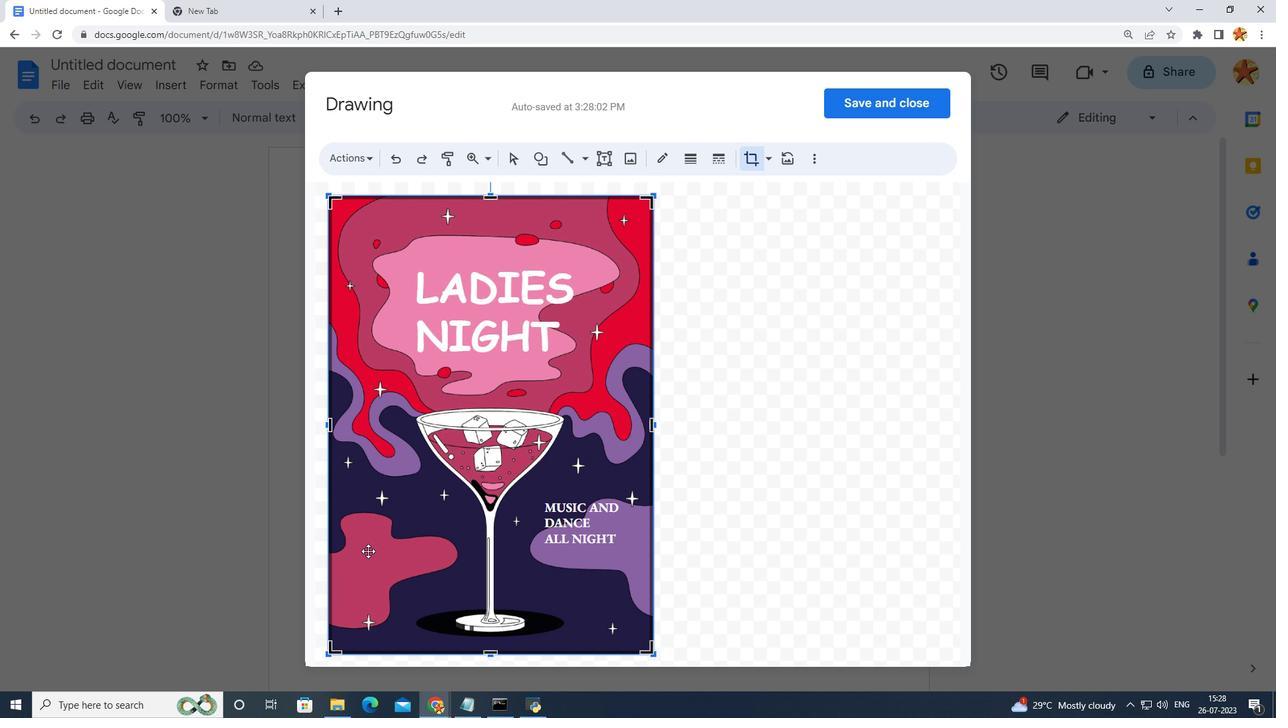 
Action: Mouse pressed left at (367, 547)
Screenshot: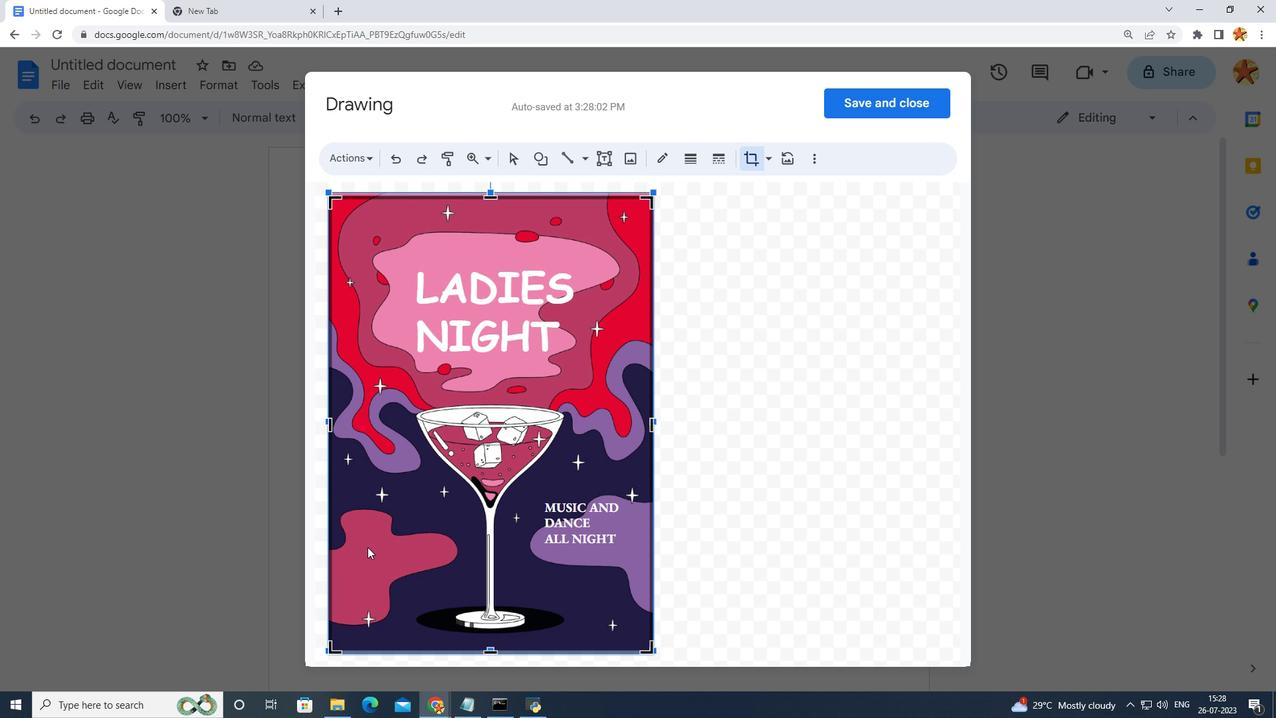 
Action: Mouse moved to (601, 156)
Screenshot: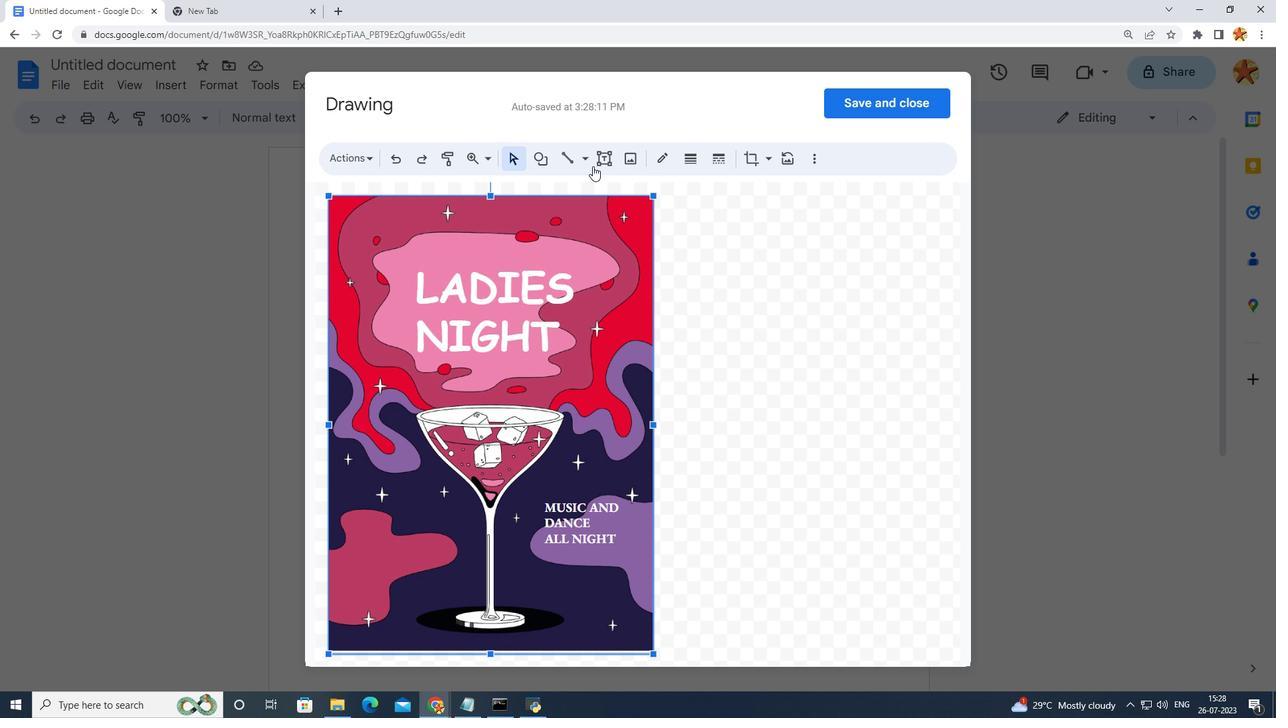 
Action: Mouse pressed left at (601, 156)
Screenshot: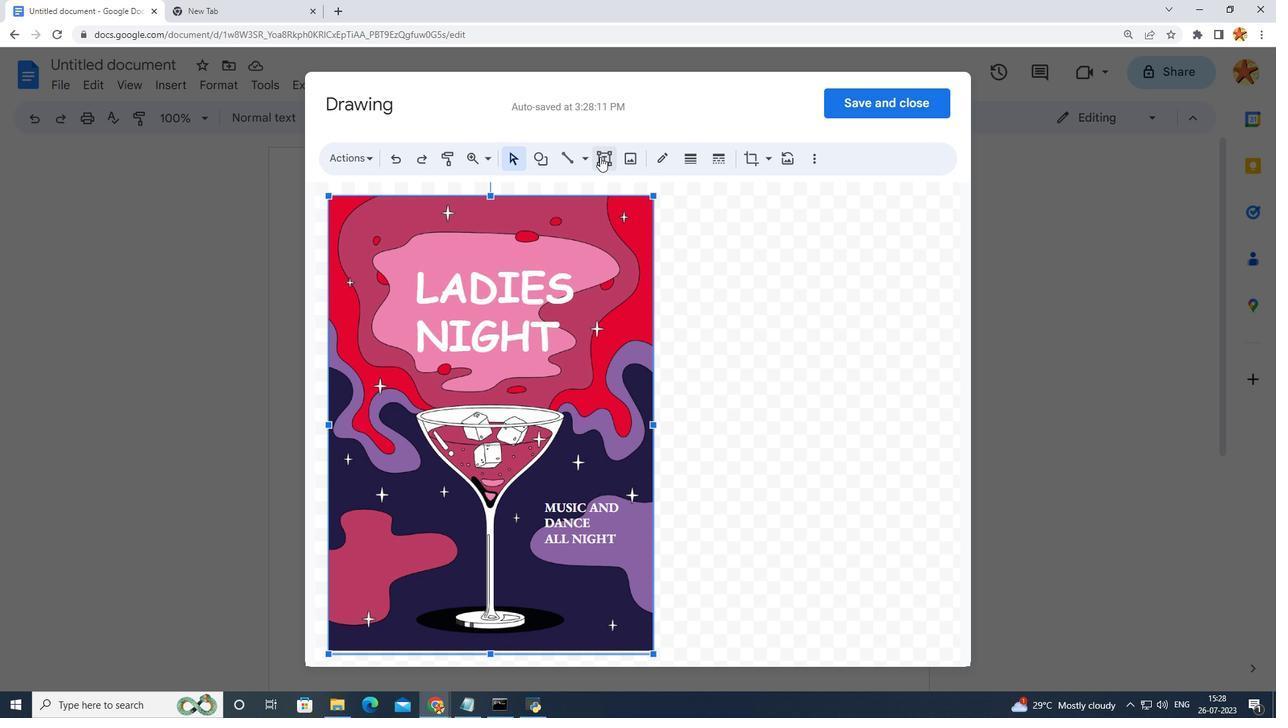 
Action: Mouse moved to (327, 531)
Screenshot: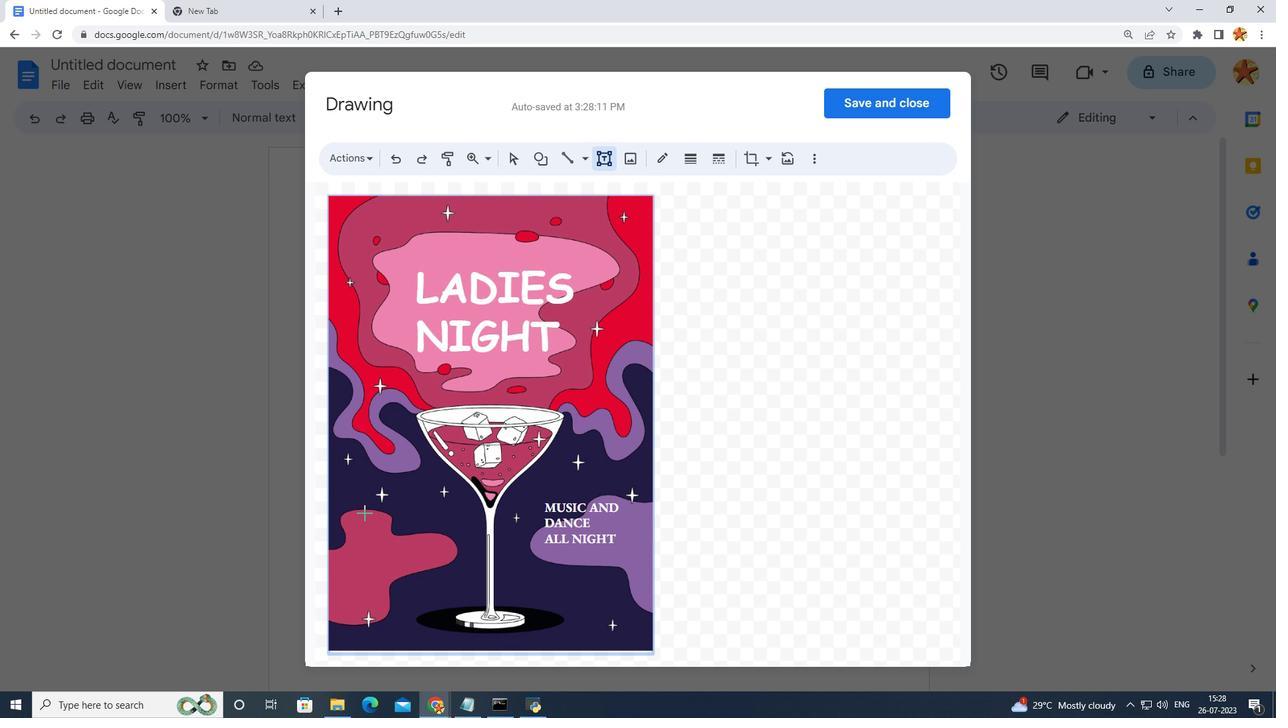
Action: Mouse pressed left at (327, 531)
Screenshot: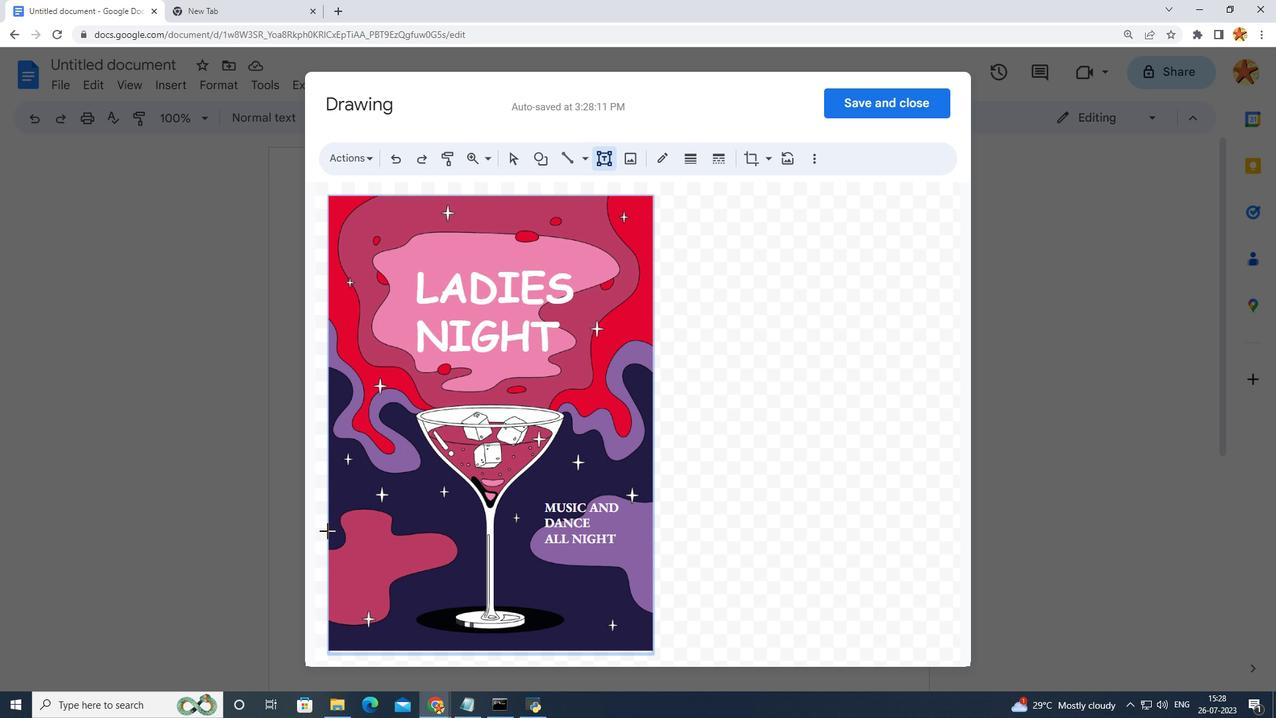 
Action: Mouse moved to (397, 555)
Screenshot: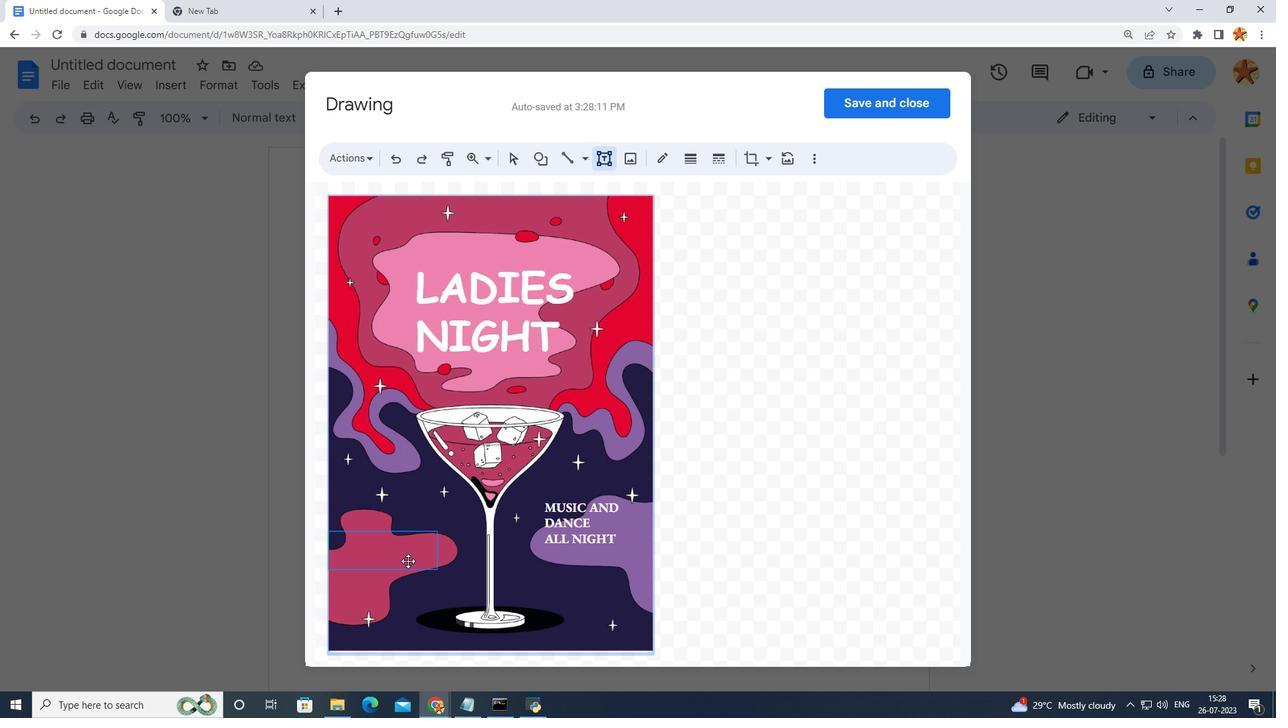 
Action: Mouse pressed left at (397, 555)
Screenshot: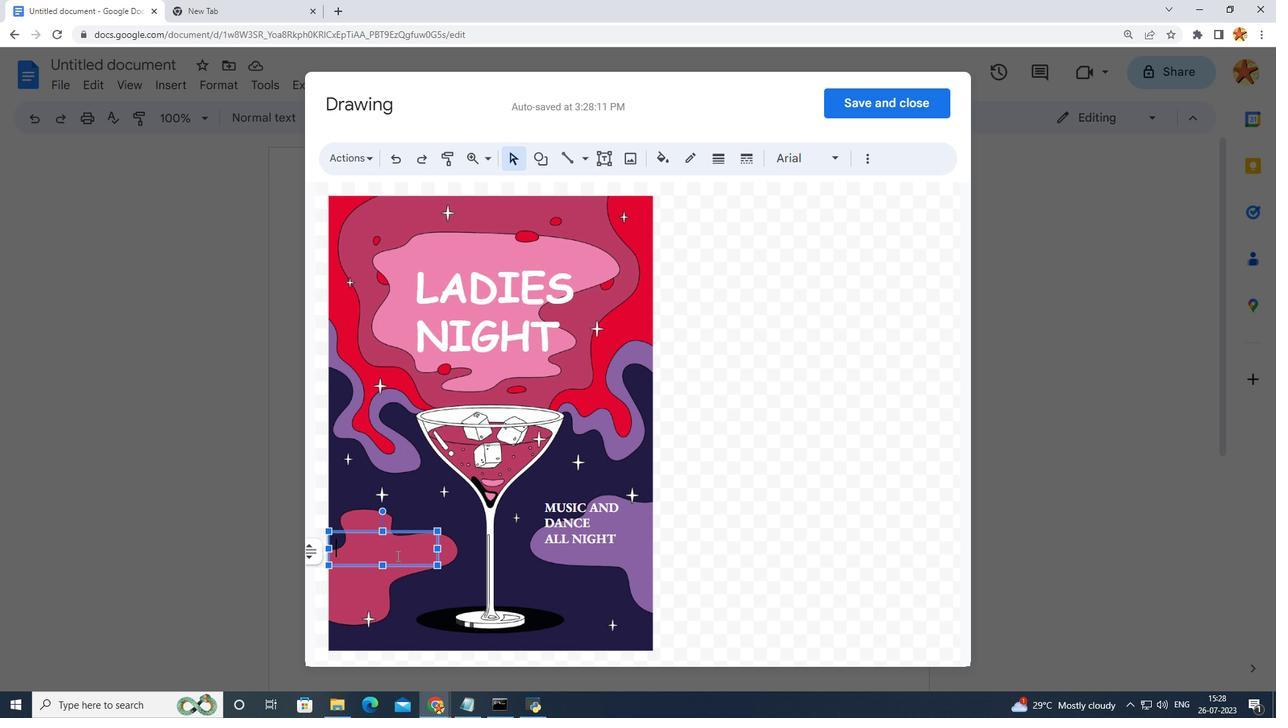 
Action: Mouse pressed left at (397, 555)
Screenshot: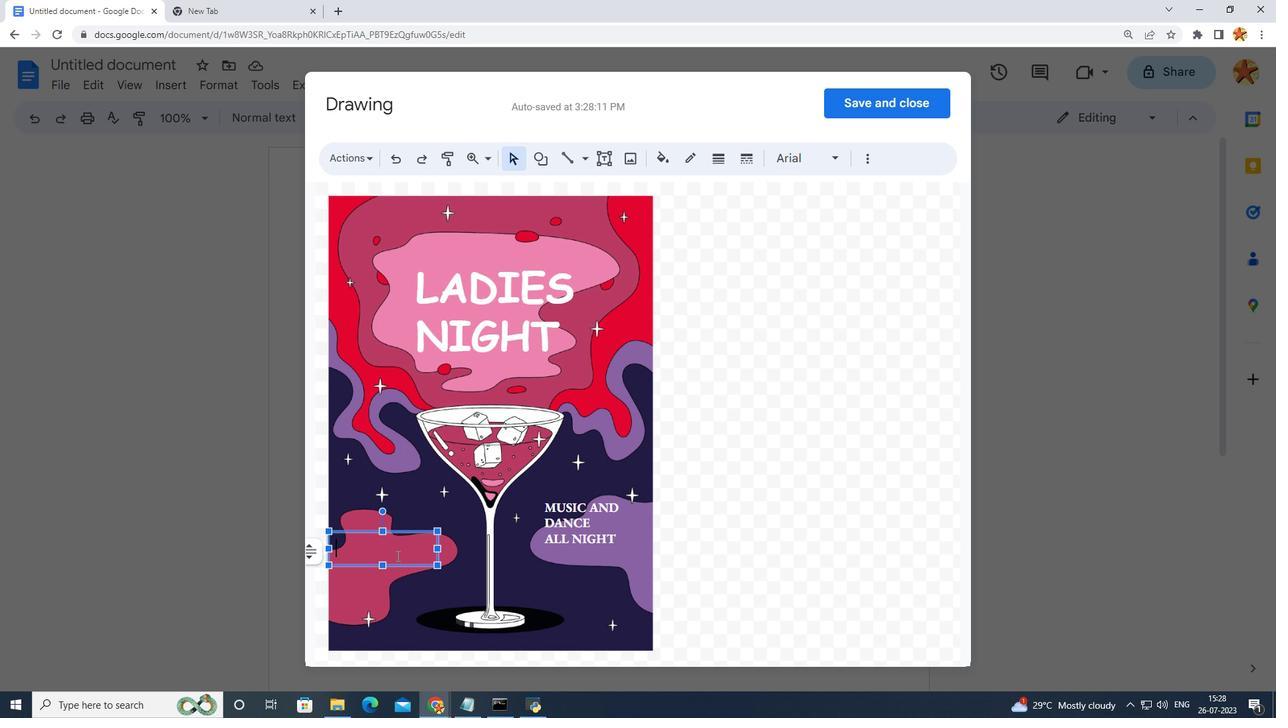 
Action: Key pressed <Key.caps_lock>s<Key.caps_lock>ATURDAY<Key.enter>AUGUST<Key.space>18<Key.space>TH<Key.enter>DETOUR<Key.space>CLUB'<Key.enter>
Screenshot: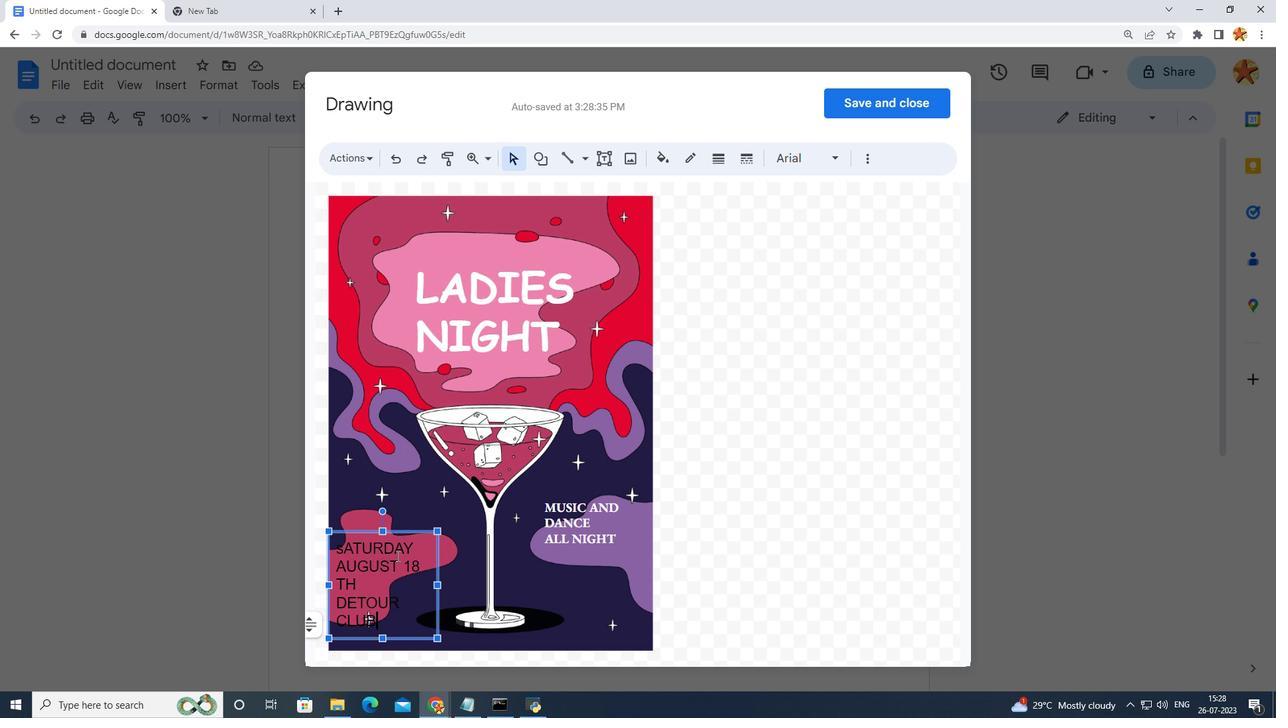 
Action: Mouse moved to (434, 591)
Screenshot: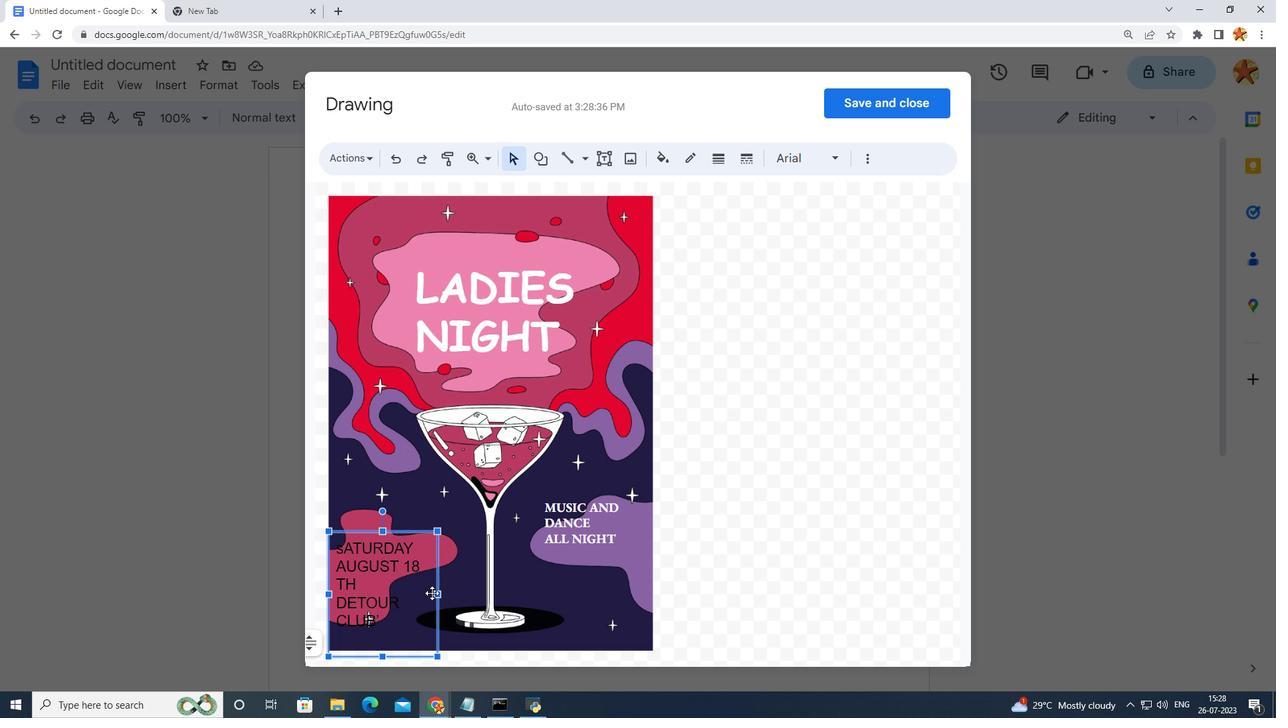 
Action: Mouse pressed left at (434, 591)
Screenshot: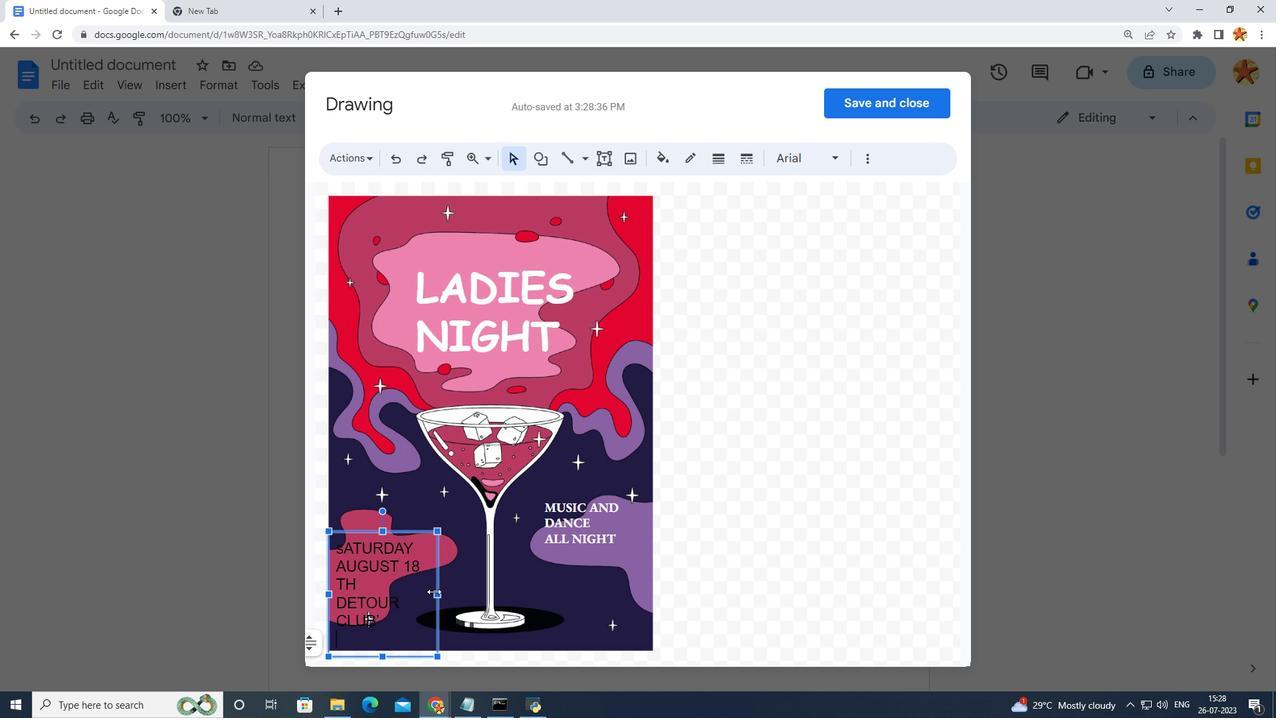 
Action: Mouse moved to (446, 589)
Screenshot: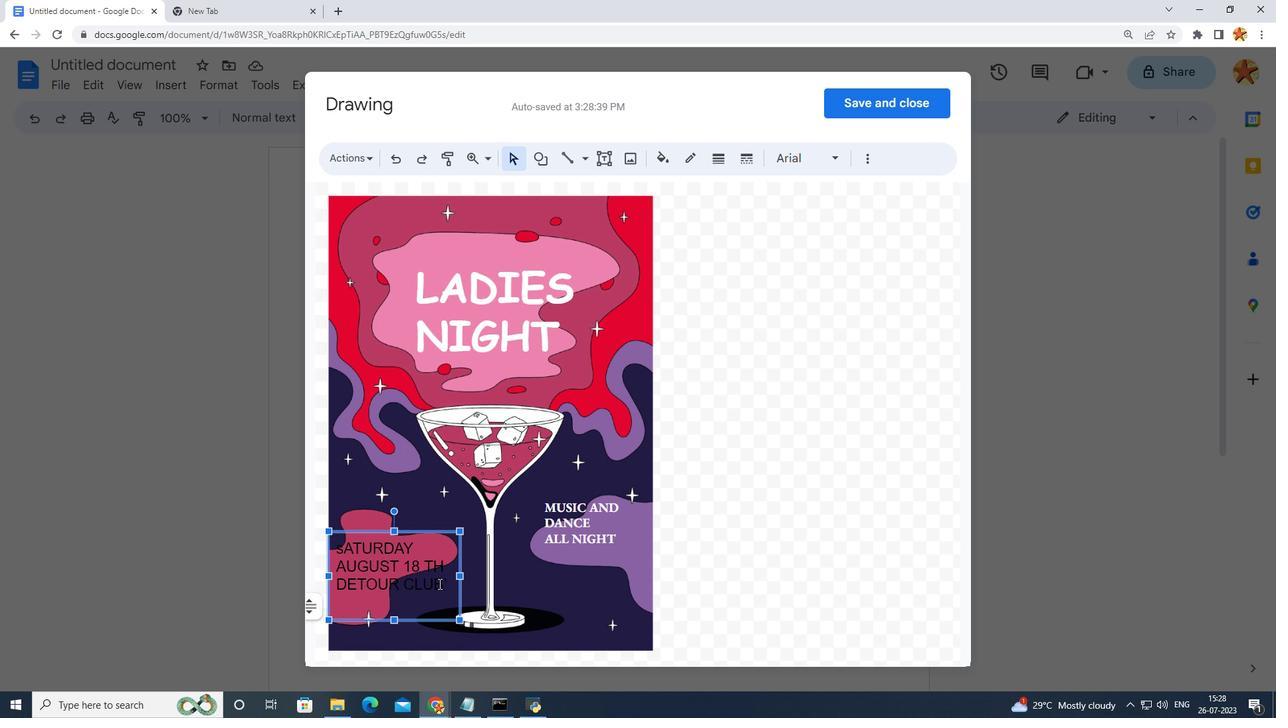 
Action: Mouse pressed left at (446, 589)
Screenshot: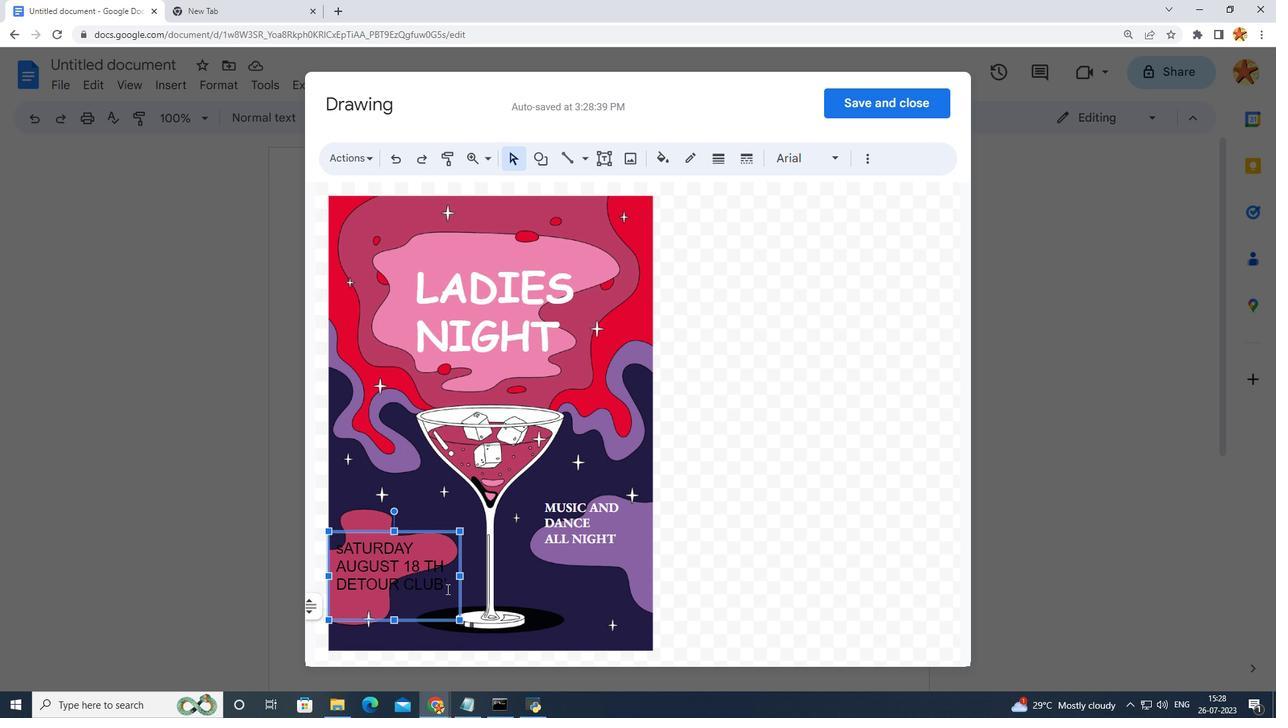 
Action: Mouse moved to (834, 149)
Screenshot: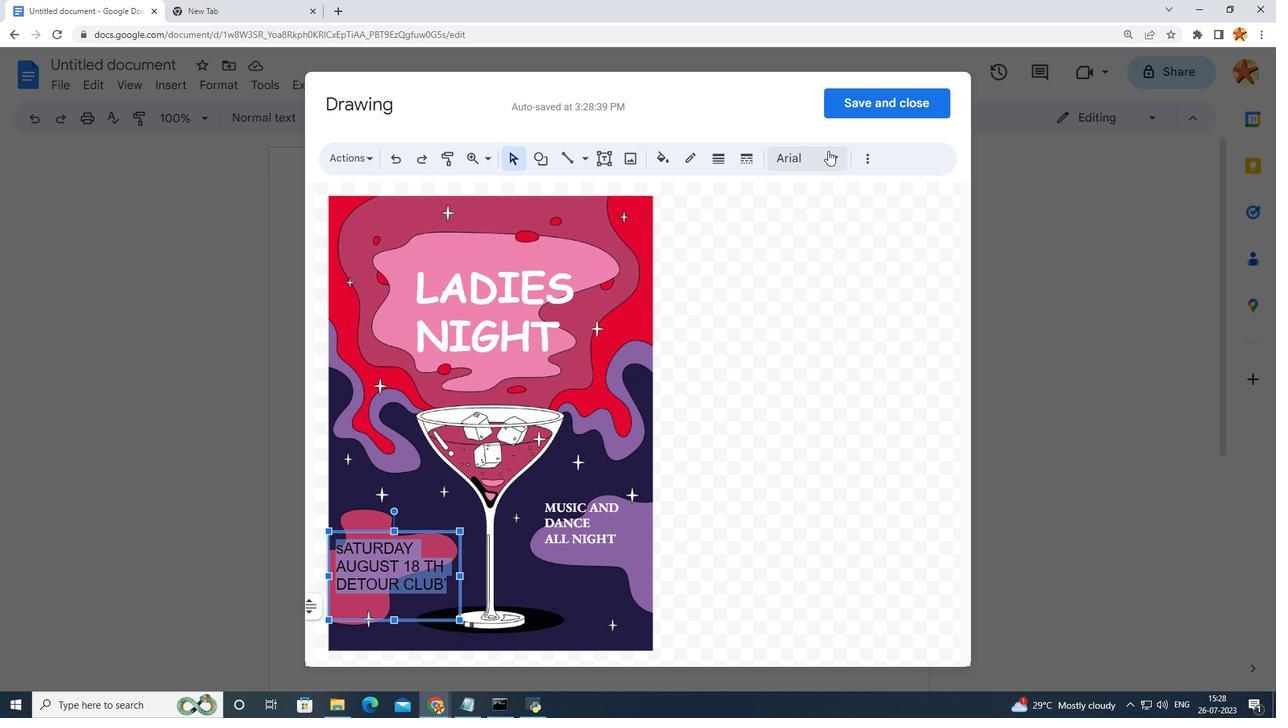 
Action: Mouse pressed left at (834, 149)
Screenshot: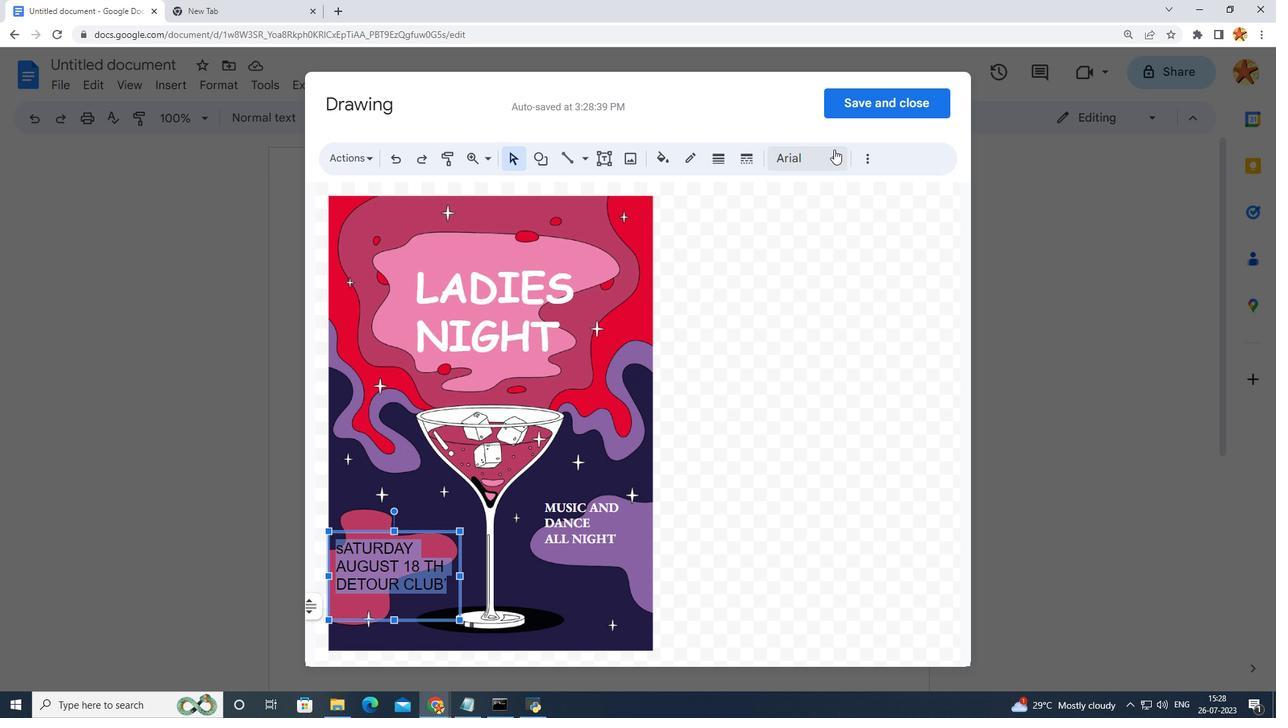 
Action: Mouse moved to (711, 266)
Screenshot: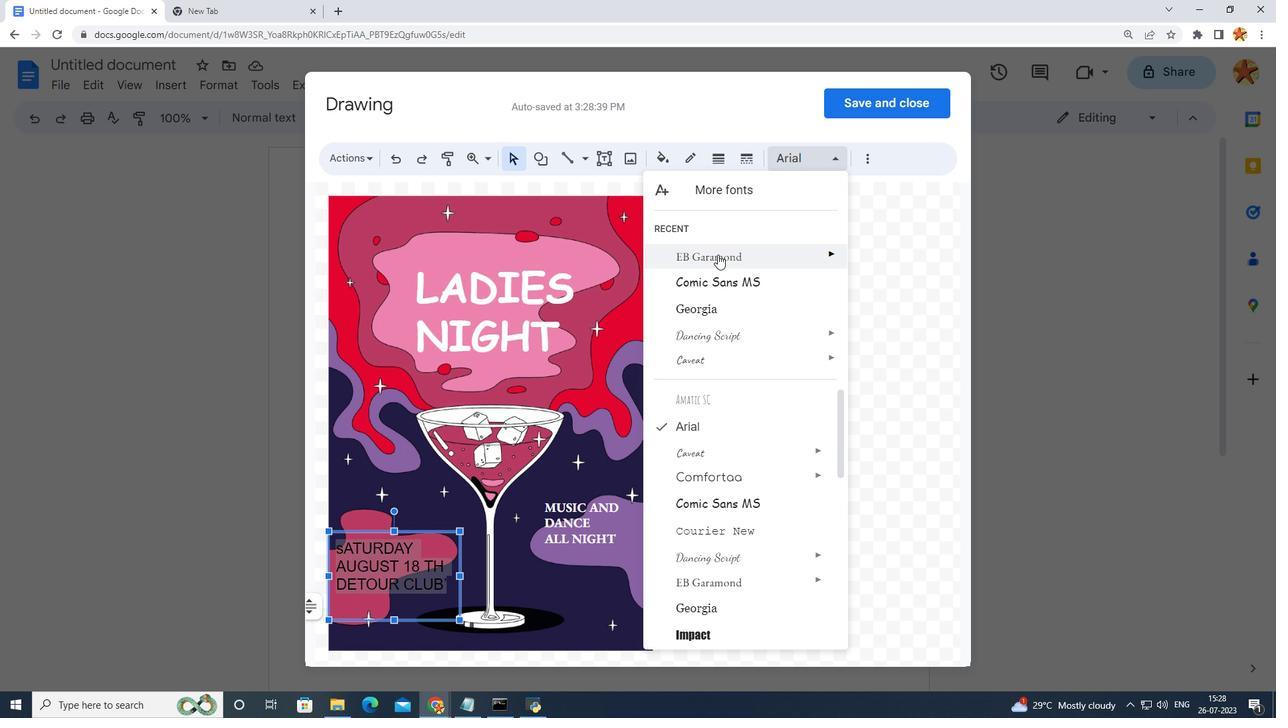 
Action: Mouse pressed left at (711, 266)
Screenshot: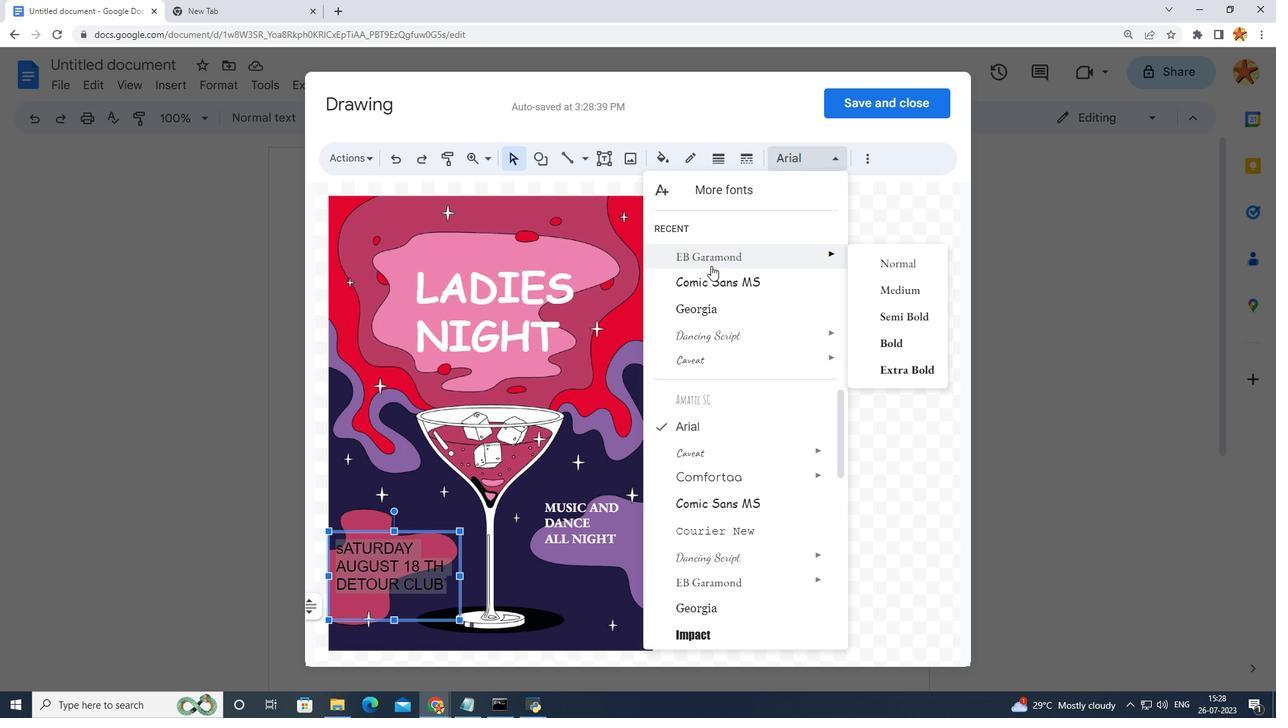 
Action: Mouse moved to (861, 160)
Screenshot: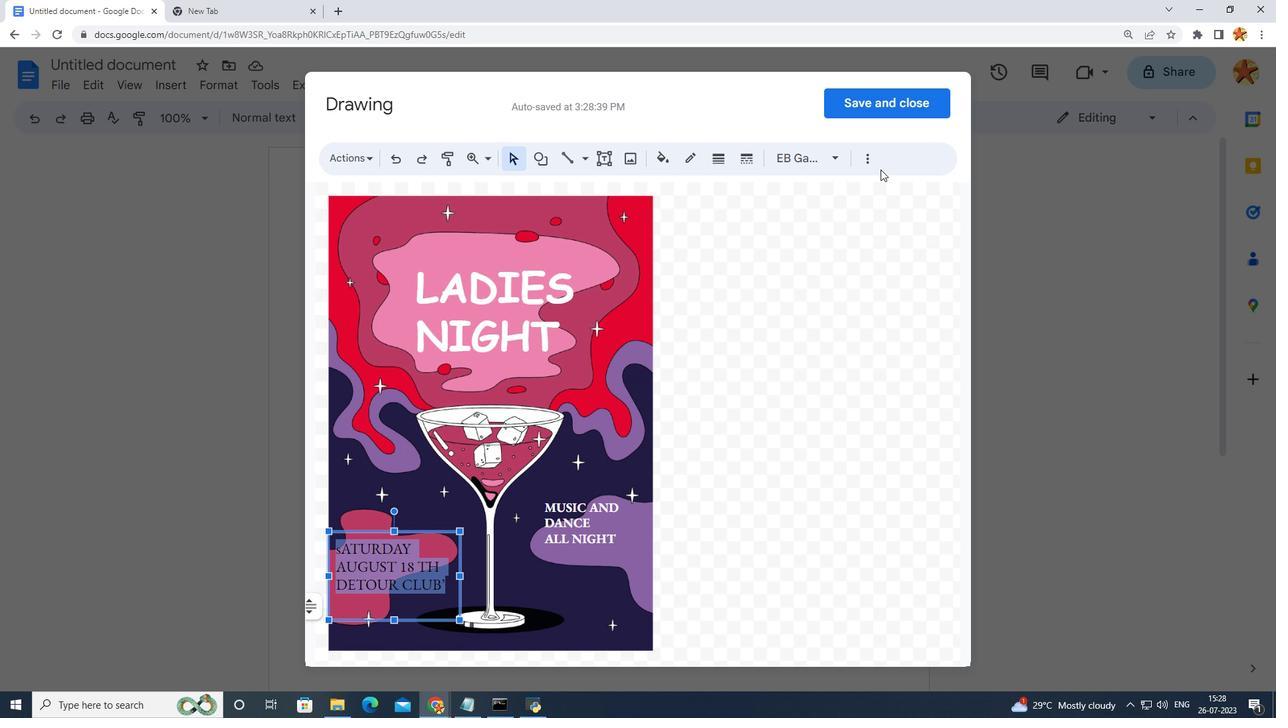 
Action: Mouse pressed left at (861, 160)
Screenshot: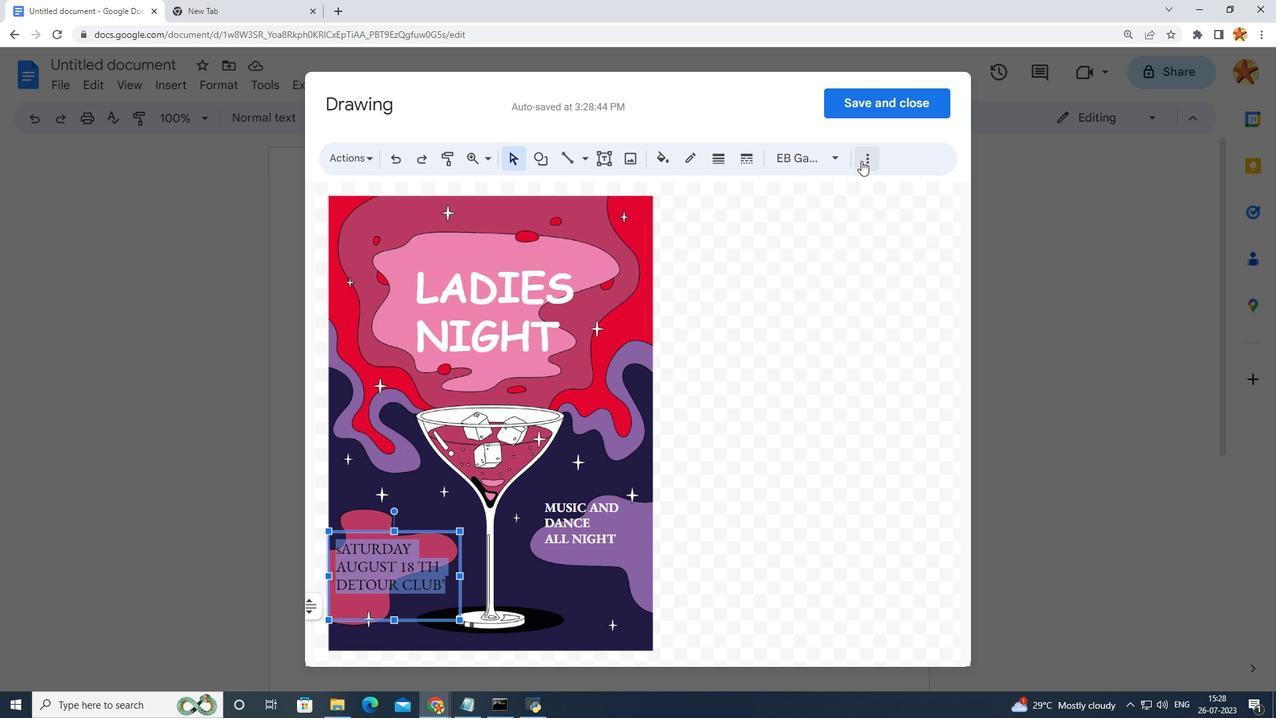 
Action: Mouse moved to (511, 196)
Screenshot: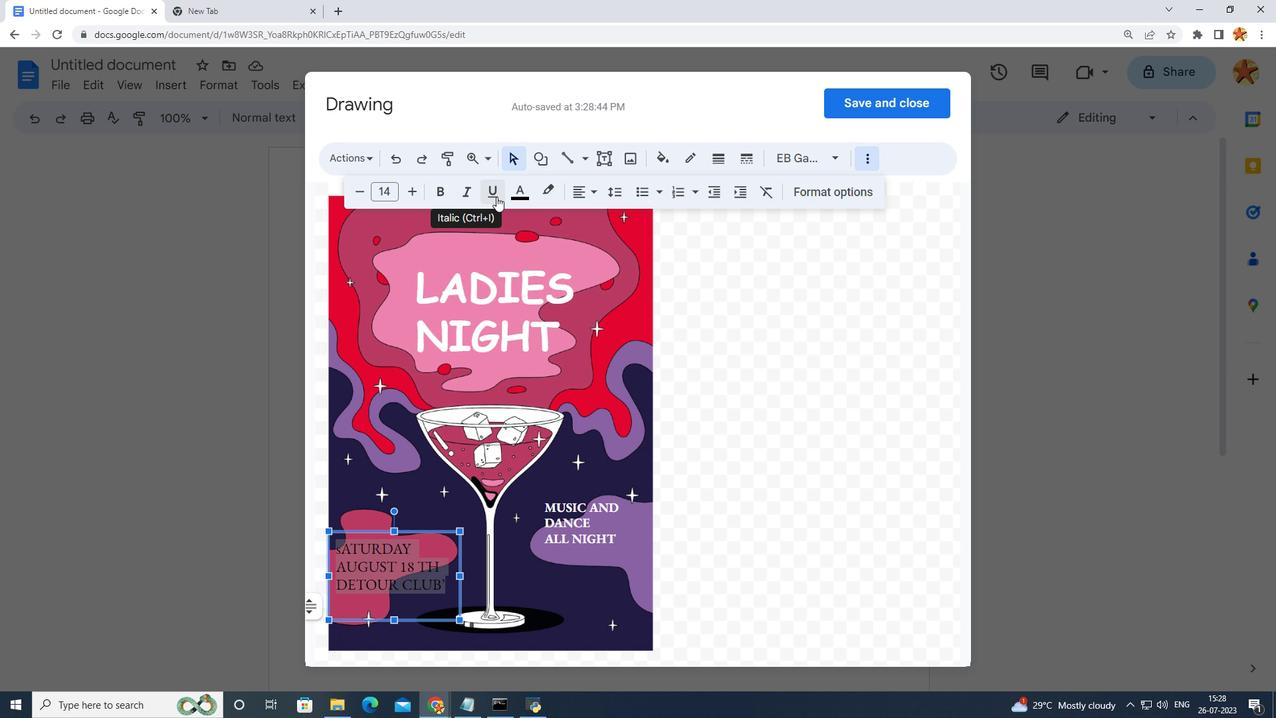 
Action: Mouse pressed left at (511, 196)
Screenshot: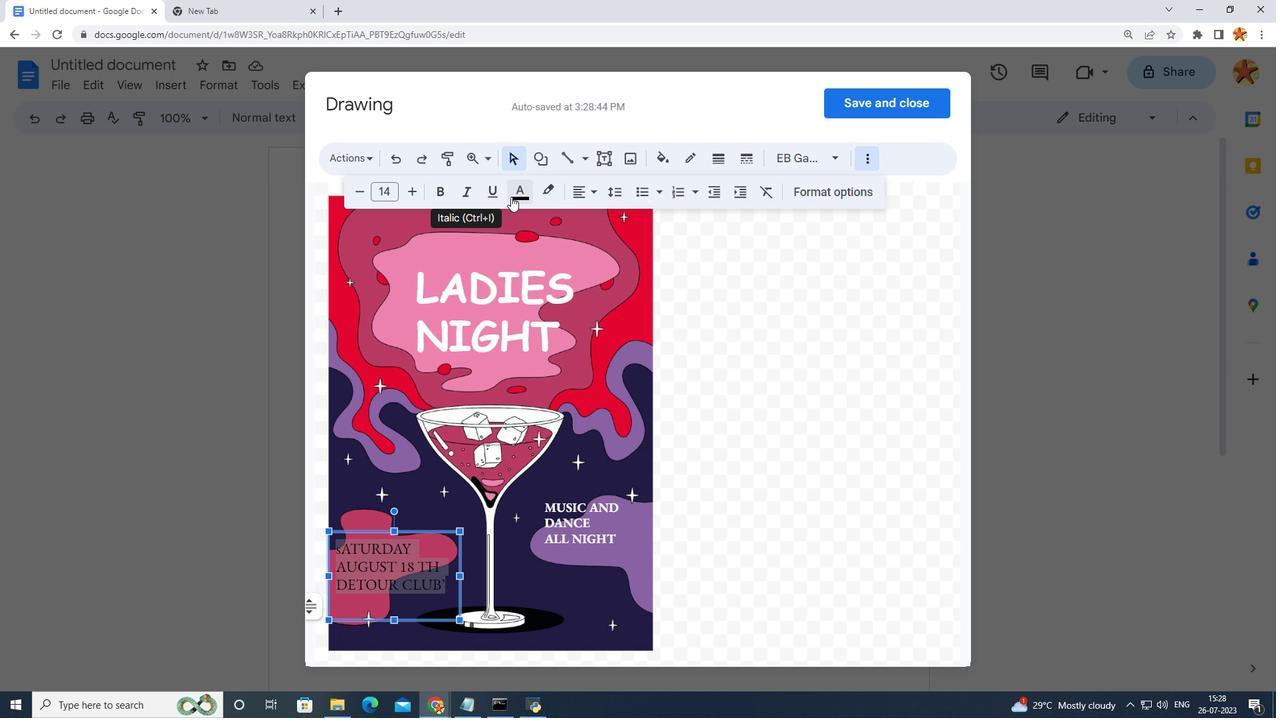 
Action: Mouse moved to (686, 272)
Screenshot: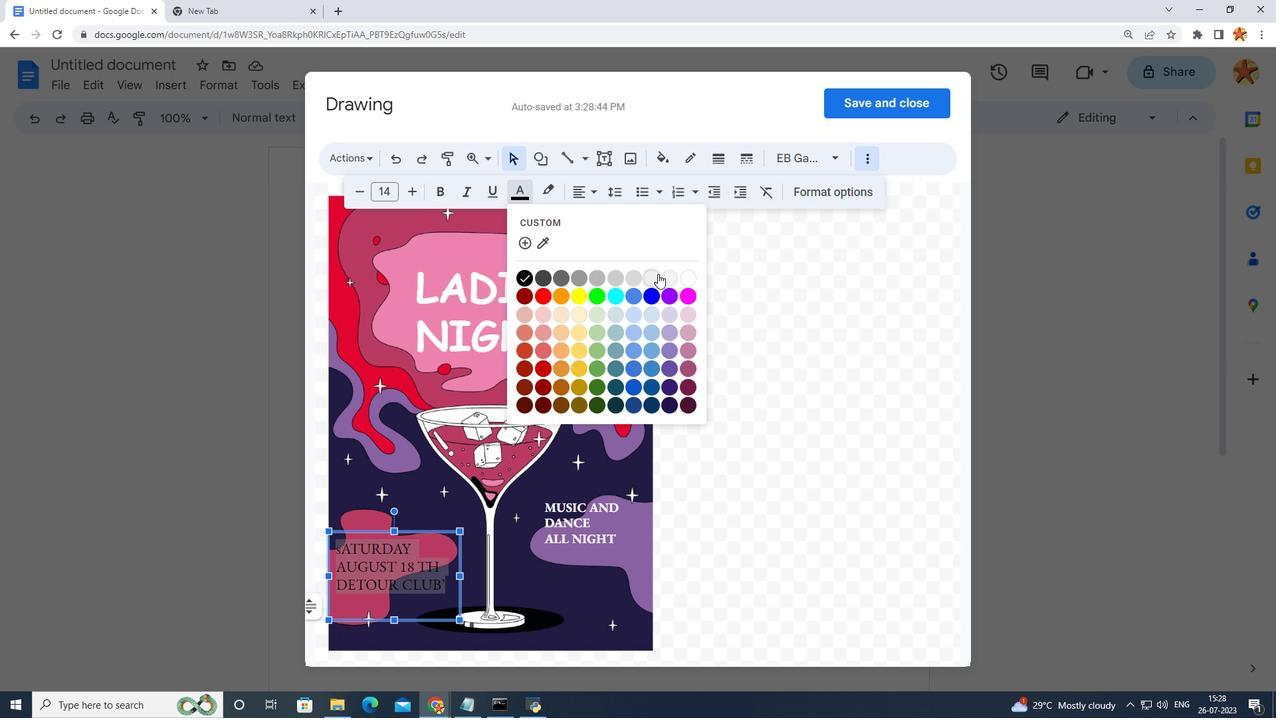 
Action: Mouse pressed left at (686, 272)
Screenshot: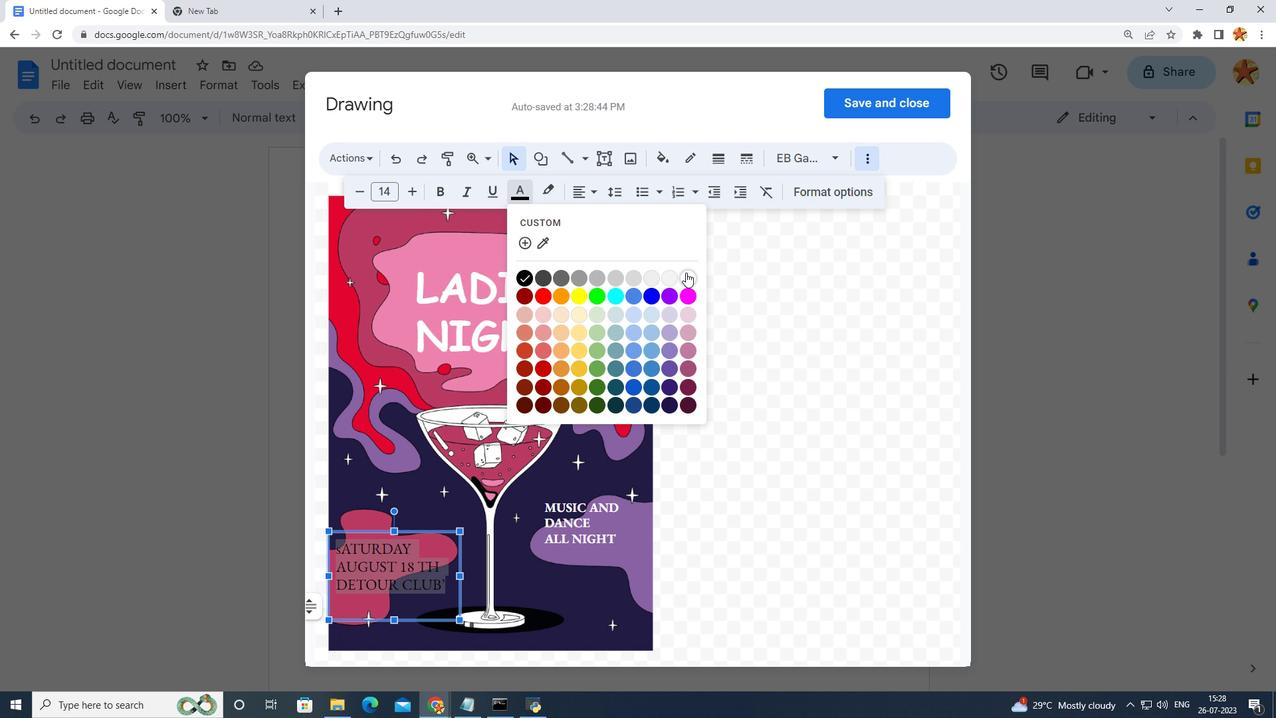 
Action: Mouse moved to (377, 470)
Screenshot: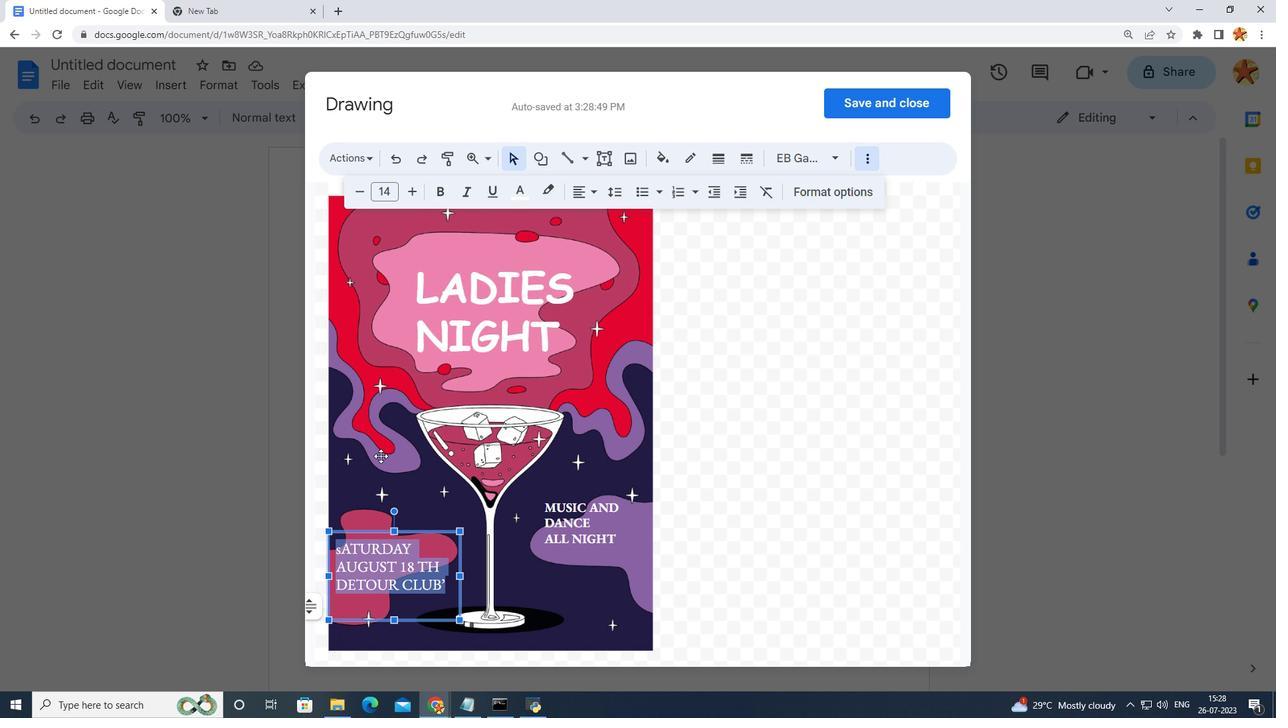 
Action: Mouse pressed left at (377, 470)
Screenshot: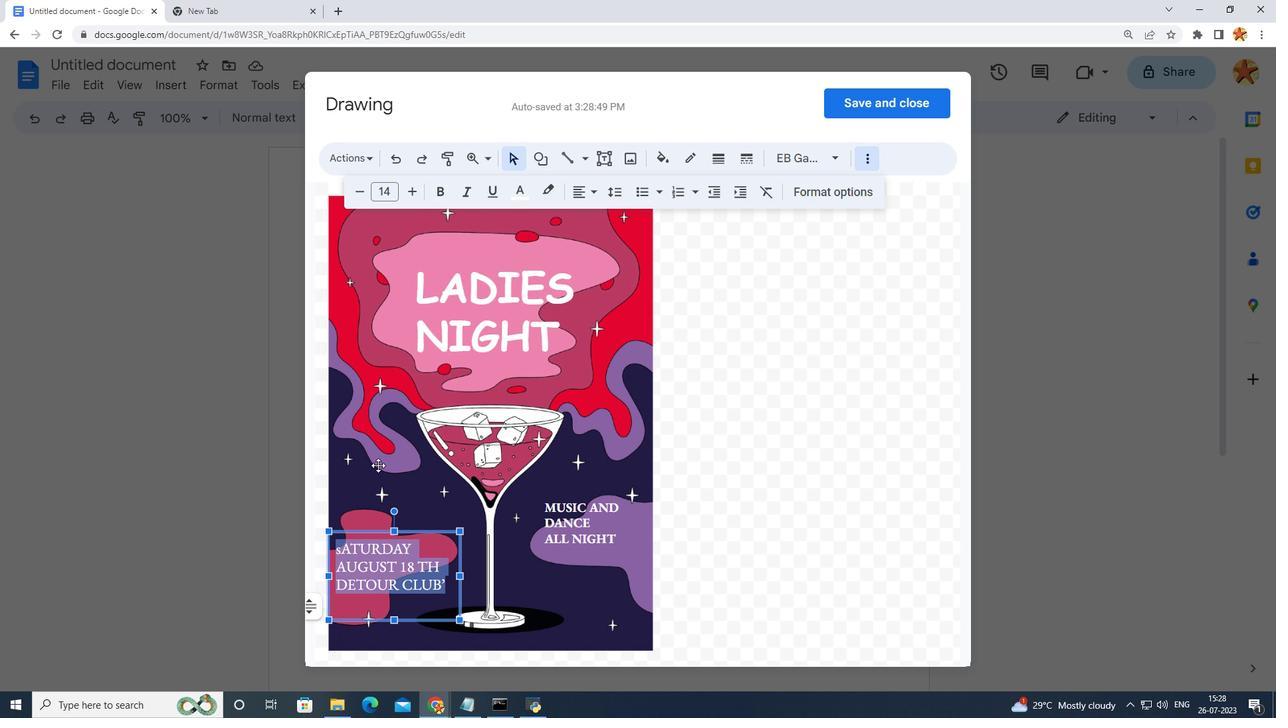 
Action: Mouse moved to (339, 550)
Screenshot: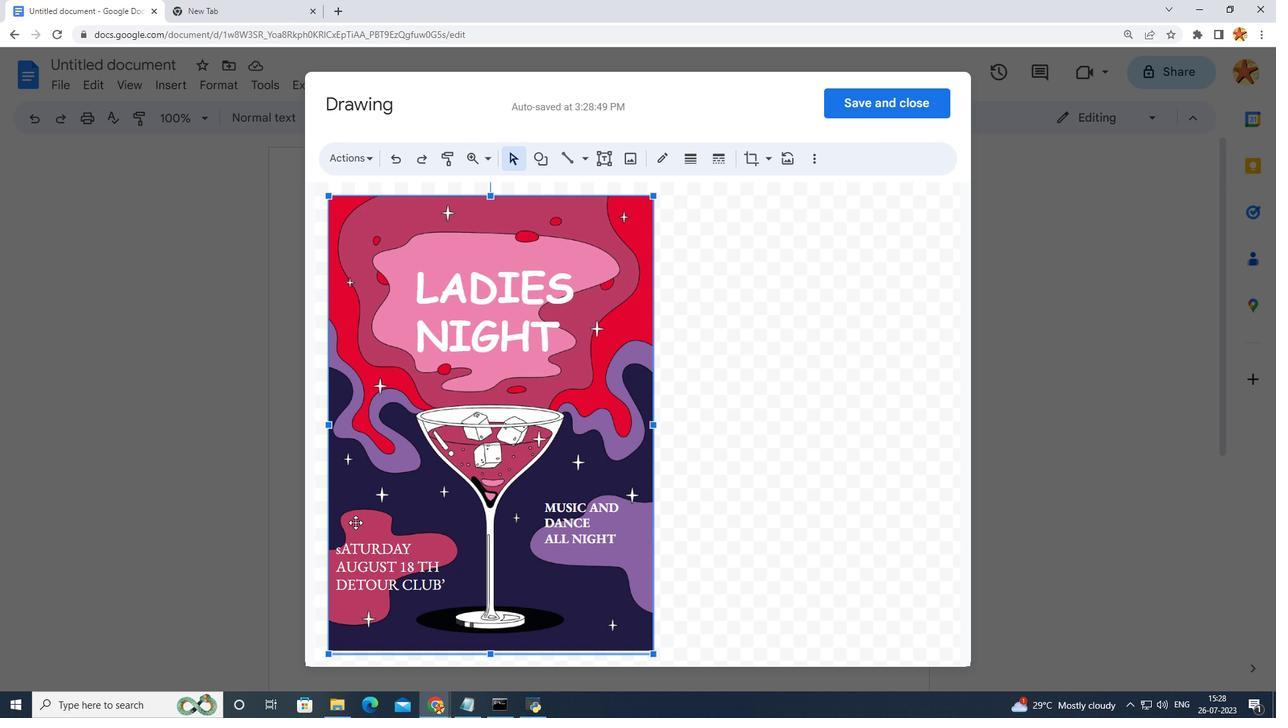 
Action: Mouse pressed left at (339, 550)
Screenshot: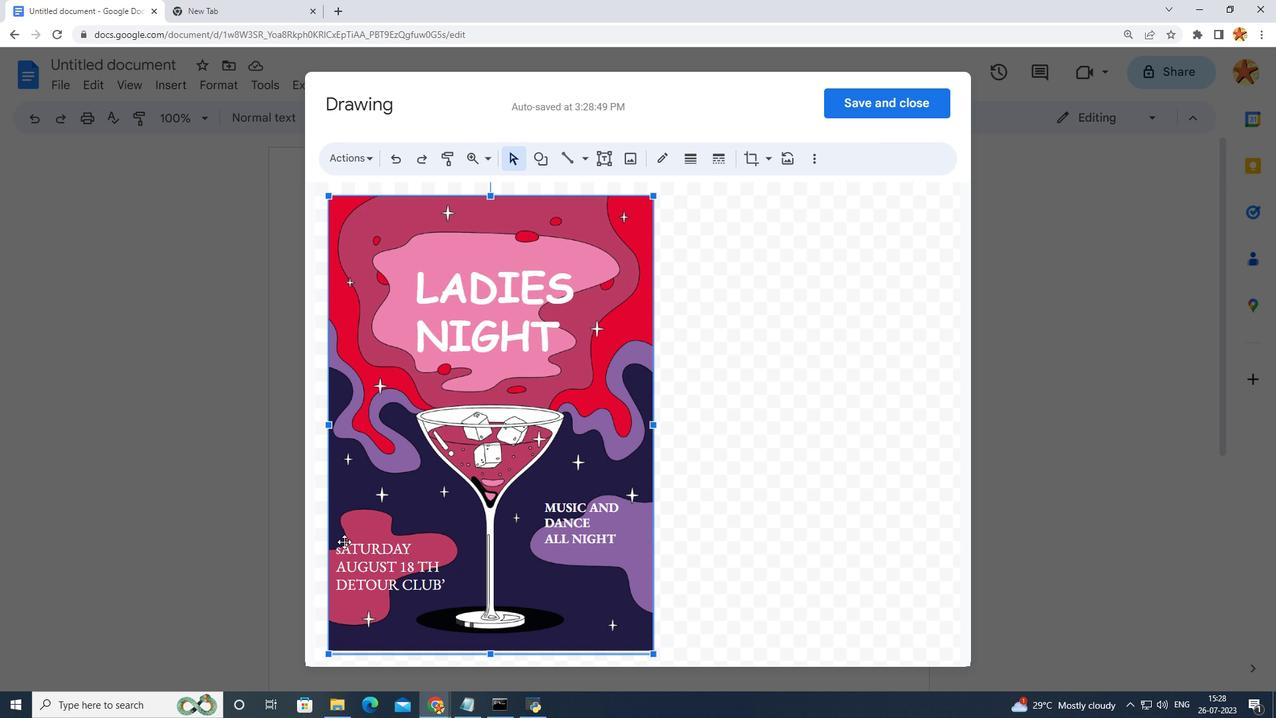 
Action: Mouse moved to (339, 551)
Screenshot: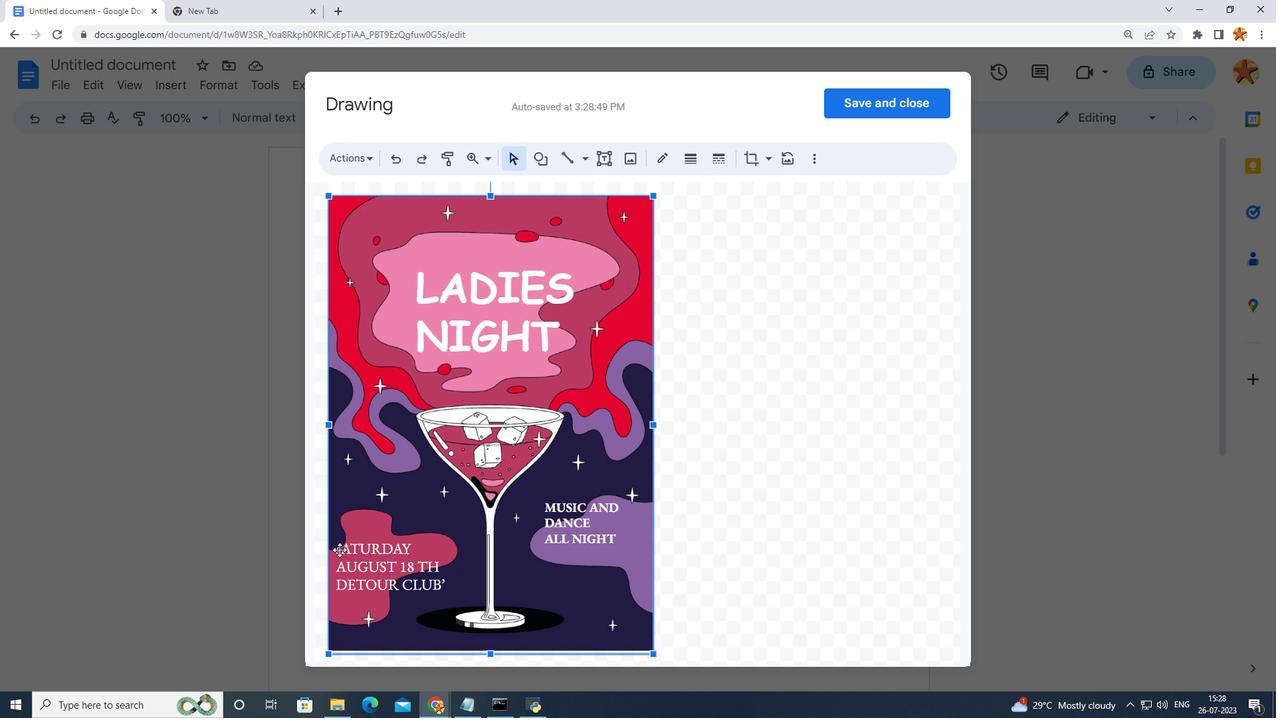 
Action: Mouse pressed left at (339, 551)
Screenshot: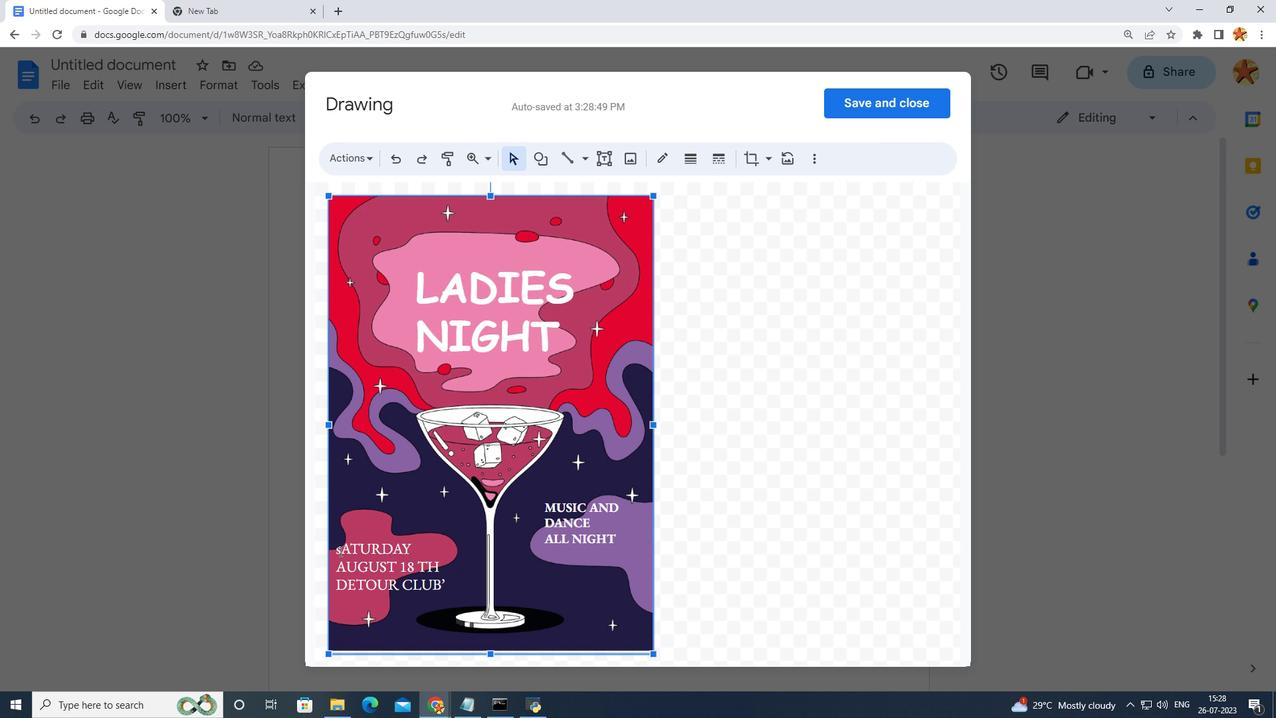 
Action: Mouse moved to (348, 550)
Screenshot: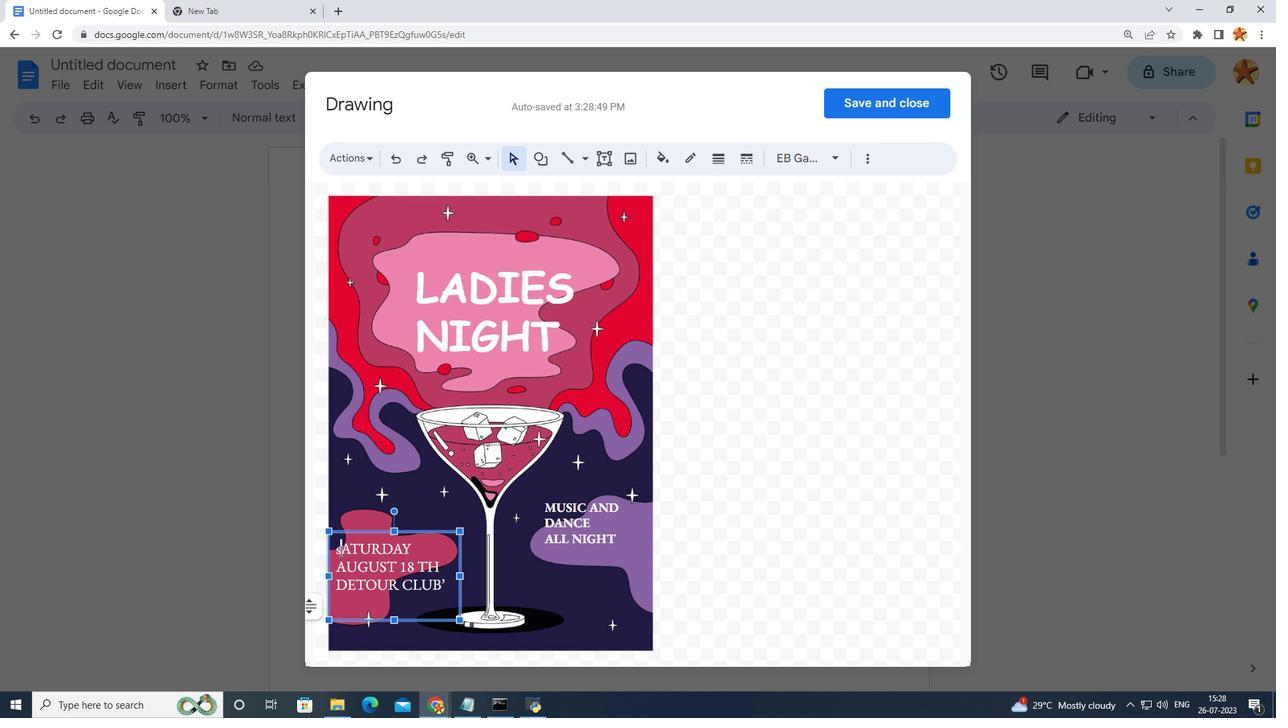 
Action: Key pressed <Key.backspace><Key.caps_lock>s<Key.backspace><Key.caps_lock>S
Screenshot: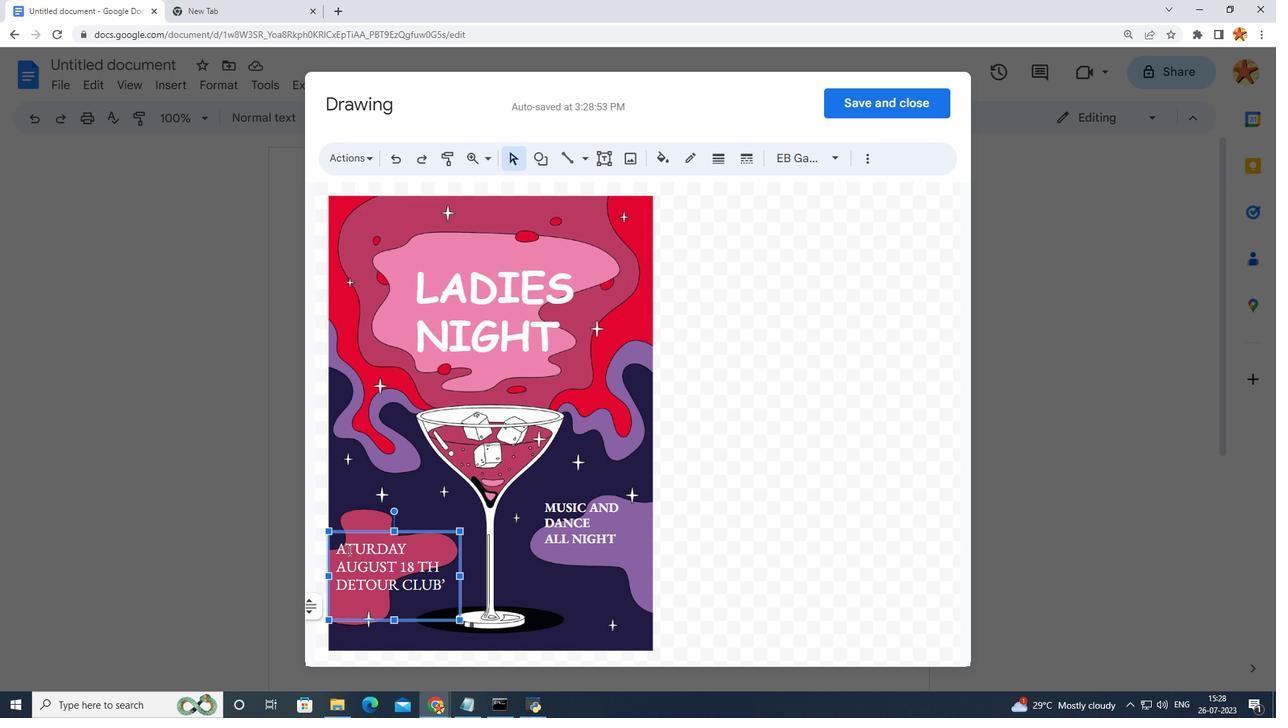 
Action: Mouse scrolled (348, 551) with delta (0, 0)
Screenshot: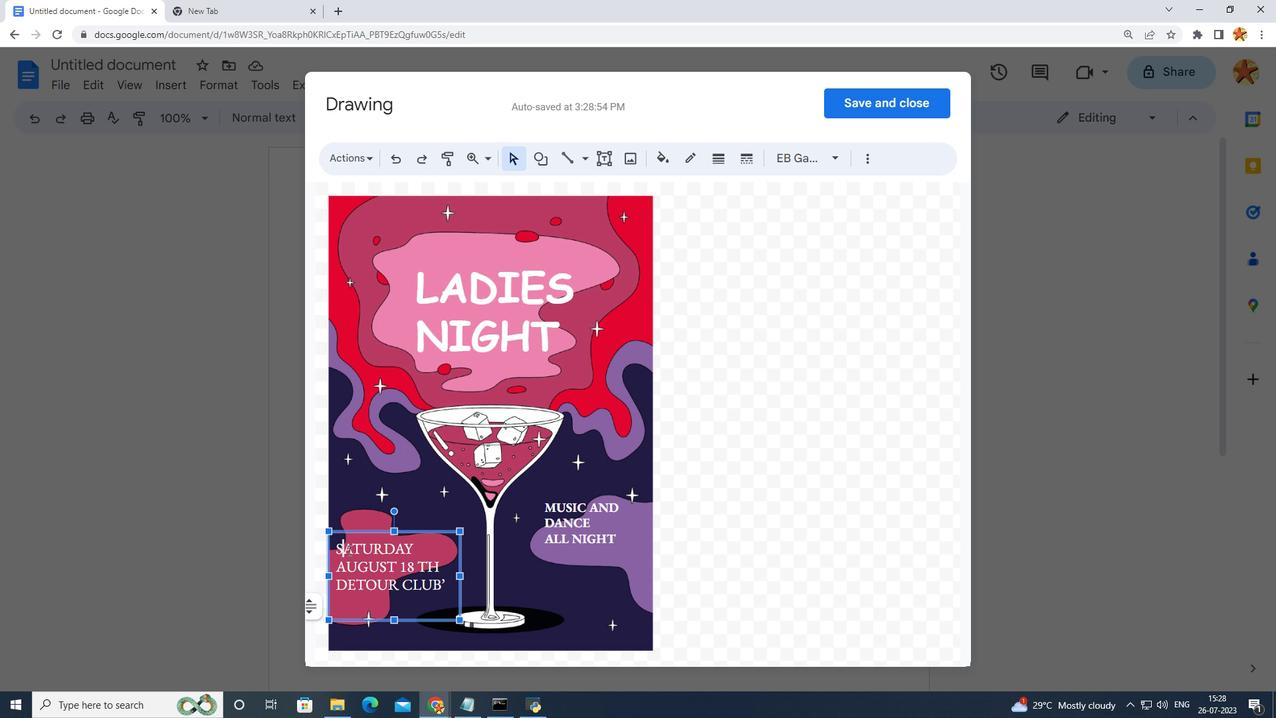 
Action: Mouse moved to (446, 586)
Screenshot: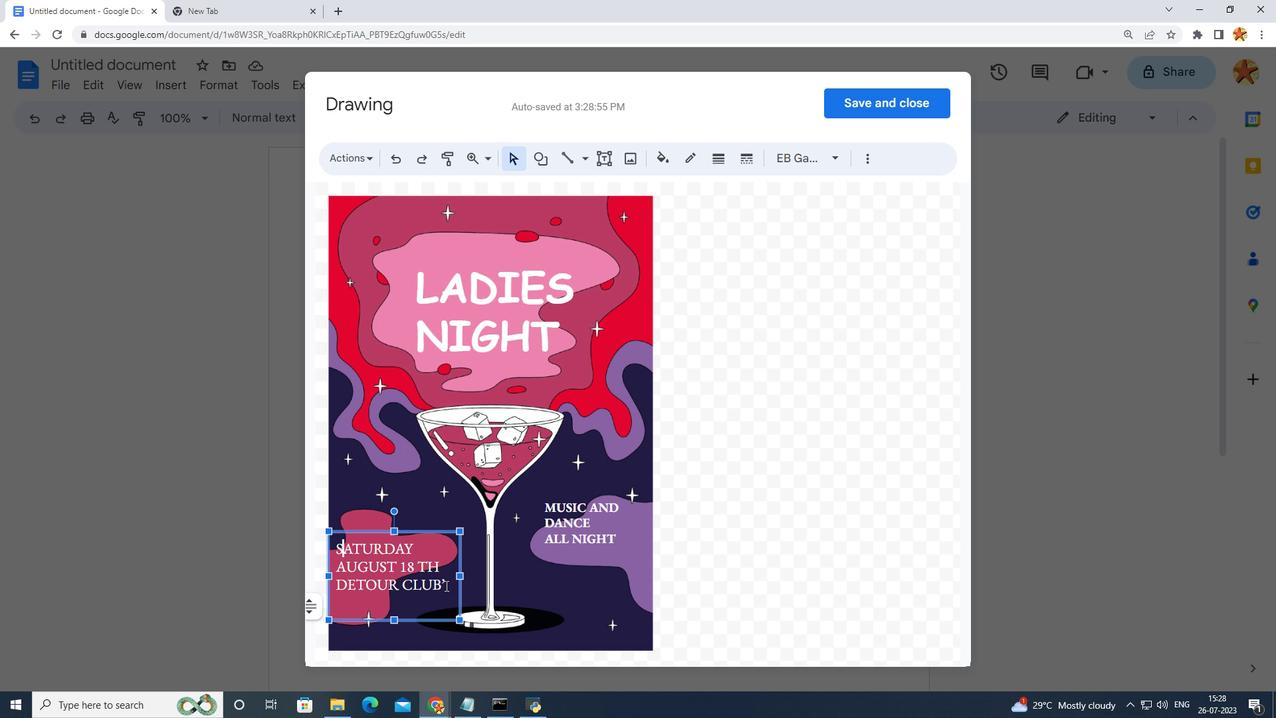 
Action: Mouse pressed left at (446, 586)
Screenshot: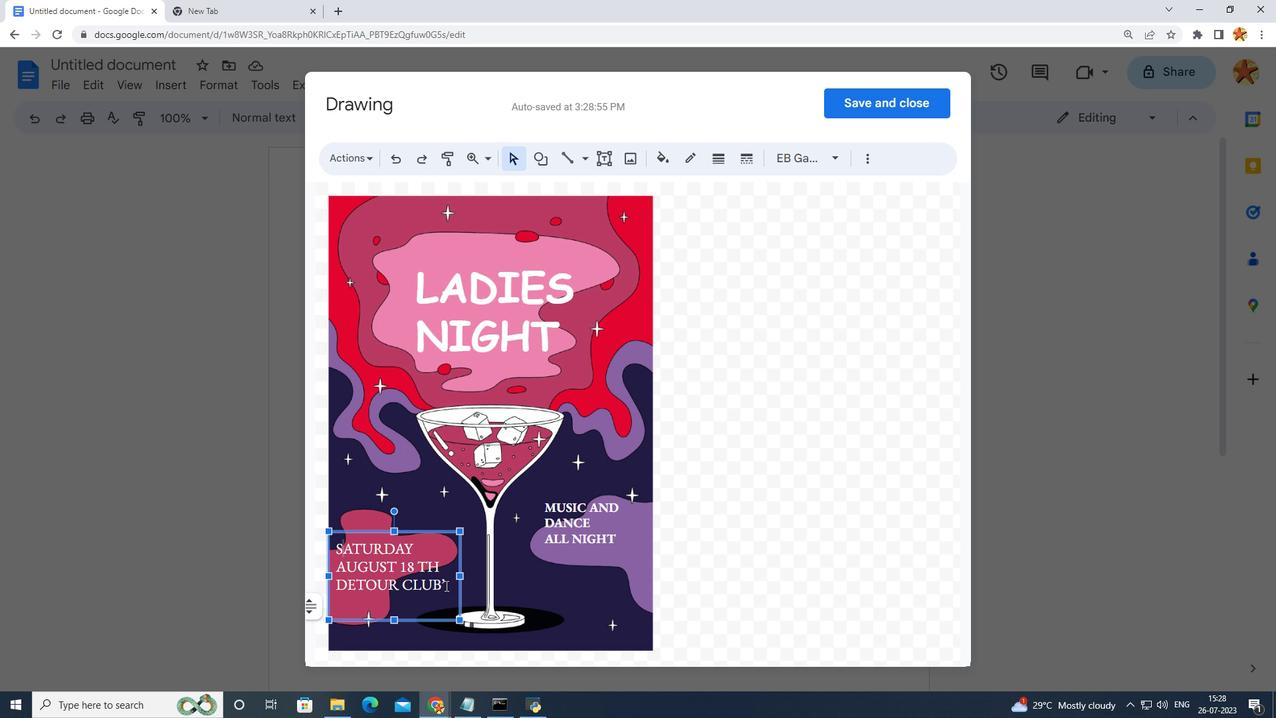 
Action: Mouse moved to (456, 575)
Screenshot: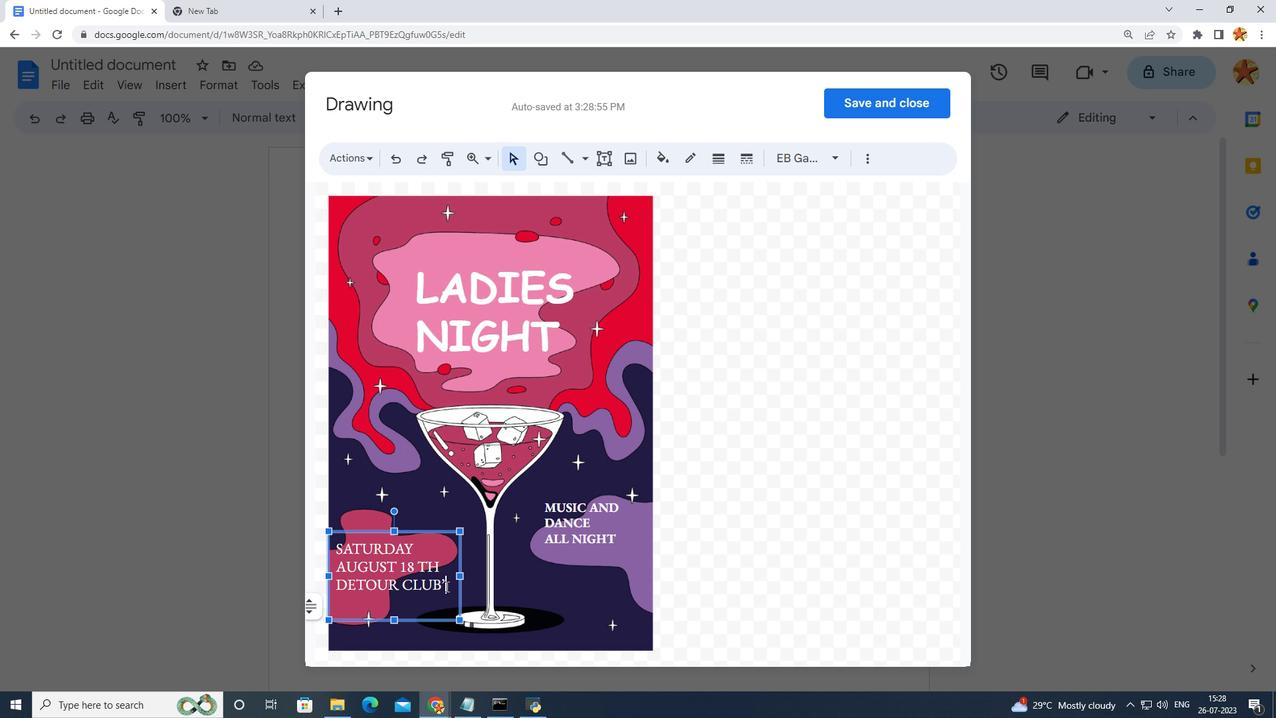 
Action: Key pressed <Key.backspace>
Screenshot: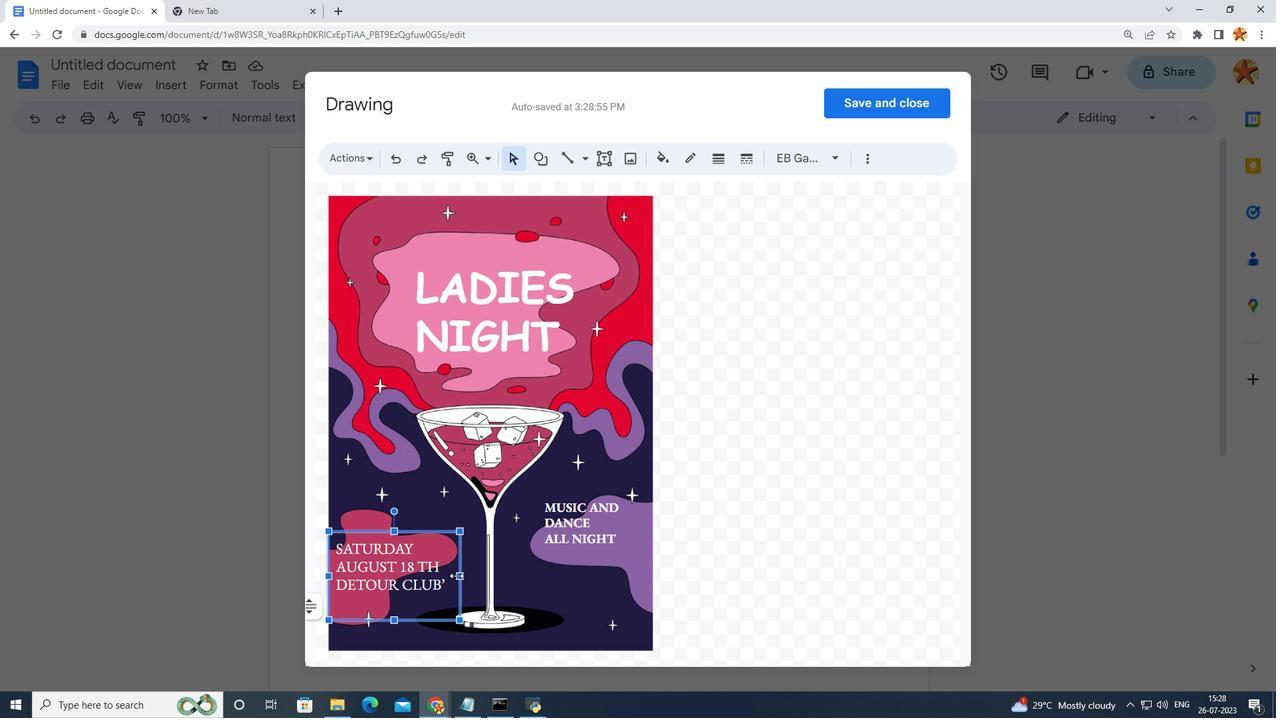 
Action: Mouse moved to (444, 582)
Screenshot: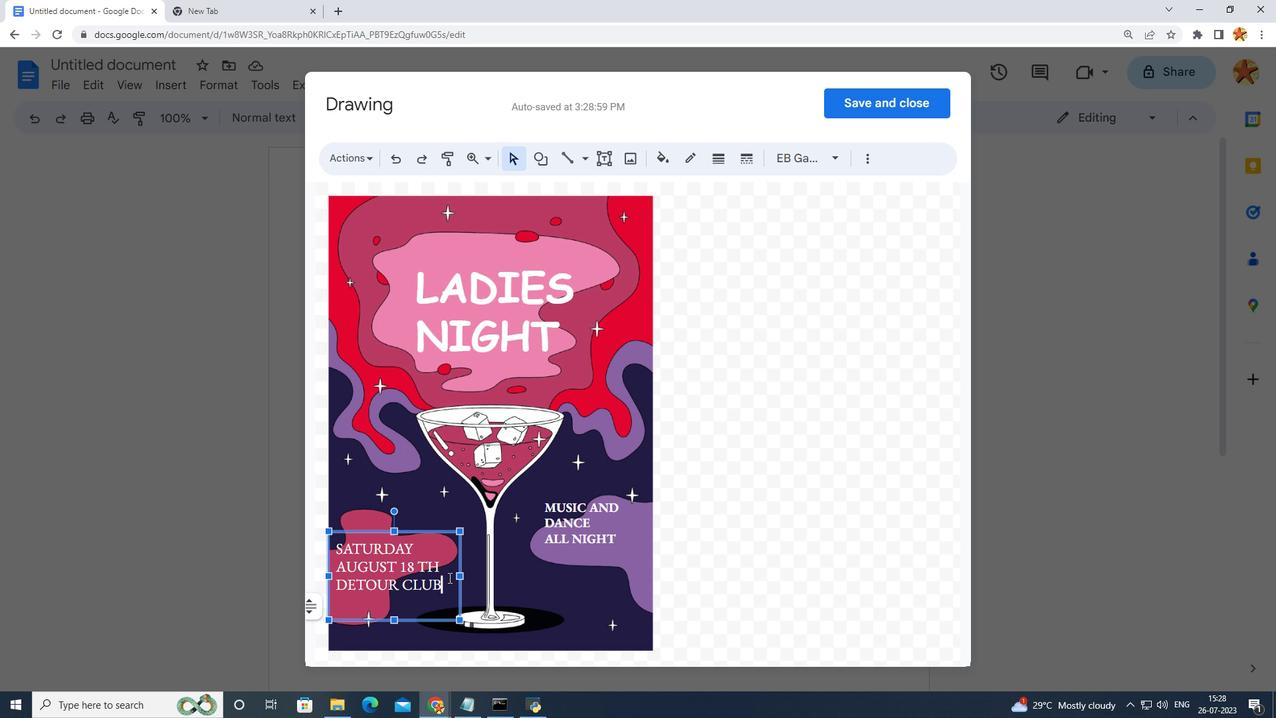 
Action: Mouse pressed left at (444, 582)
Screenshot: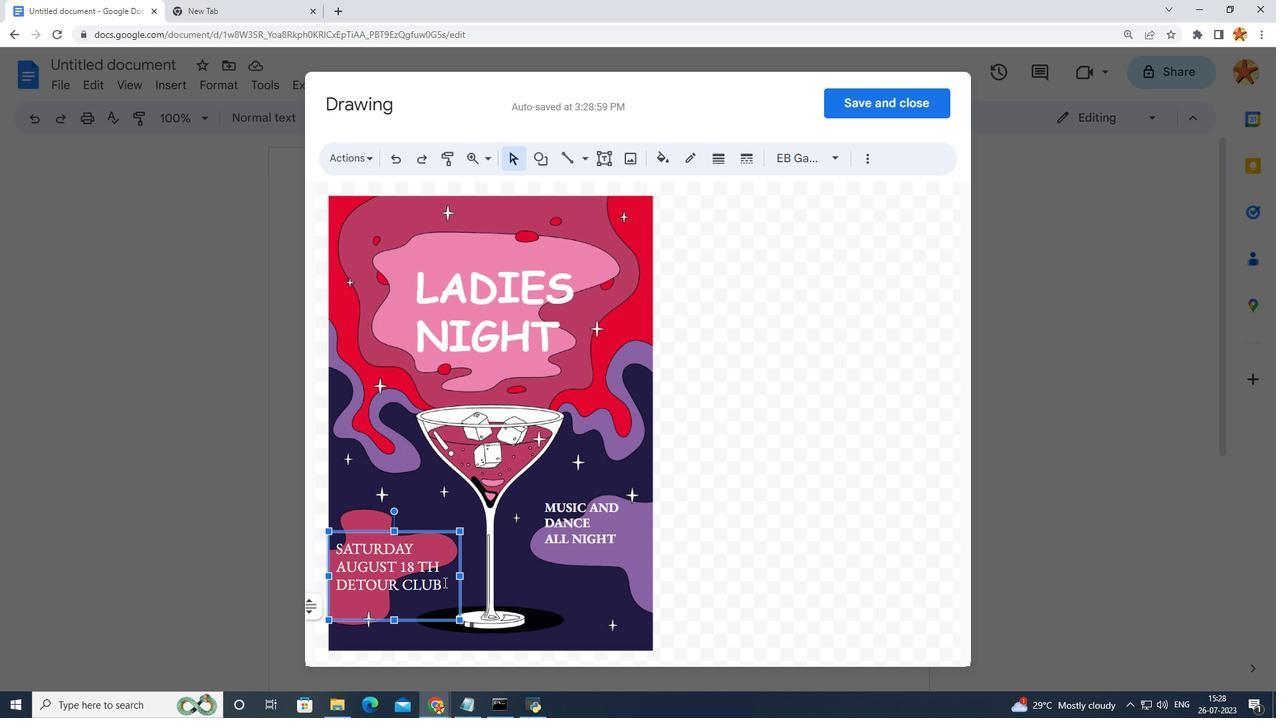 
Action: Mouse moved to (855, 152)
Screenshot: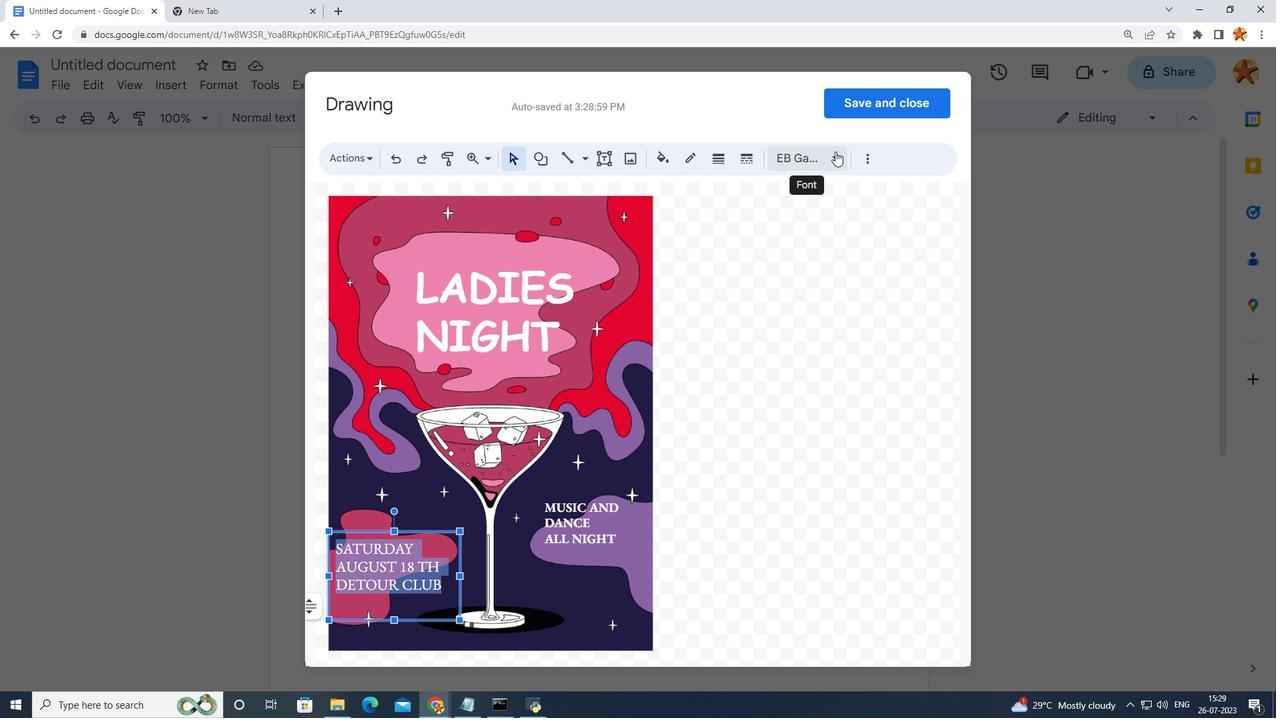 
Action: Mouse pressed left at (855, 152)
Screenshot: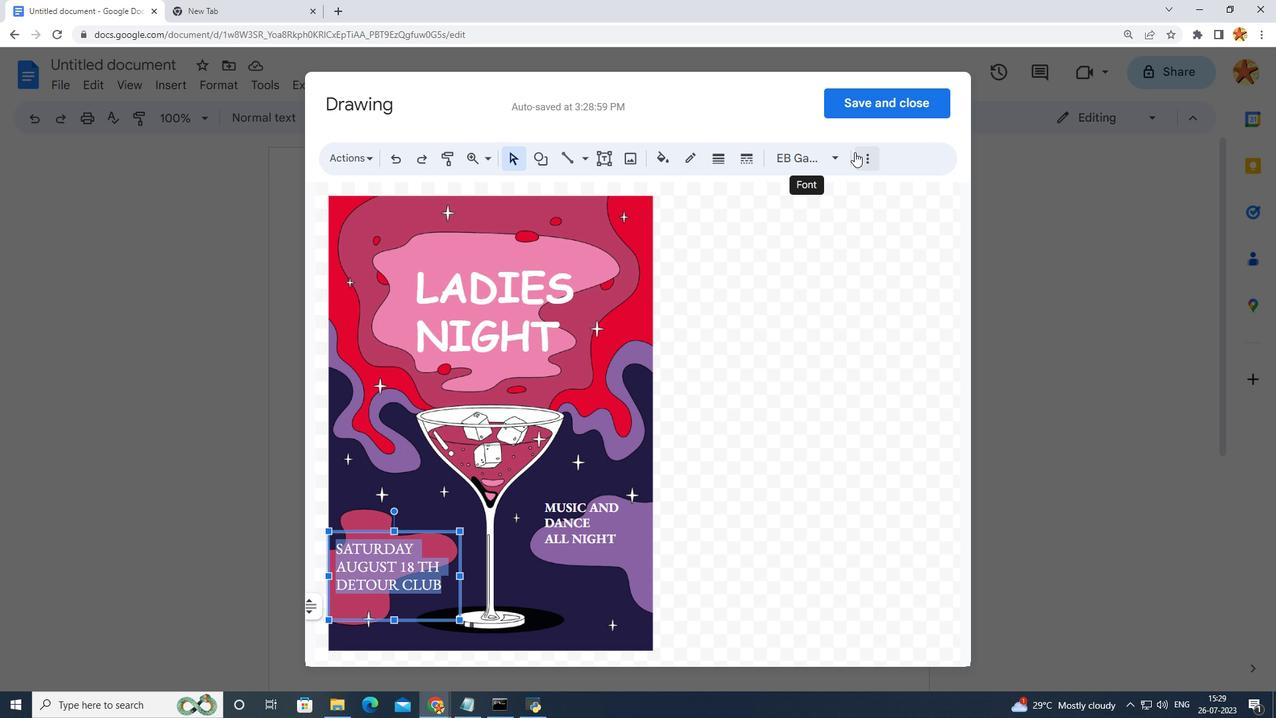 
Action: Mouse moved to (446, 194)
Screenshot: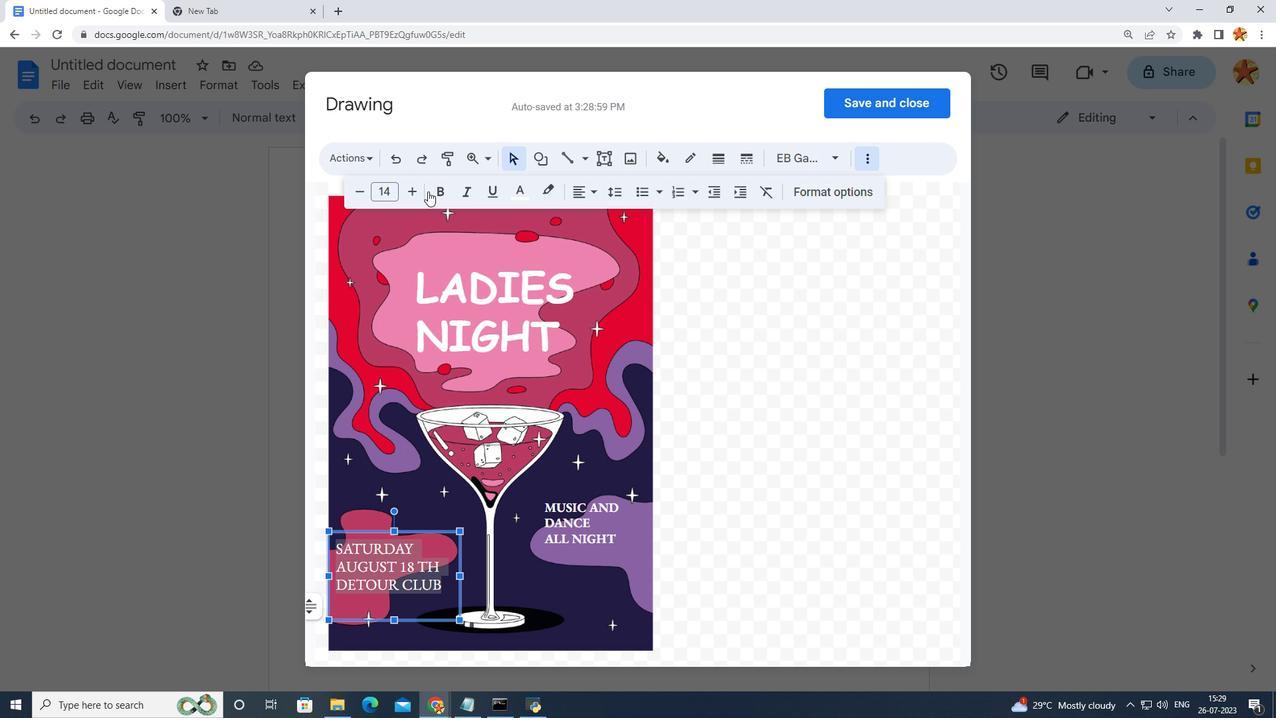 
Action: Mouse pressed left at (446, 194)
Screenshot: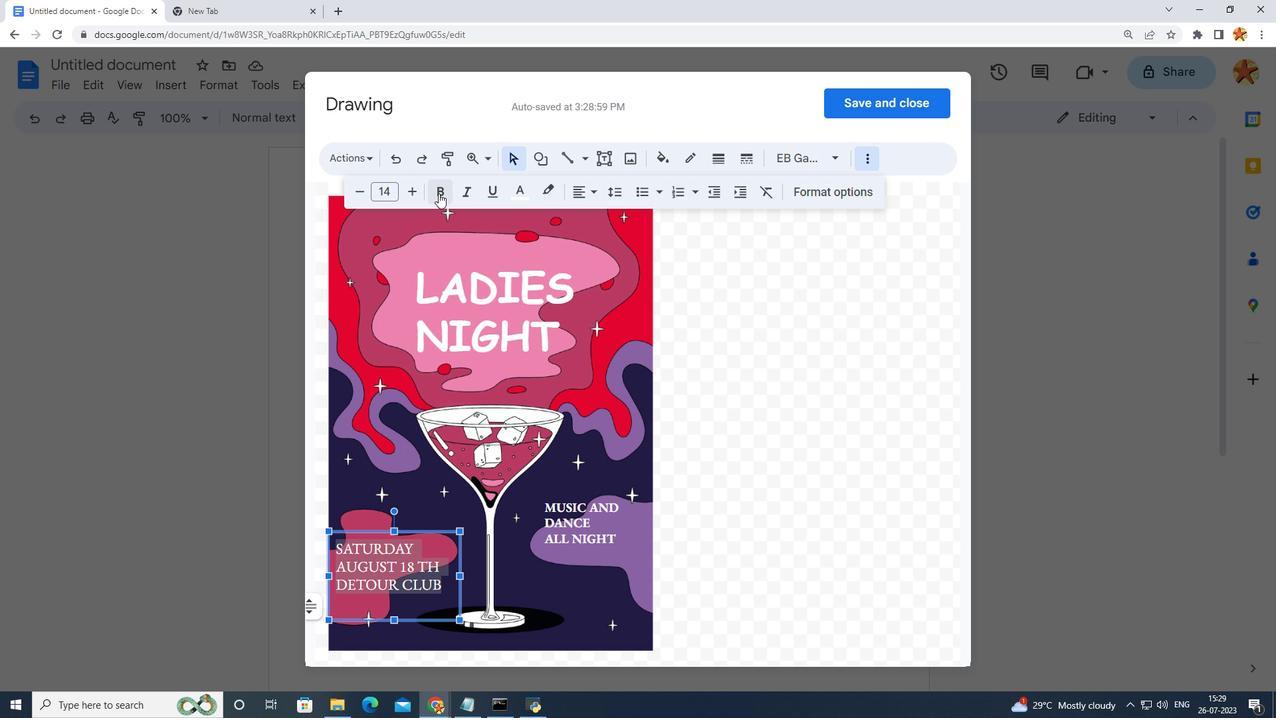 
Action: Mouse moved to (403, 462)
Screenshot: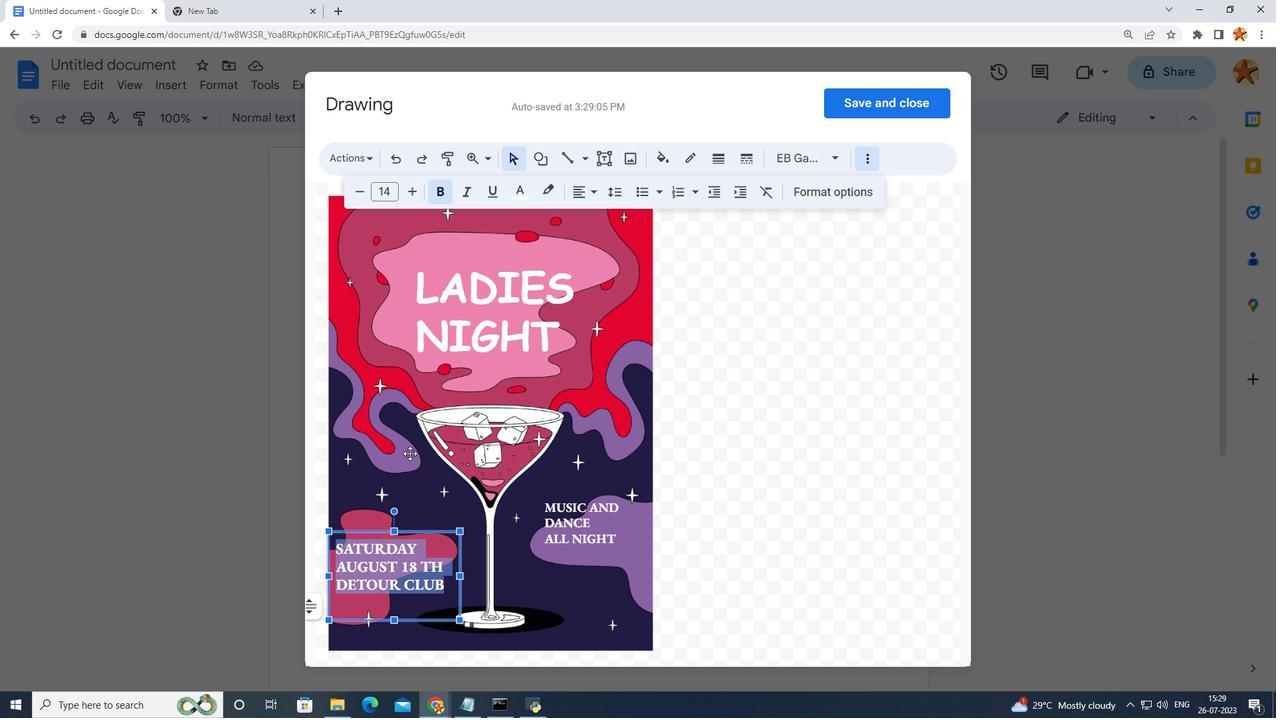 
Action: Mouse pressed left at (403, 462)
Screenshot: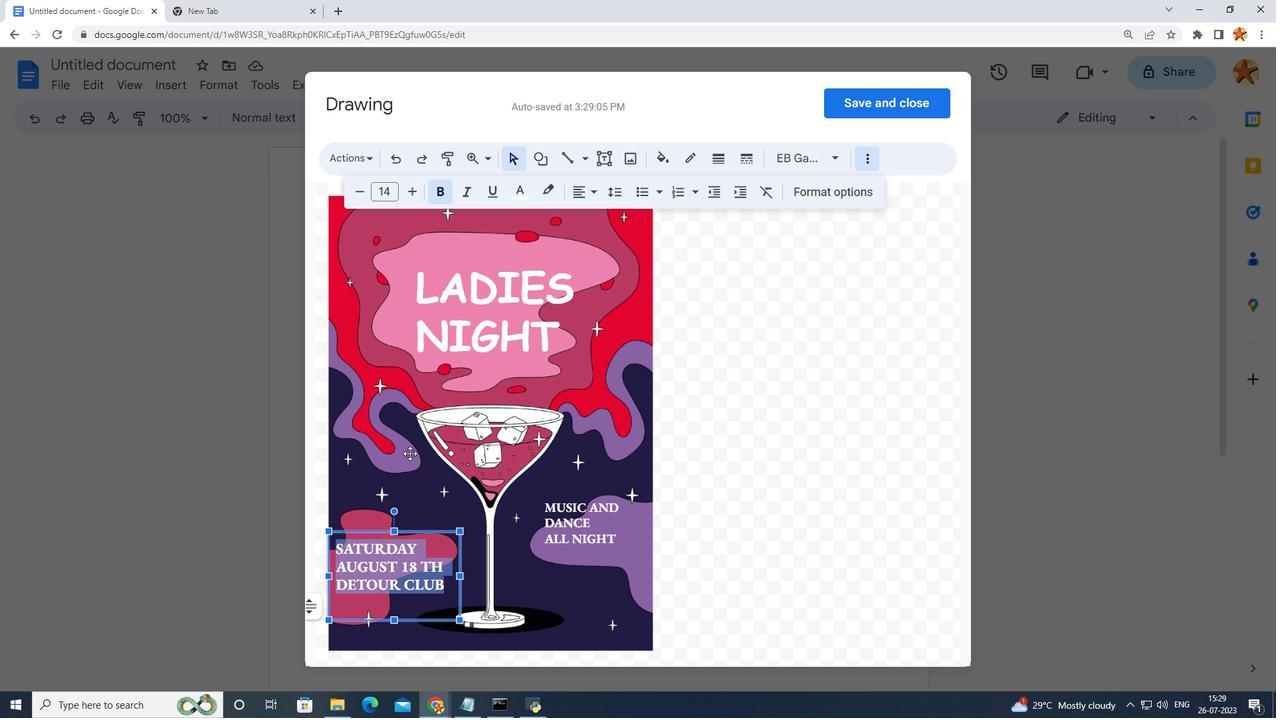 
Action: Mouse moved to (408, 554)
Screenshot: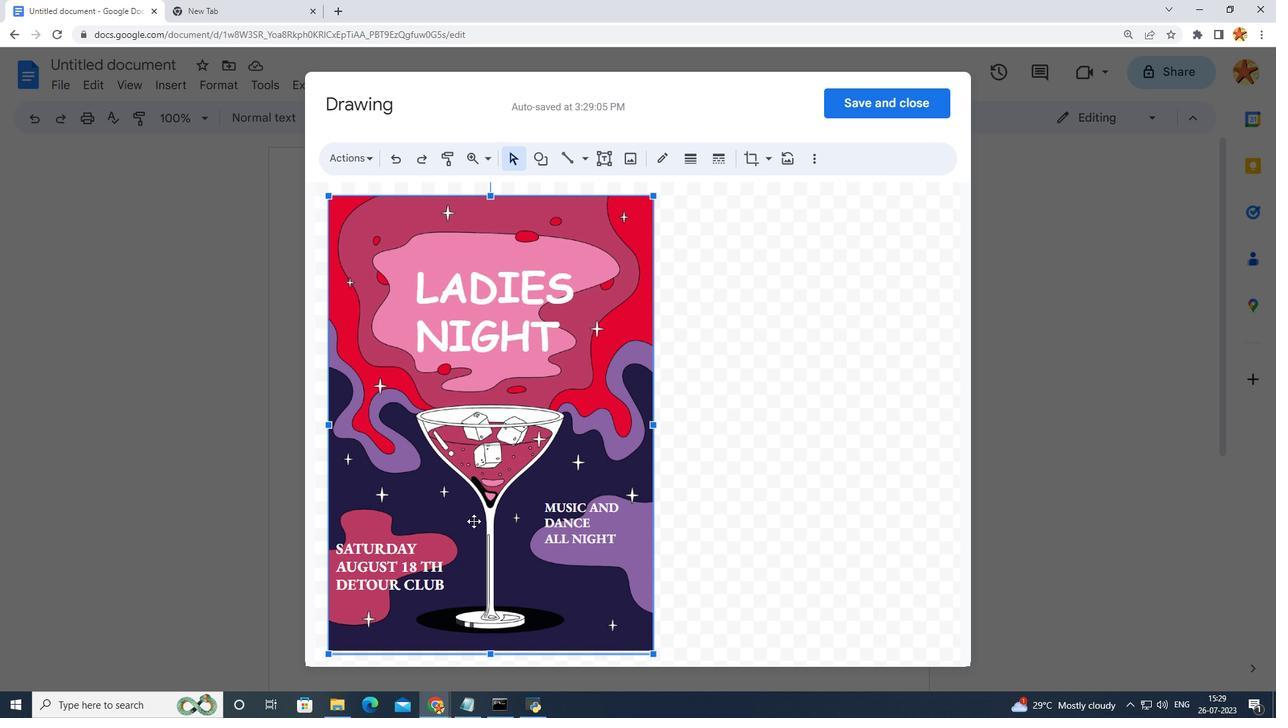 
Action: Mouse pressed left at (408, 554)
Screenshot: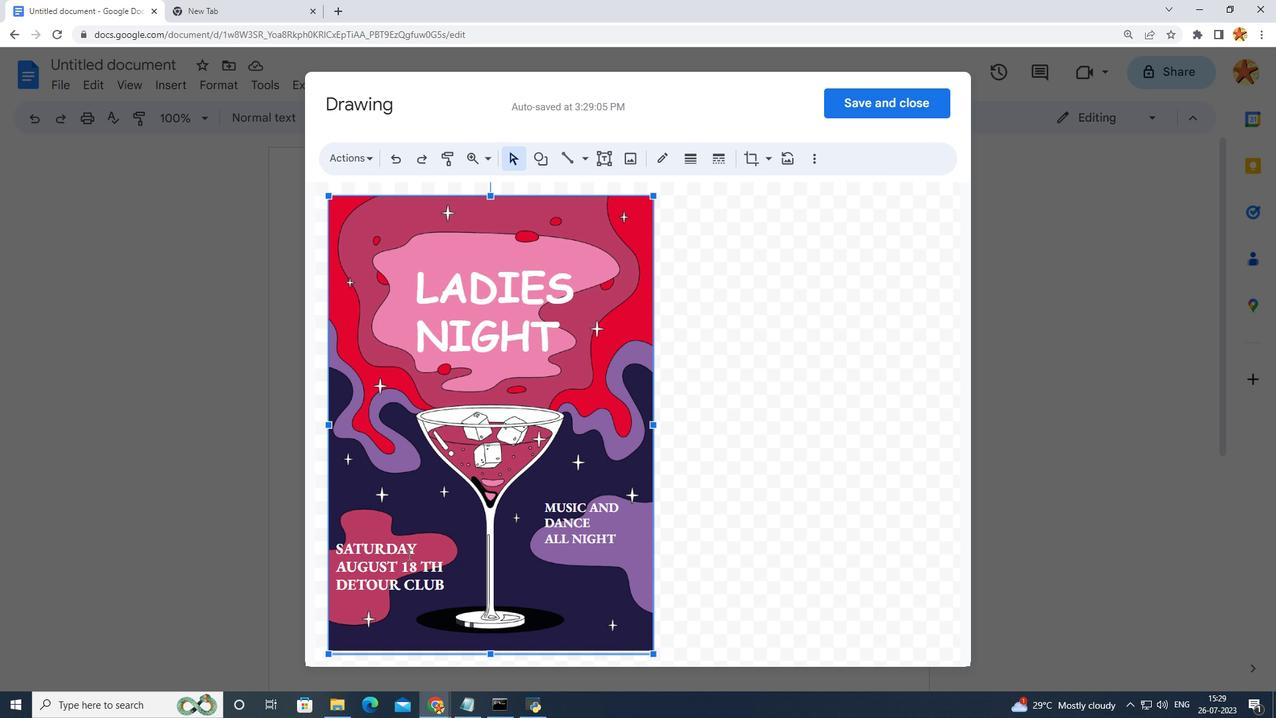 
Action: Mouse moved to (403, 532)
Screenshot: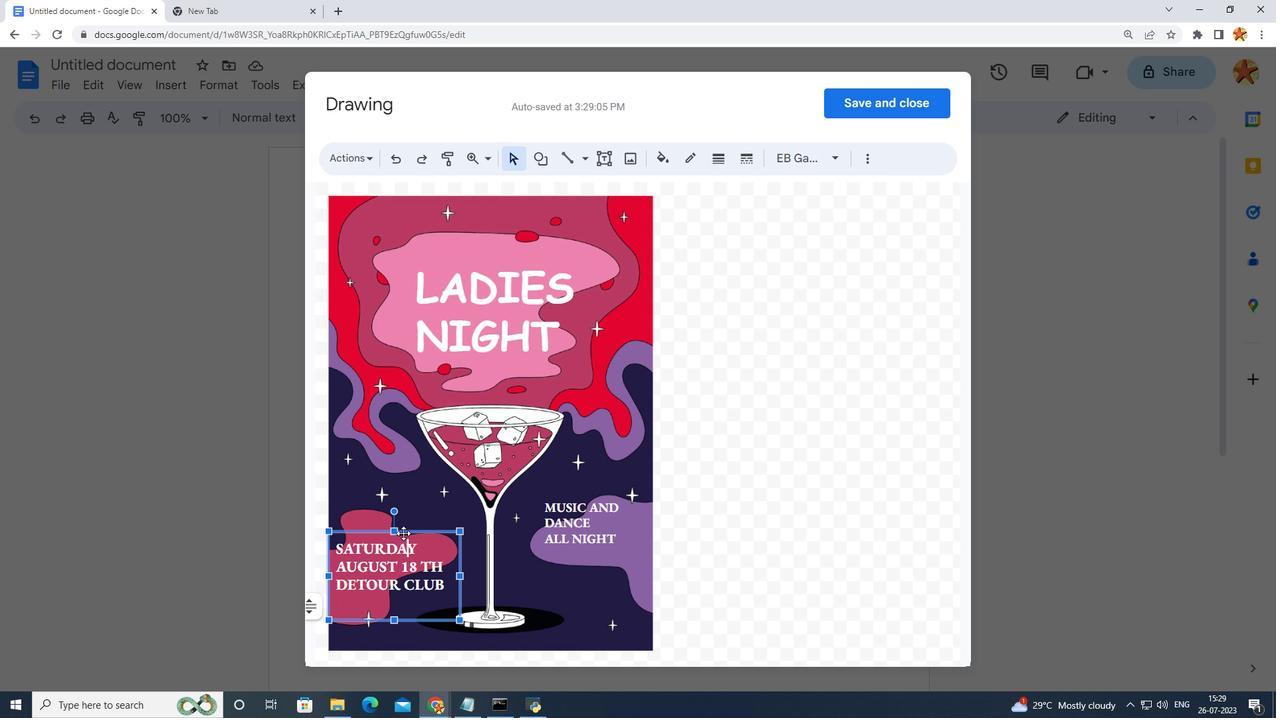 
Action: Mouse pressed left at (403, 532)
Screenshot: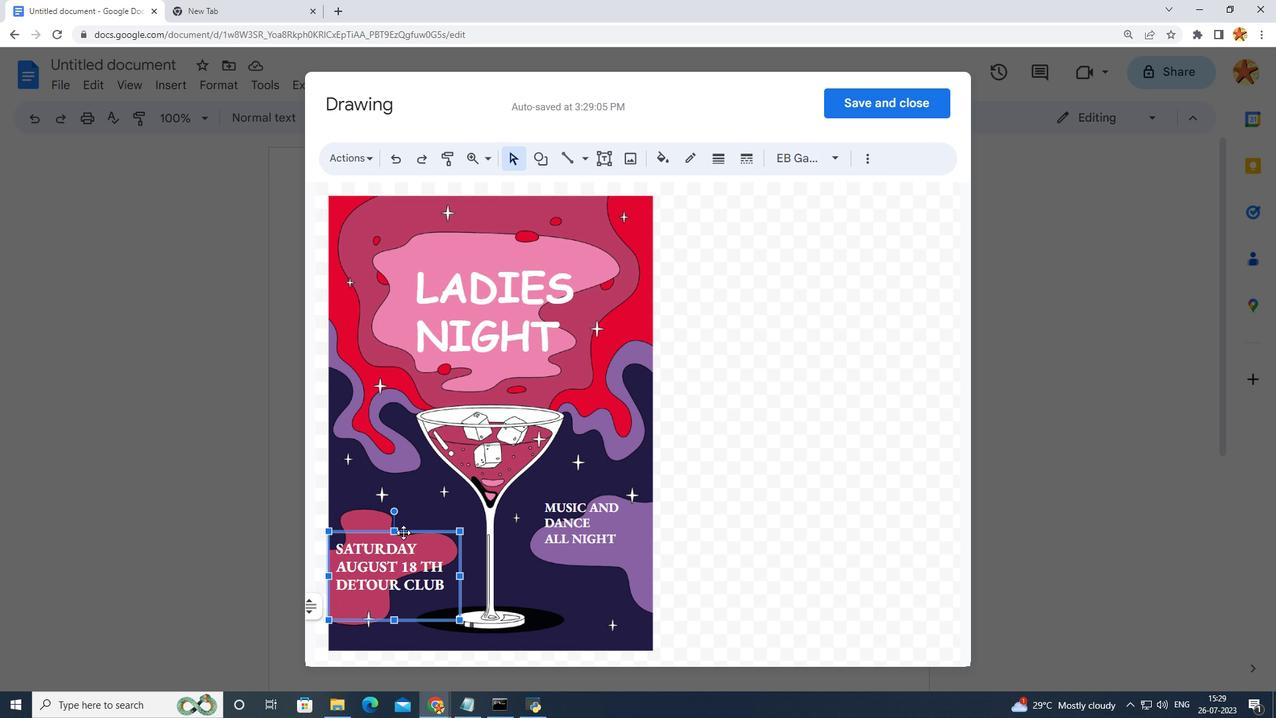 
Action: Mouse moved to (542, 563)
Screenshot: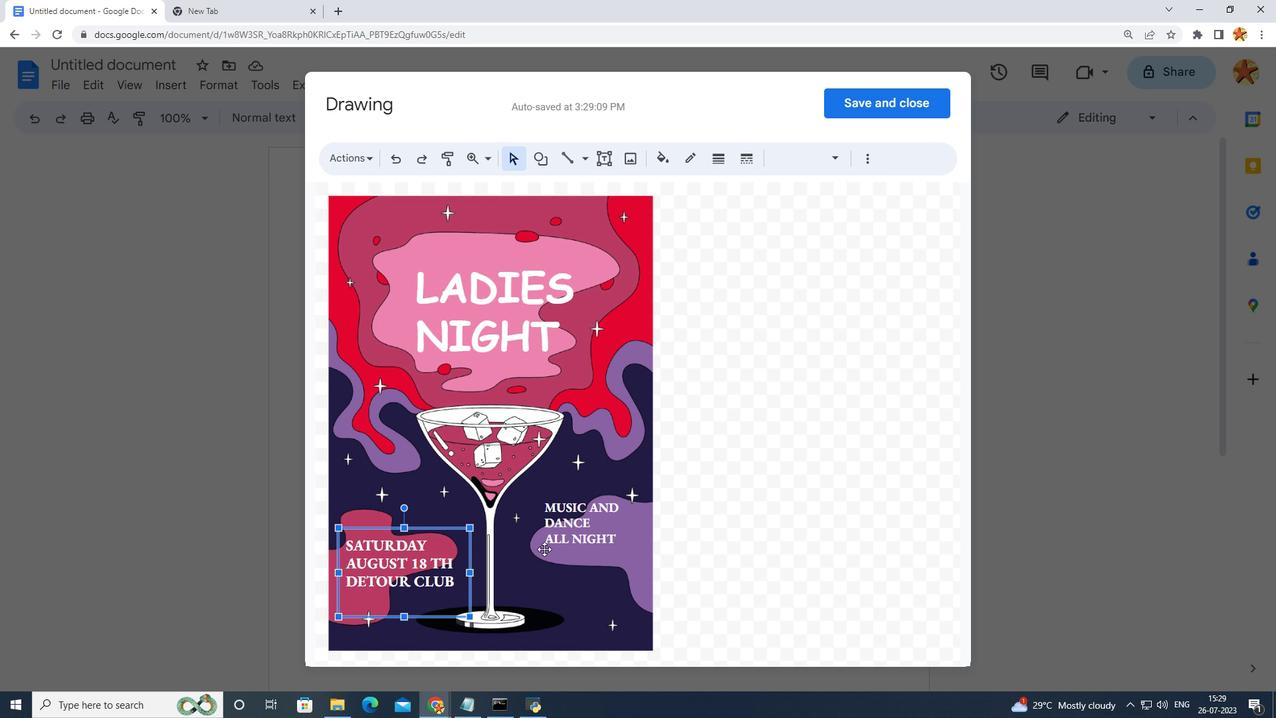 
Action: Mouse pressed left at (542, 563)
Screenshot: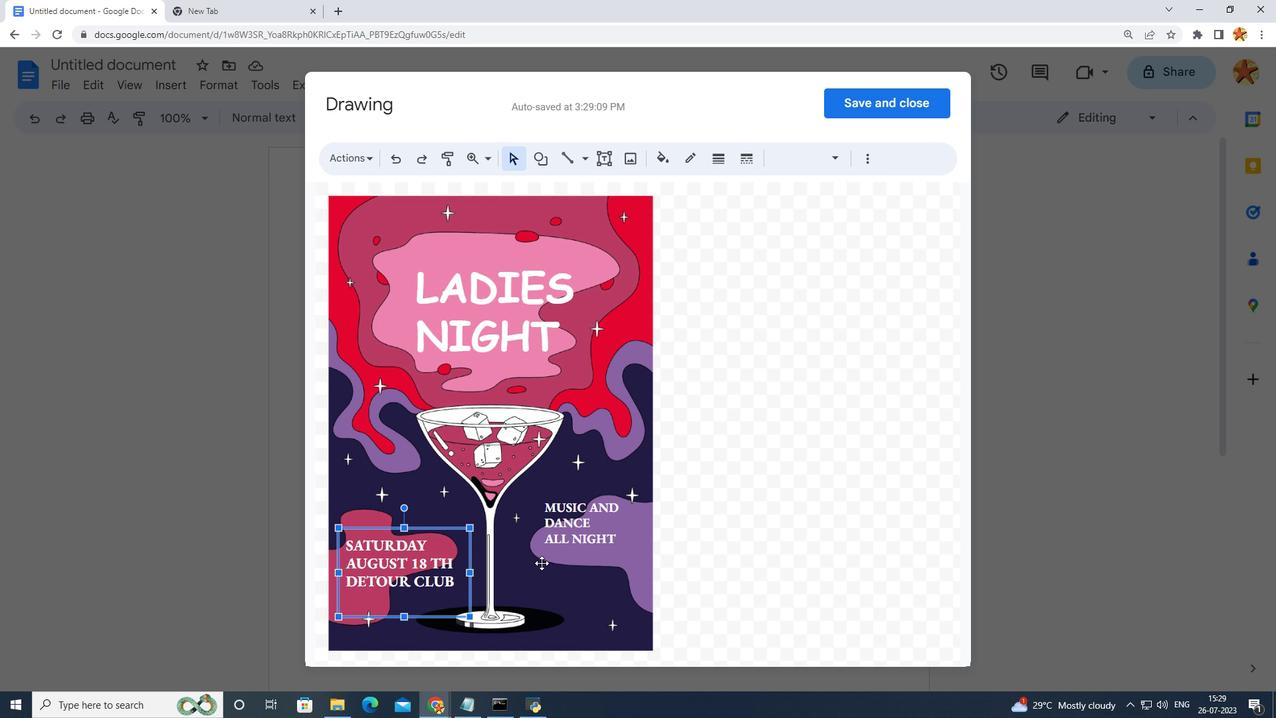 
Action: Mouse moved to (412, 573)
Screenshot: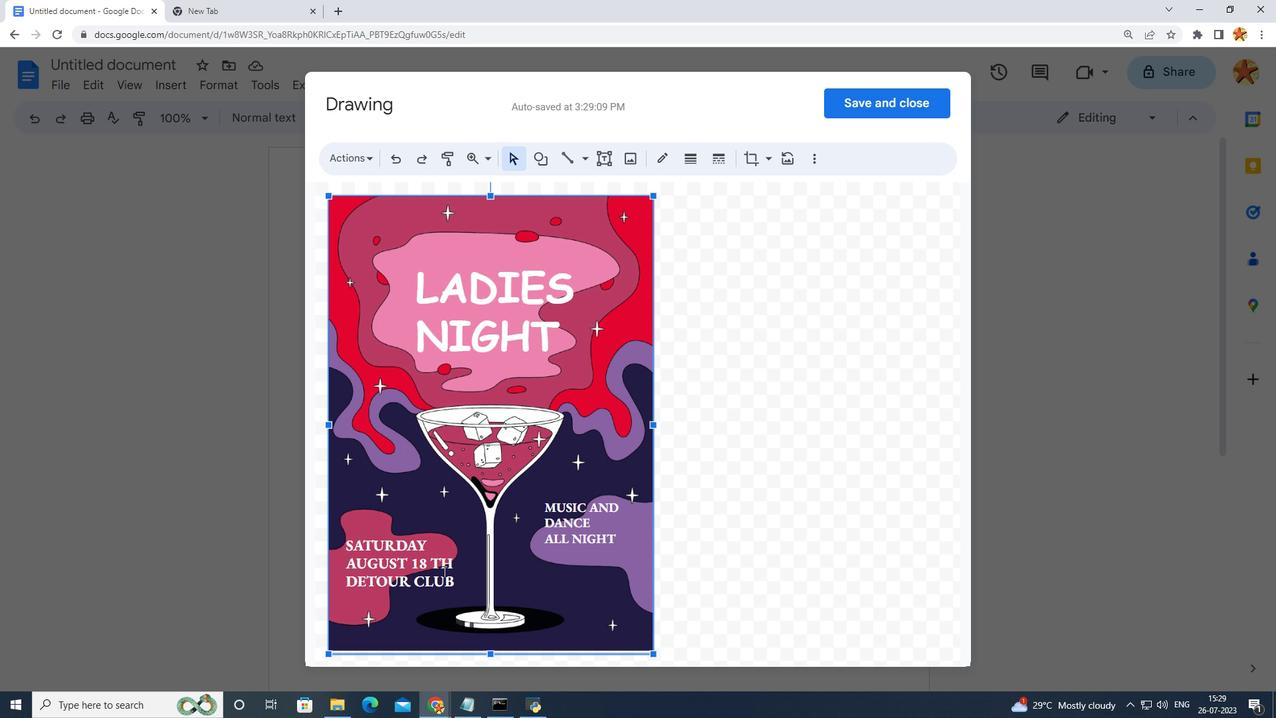 
Action: Mouse pressed left at (412, 573)
Screenshot: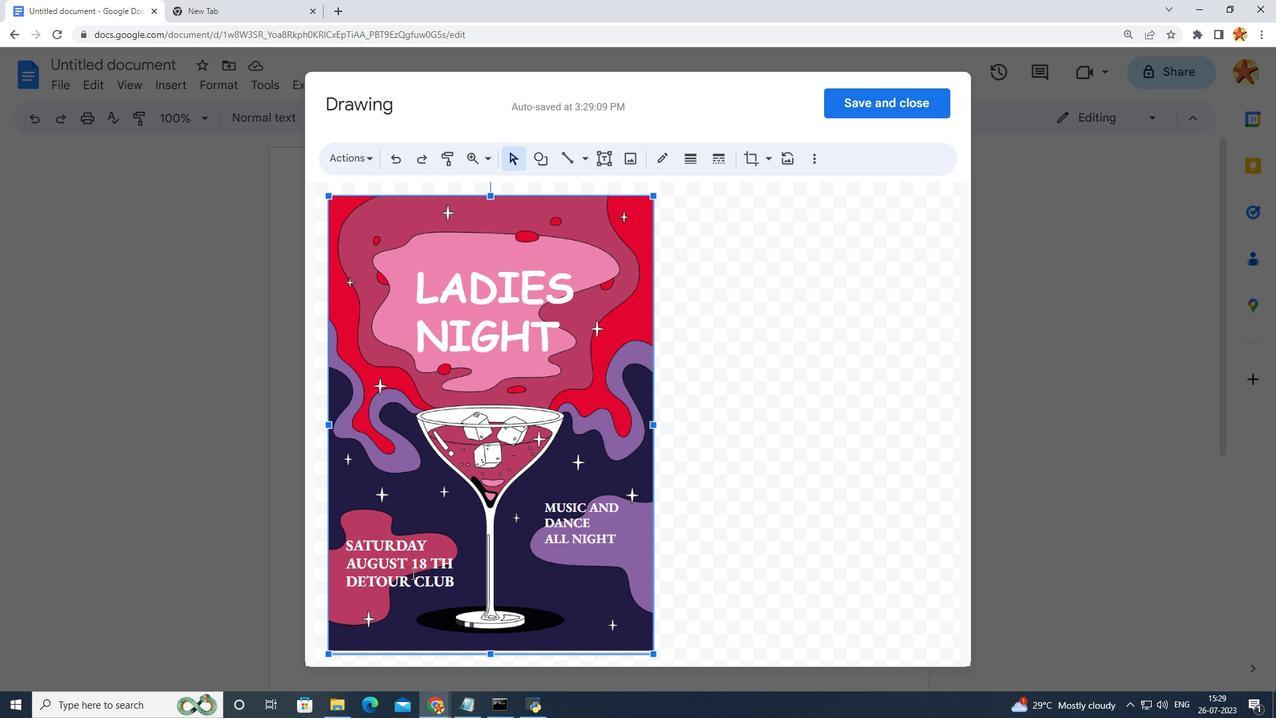
Action: Mouse pressed left at (412, 573)
Screenshot: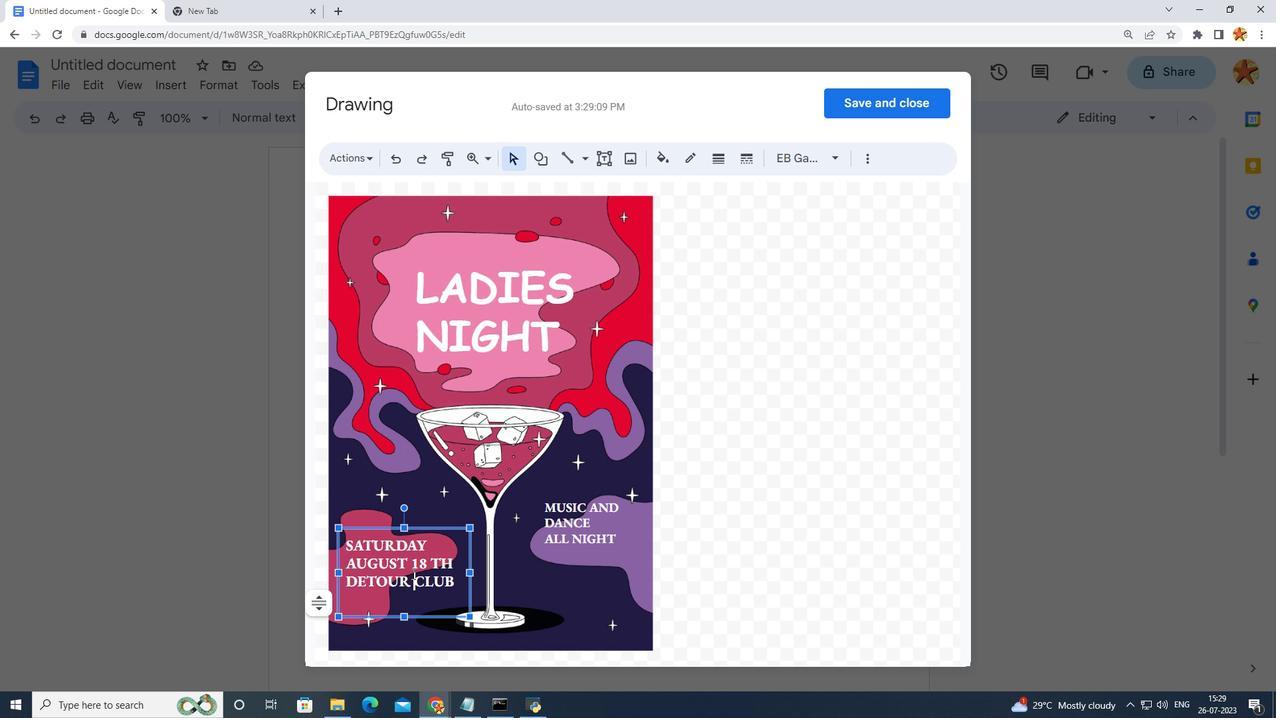 
Action: Mouse moved to (426, 573)
Screenshot: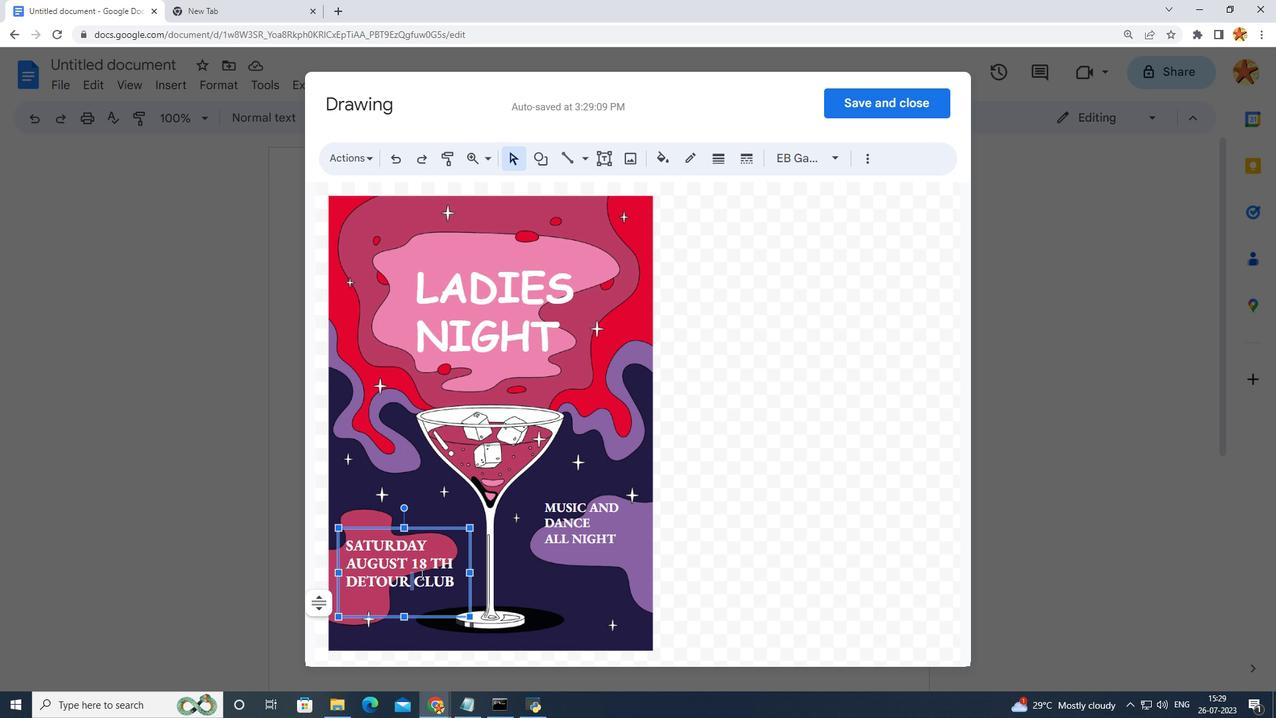 
Action: Mouse pressed left at (426, 573)
Screenshot: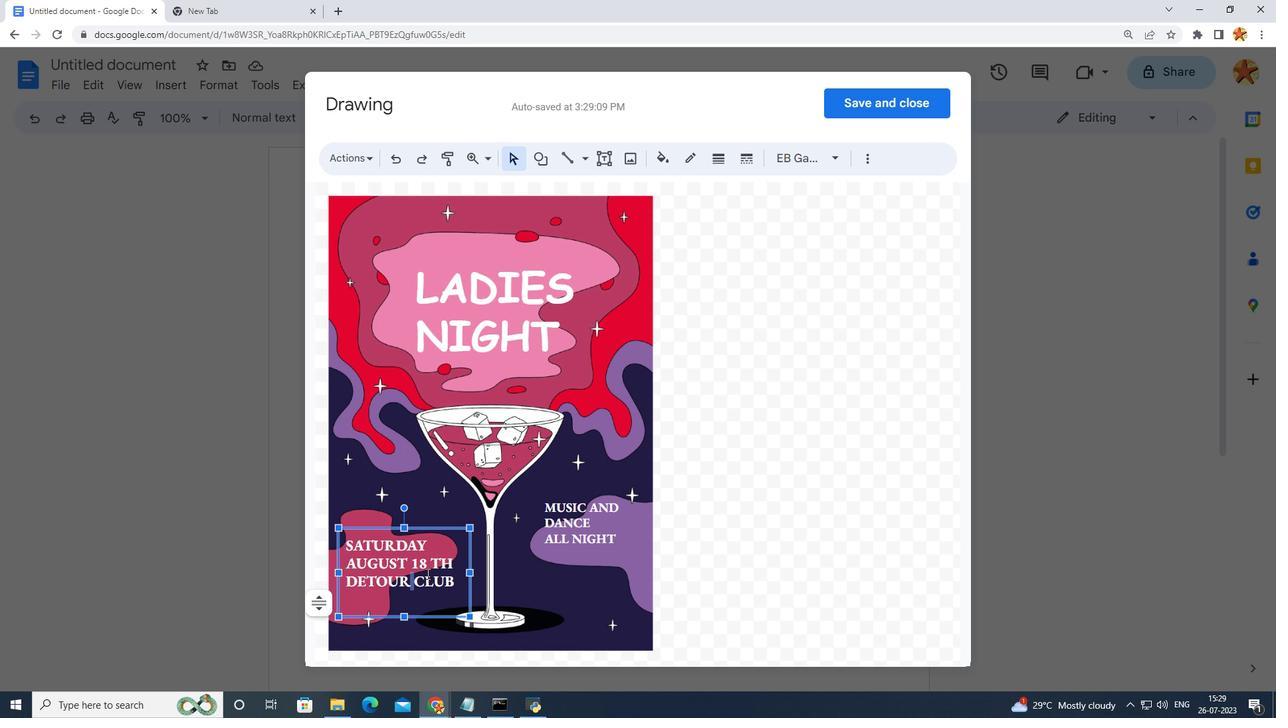 
Action: Mouse moved to (453, 563)
Screenshot: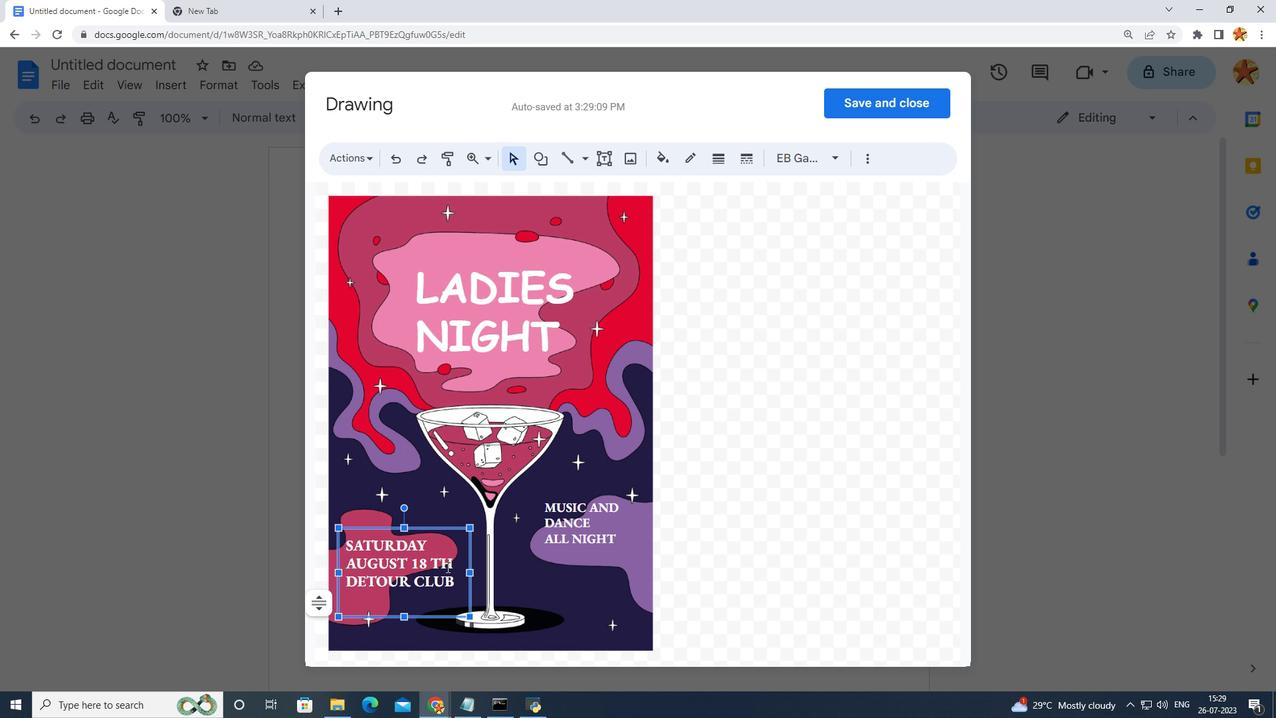 
Action: Mouse pressed left at (453, 563)
Screenshot: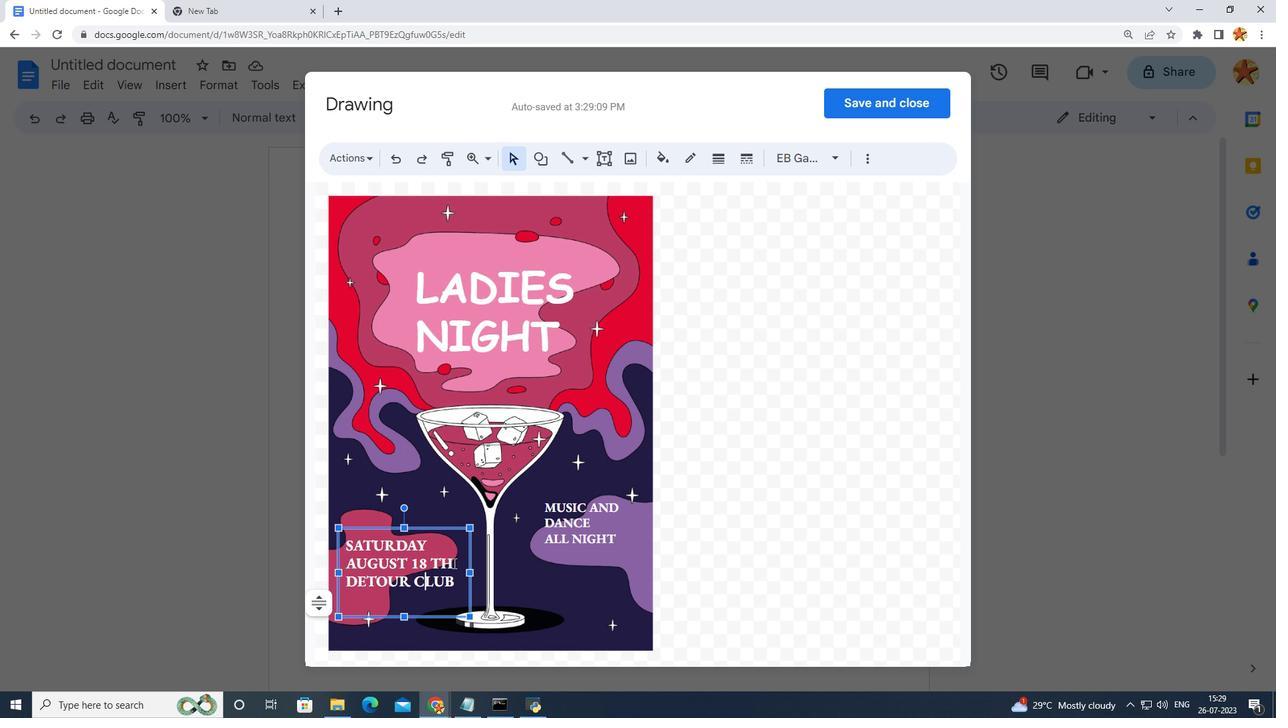 
Action: Mouse moved to (873, 156)
Screenshot: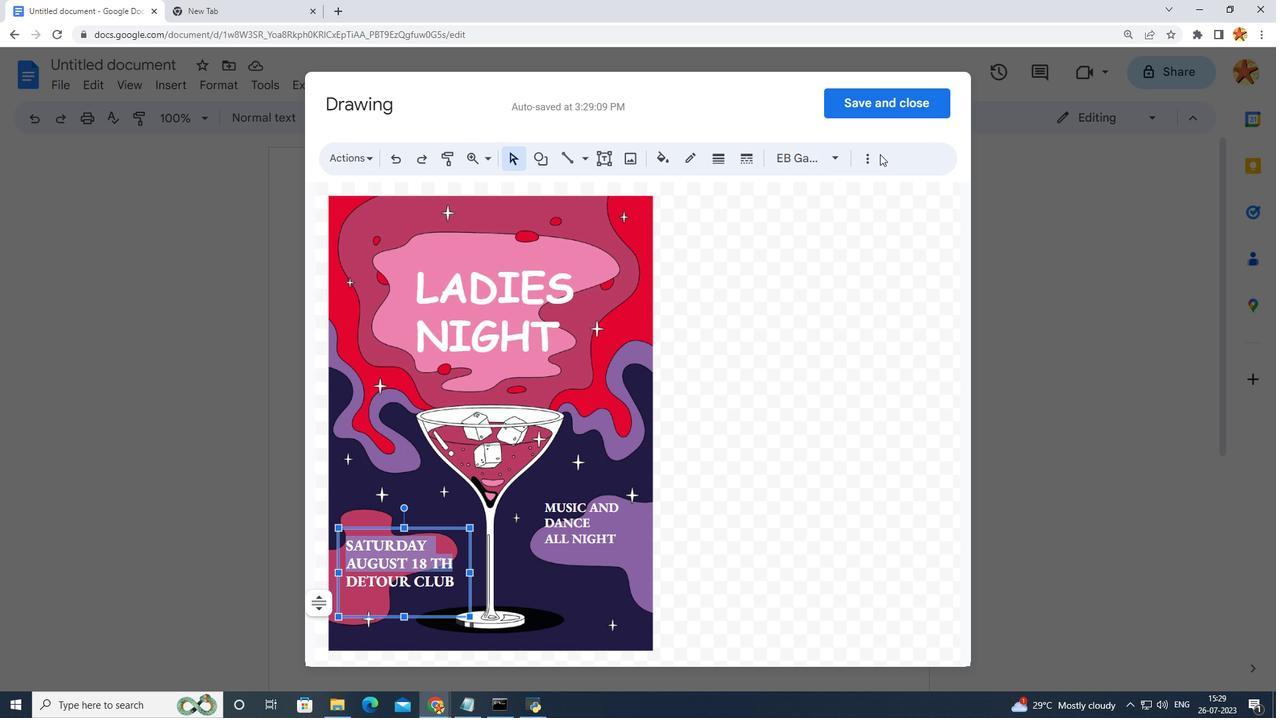 
Action: Mouse pressed left at (873, 156)
Screenshot: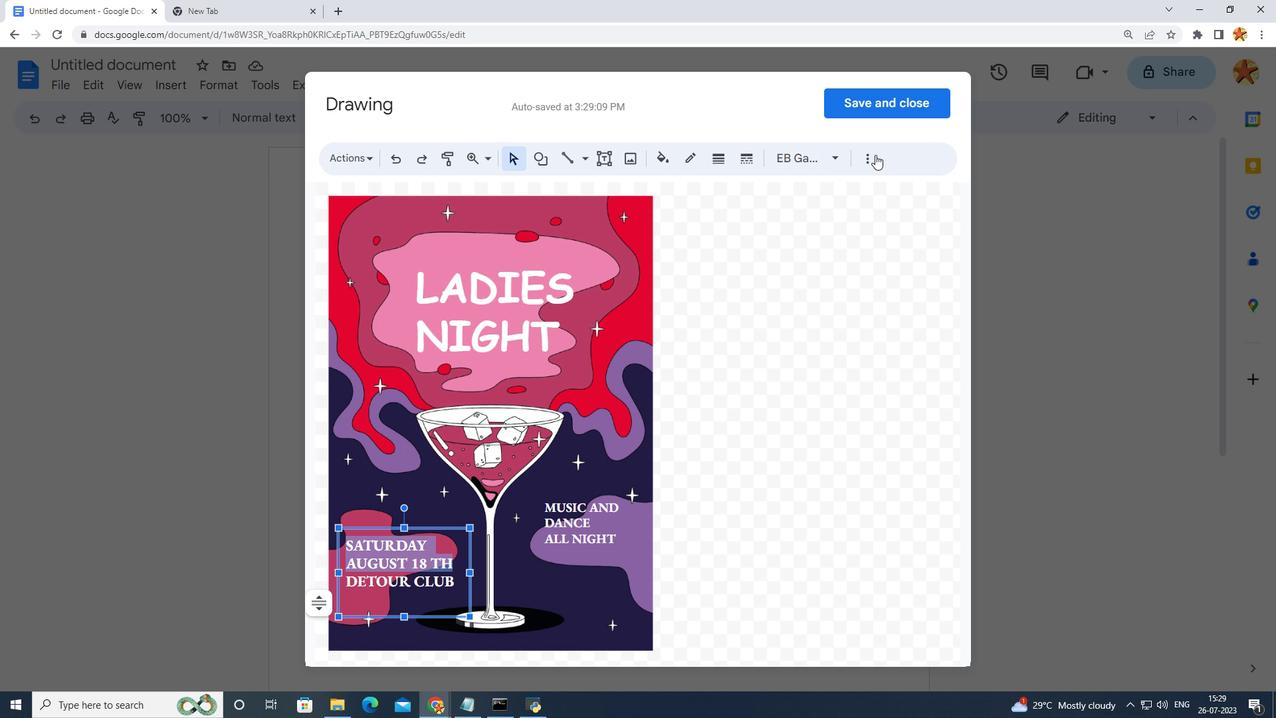 
Action: Mouse moved to (448, 190)
Screenshot: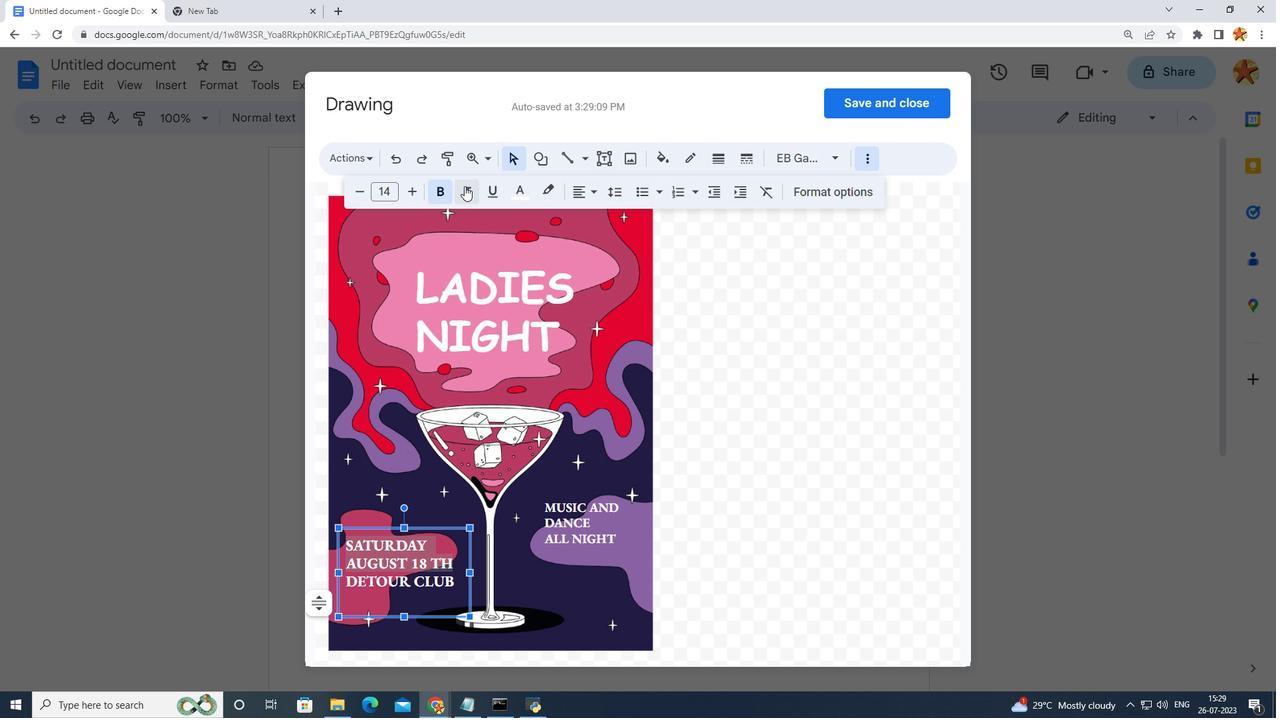 
Action: Mouse pressed left at (448, 190)
Screenshot: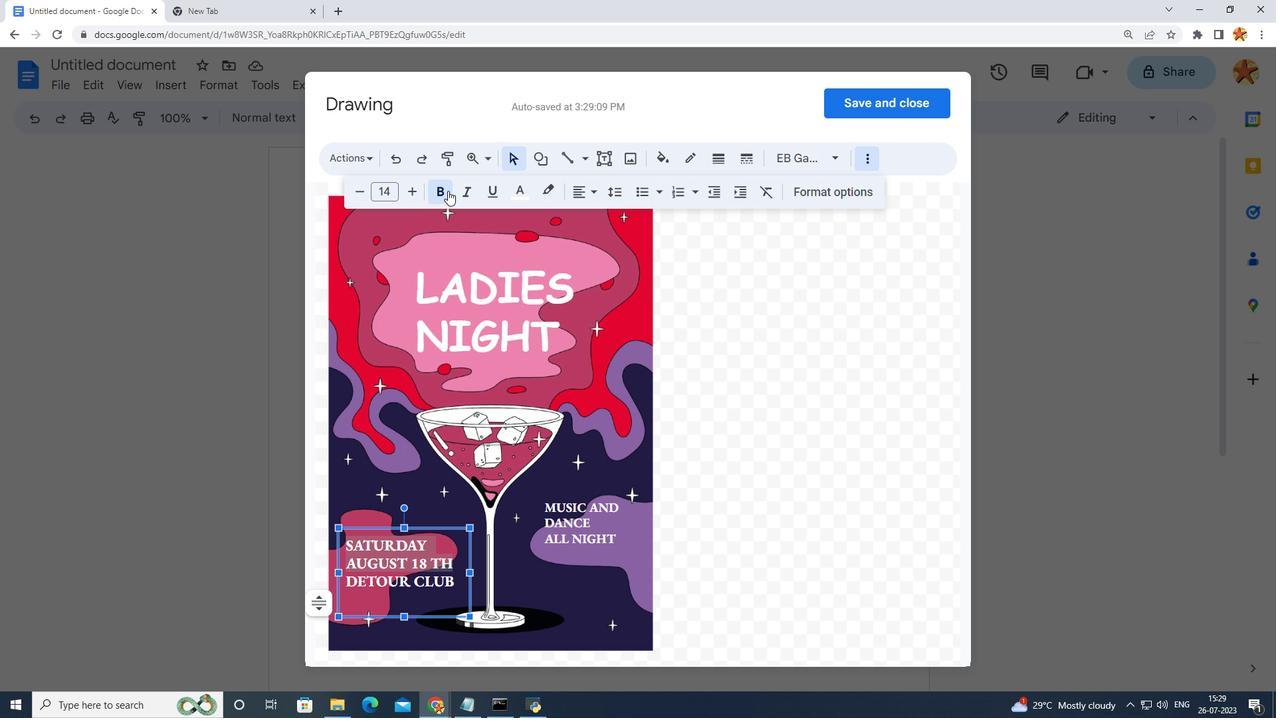 
Action: Mouse moved to (567, 509)
Screenshot: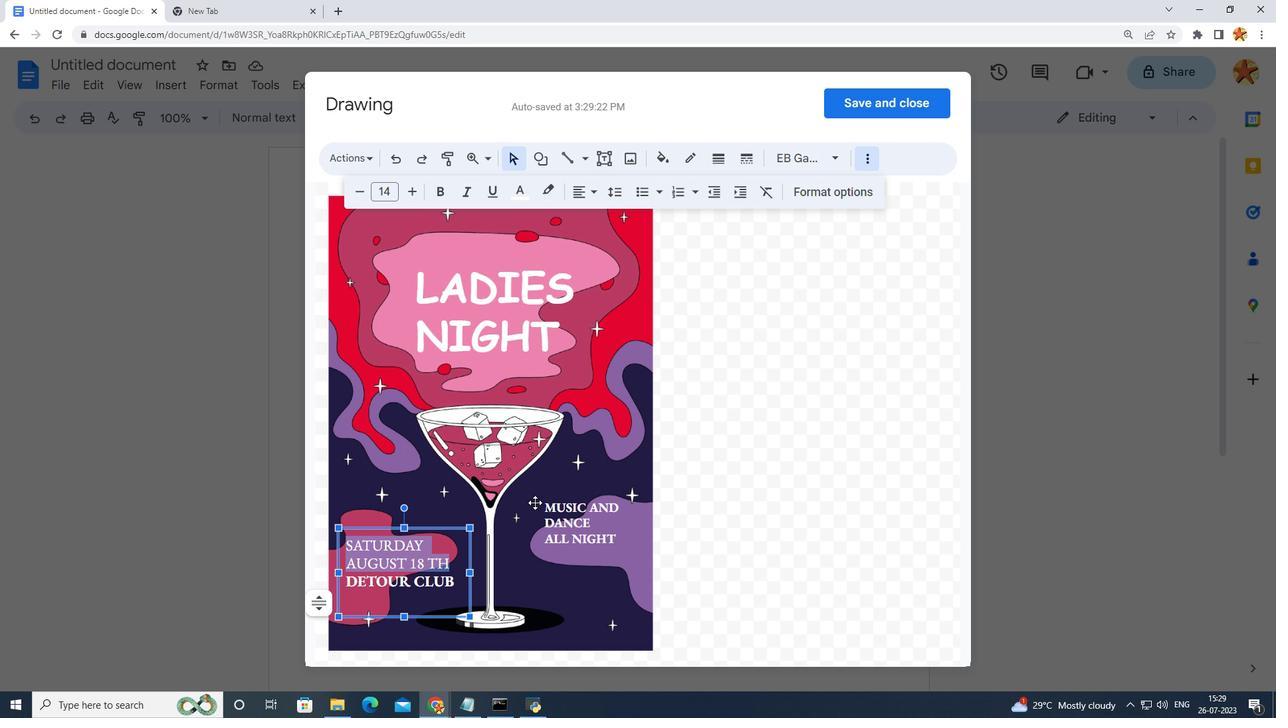 
Action: Mouse pressed left at (567, 509)
Screenshot: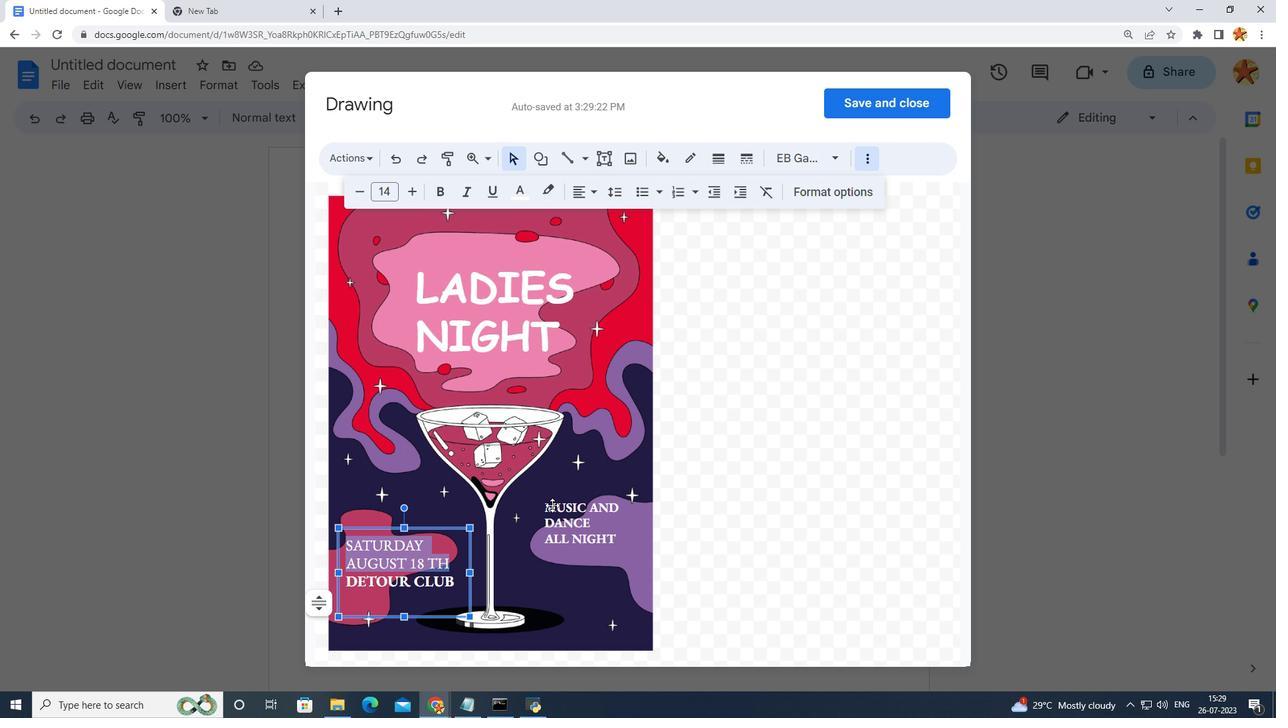 
Action: Mouse moved to (603, 531)
Screenshot: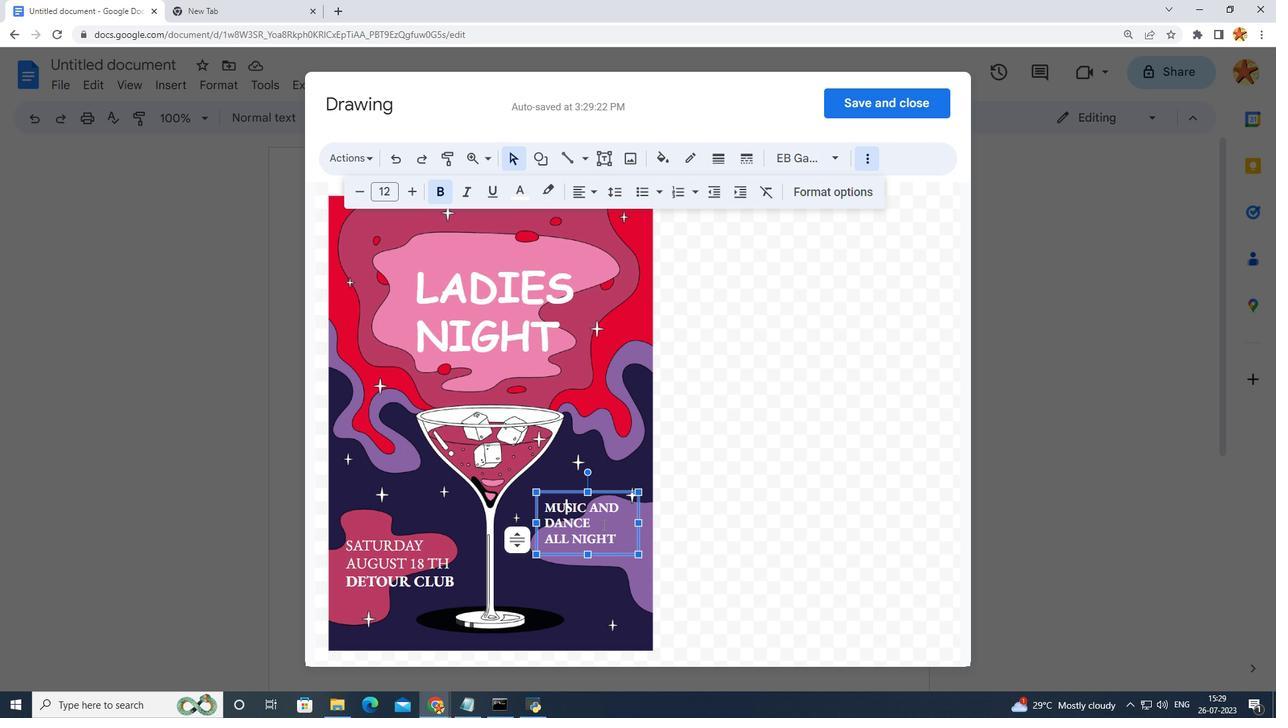 
Action: Mouse pressed left at (603, 531)
Screenshot: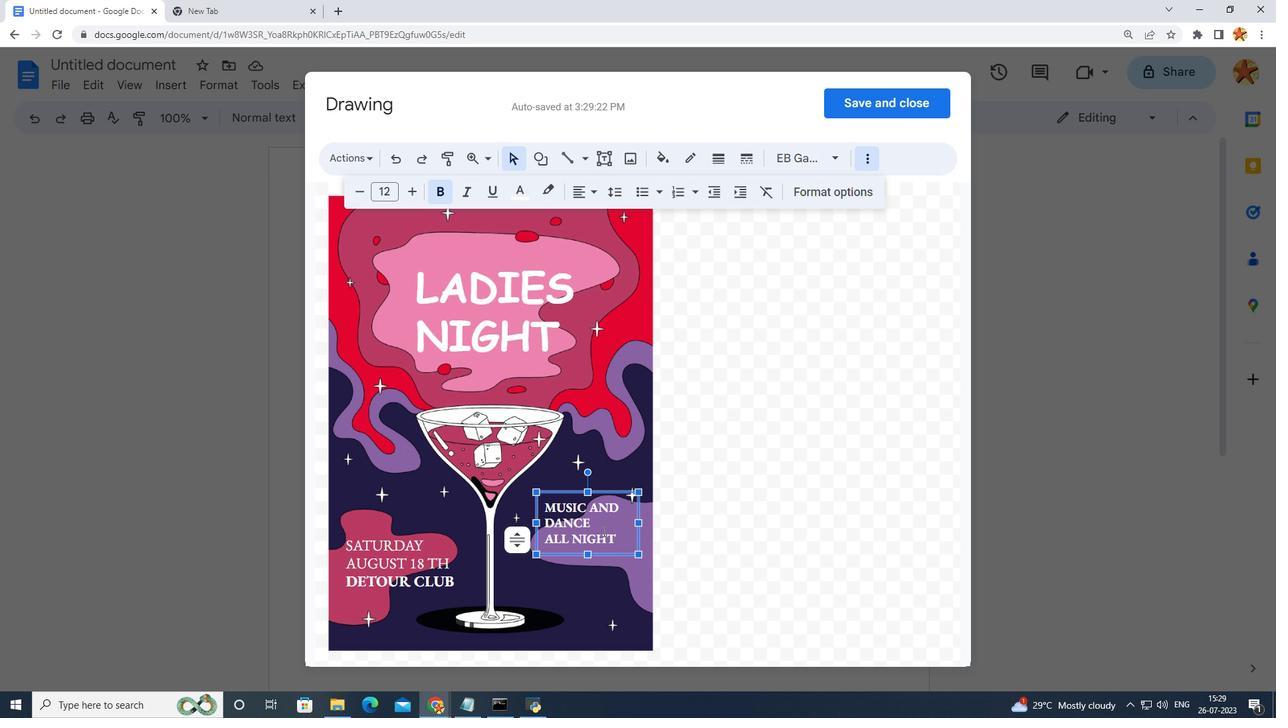 
Action: Mouse moved to (553, 516)
Screenshot: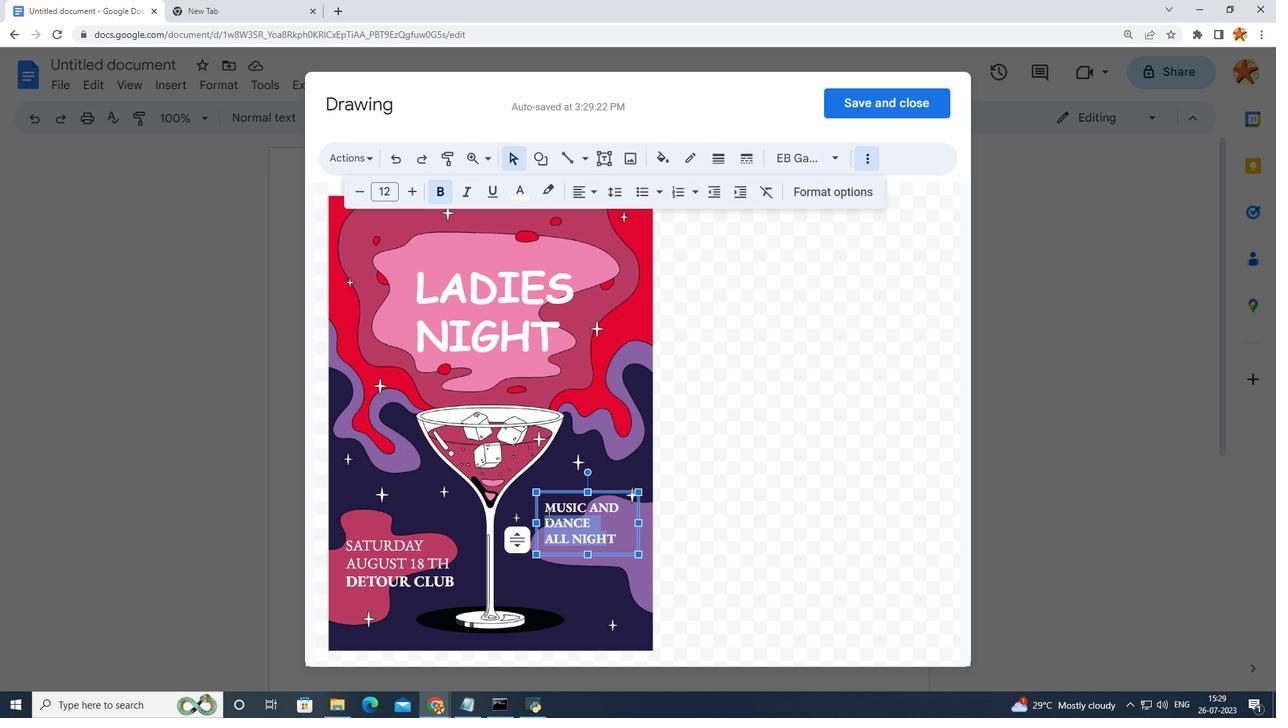 
Action: Mouse pressed left at (553, 516)
Screenshot: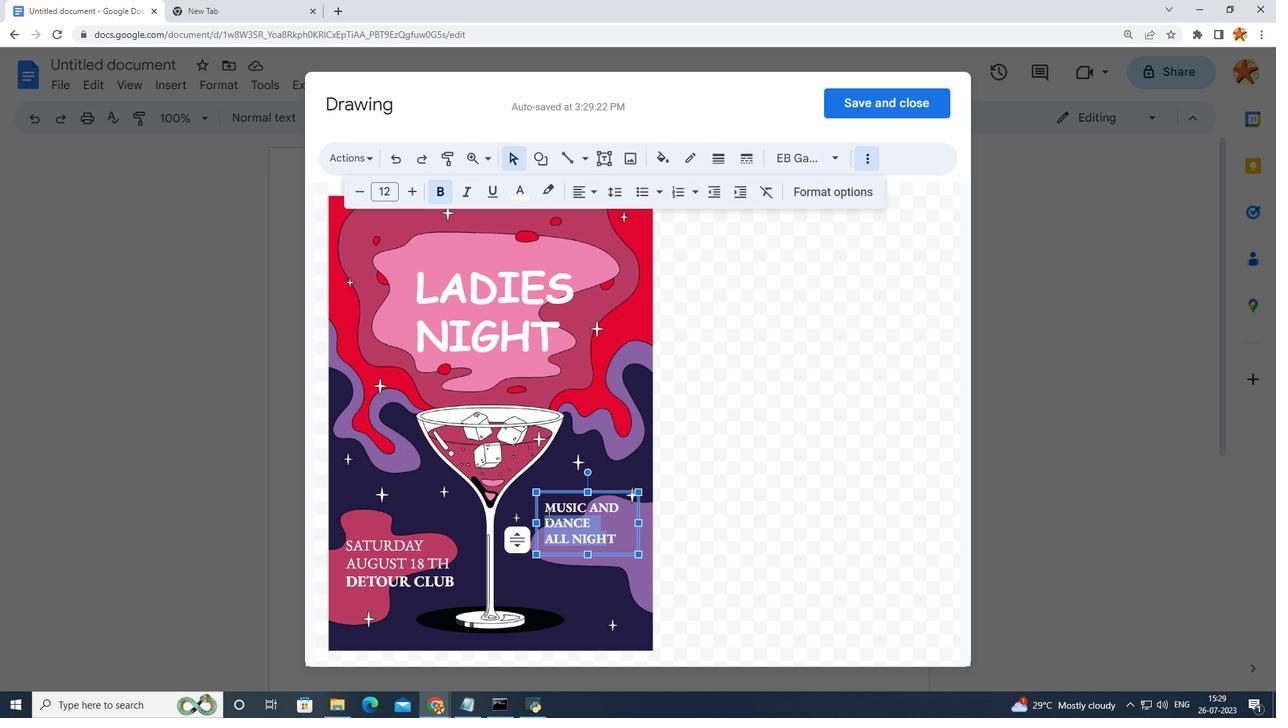 
Action: Mouse moved to (598, 520)
Screenshot: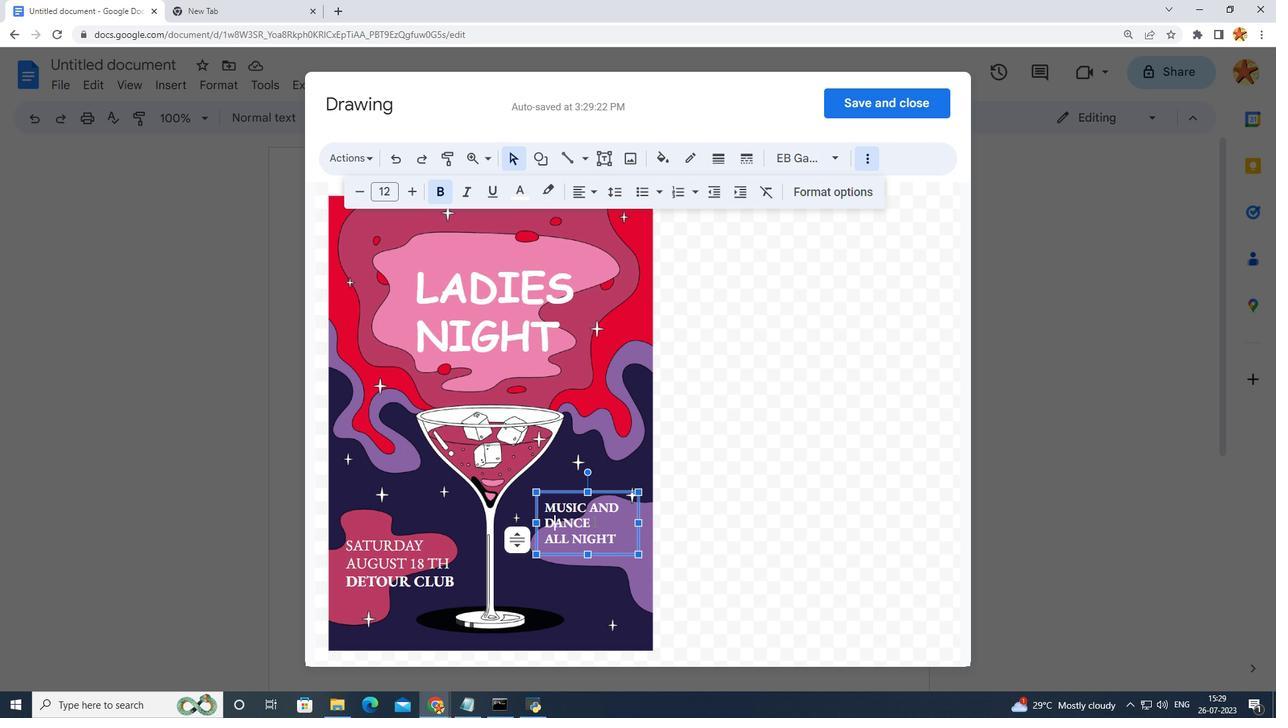 
Action: Mouse pressed left at (598, 520)
Screenshot: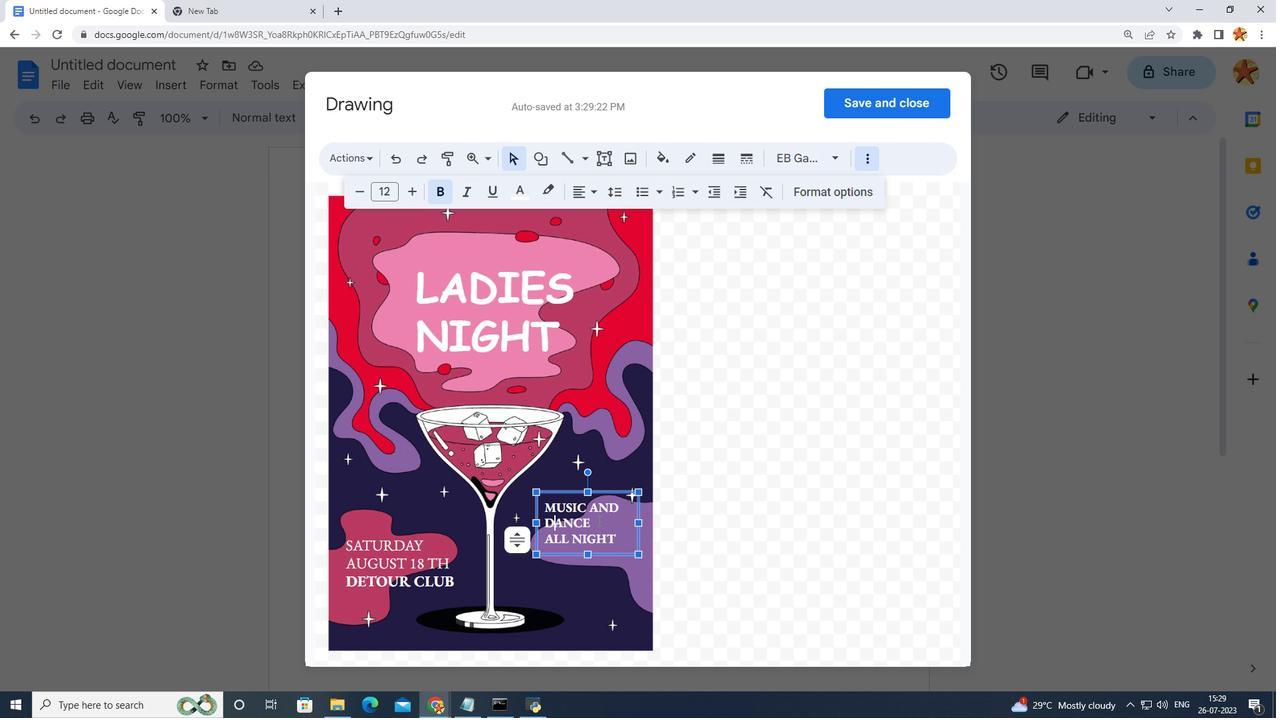 
Action: Mouse moved to (436, 196)
Screenshot: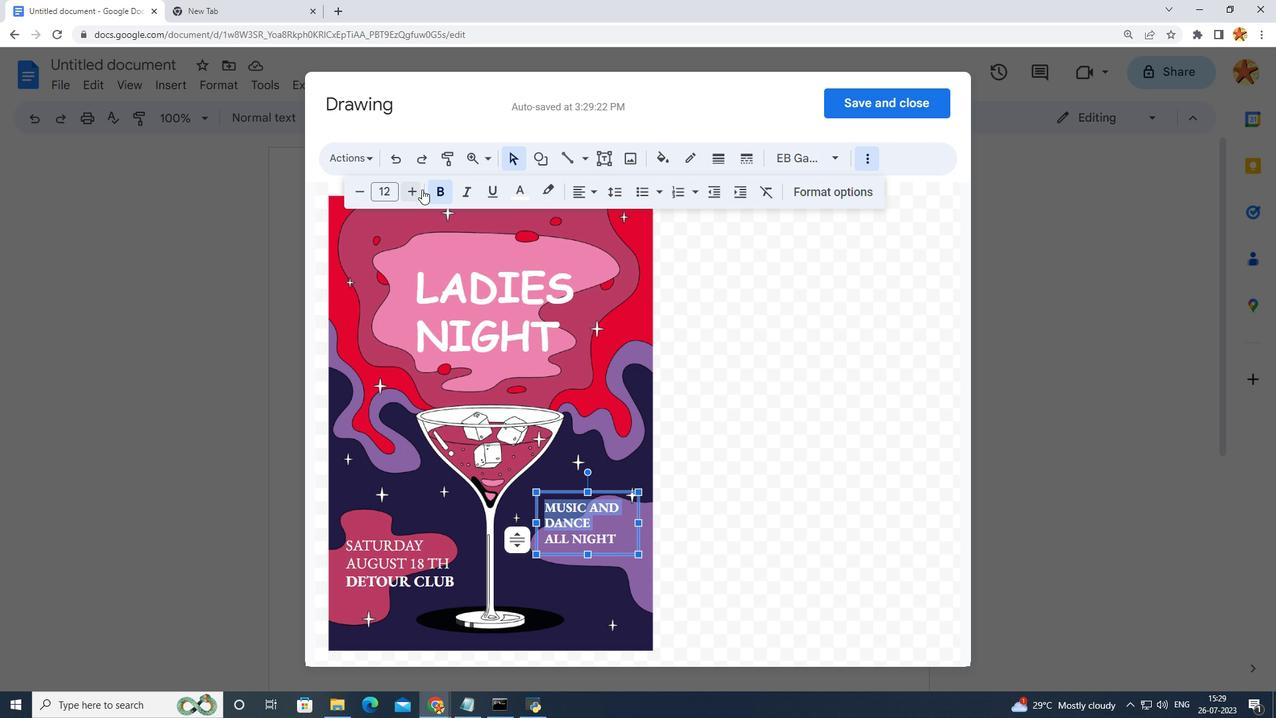 
Action: Mouse pressed left at (436, 196)
Screenshot: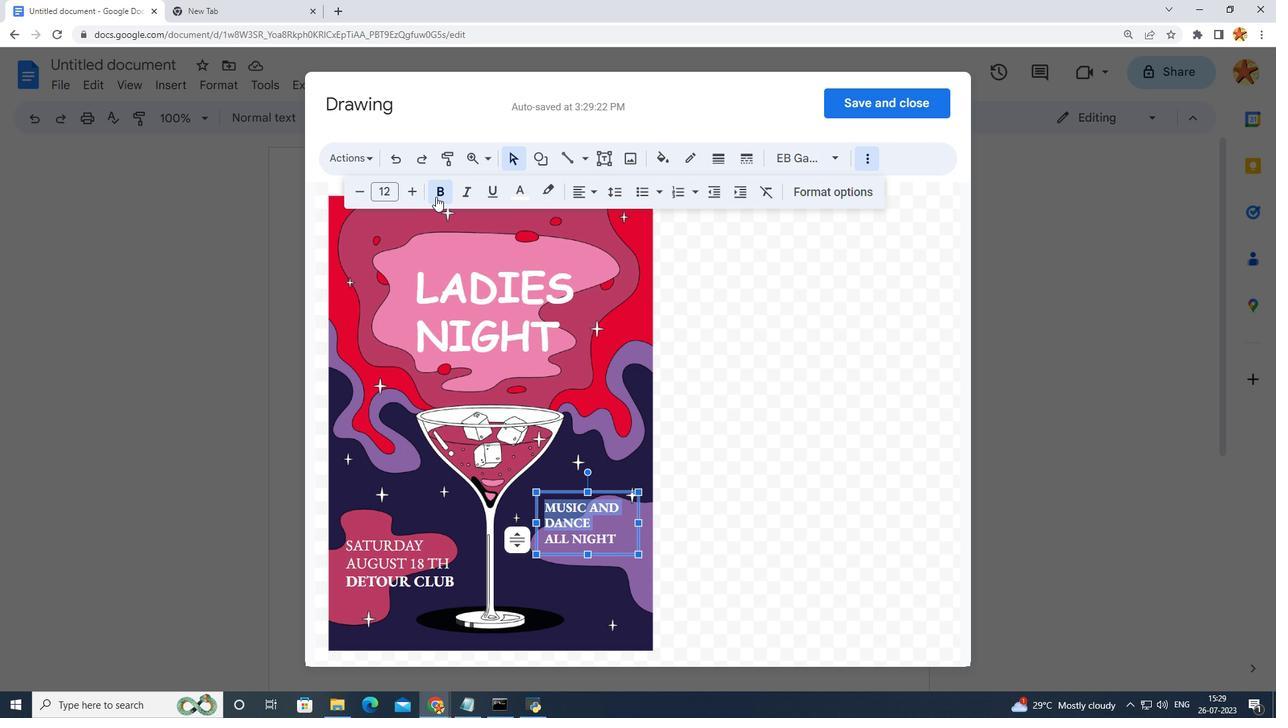 
Action: Mouse moved to (555, 490)
Screenshot: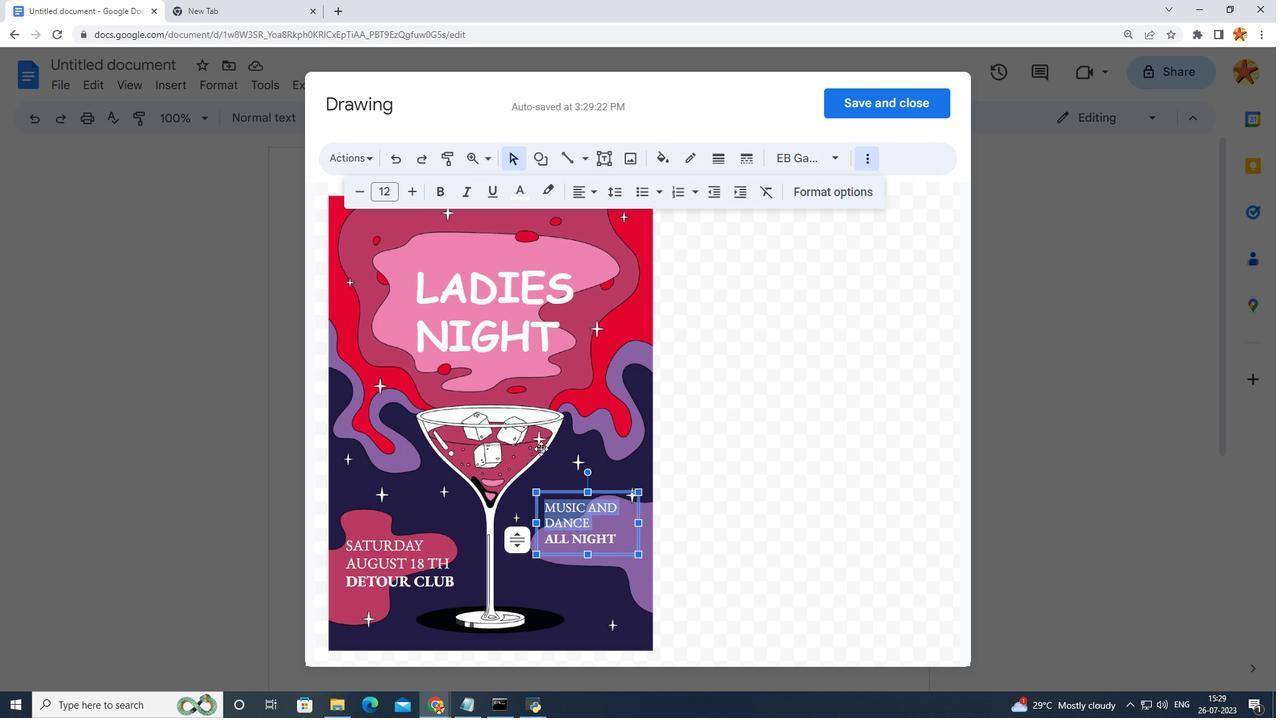 
Action: Mouse pressed left at (555, 490)
Screenshot: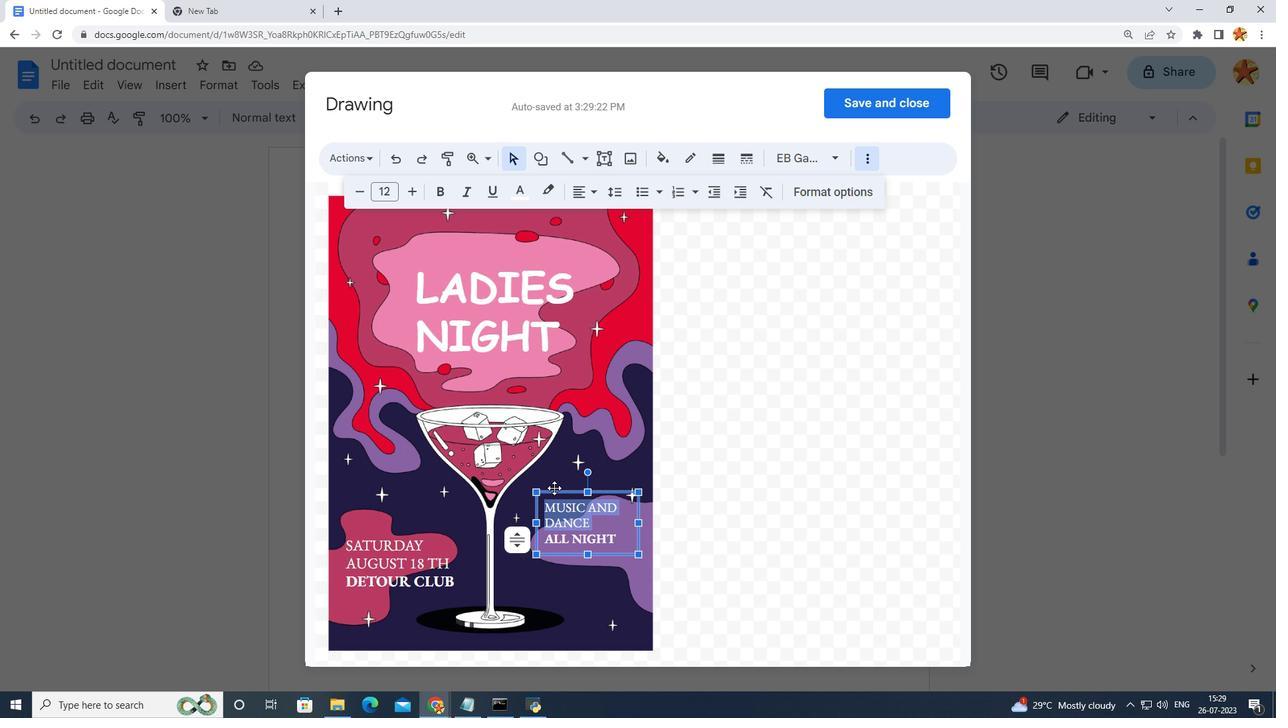 
Action: Mouse moved to (544, 510)
Screenshot: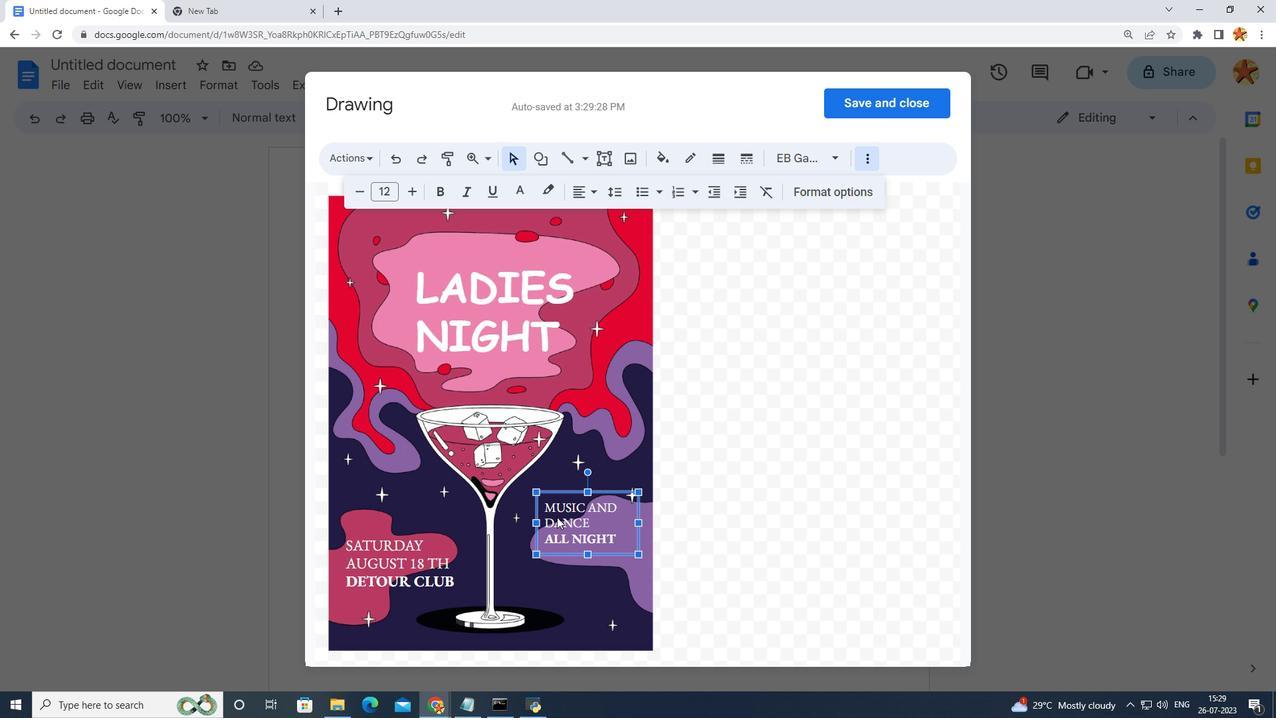 
Action: Mouse pressed left at (544, 510)
Screenshot: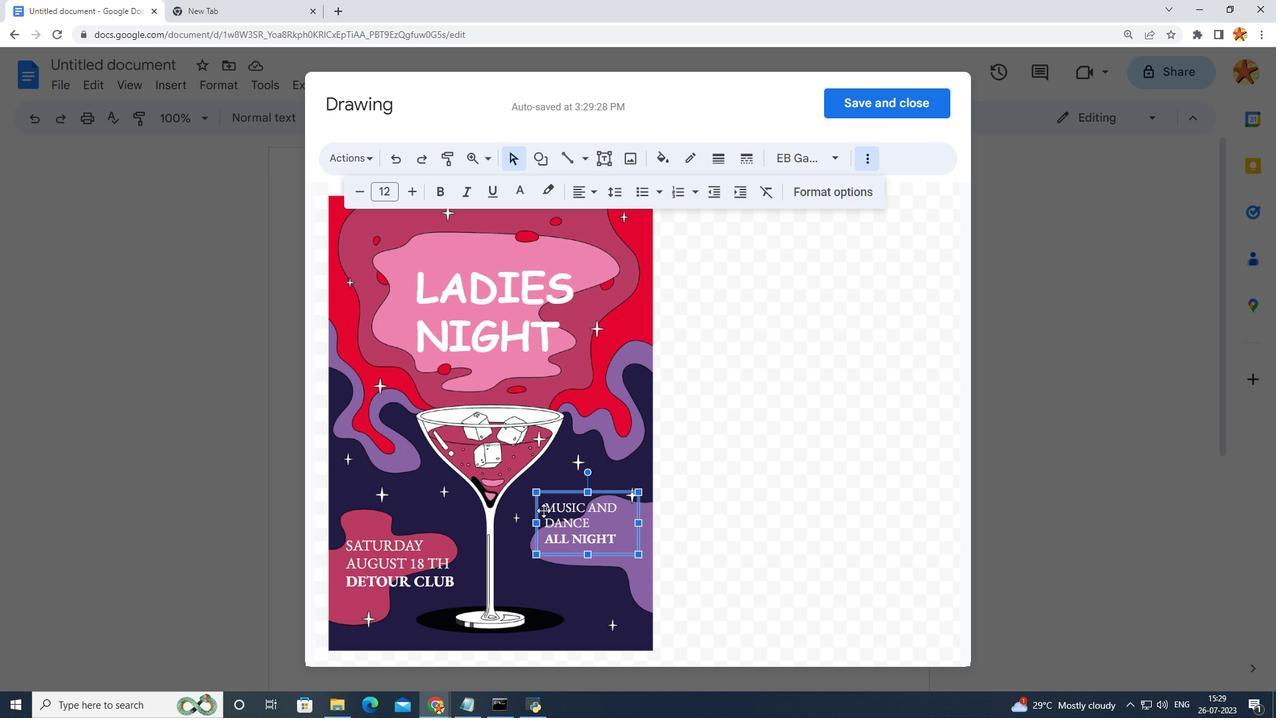 
Action: Mouse moved to (505, 325)
Screenshot: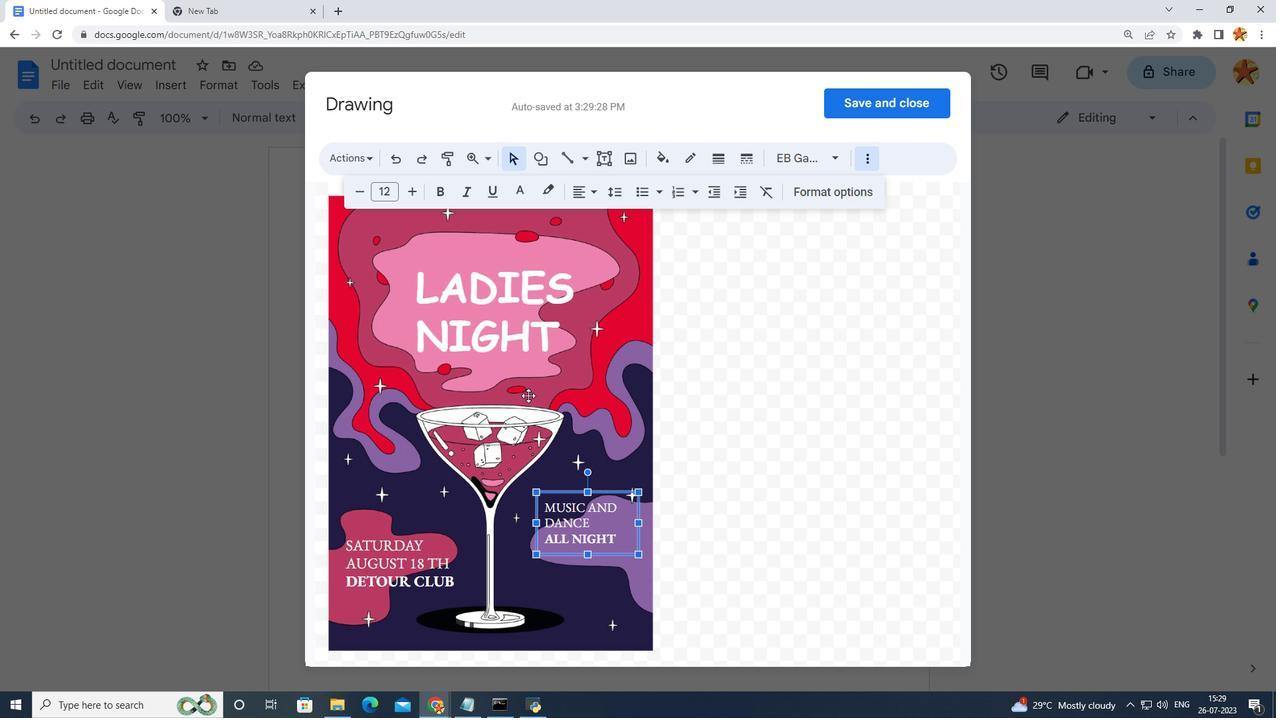 
Action: Mouse pressed left at (505, 325)
Screenshot: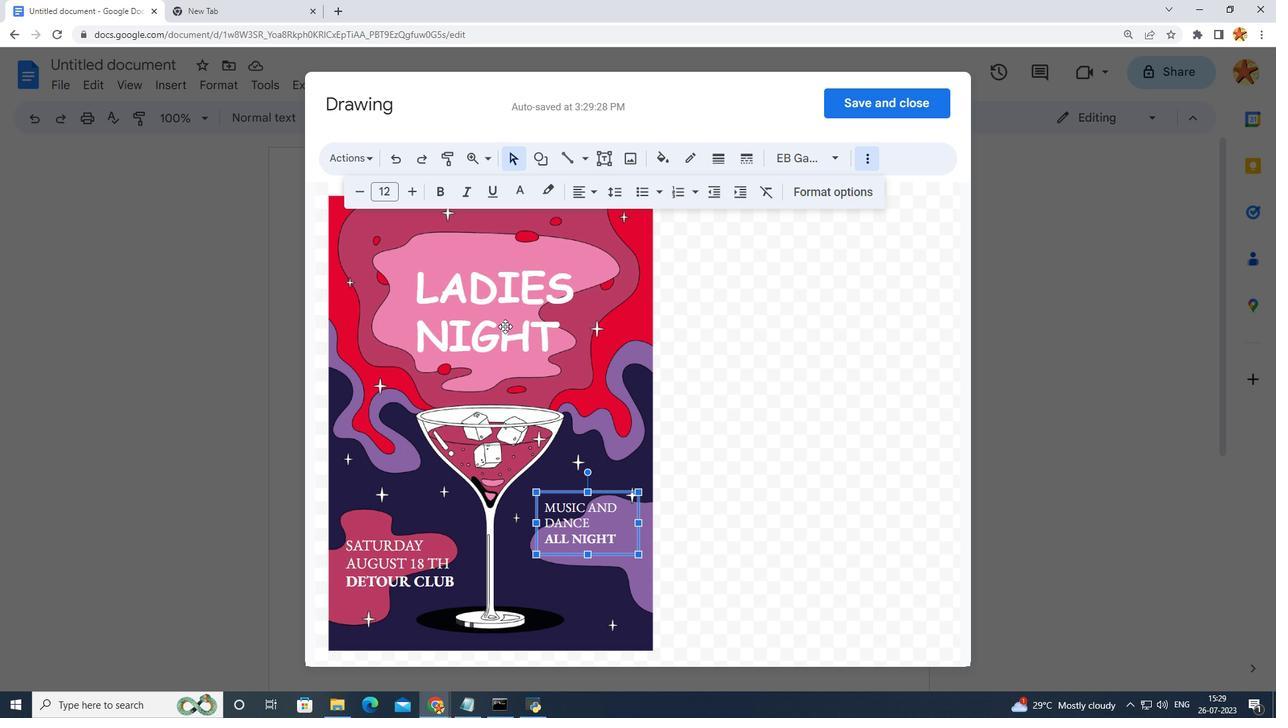 
Action: Mouse moved to (559, 333)
Screenshot: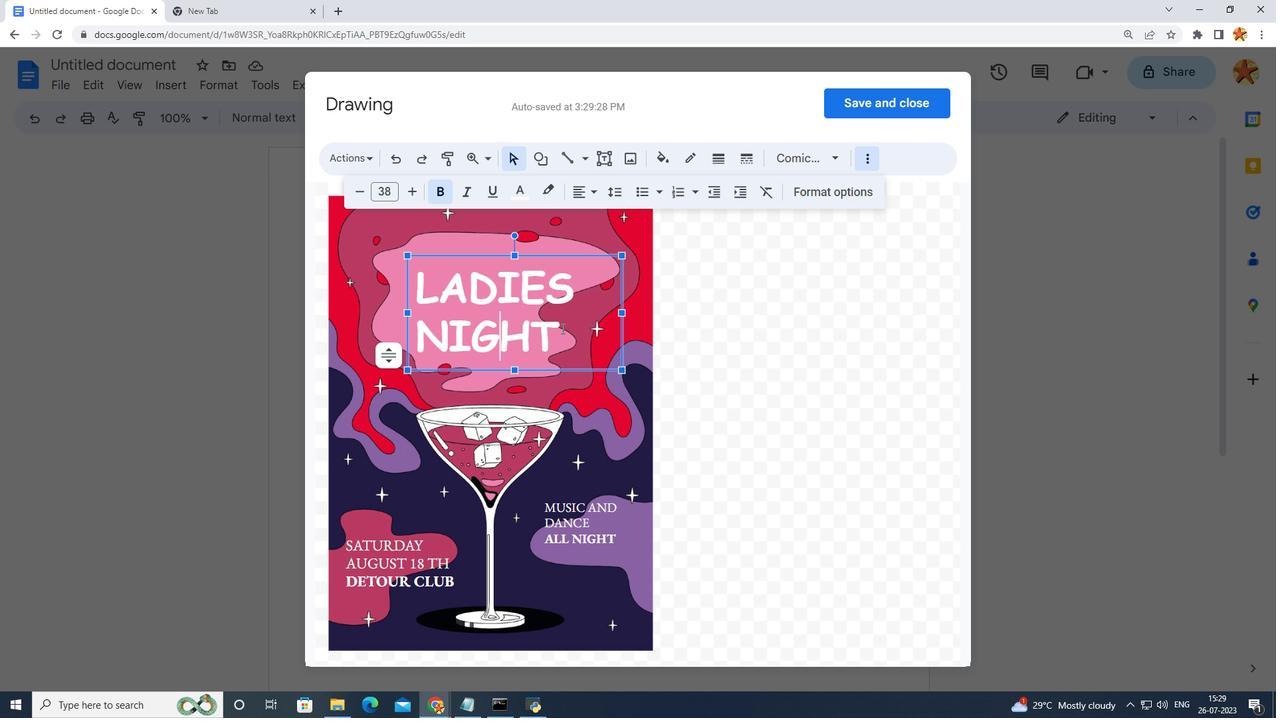 
Action: Mouse pressed left at (559, 333)
Screenshot: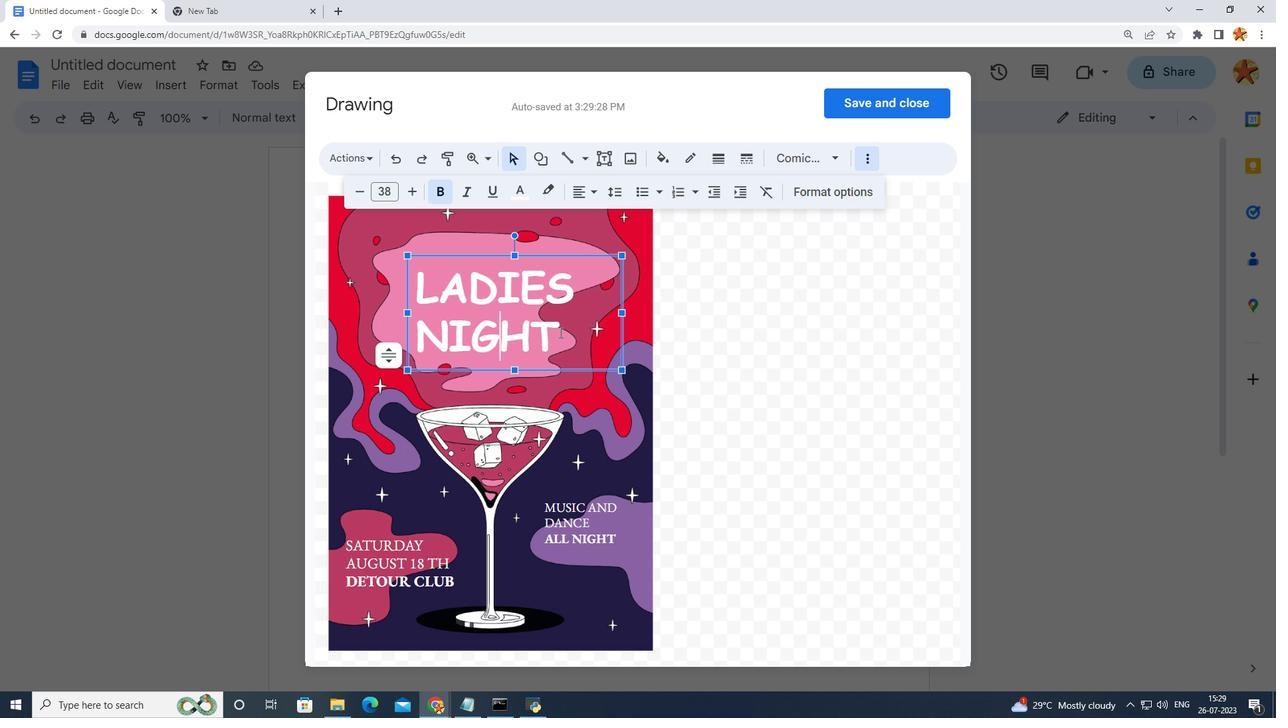 
Action: Mouse moved to (621, 254)
Screenshot: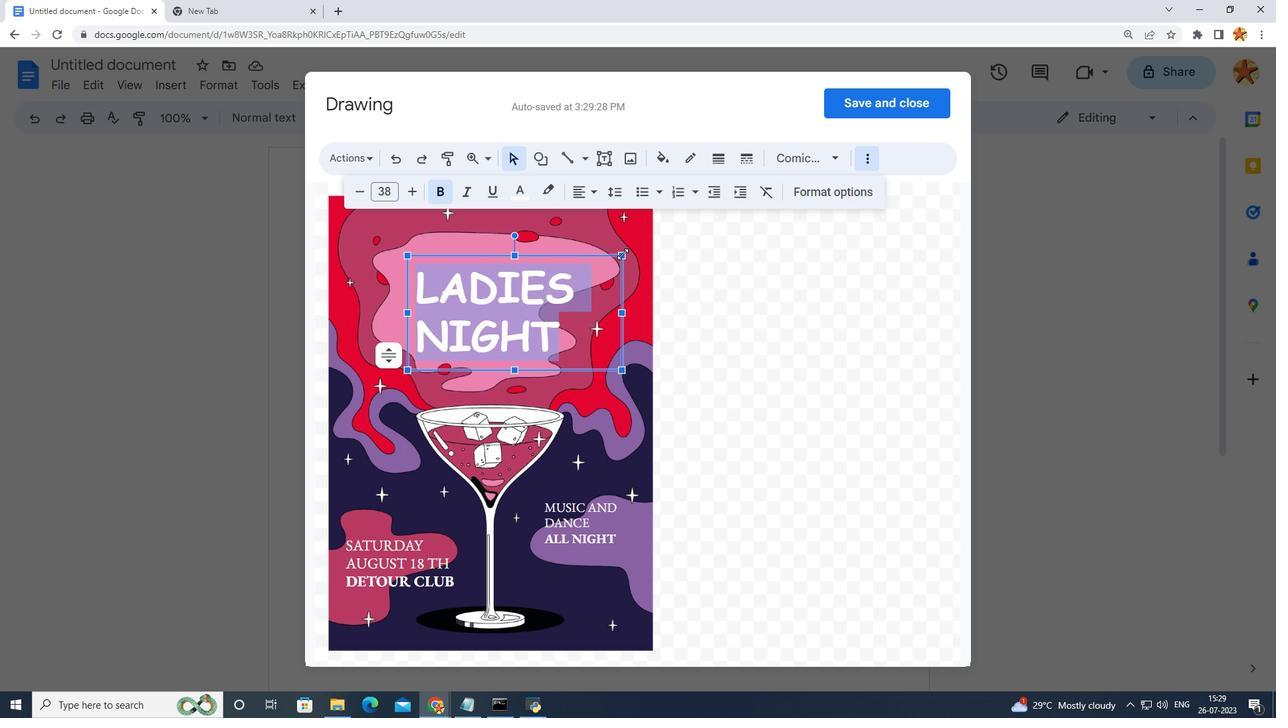 
Action: Mouse pressed left at (621, 254)
Screenshot: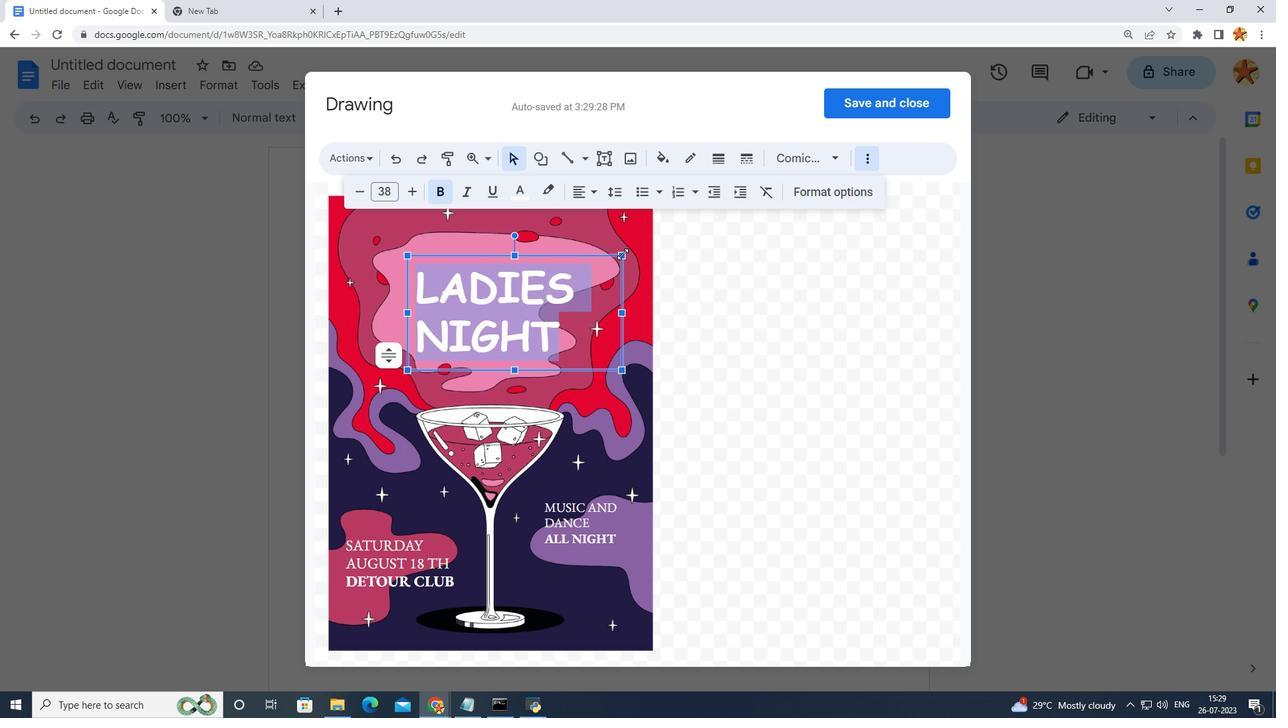 
Action: Mouse moved to (627, 295)
Screenshot: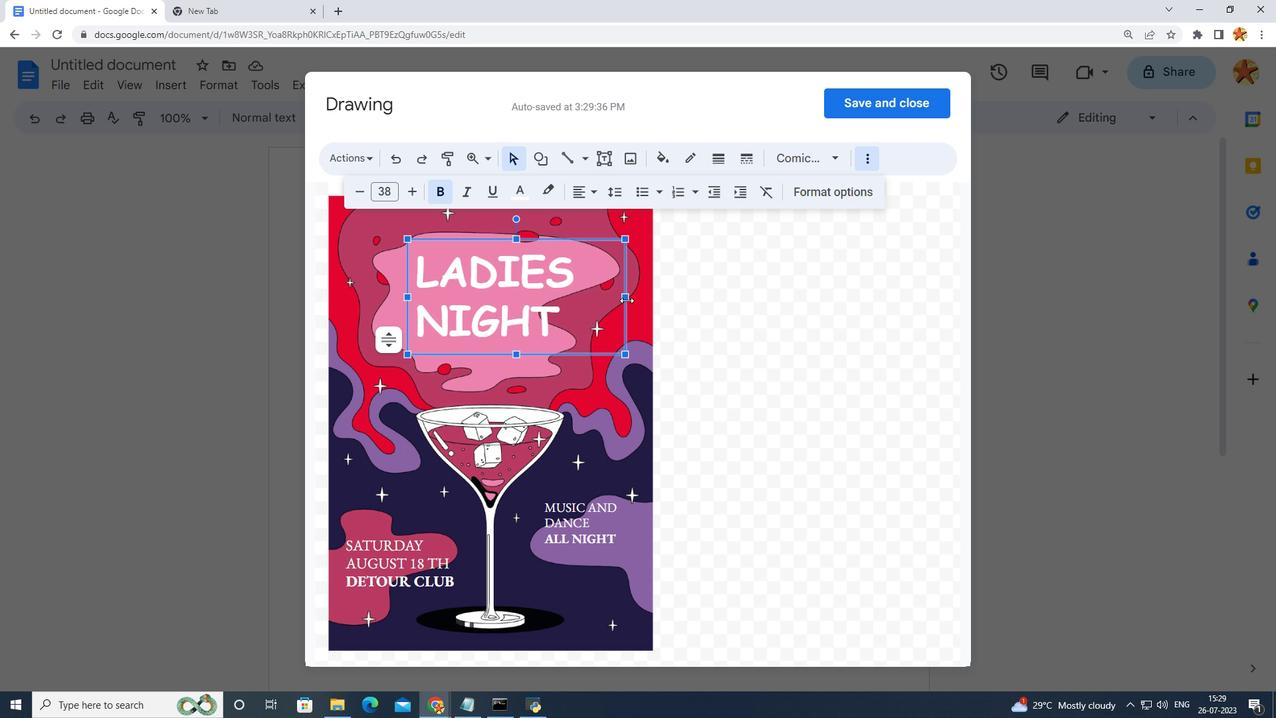 
Action: Mouse pressed left at (627, 295)
Screenshot: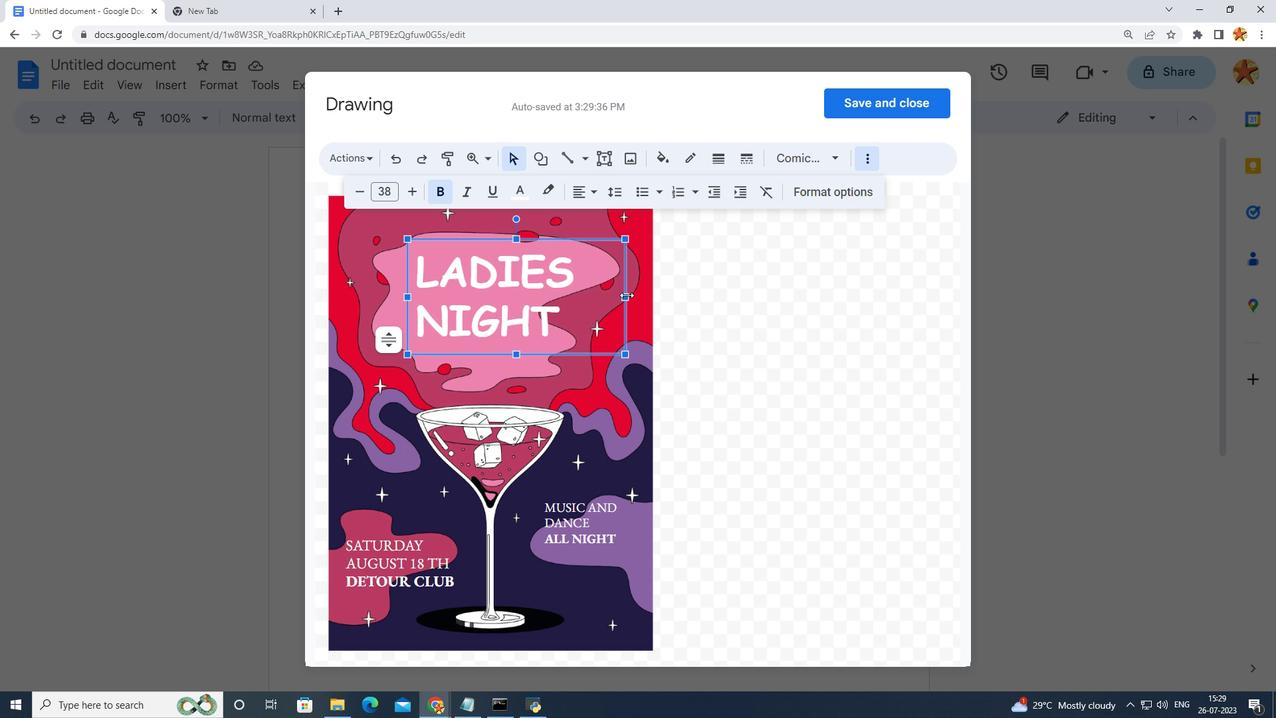 
Action: Mouse moved to (412, 300)
Screenshot: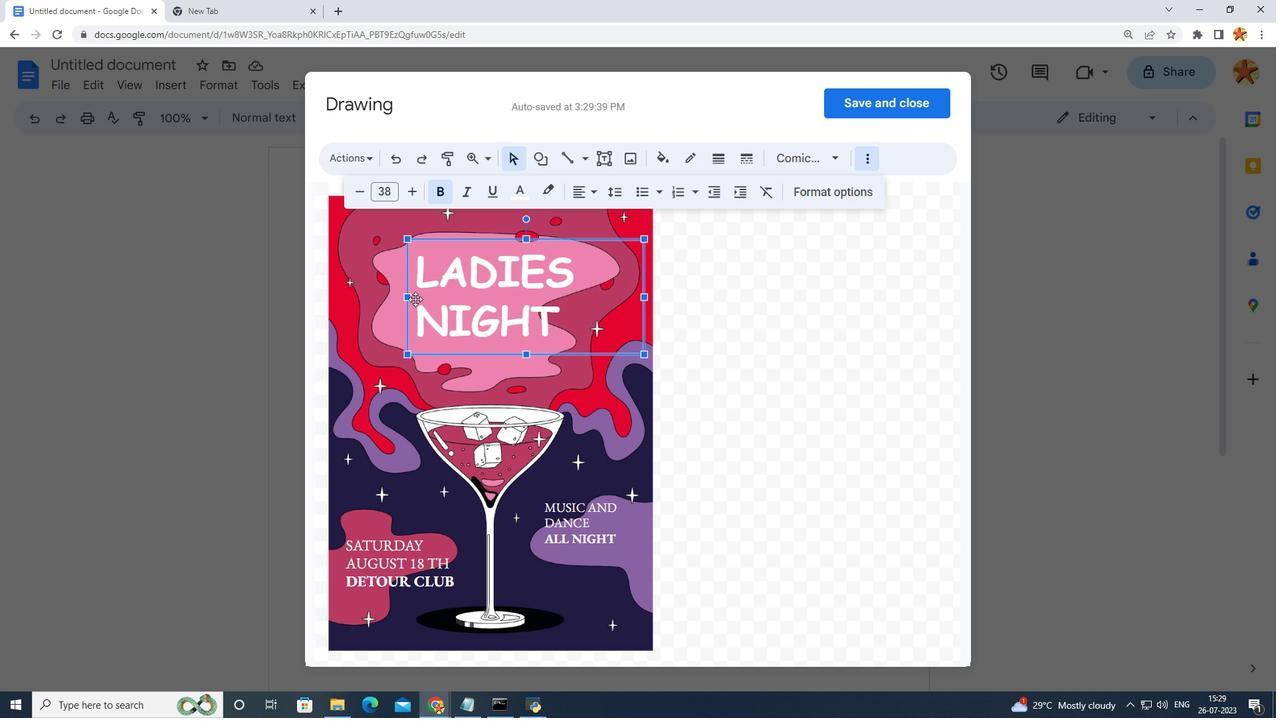
Action: Mouse pressed left at (412, 300)
Screenshot: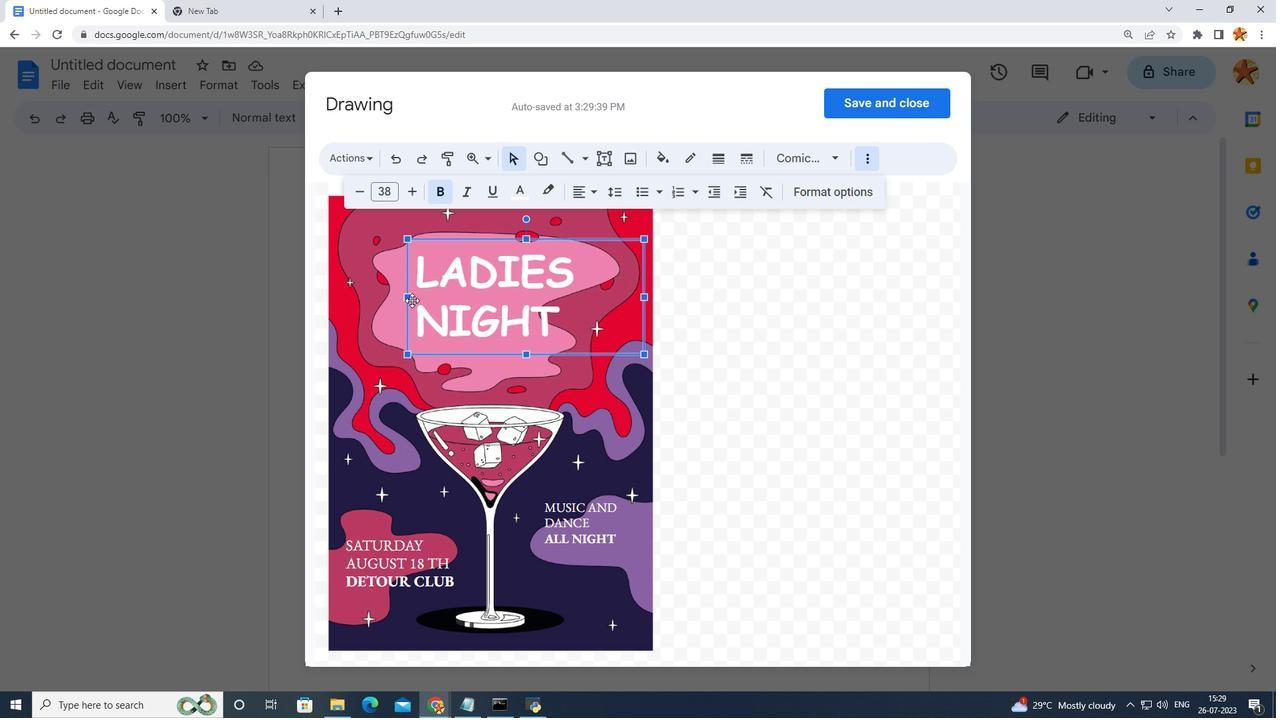 
Action: Mouse moved to (539, 323)
Screenshot: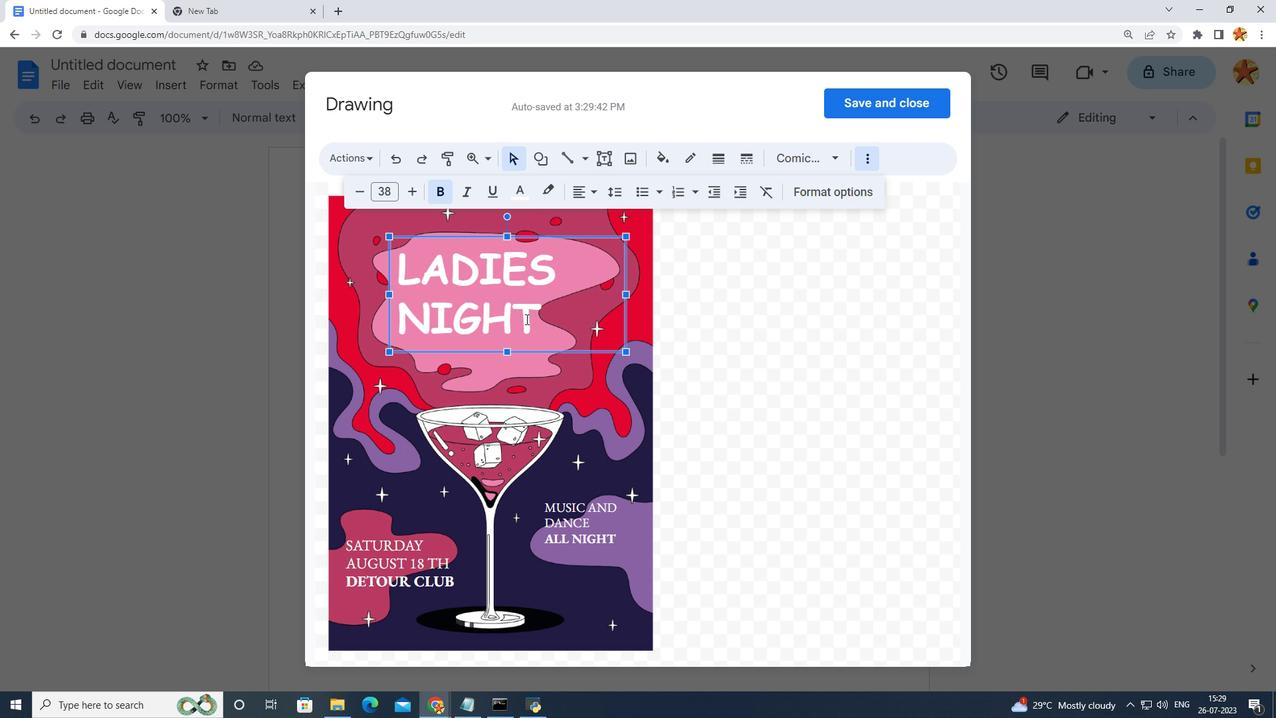
Action: Mouse pressed left at (539, 323)
Screenshot: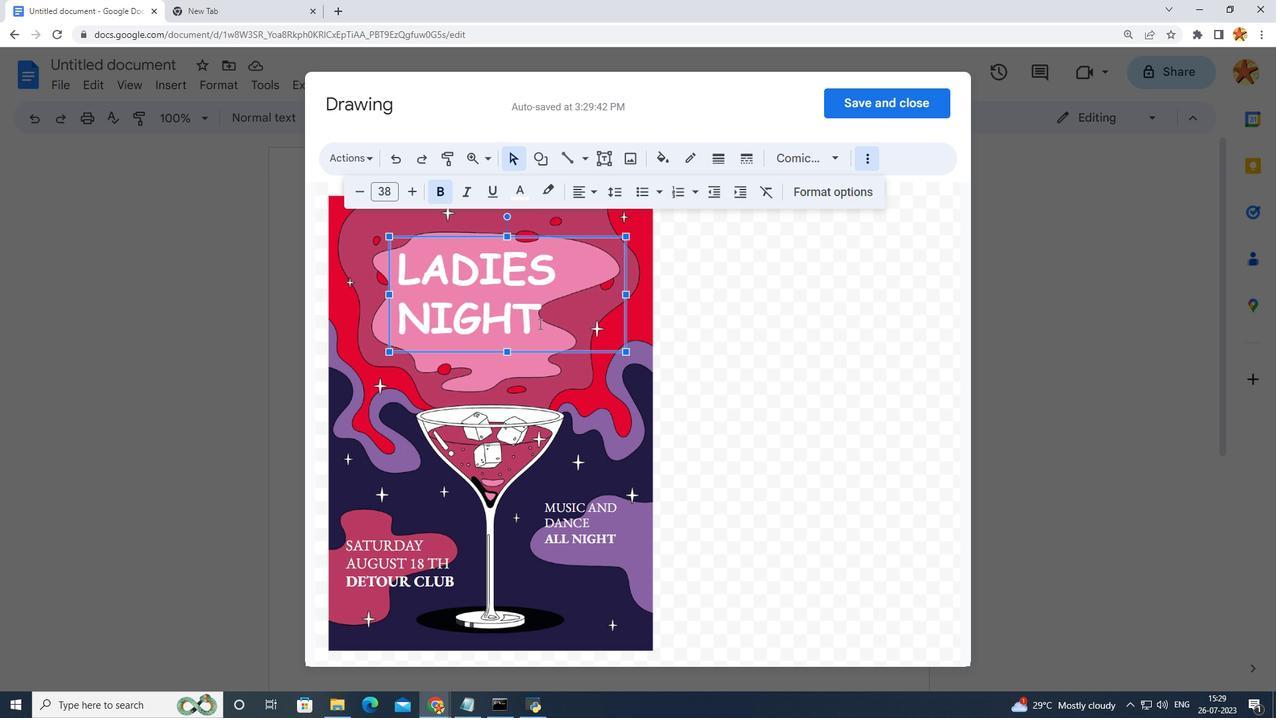 
Action: Mouse moved to (422, 194)
Screenshot: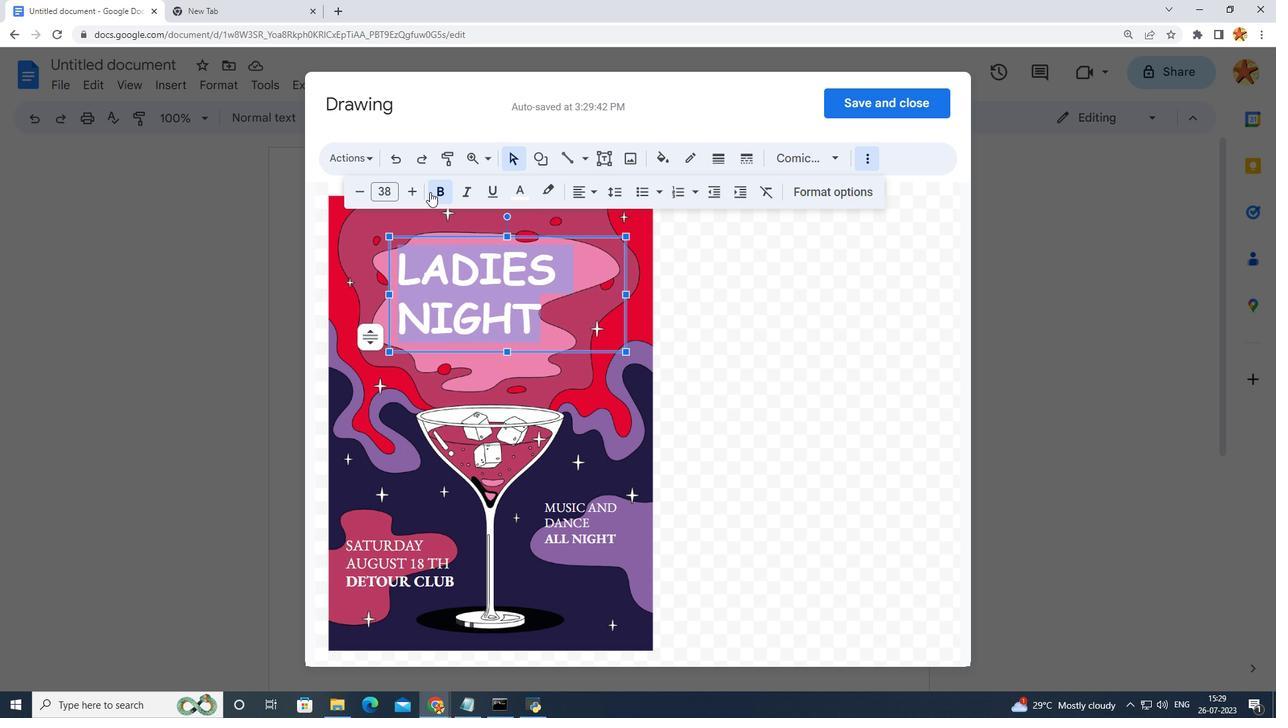 
Action: Mouse pressed left at (422, 194)
Screenshot: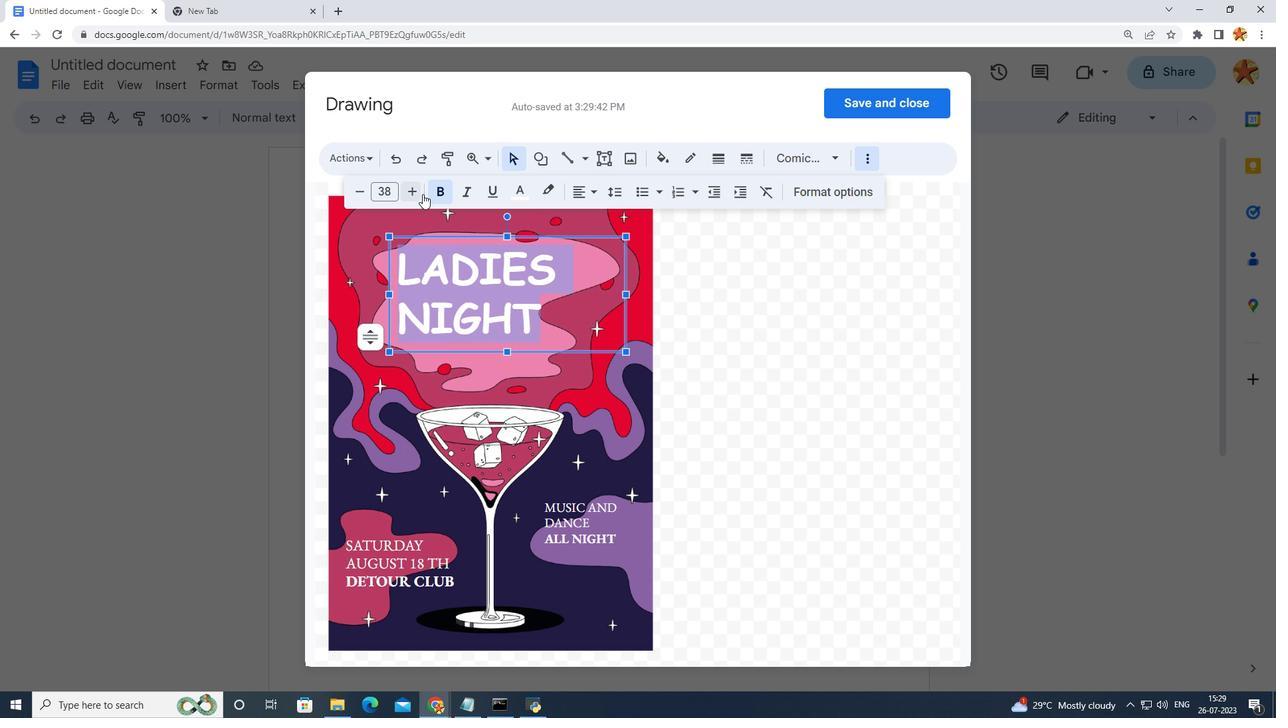 
Action: Mouse pressed left at (422, 194)
Screenshot: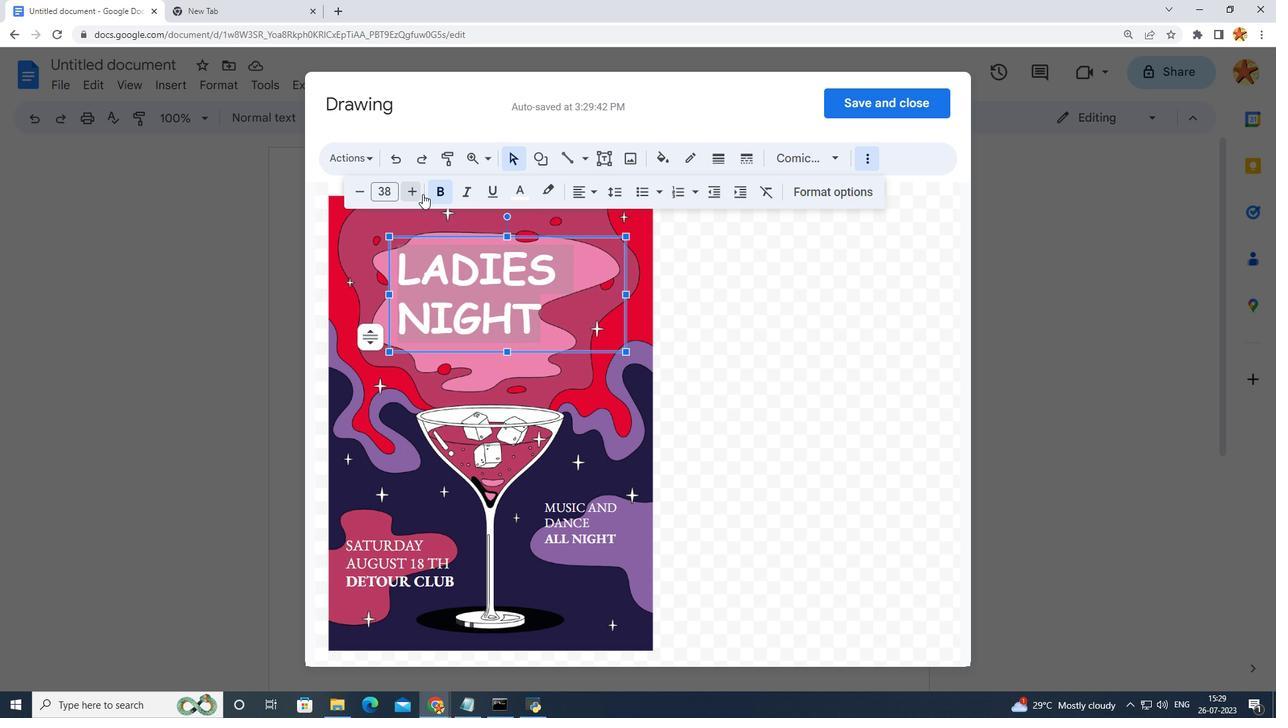 
Action: Mouse moved to (424, 382)
Screenshot: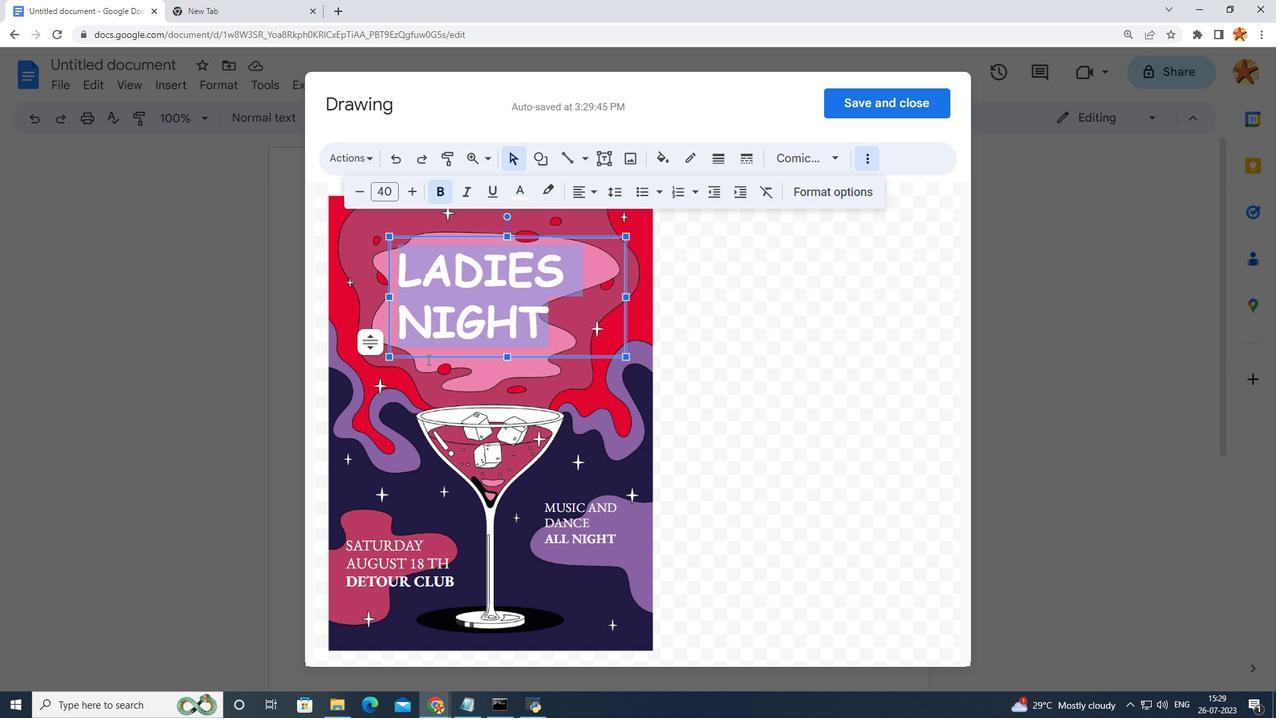 
Action: Mouse pressed left at (424, 382)
Screenshot: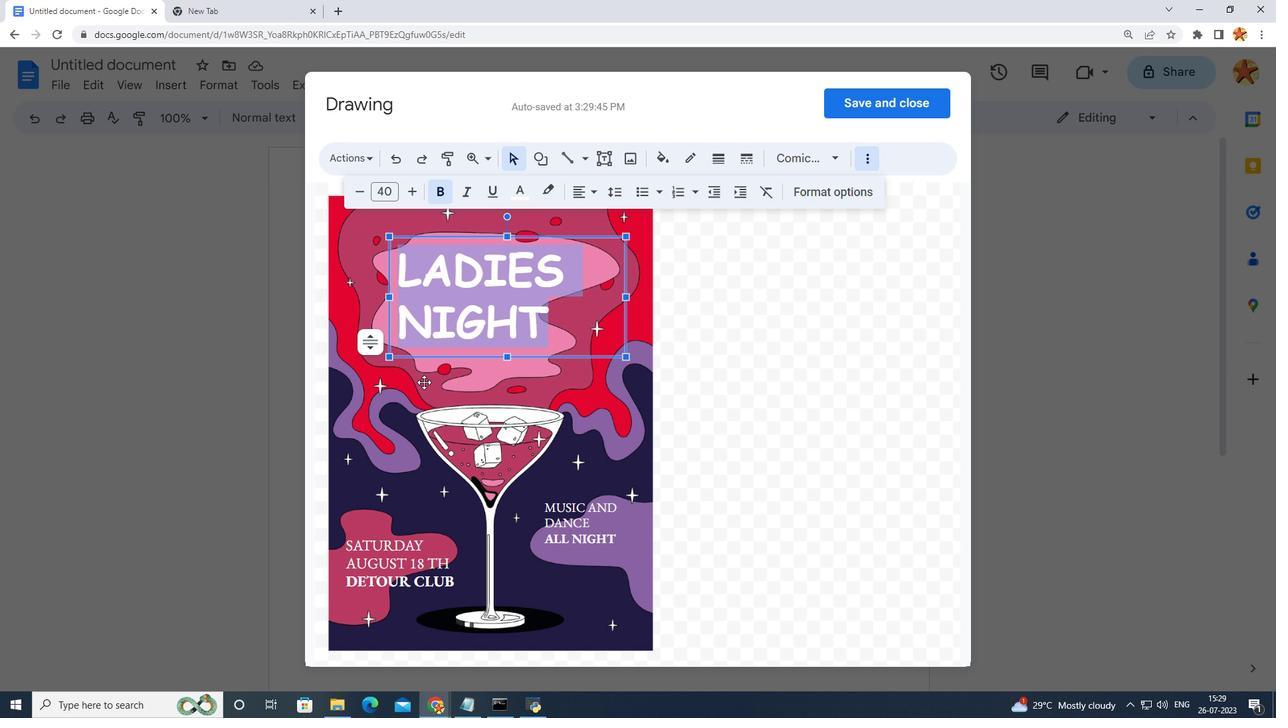 
Action: Mouse moved to (362, 538)
Screenshot: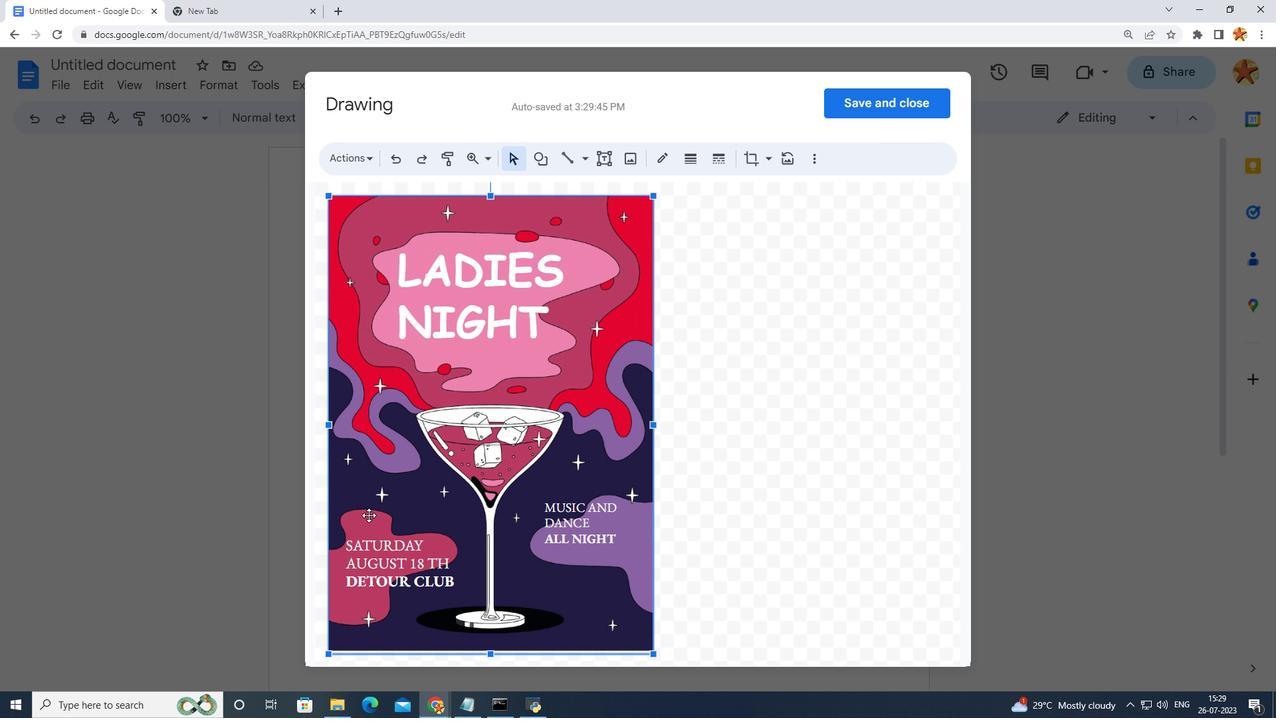
Action: Mouse pressed left at (362, 538)
Screenshot: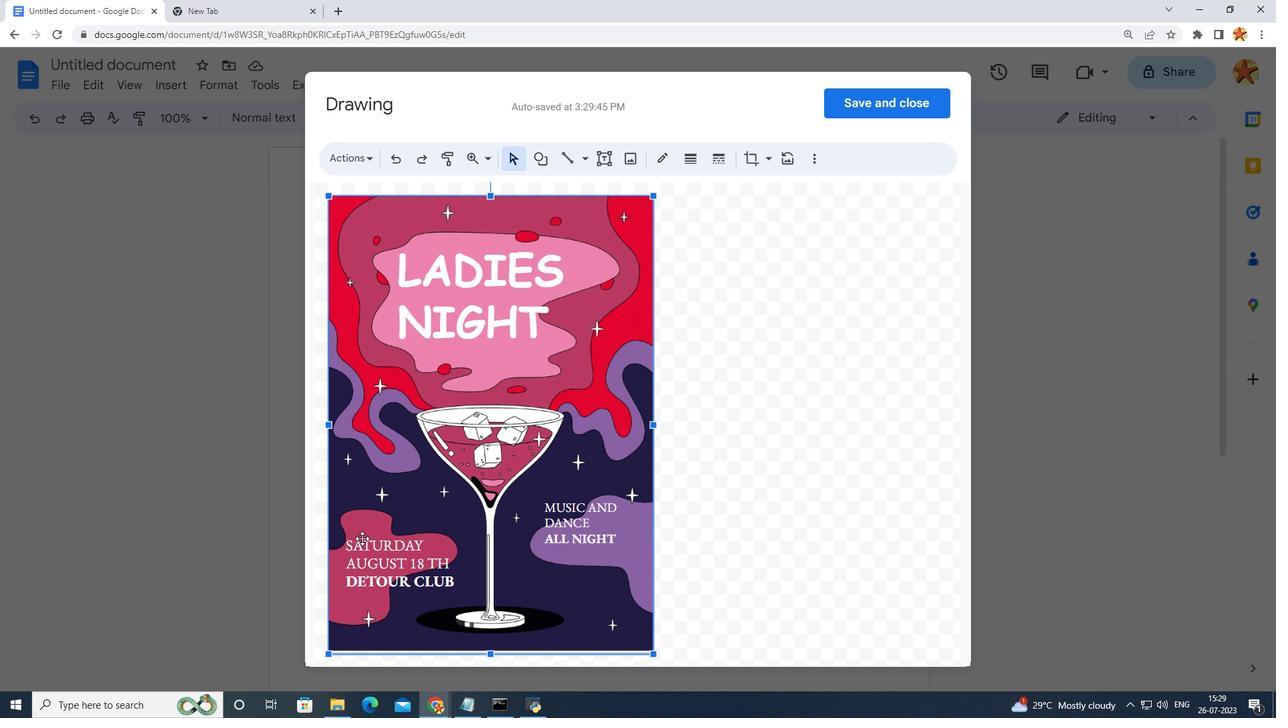 
Action: Mouse moved to (456, 587)
Screenshot: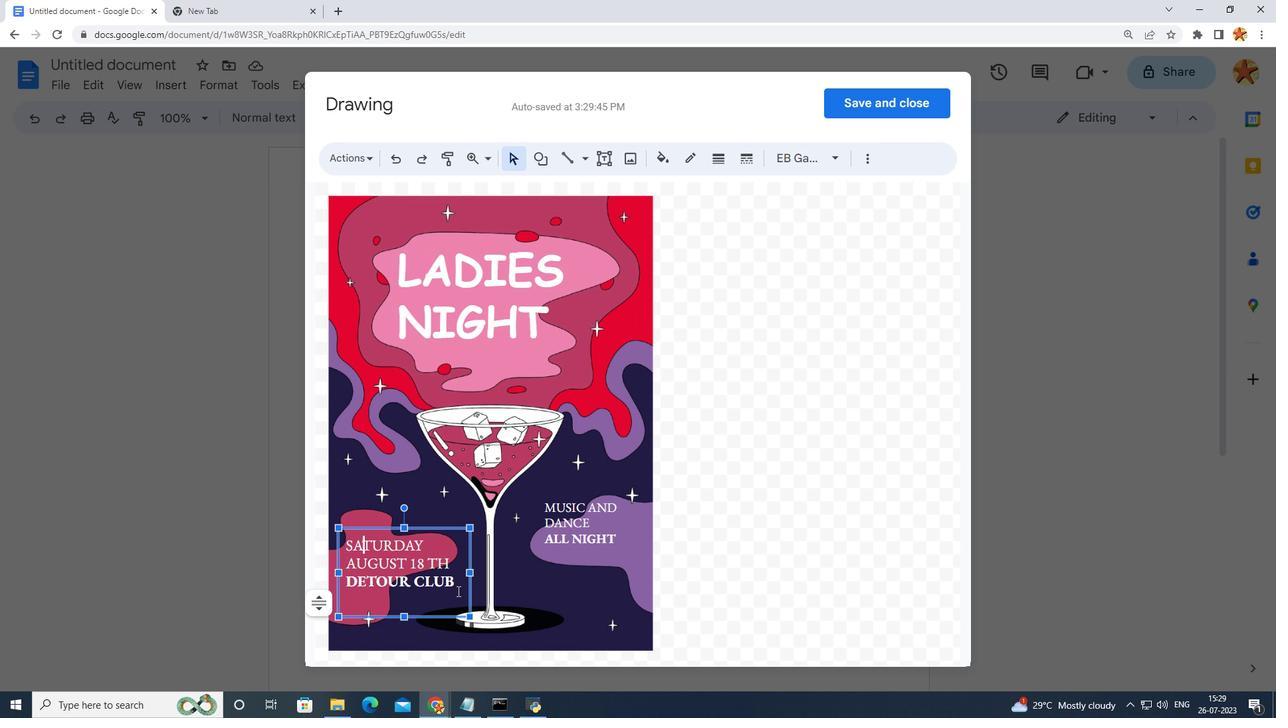 
Action: Mouse pressed left at (456, 587)
Screenshot: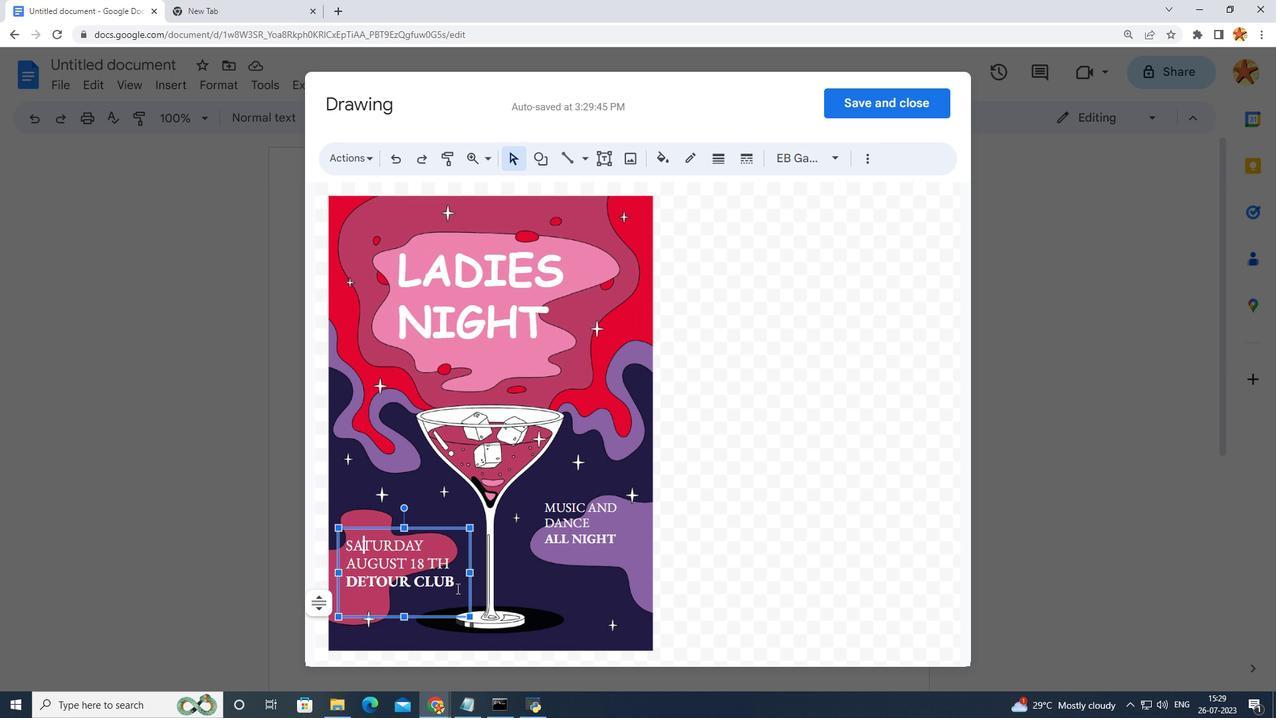 
Action: Mouse moved to (856, 152)
Screenshot: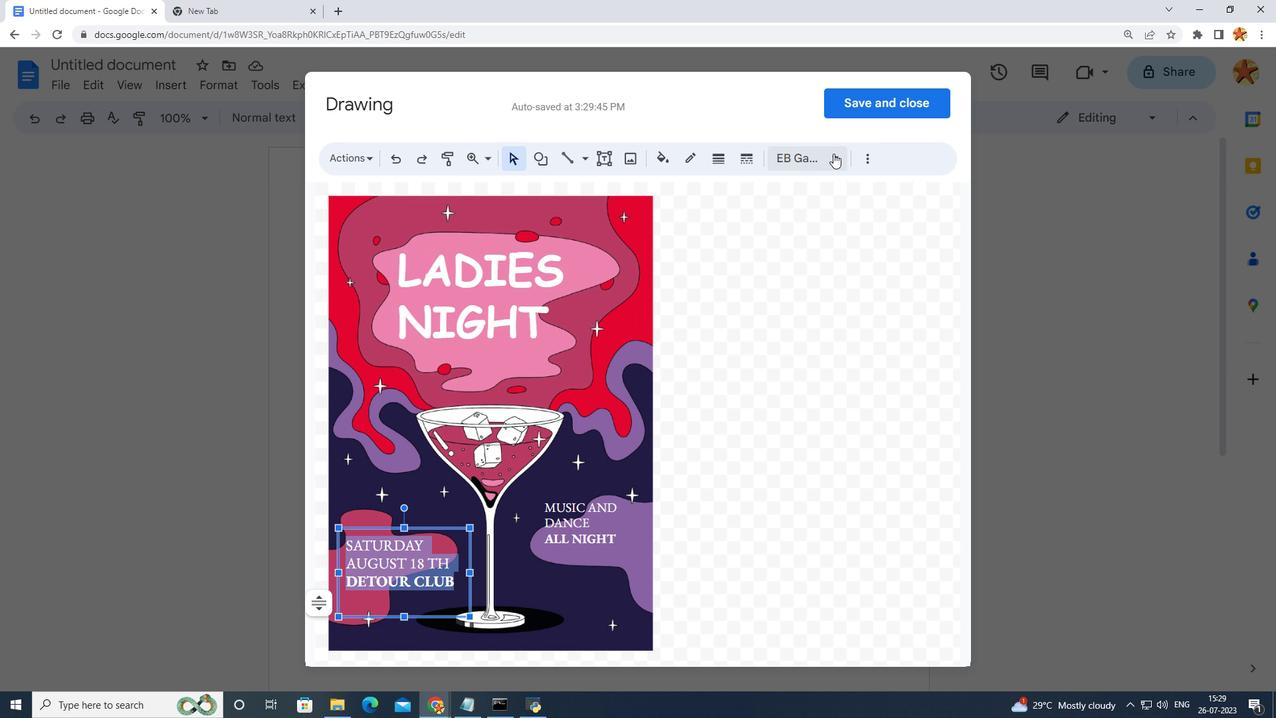 
Action: Mouse pressed left at (856, 152)
Screenshot: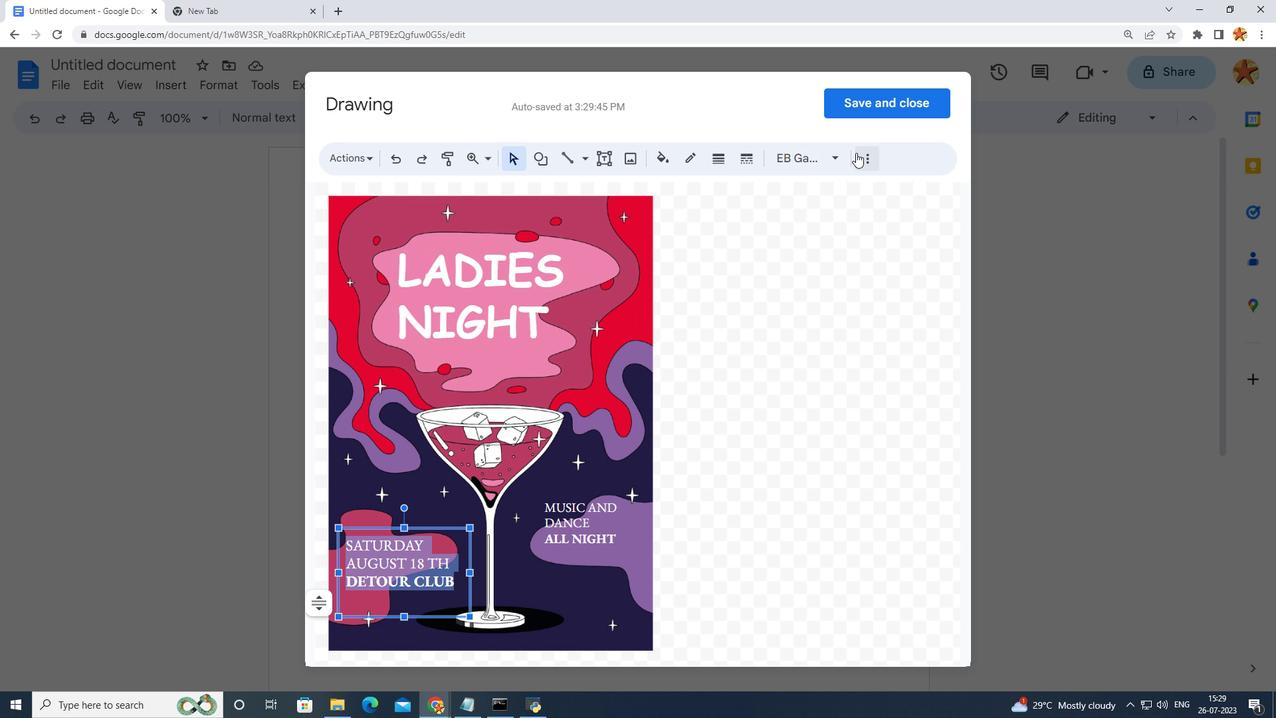 
Action: Mouse moved to (409, 186)
